 Task: Check the traffic on the Hutchinson River Parkway.
Action: Mouse moved to (186, 58)
Screenshot: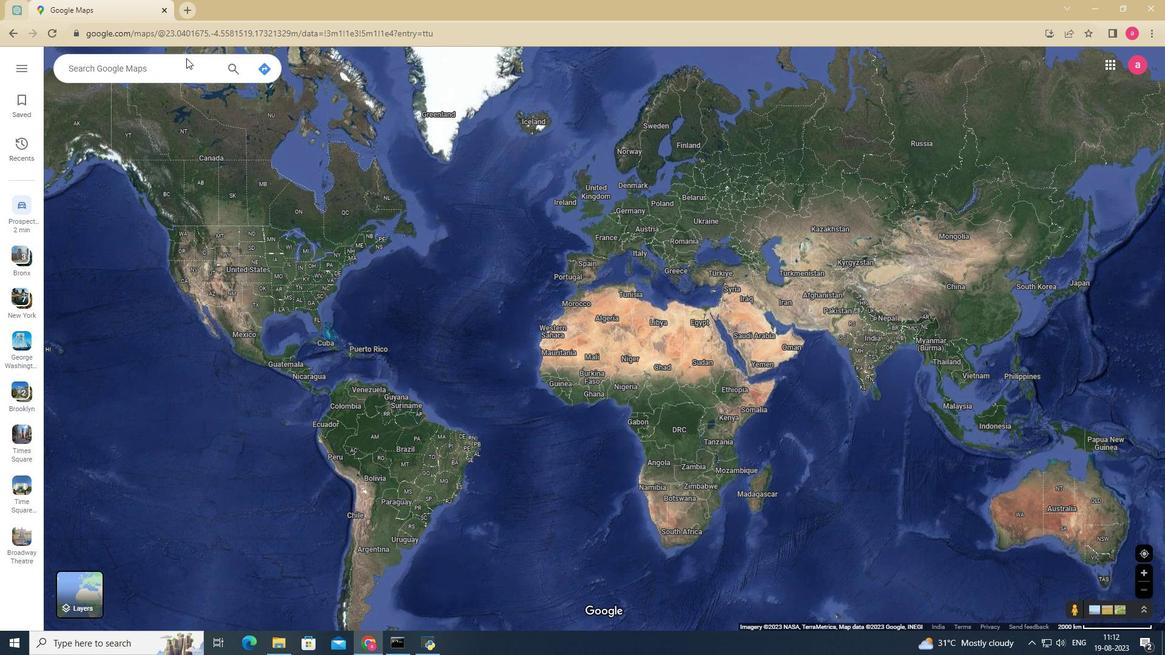 
Action: Mouse pressed left at (186, 58)
Screenshot: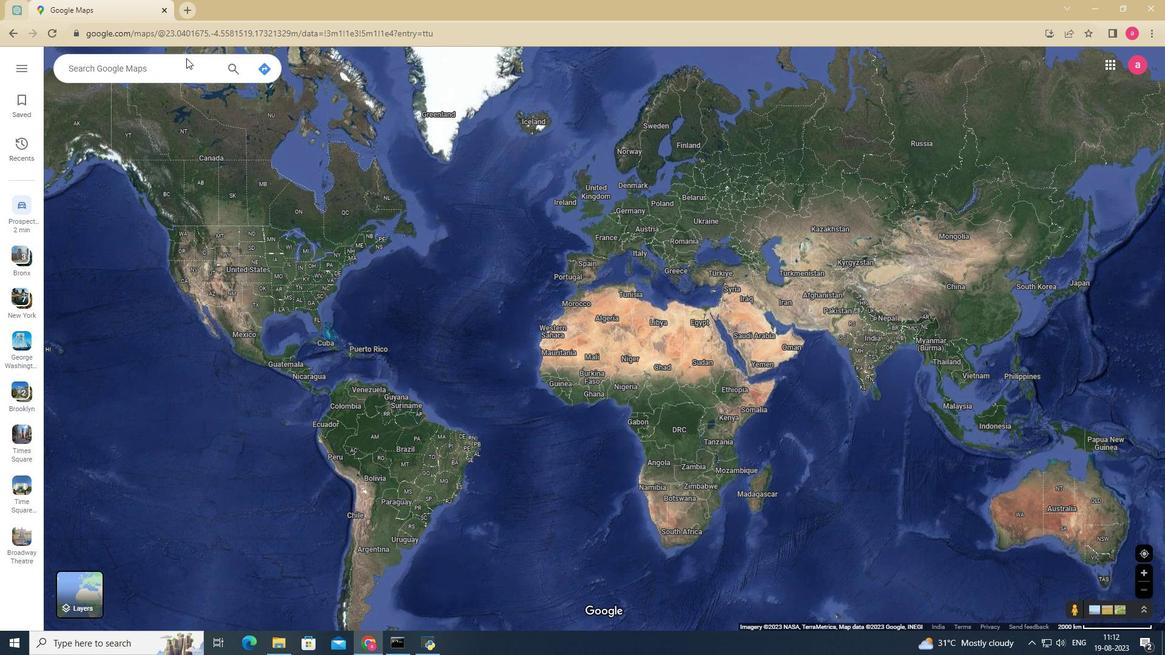 
Action: Mouse moved to (177, 64)
Screenshot: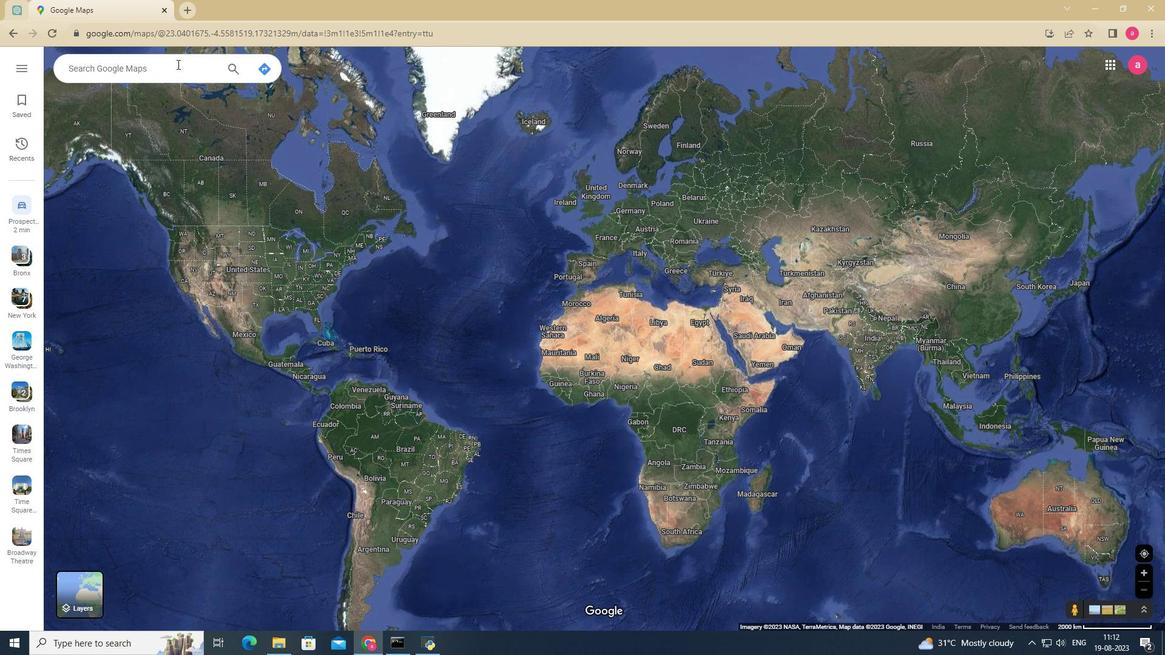 
Action: Mouse pressed left at (177, 64)
Screenshot: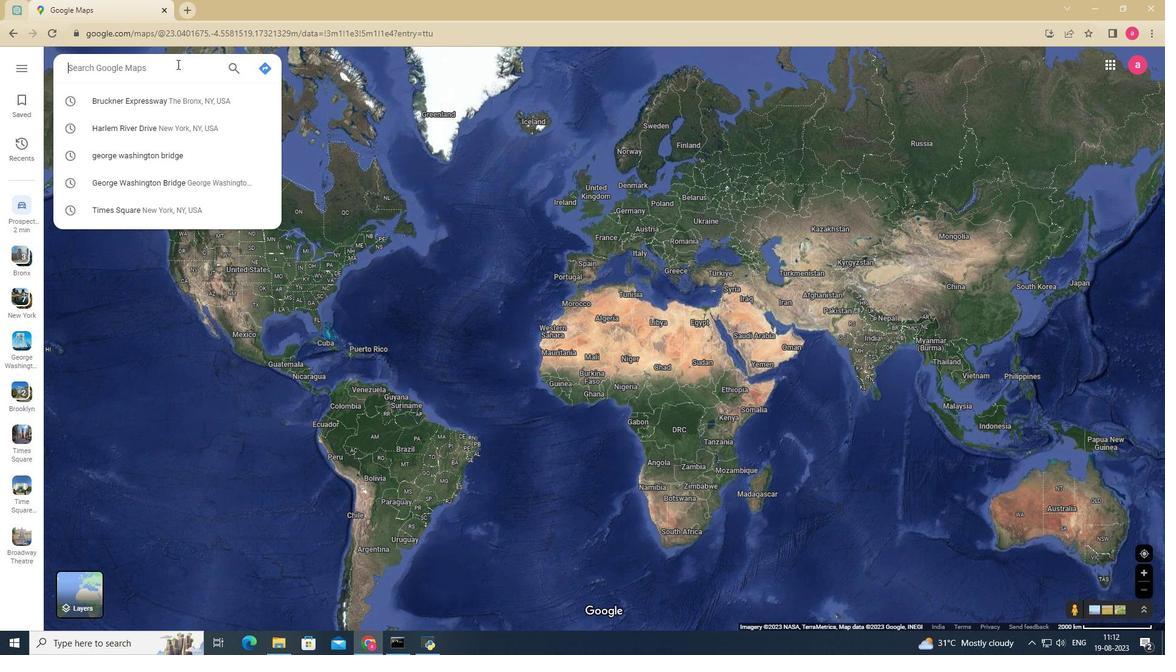 
Action: Key pressed hutchinson<Key.space>river<Key.space>parkway<Key.enter>
Screenshot: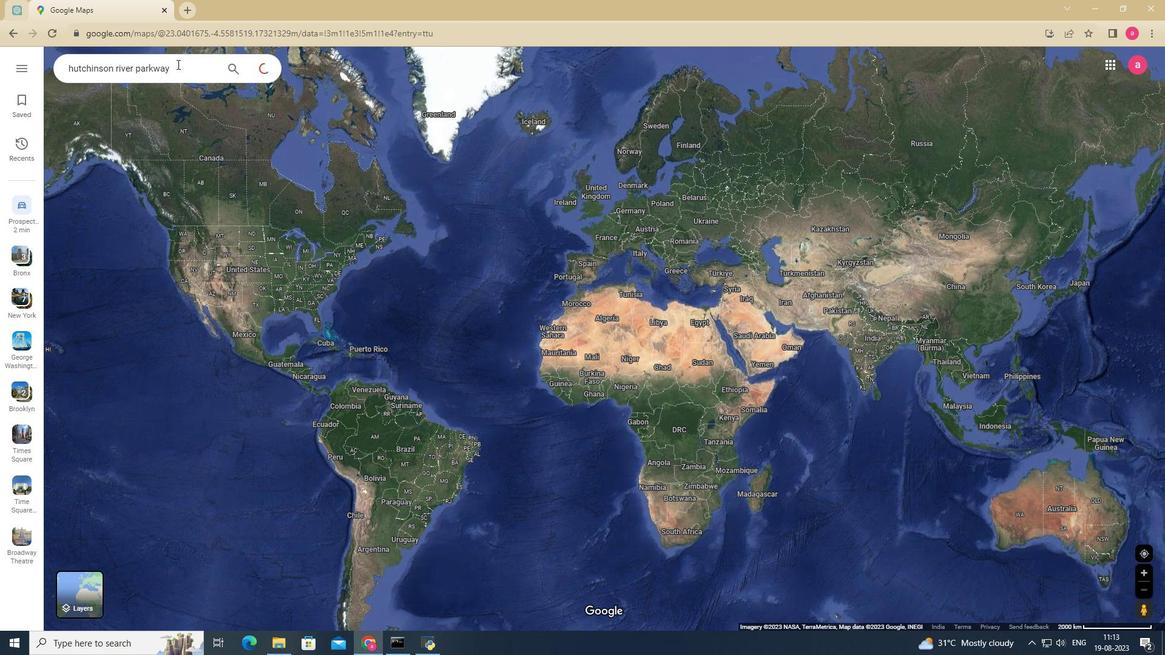 
Action: Mouse moved to (689, 352)
Screenshot: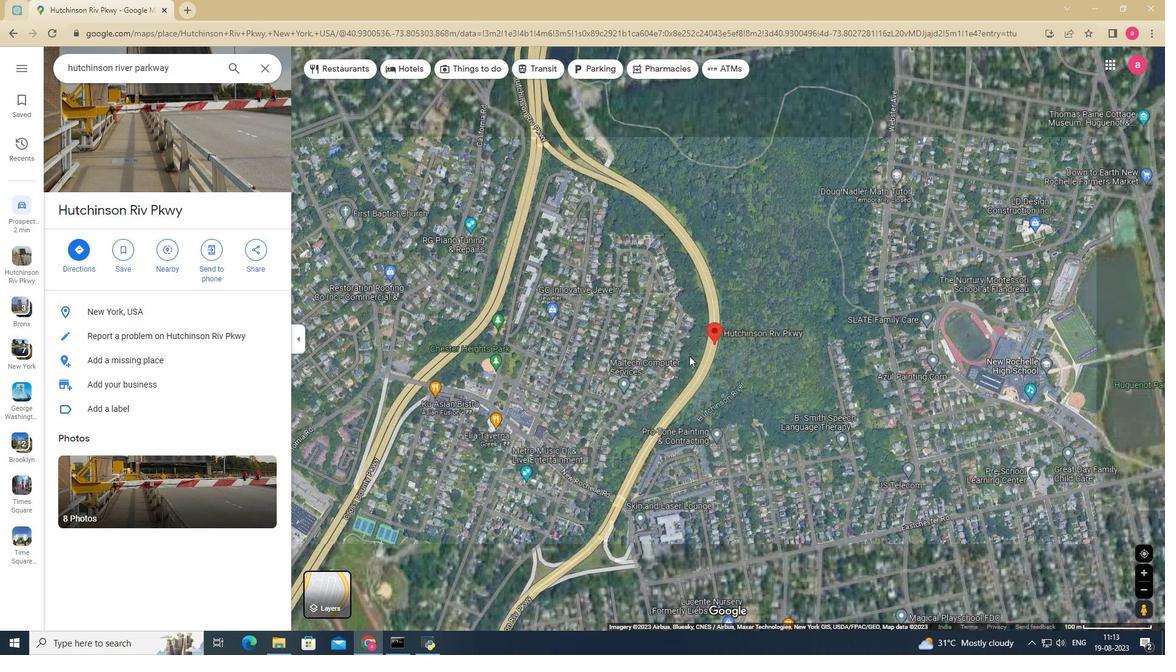 
Action: Mouse scrolled (689, 352) with delta (0, 0)
Screenshot: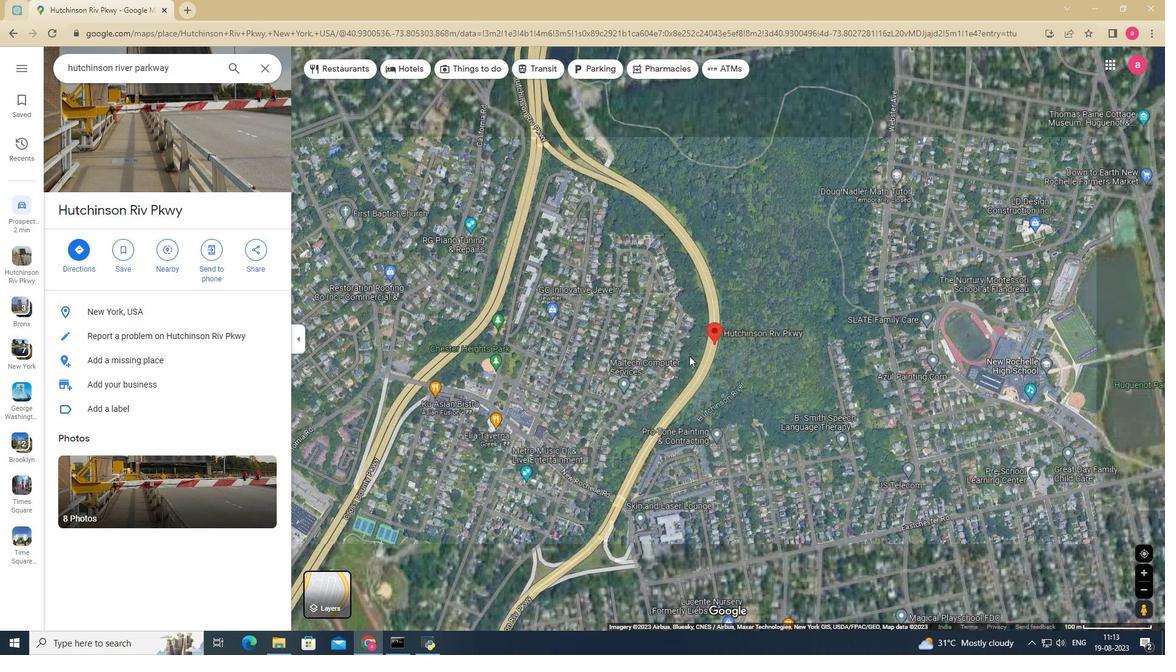 
Action: Mouse moved to (689, 352)
Screenshot: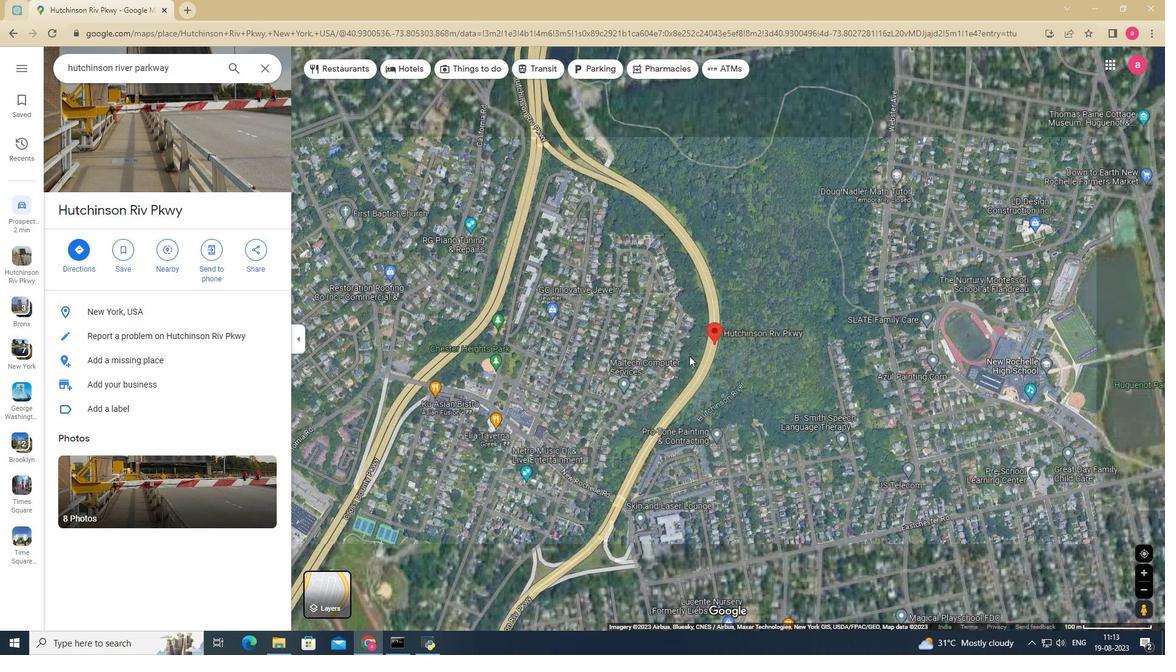 
Action: Mouse scrolled (689, 352) with delta (0, 0)
Screenshot: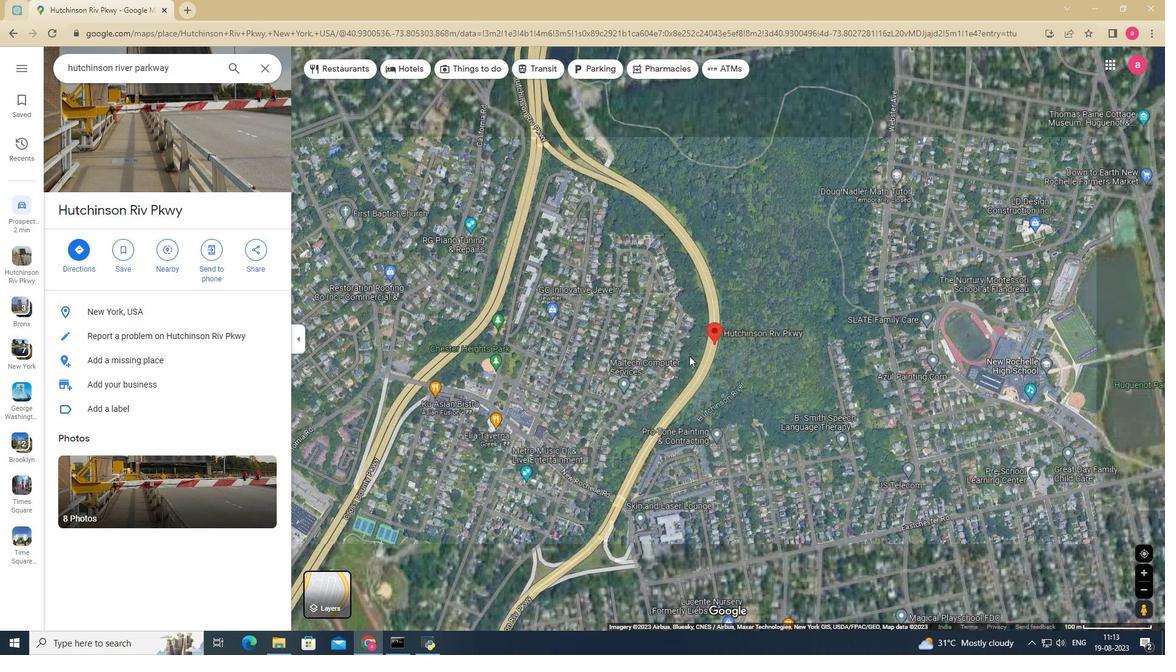 
Action: Mouse scrolled (689, 352) with delta (0, 0)
Screenshot: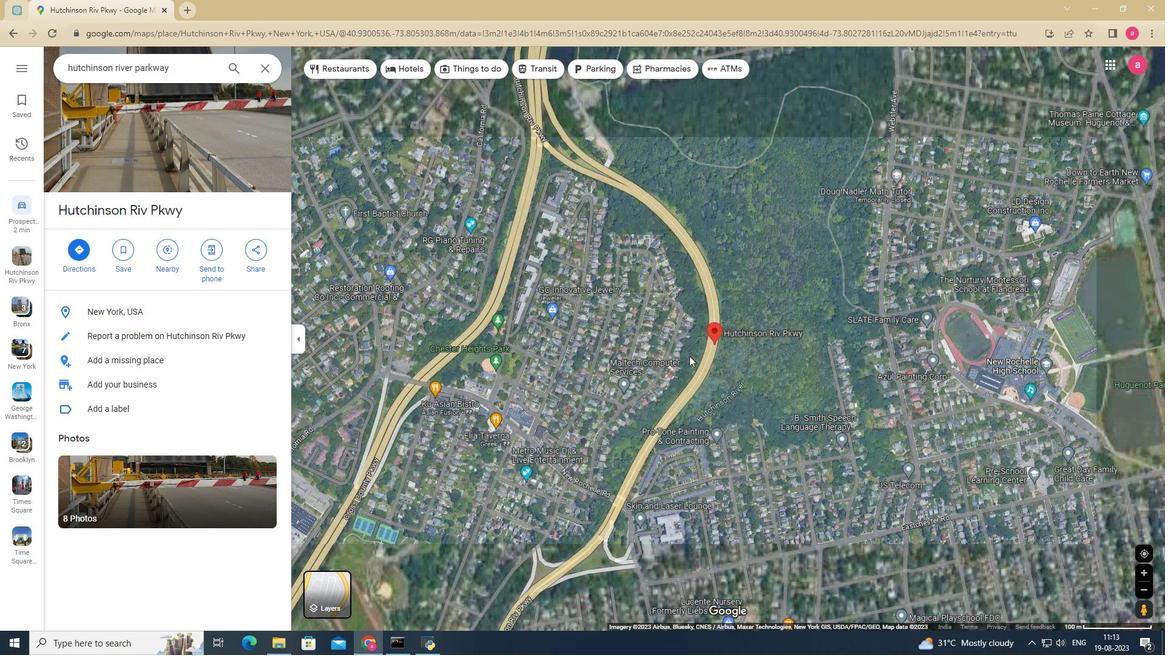 
Action: Mouse moved to (689, 353)
Screenshot: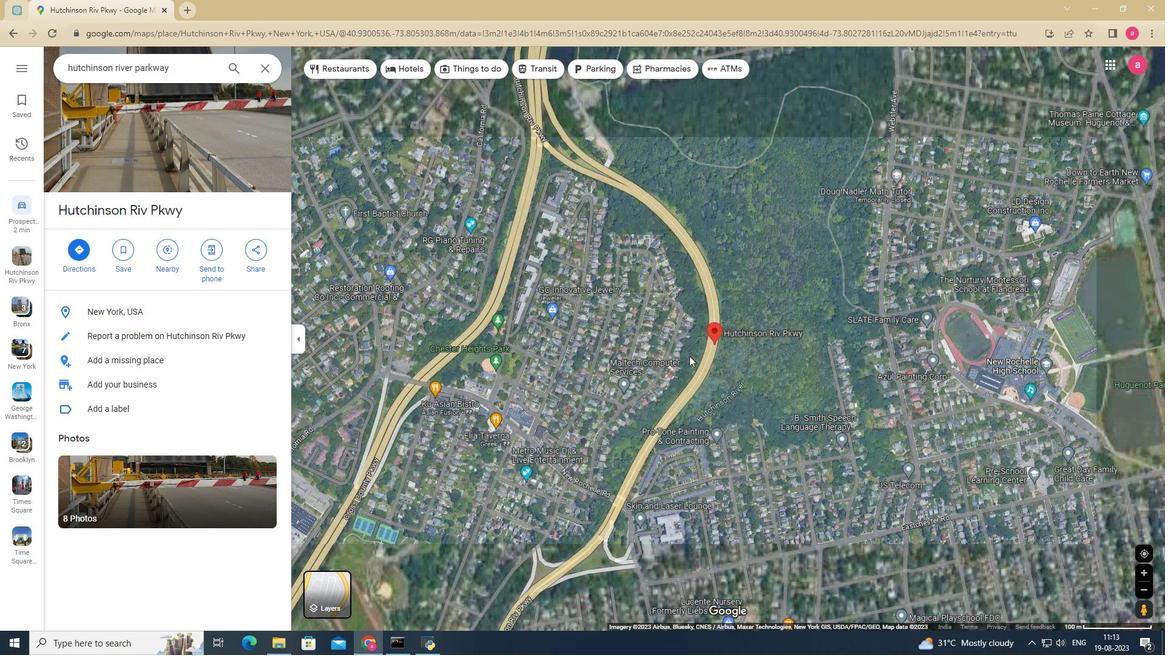
Action: Mouse scrolled (689, 352) with delta (0, 0)
Screenshot: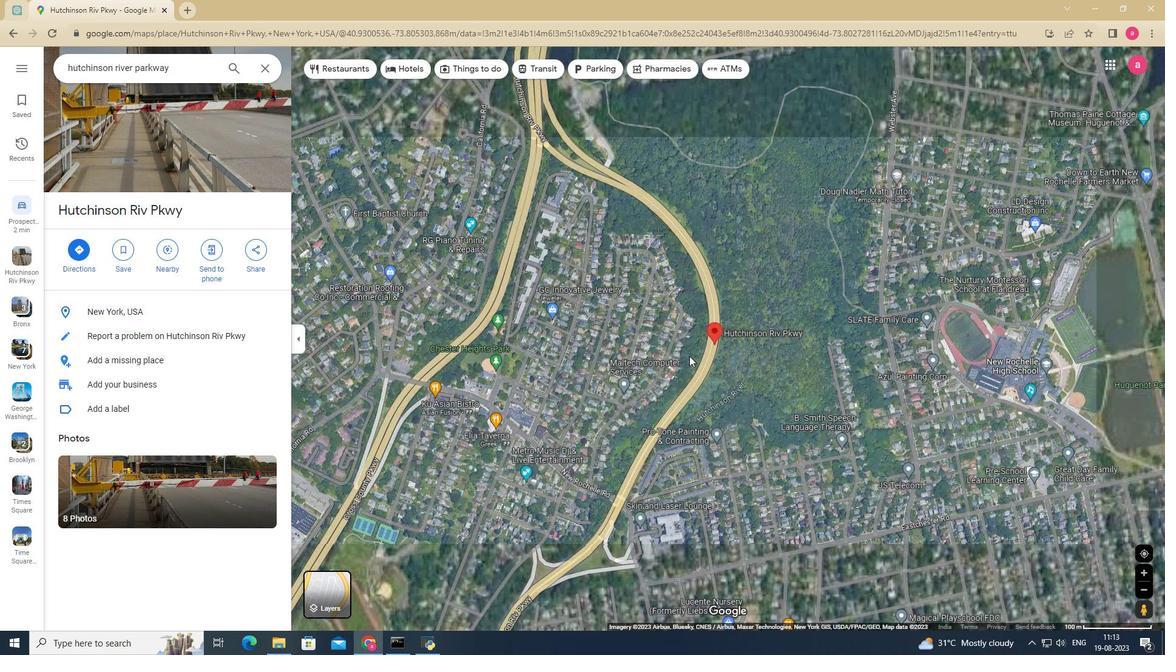 
Action: Mouse moved to (697, 370)
Screenshot: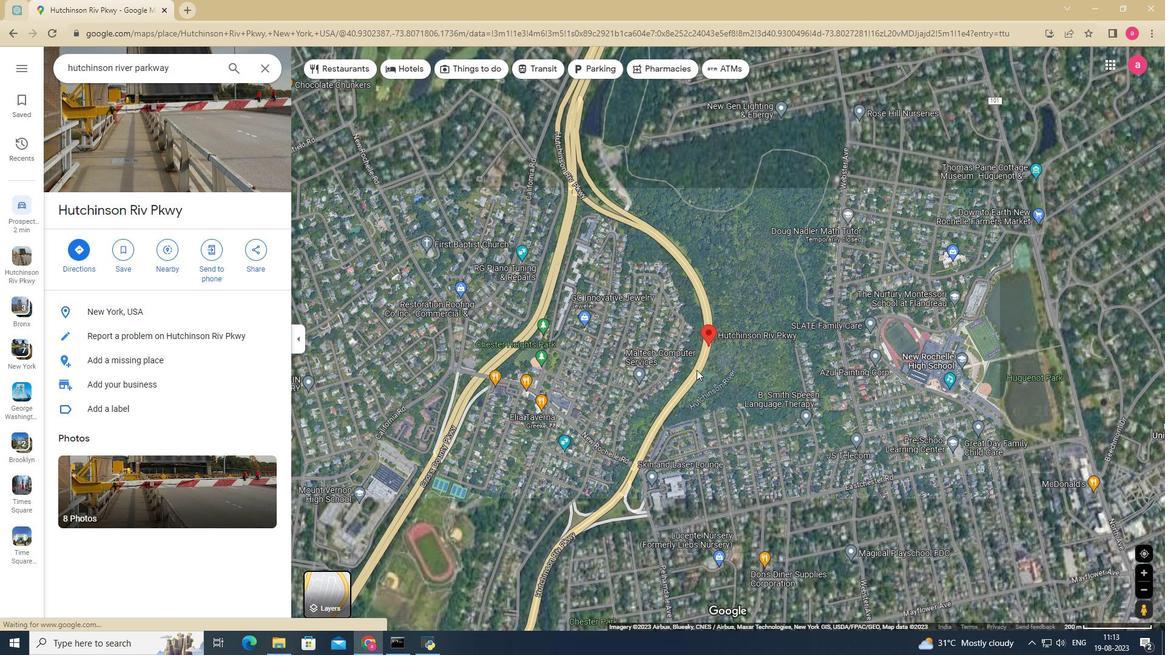 
Action: Mouse scrolled (697, 369) with delta (0, 0)
Screenshot: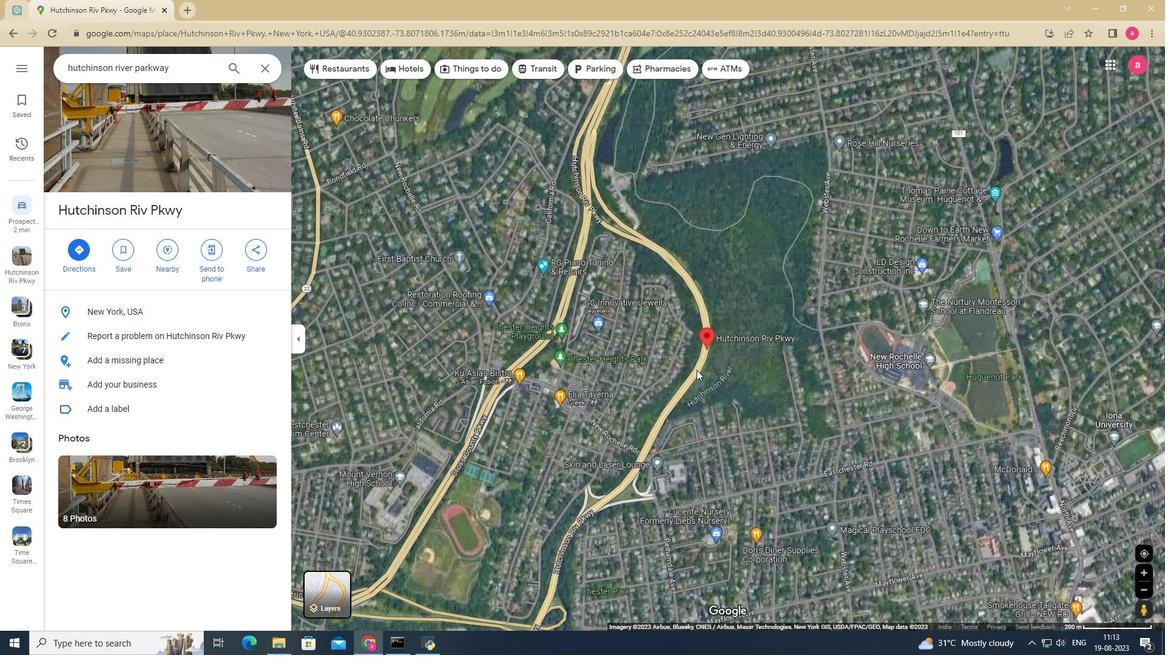 
Action: Mouse scrolled (697, 369) with delta (0, 0)
Screenshot: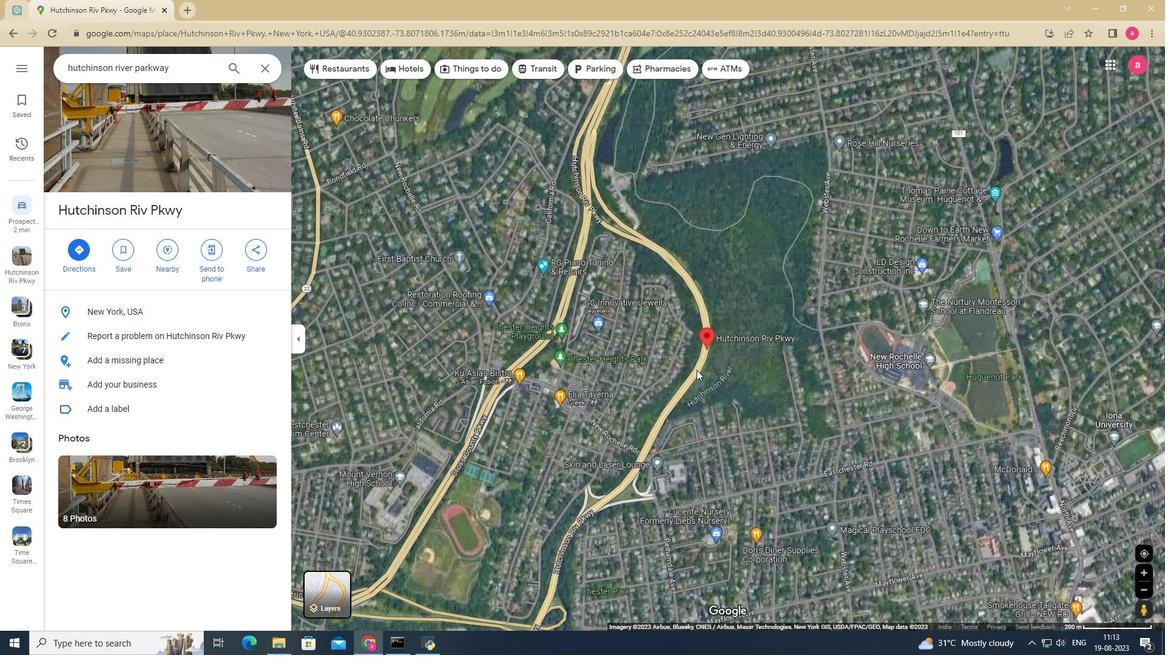 
Action: Mouse scrolled (697, 369) with delta (0, 0)
Screenshot: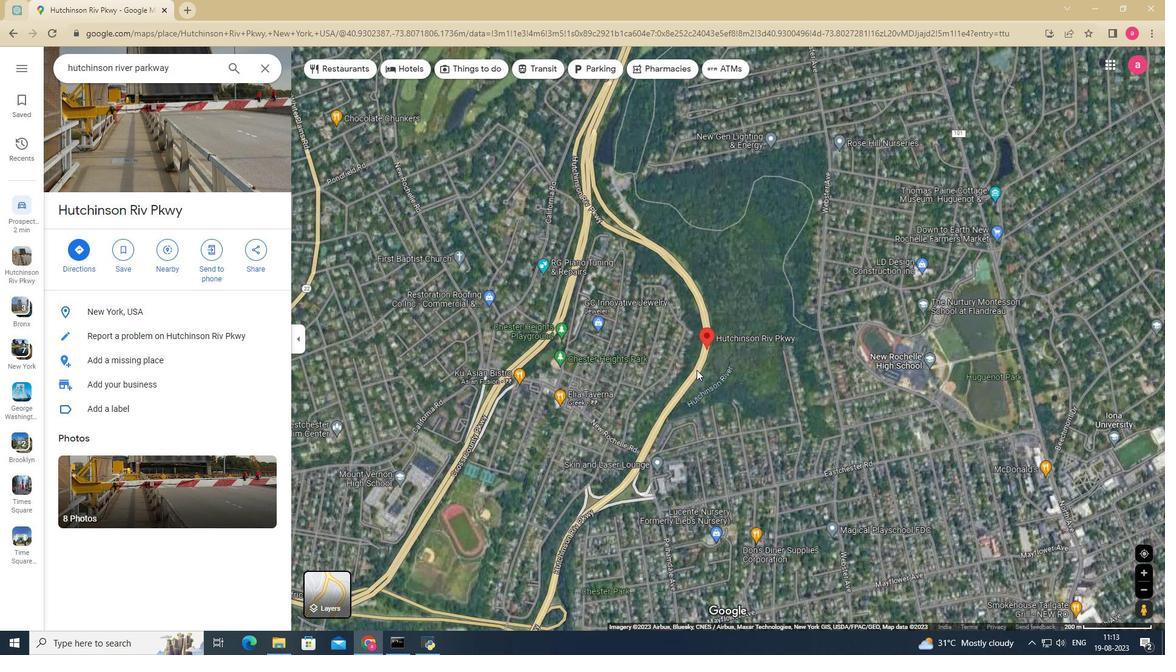 
Action: Mouse scrolled (697, 369) with delta (0, 0)
Screenshot: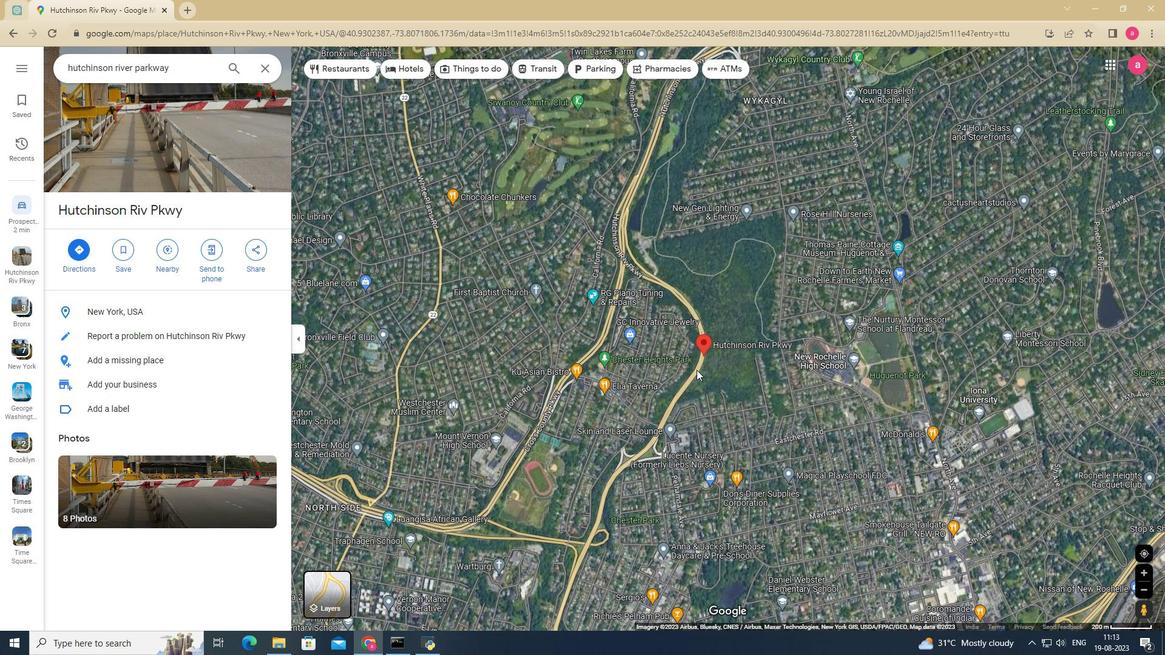 
Action: Mouse scrolled (697, 369) with delta (0, 0)
Screenshot: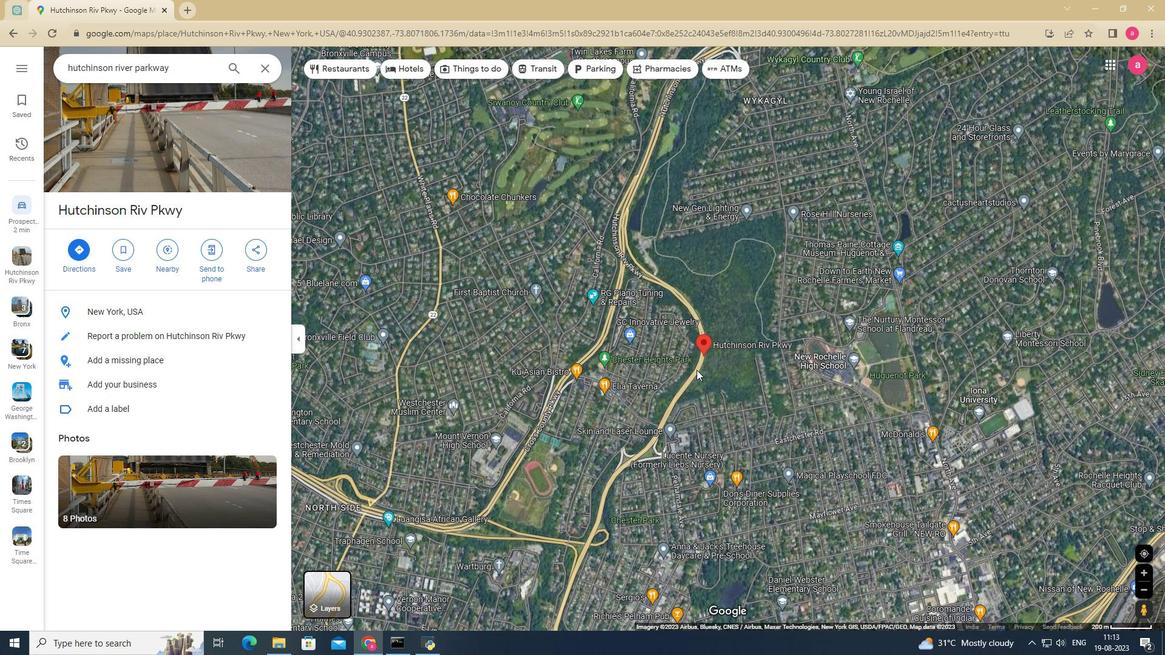 
Action: Mouse moved to (701, 420)
Screenshot: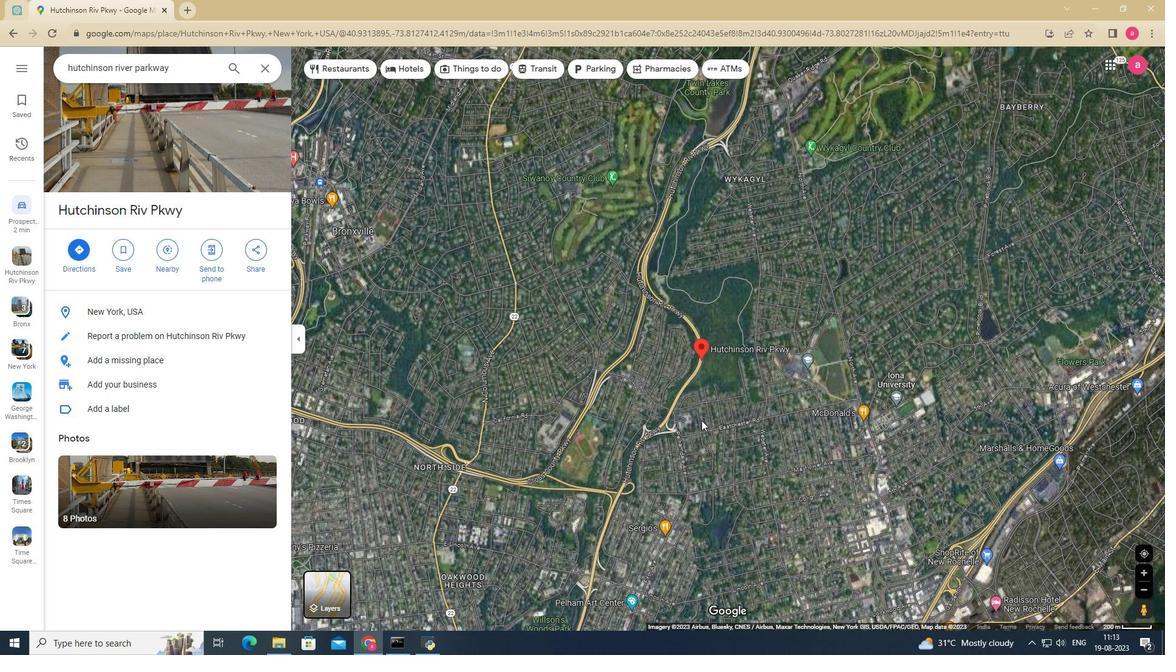 
Action: Mouse scrolled (701, 421) with delta (0, 0)
Screenshot: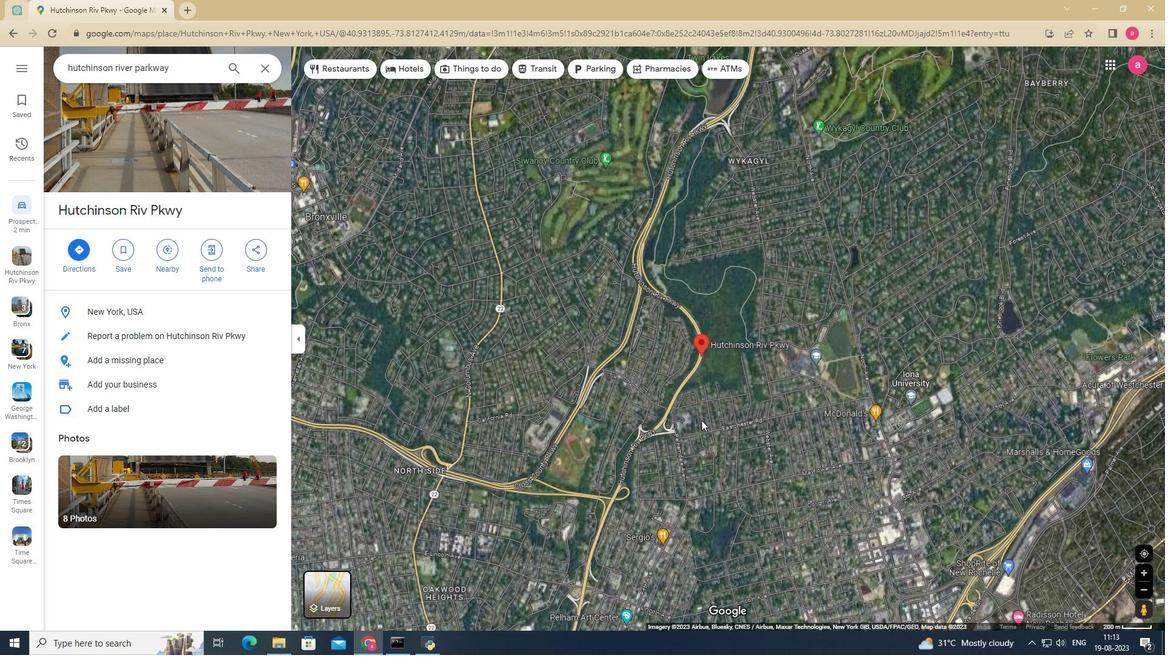 
Action: Mouse scrolled (701, 421) with delta (0, 0)
Screenshot: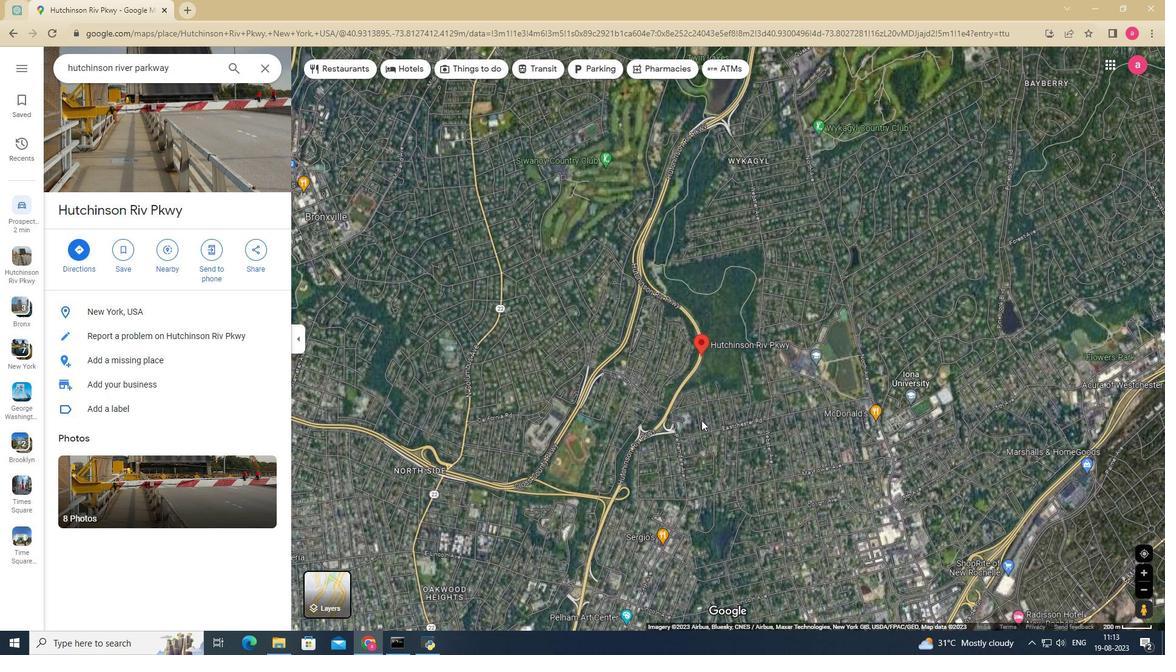
Action: Mouse scrolled (701, 421) with delta (0, 0)
Screenshot: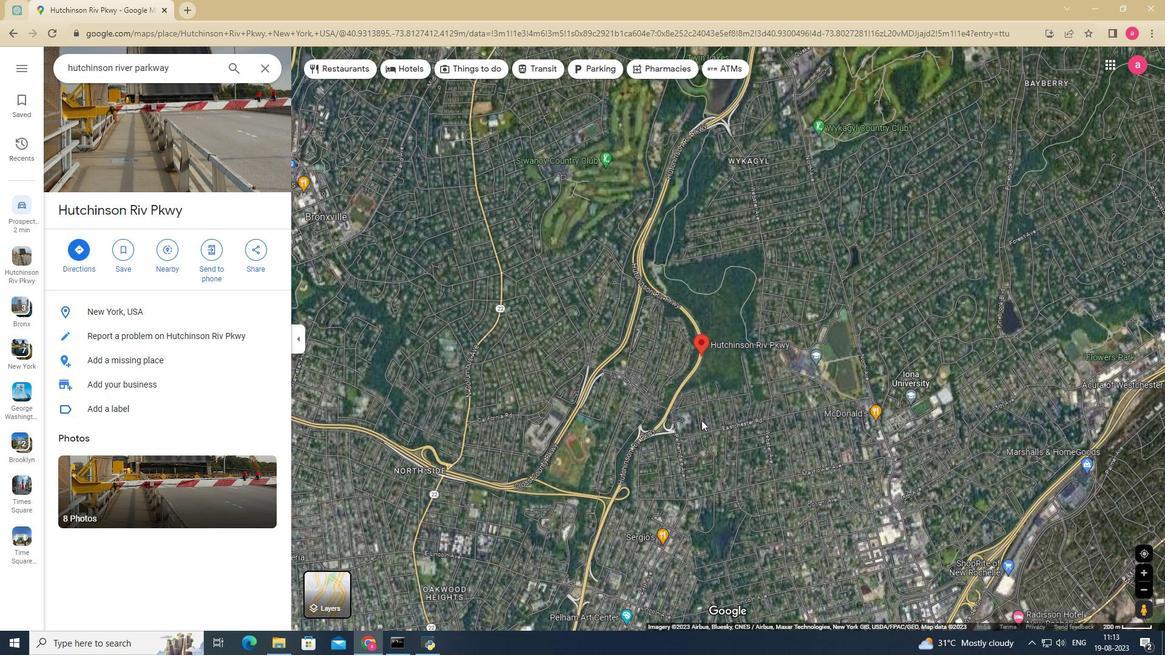 
Action: Mouse moved to (701, 420)
Screenshot: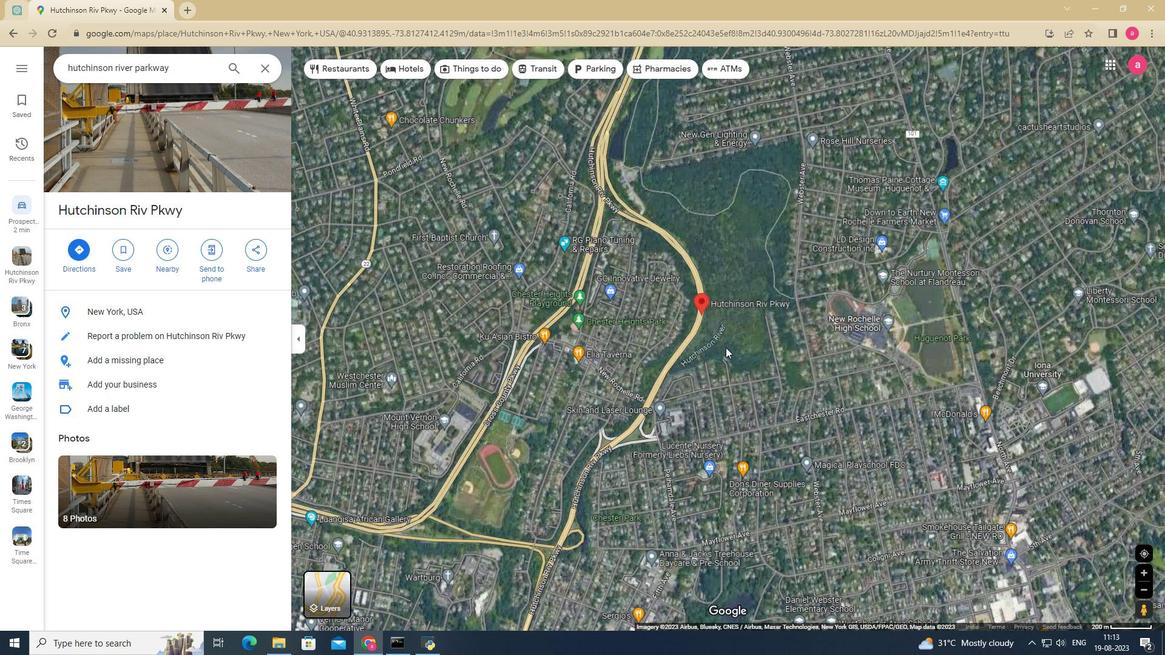 
Action: Mouse scrolled (701, 421) with delta (0, 0)
Screenshot: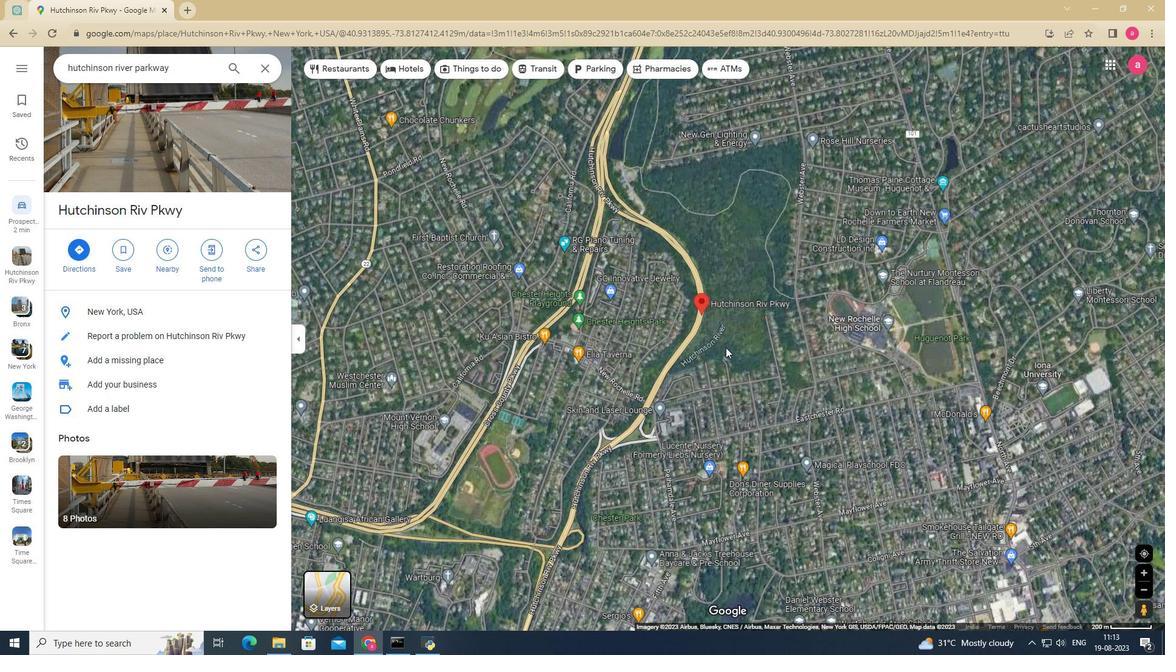 
Action: Mouse moved to (701, 420)
Screenshot: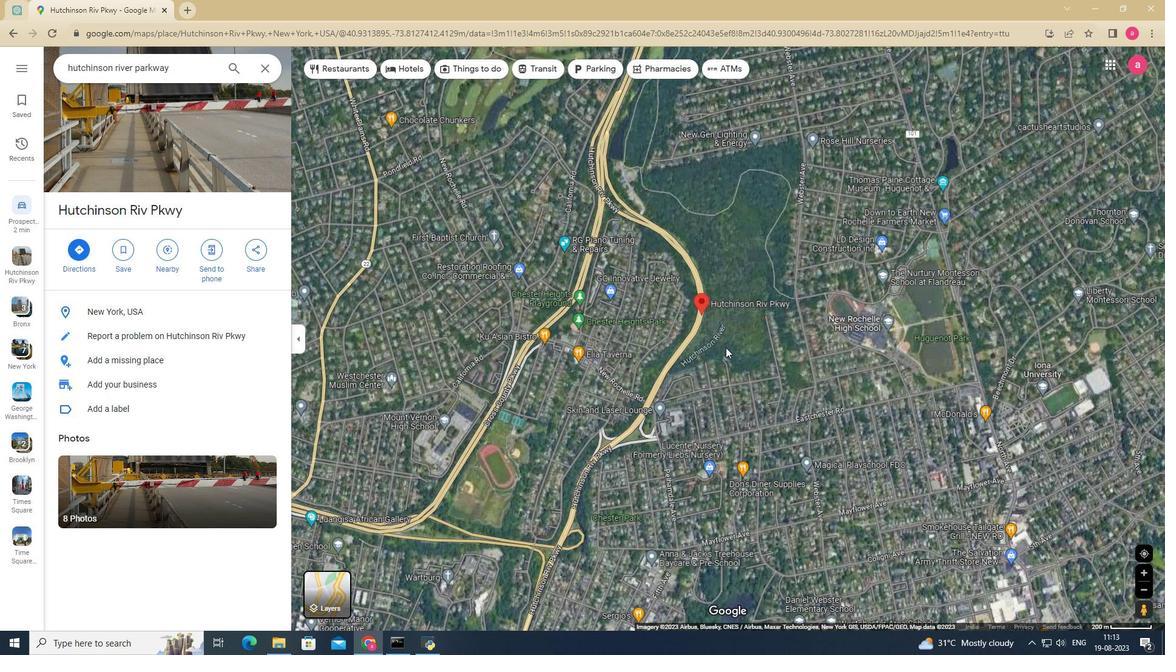 
Action: Mouse scrolled (701, 421) with delta (0, 0)
Screenshot: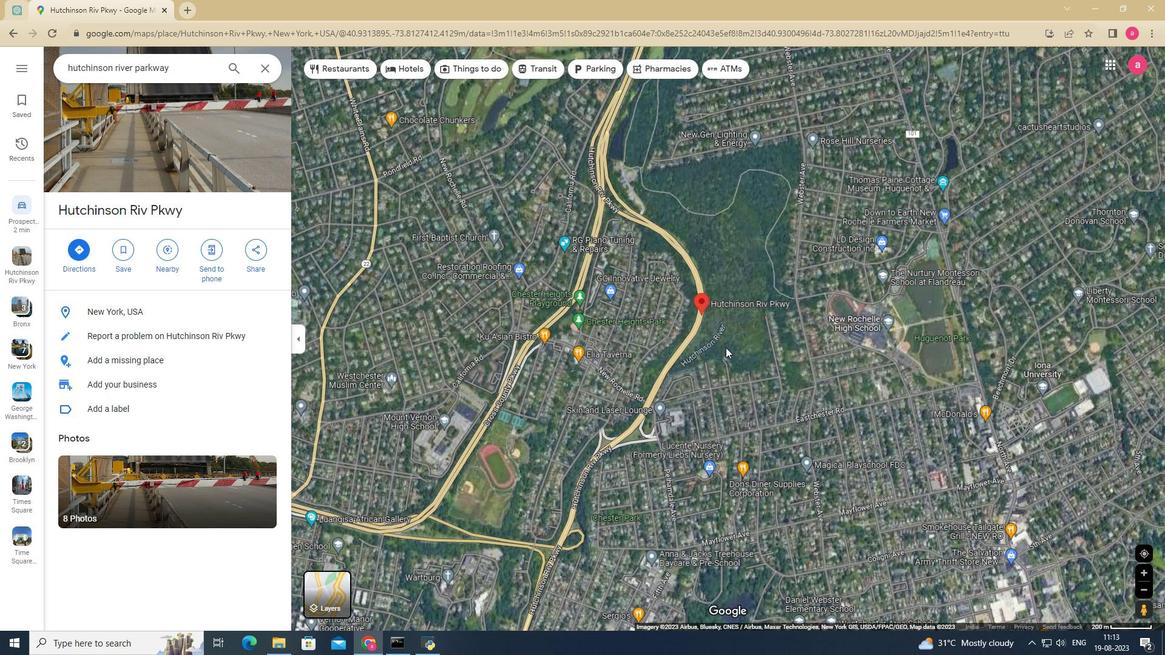 
Action: Mouse moved to (701, 417)
Screenshot: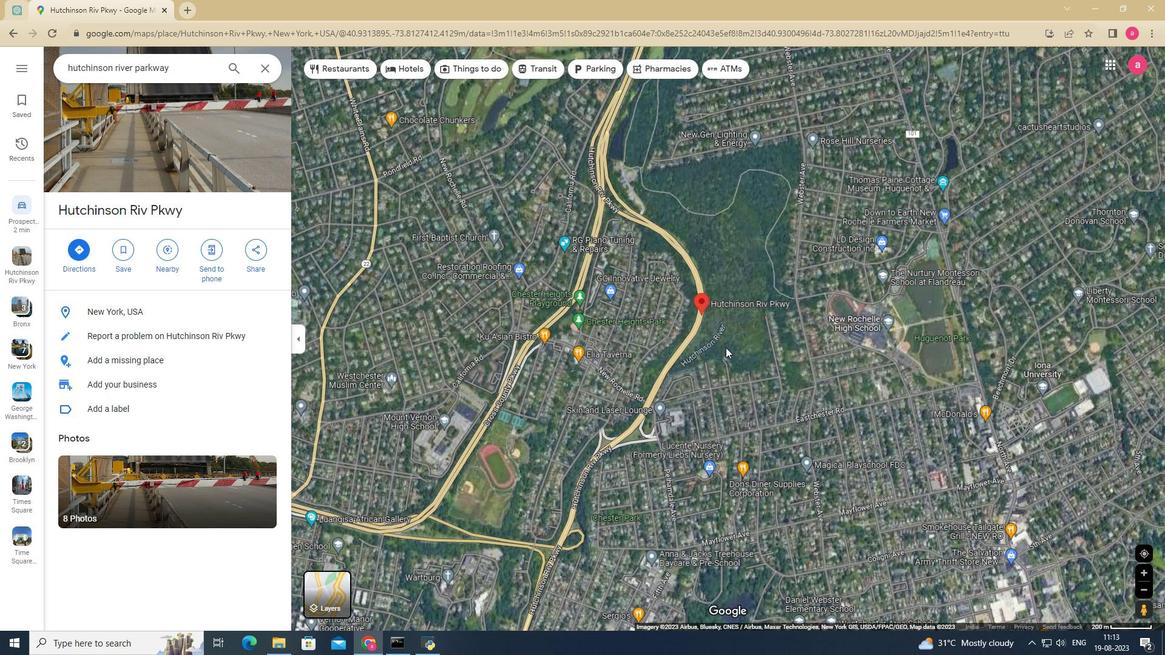 
Action: Mouse scrolled (701, 421) with delta (0, 0)
Screenshot: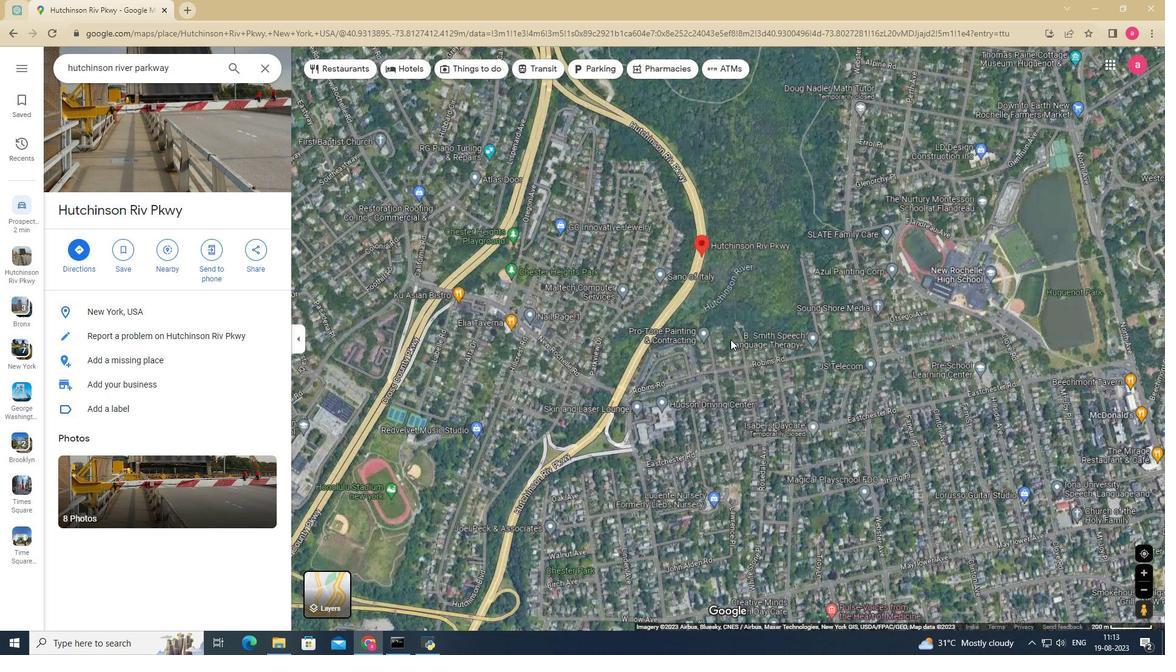 
Action: Mouse moved to (731, 340)
Screenshot: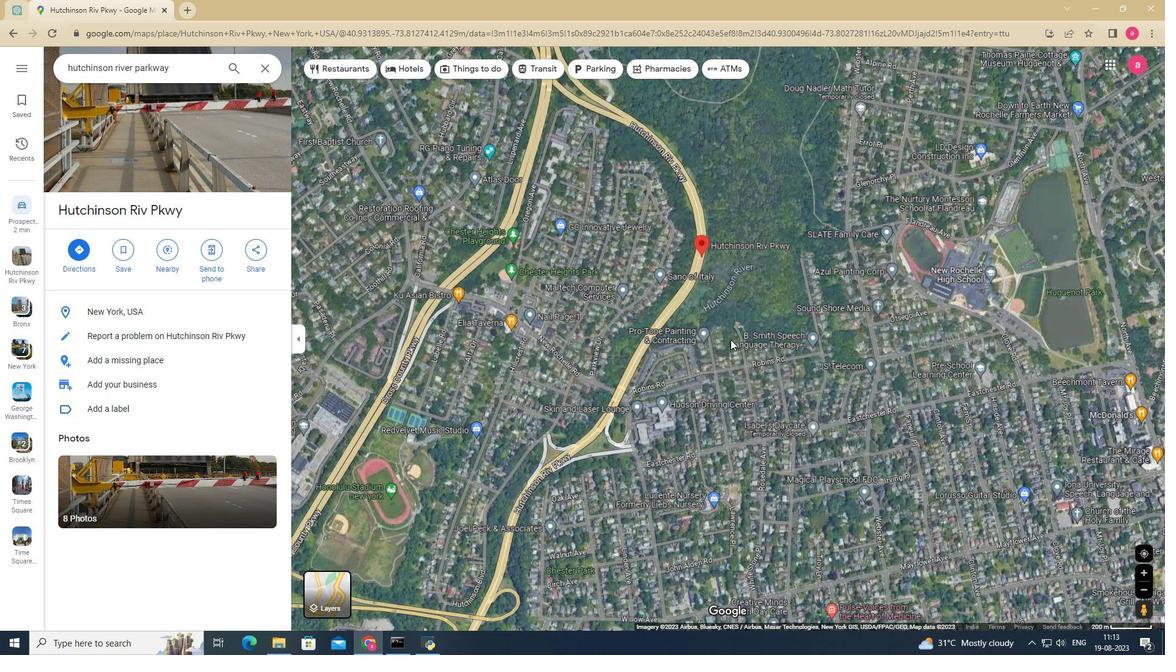 
Action: Mouse scrolled (731, 340) with delta (0, 0)
Screenshot: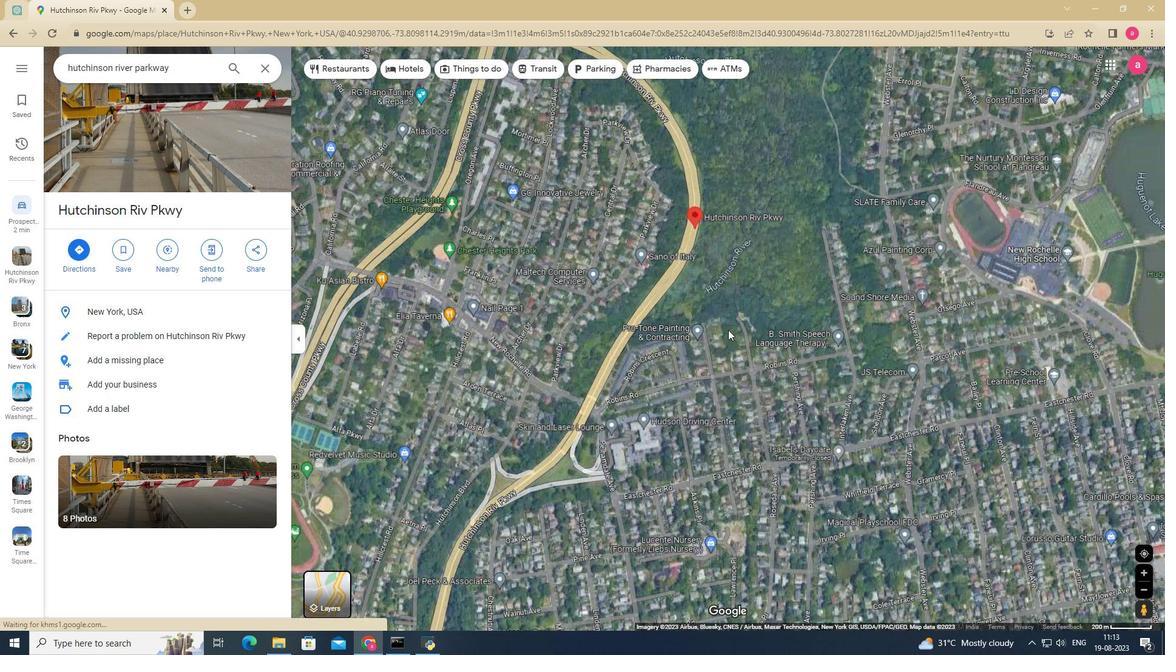 
Action: Mouse scrolled (731, 340) with delta (0, 0)
Screenshot: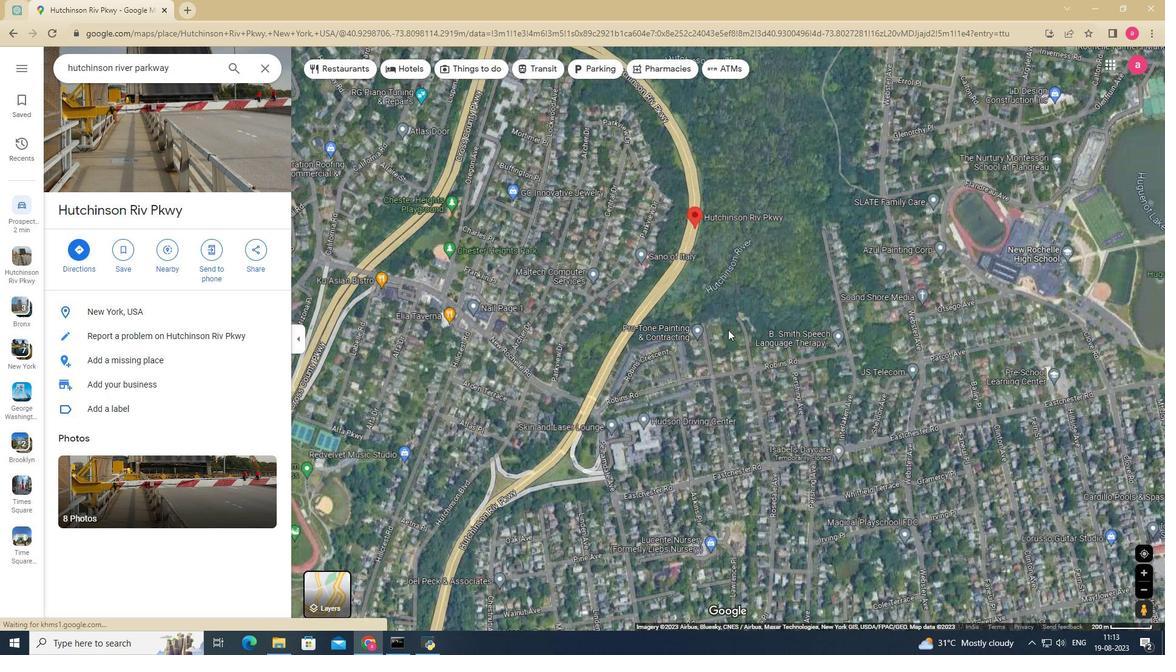 
Action: Mouse scrolled (731, 340) with delta (0, 0)
Screenshot: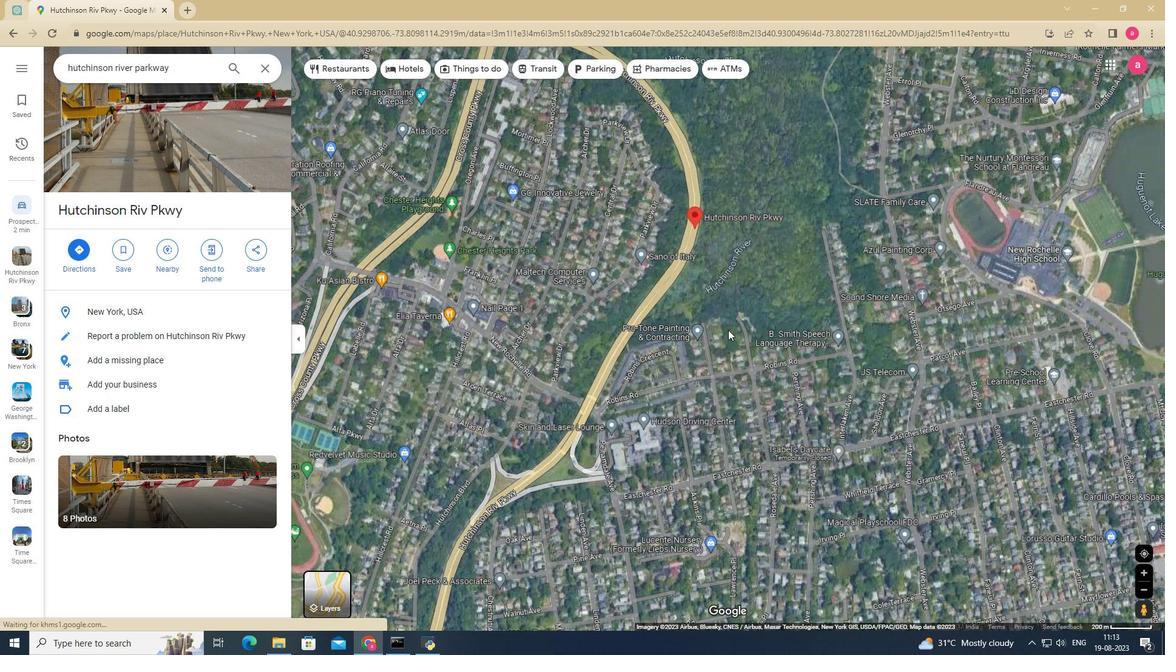 
Action: Mouse moved to (415, 591)
Screenshot: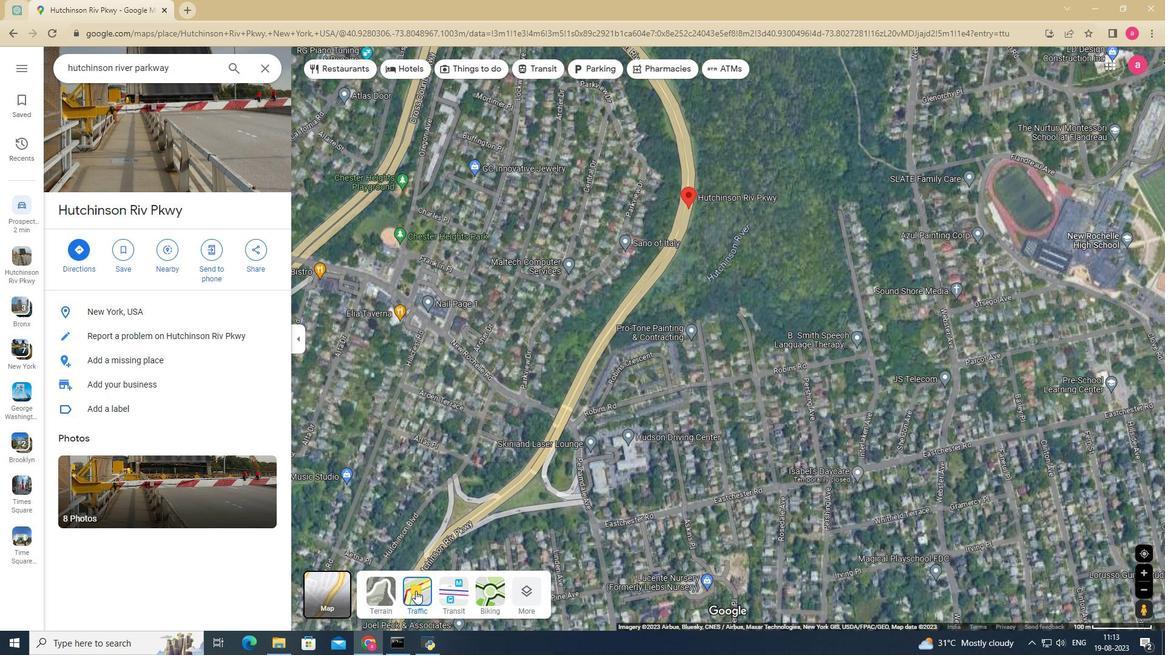 
Action: Mouse pressed left at (415, 591)
Screenshot: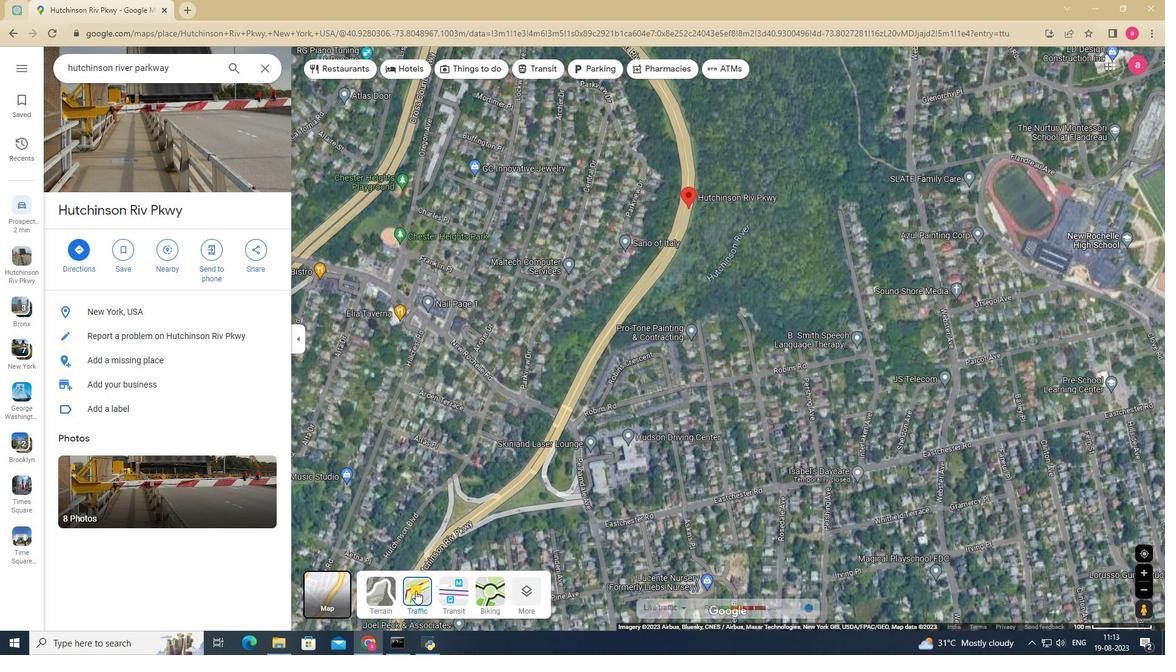
Action: Mouse moved to (744, 305)
Screenshot: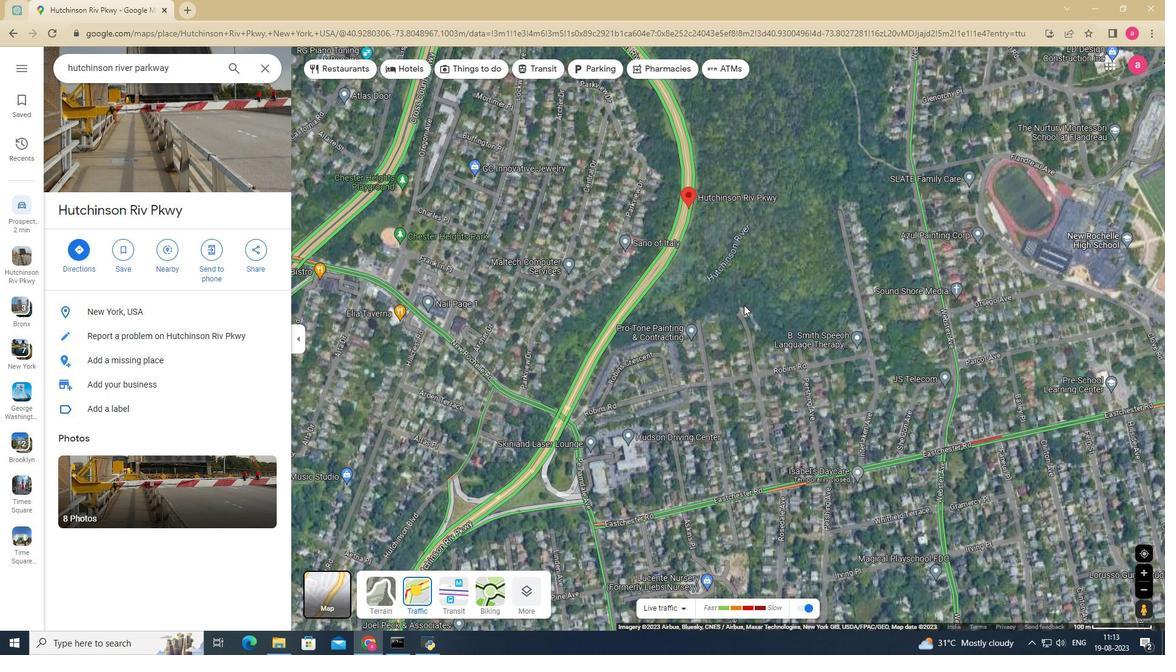 
Action: Mouse scrolled (744, 306) with delta (0, 0)
Screenshot: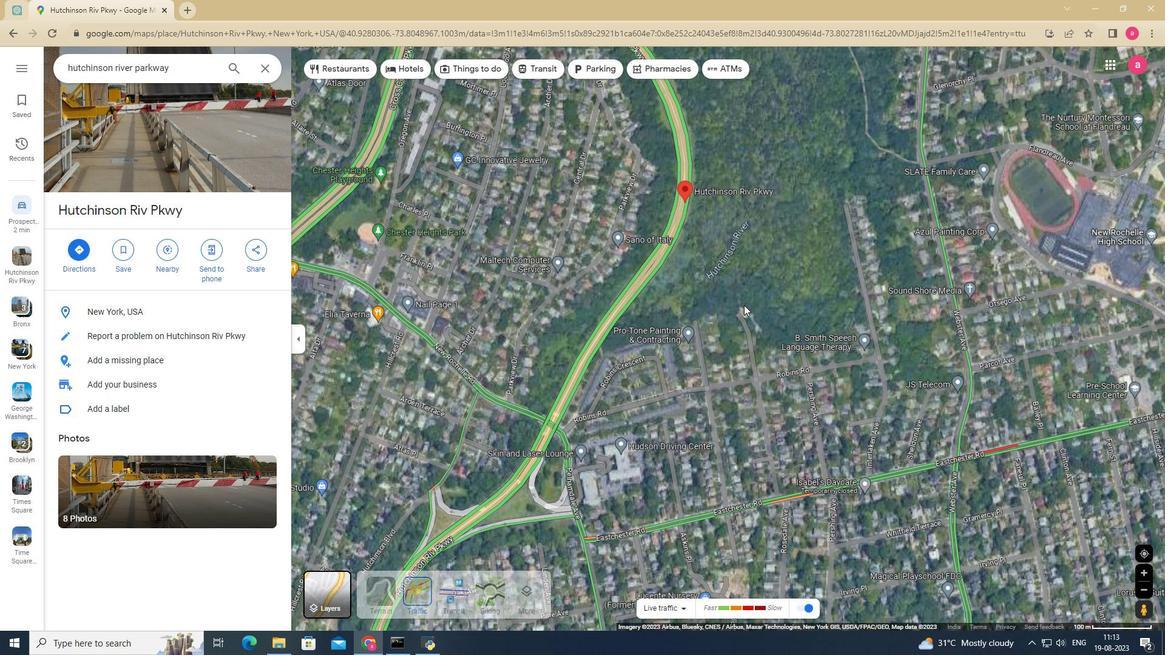 
Action: Mouse scrolled (744, 306) with delta (0, 0)
Screenshot: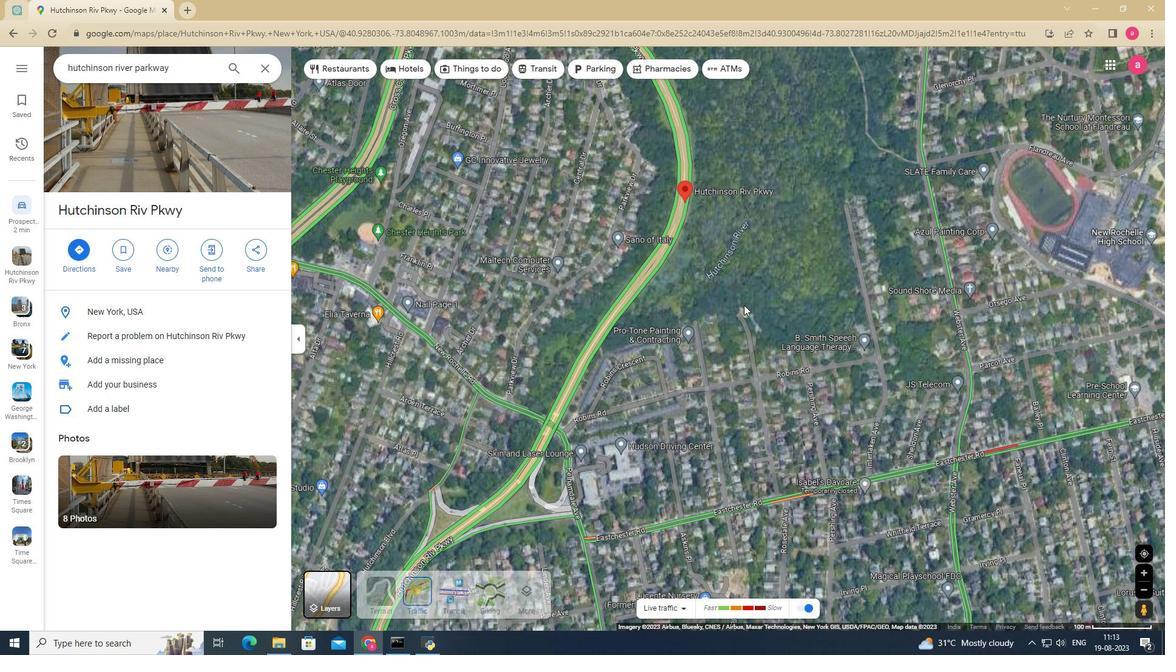 
Action: Mouse scrolled (744, 306) with delta (0, 0)
Screenshot: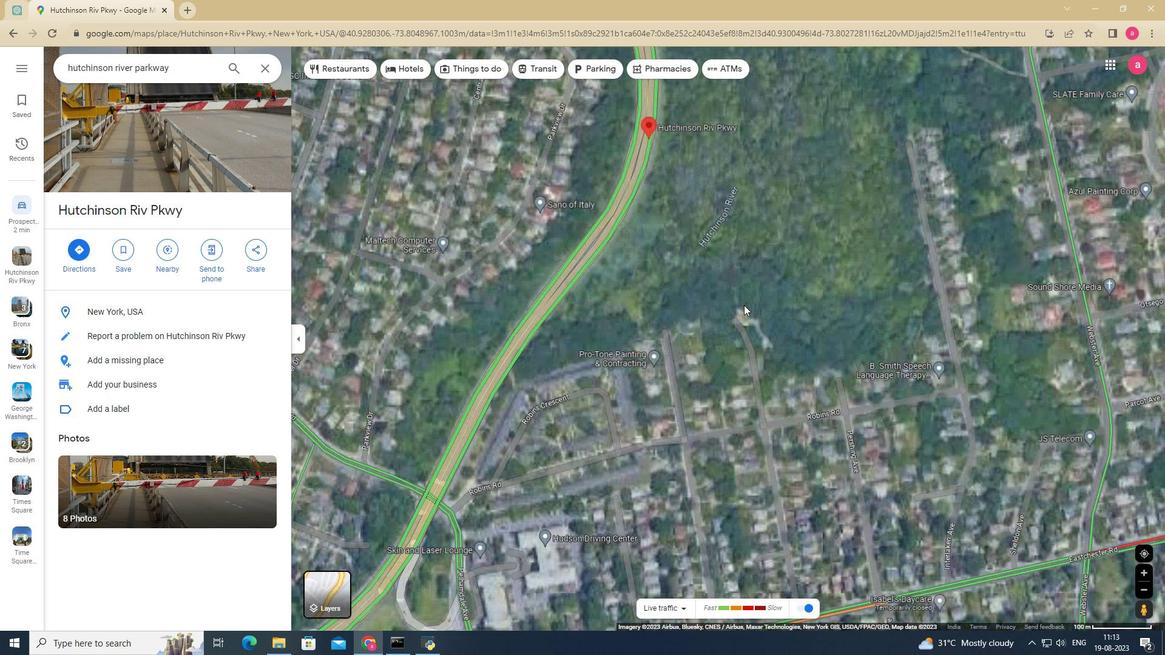 
Action: Mouse scrolled (744, 306) with delta (0, 0)
Screenshot: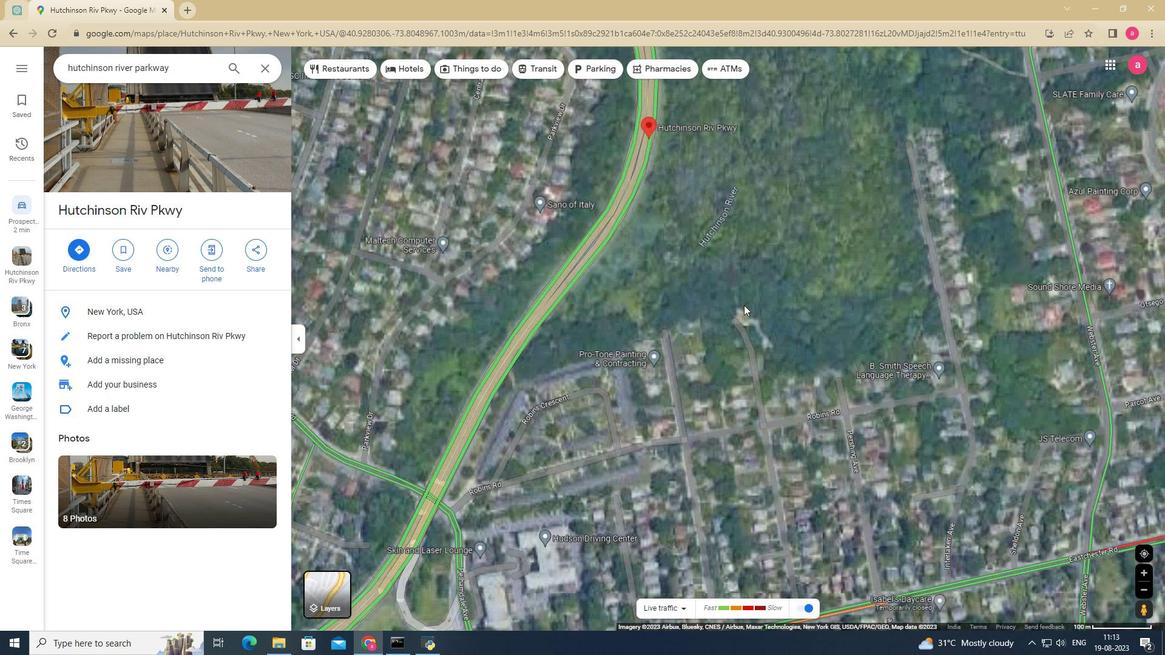 
Action: Mouse scrolled (744, 306) with delta (0, 0)
Screenshot: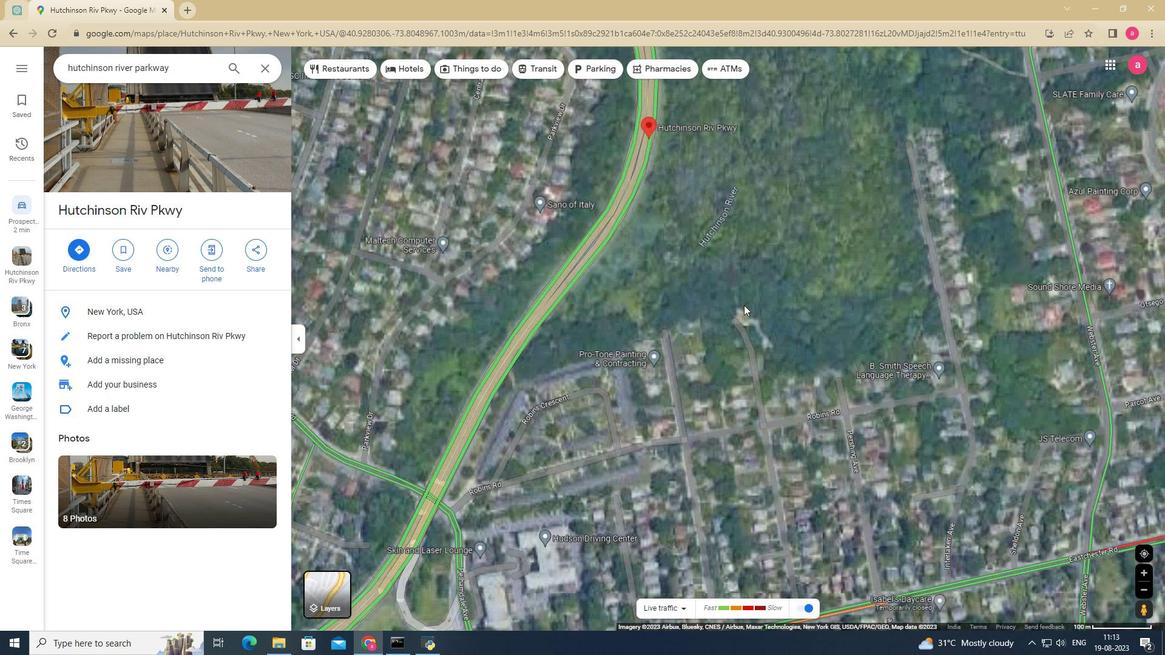 
Action: Mouse scrolled (744, 306) with delta (0, 0)
Screenshot: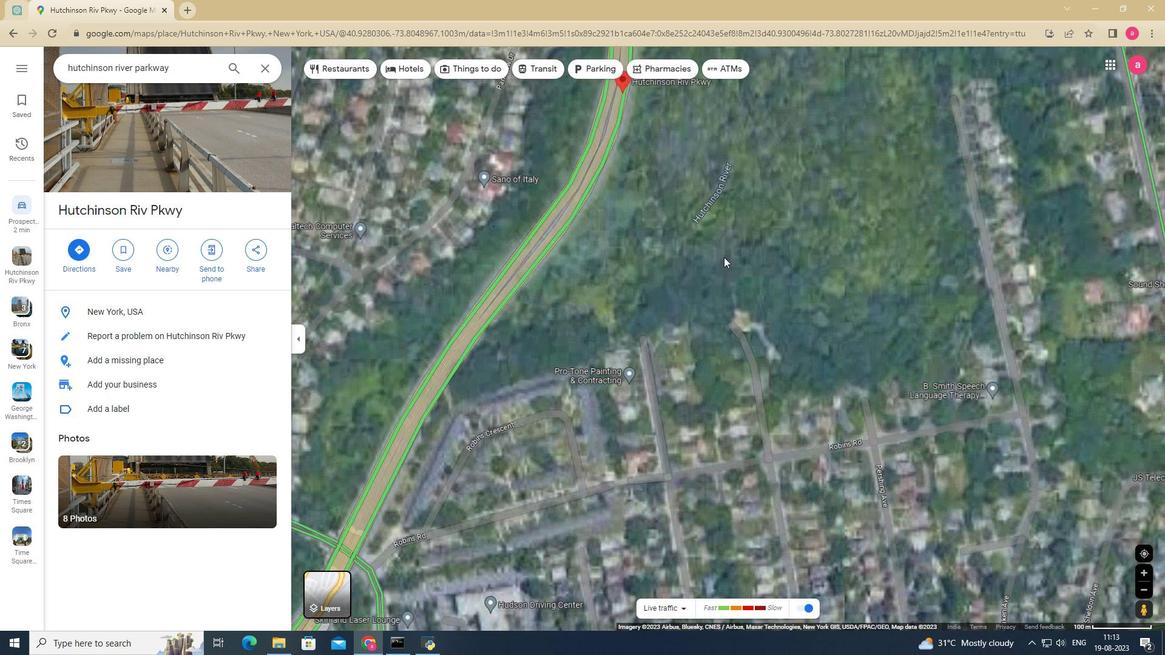 
Action: Mouse moved to (714, 238)
Screenshot: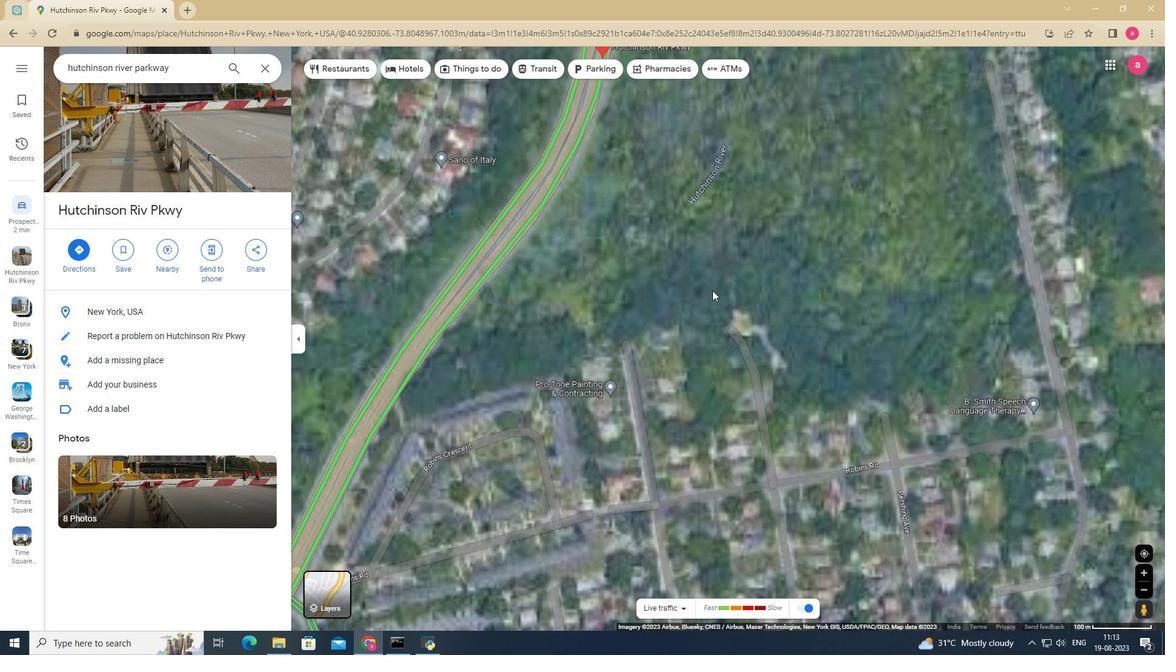 
Action: Mouse pressed left at (714, 238)
Screenshot: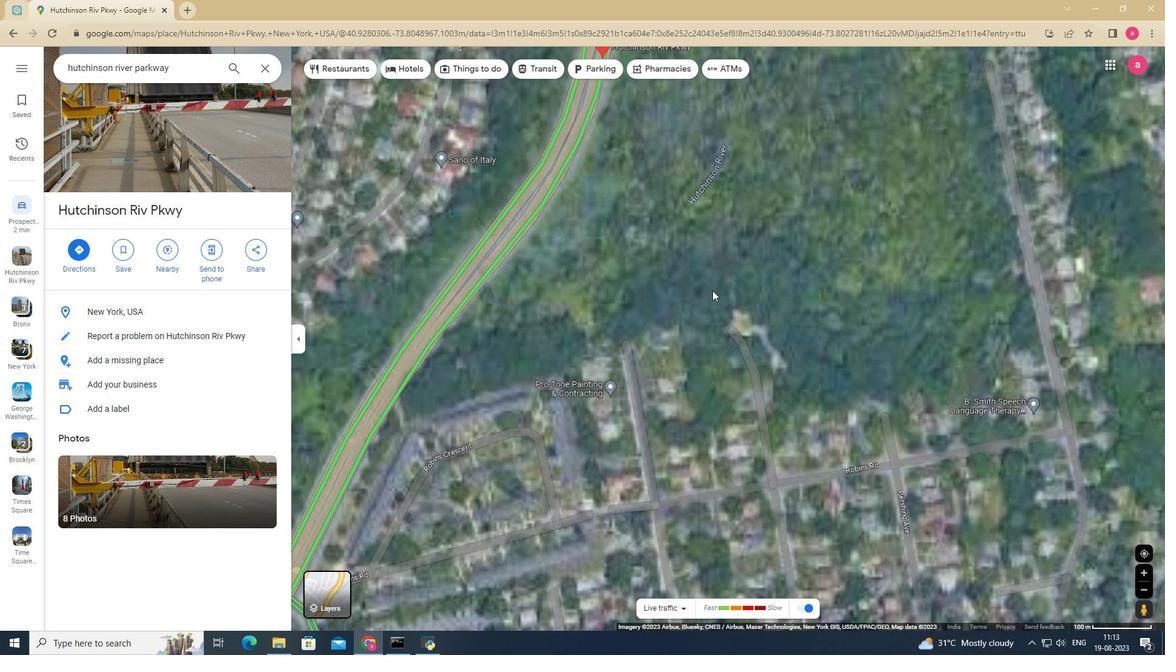 
Action: Mouse moved to (681, 318)
Screenshot: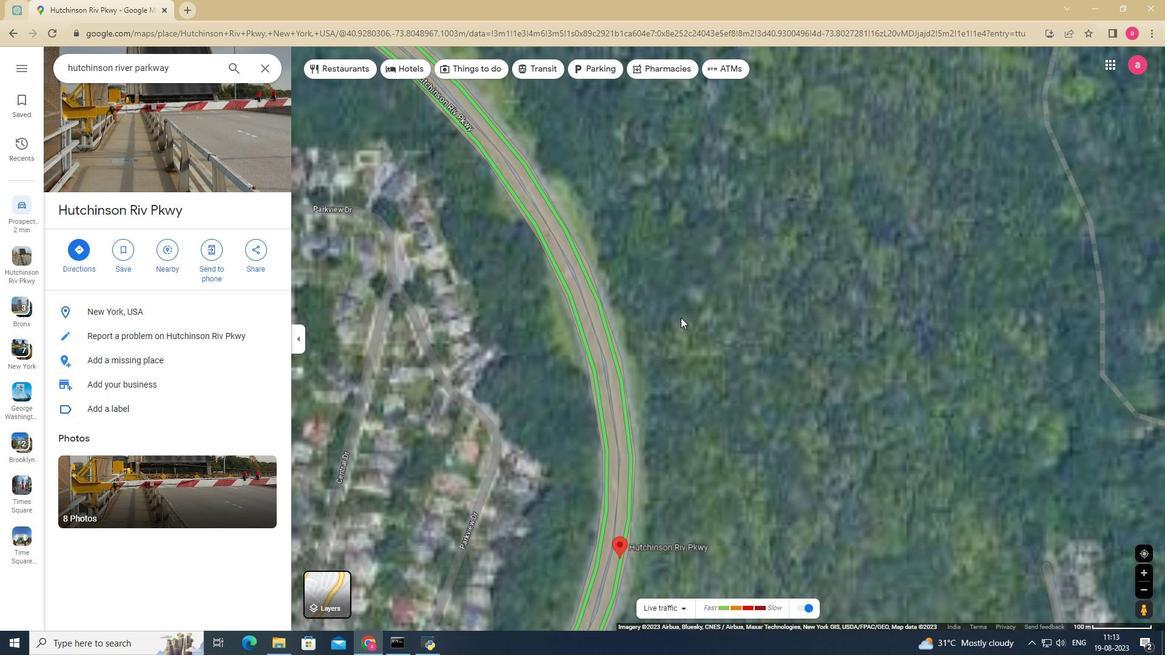 
Action: Mouse pressed left at (681, 318)
Screenshot: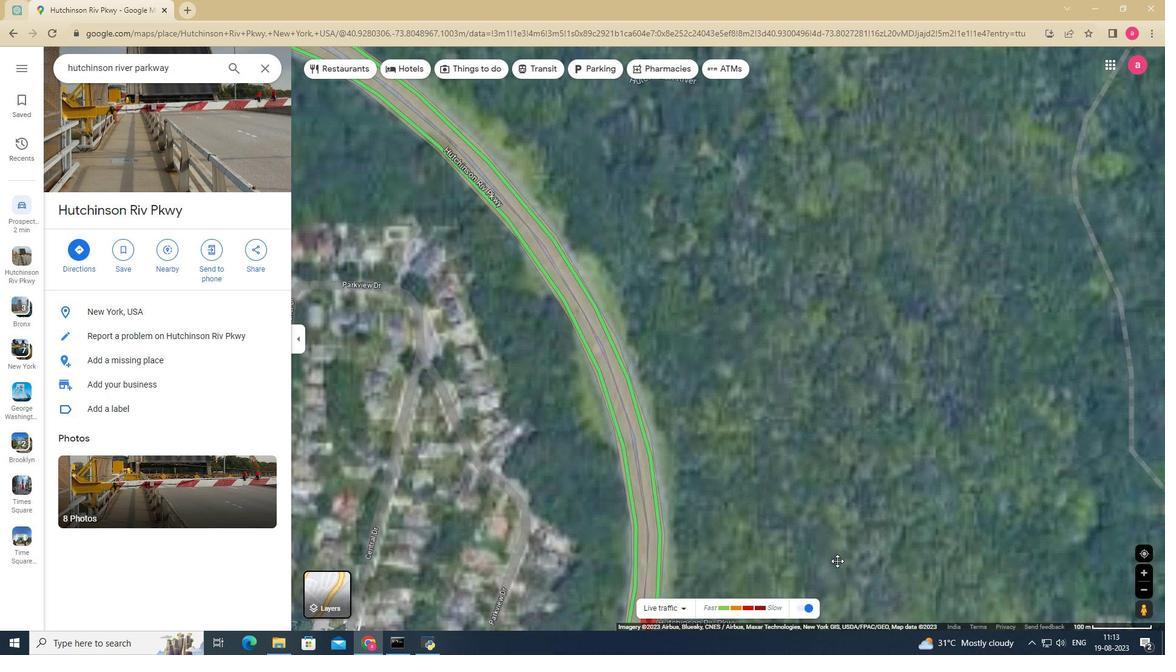 
Action: Mouse moved to (724, 254)
Screenshot: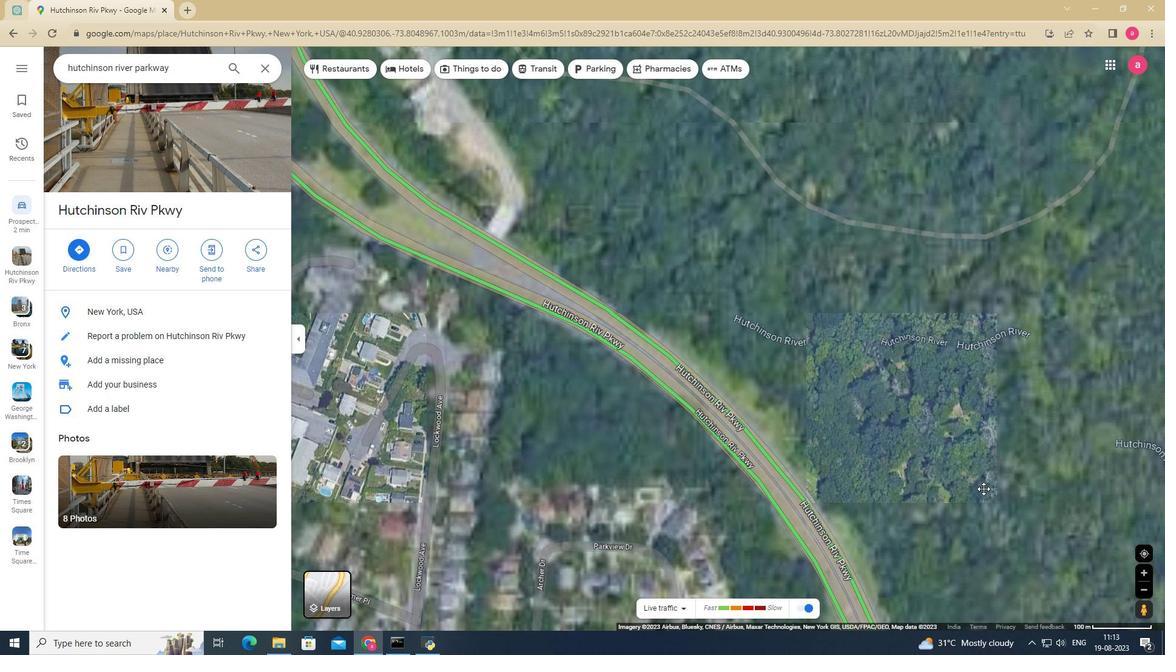 
Action: Mouse pressed left at (724, 254)
Screenshot: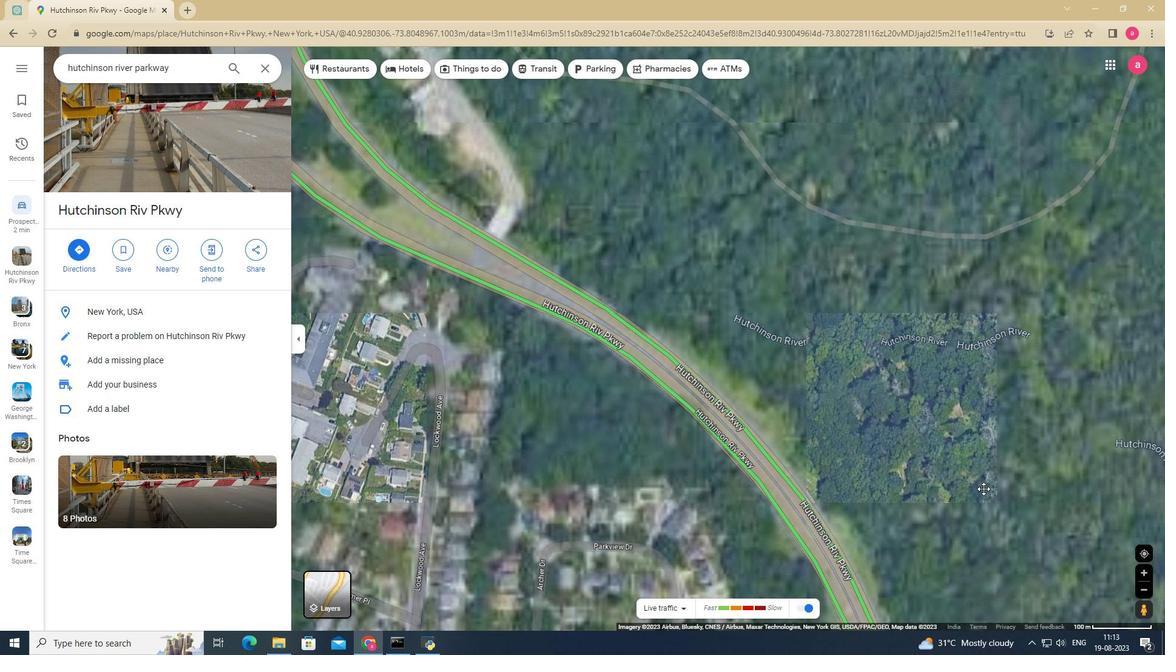 
Action: Mouse moved to (649, 378)
Screenshot: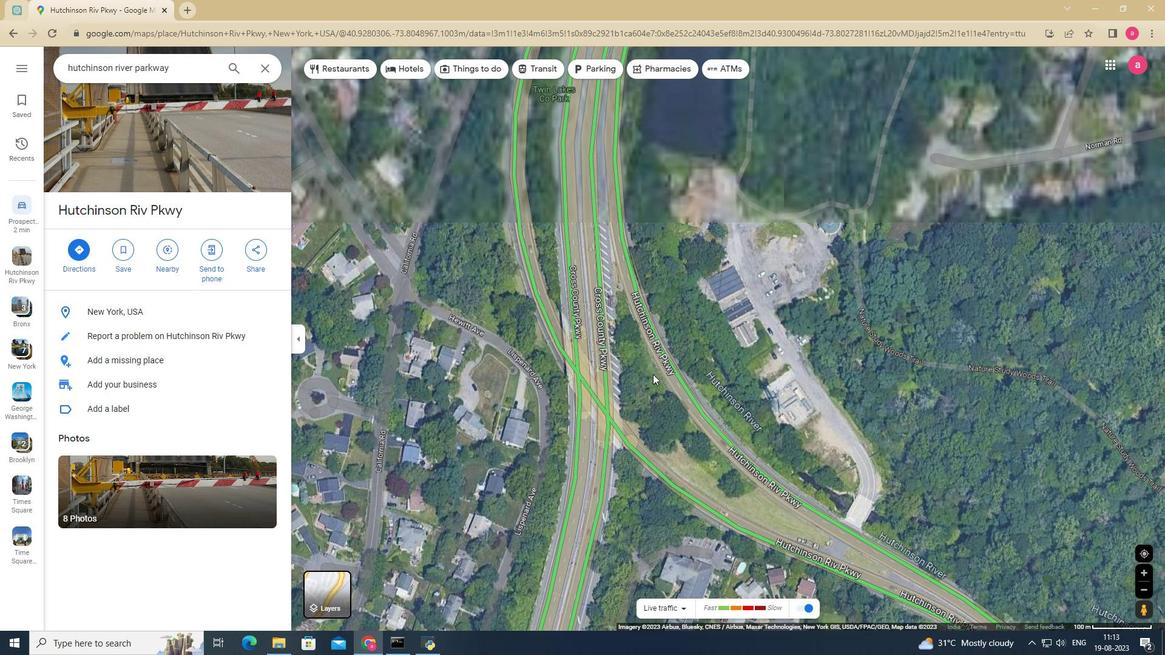 
Action: Mouse scrolled (649, 379) with delta (0, 0)
Screenshot: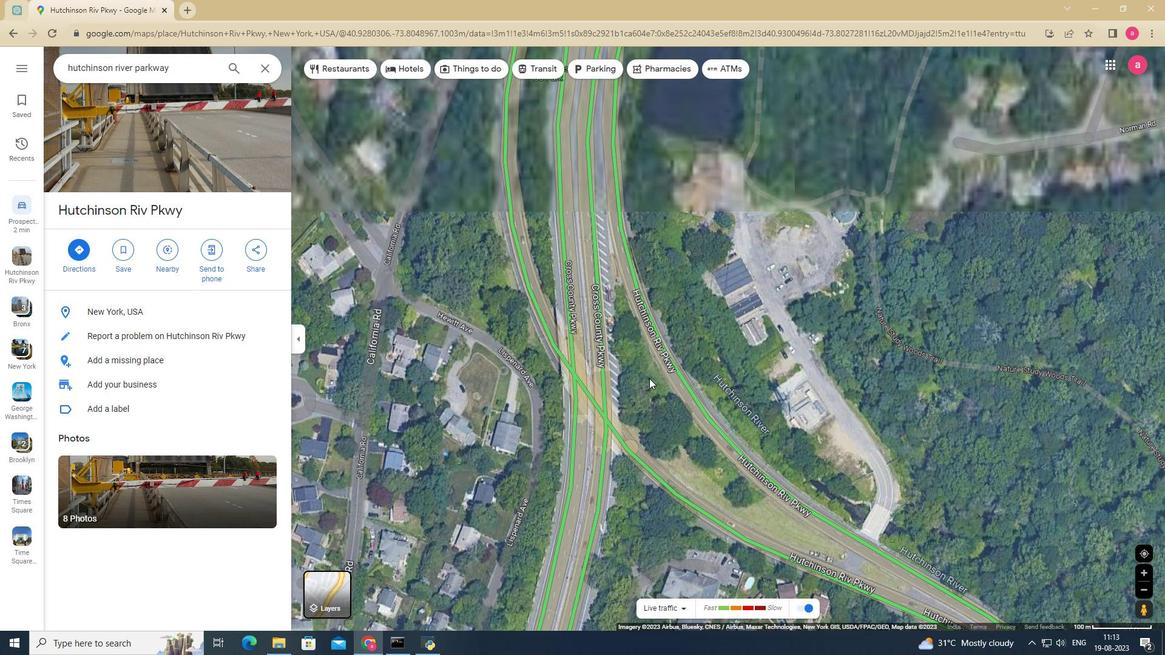 
Action: Mouse scrolled (649, 379) with delta (0, 0)
Screenshot: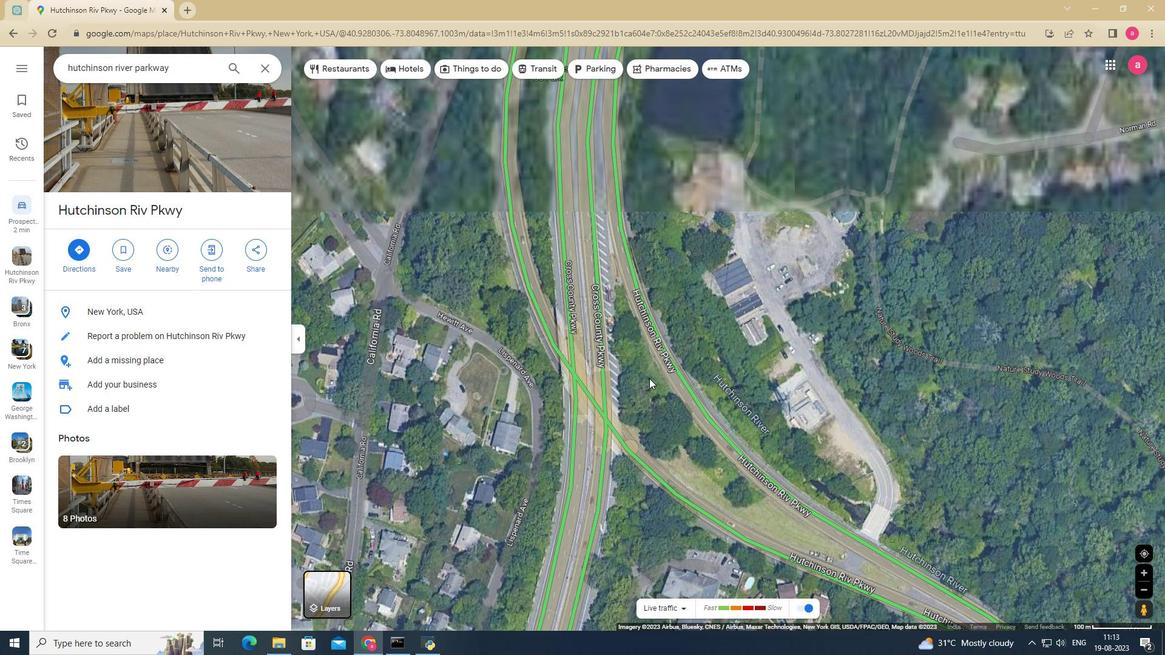 
Action: Mouse scrolled (649, 379) with delta (0, 0)
Screenshot: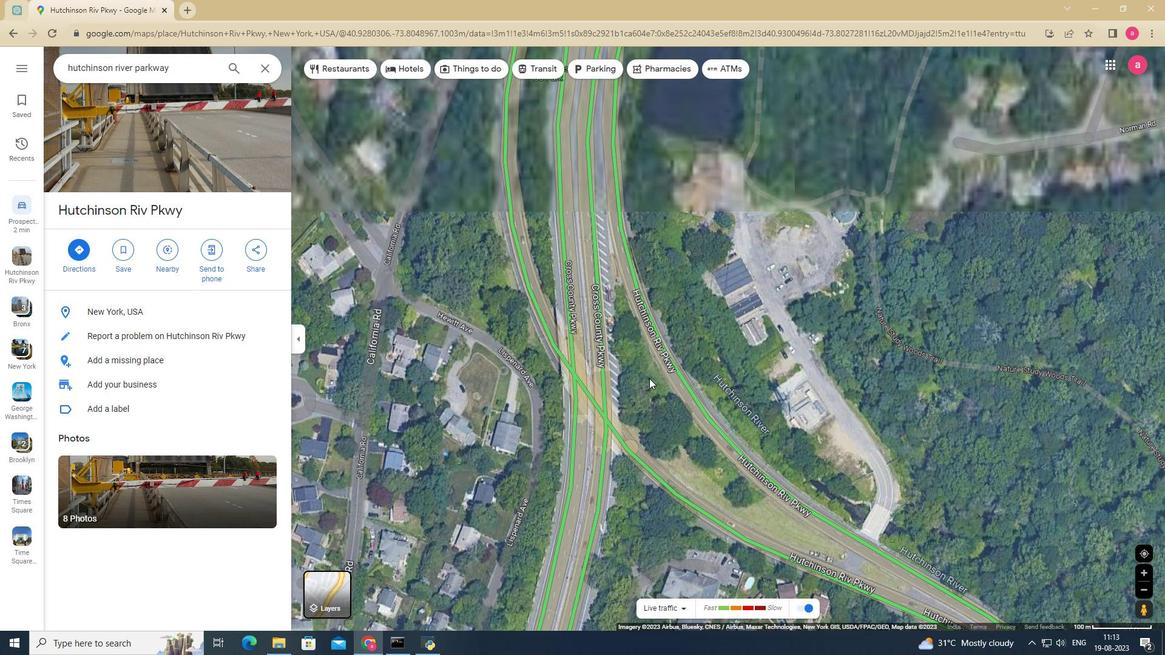 
Action: Mouse scrolled (649, 379) with delta (0, 0)
Screenshot: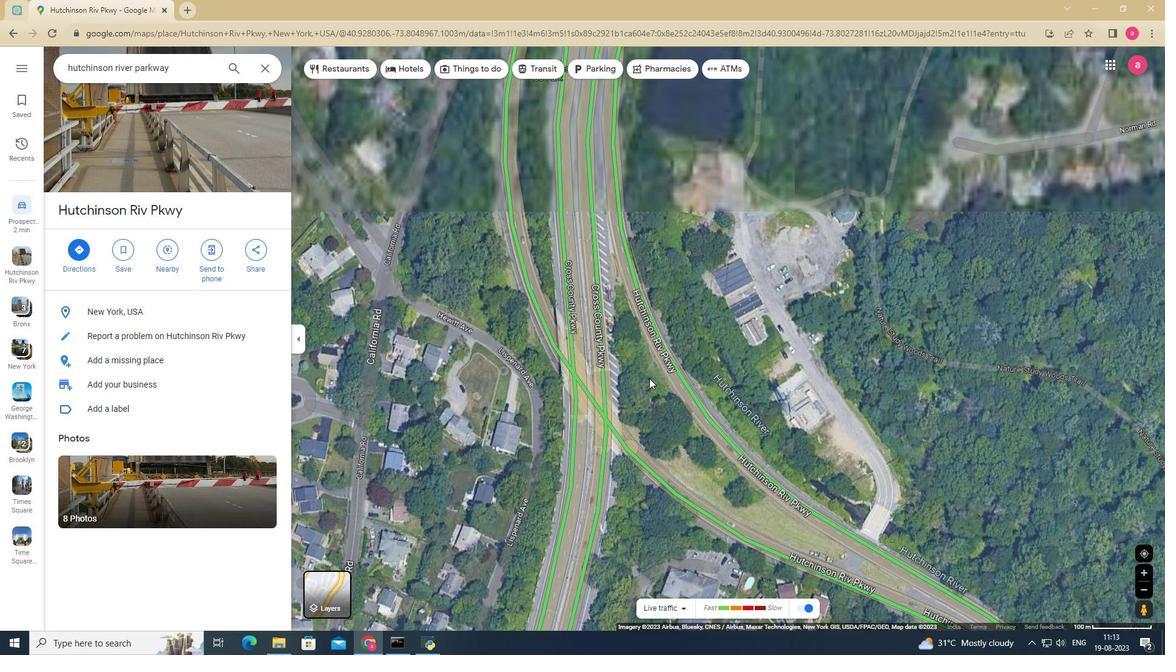 
Action: Mouse scrolled (649, 379) with delta (0, 0)
Screenshot: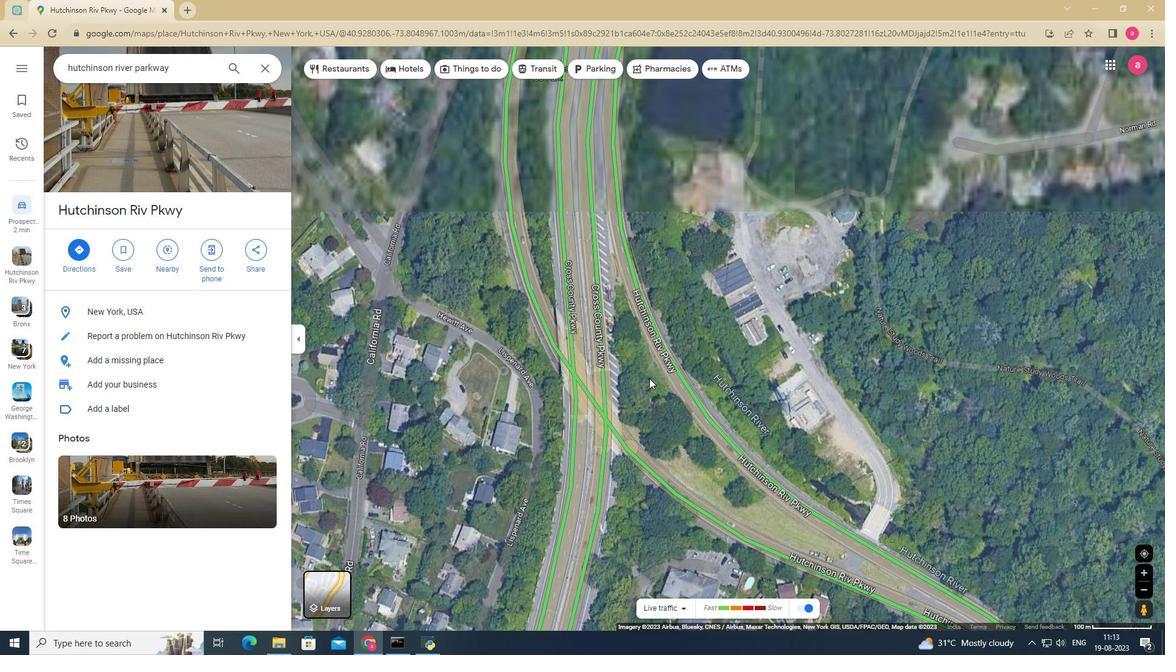 
Action: Mouse scrolled (649, 379) with delta (0, 0)
Screenshot: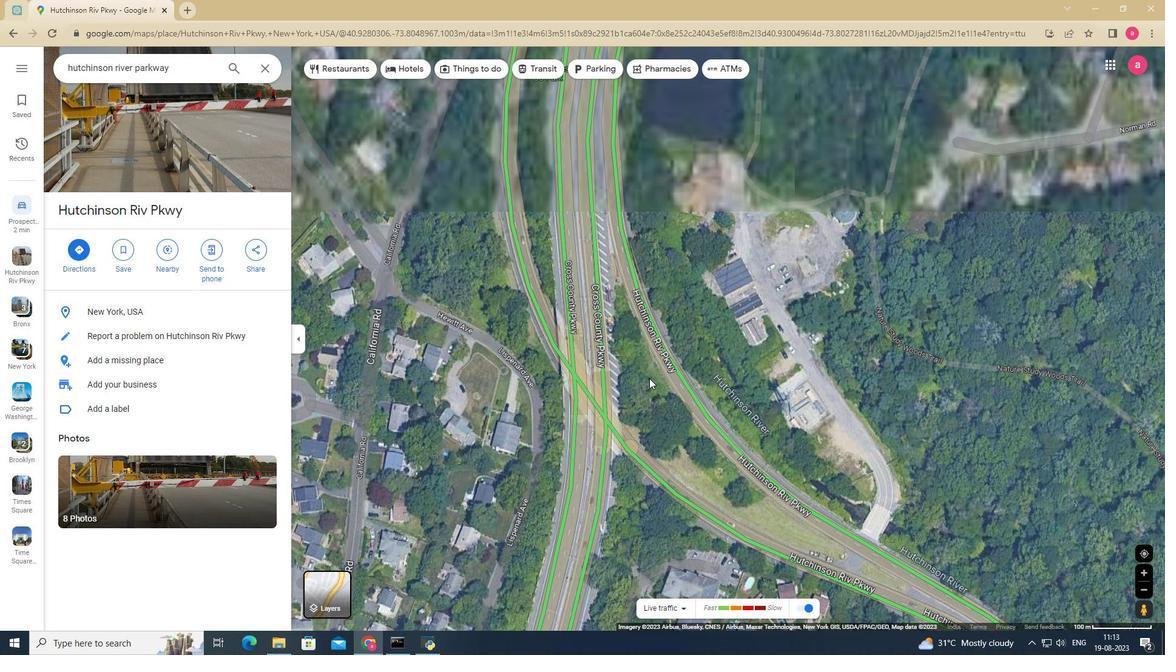
Action: Mouse moved to (675, 401)
Screenshot: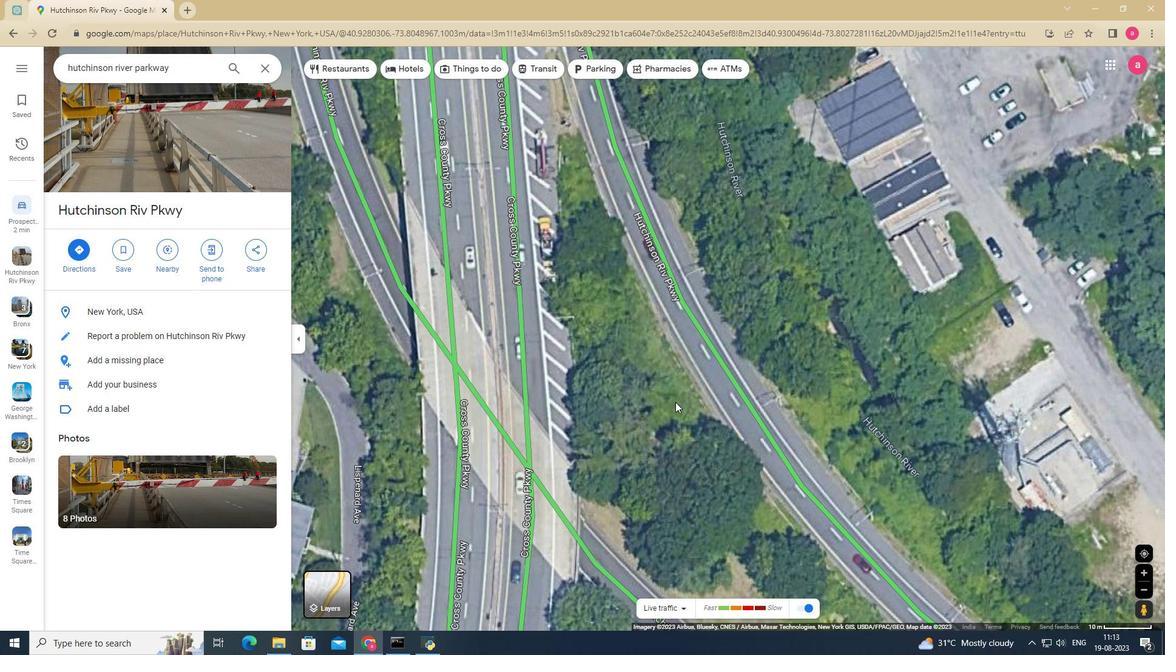 
Action: Mouse scrolled (675, 402) with delta (0, 0)
Screenshot: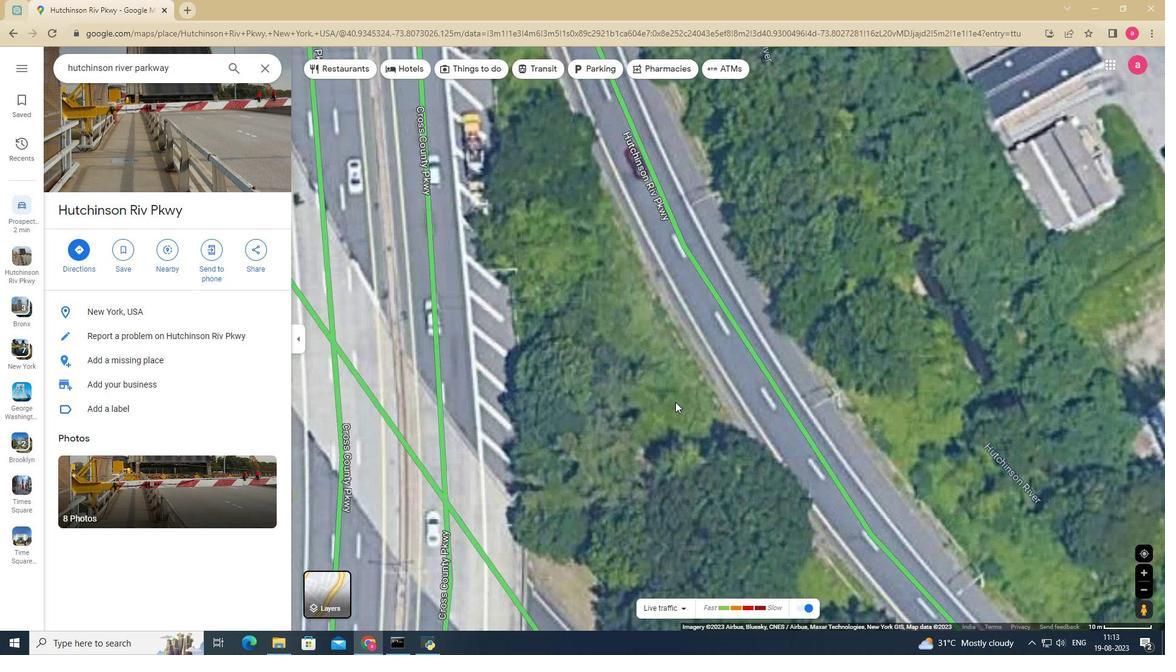 
Action: Mouse moved to (675, 402)
Screenshot: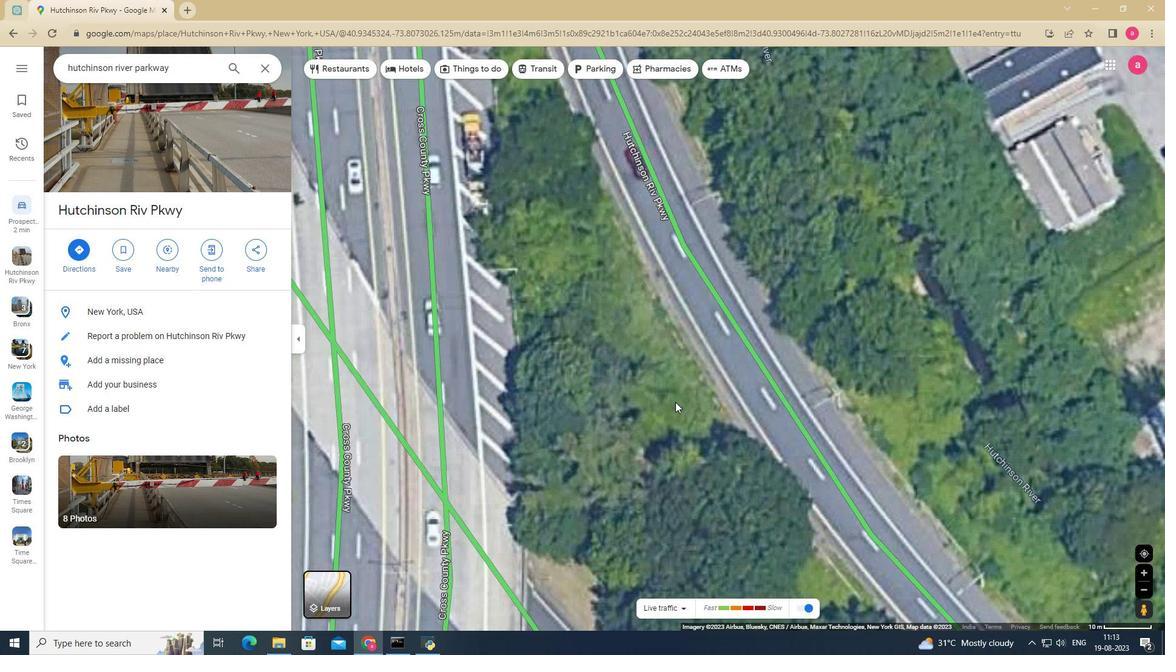 
Action: Mouse scrolled (675, 403) with delta (0, 0)
Screenshot: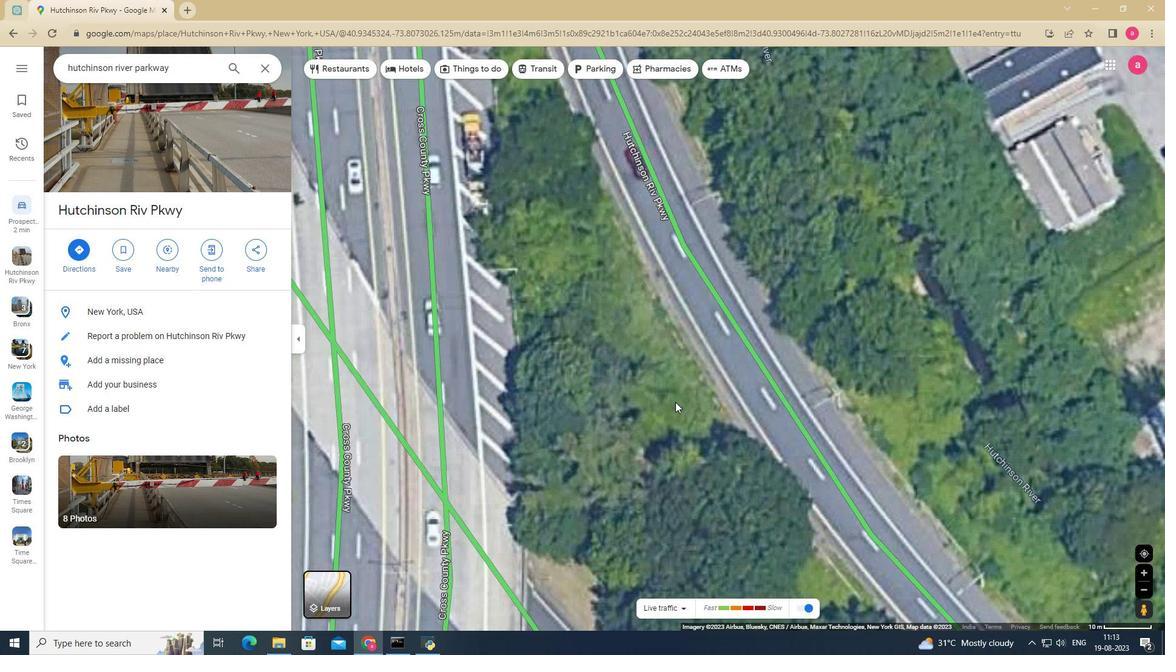 
Action: Mouse scrolled (675, 403) with delta (0, 0)
Screenshot: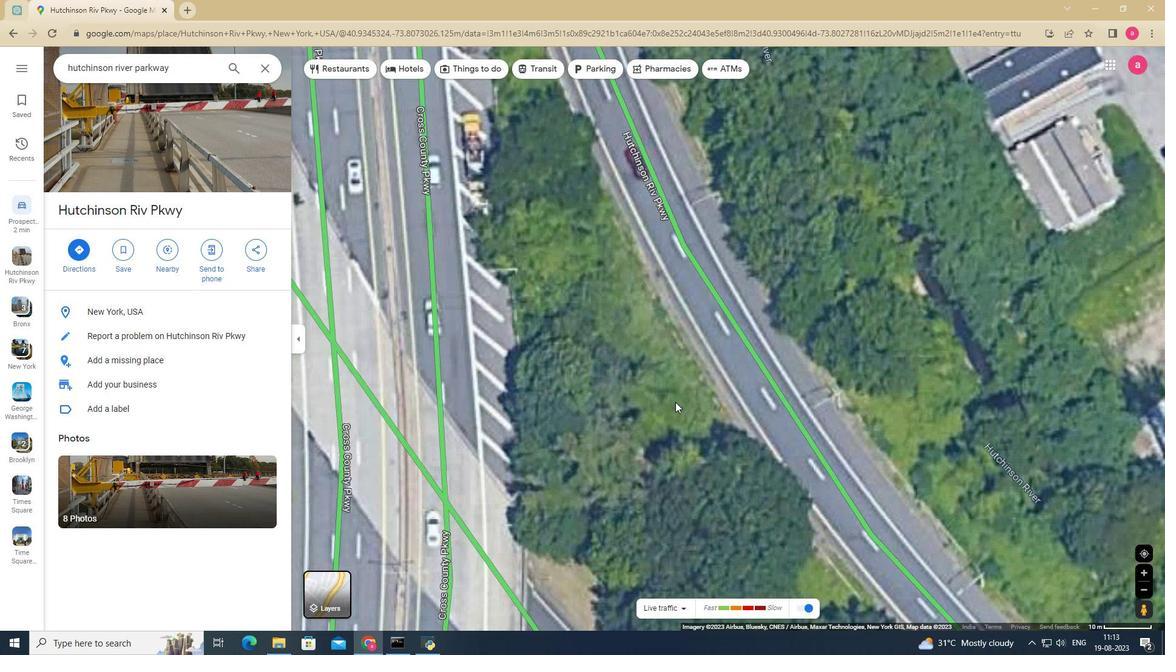 
Action: Mouse scrolled (675, 403) with delta (0, 0)
Screenshot: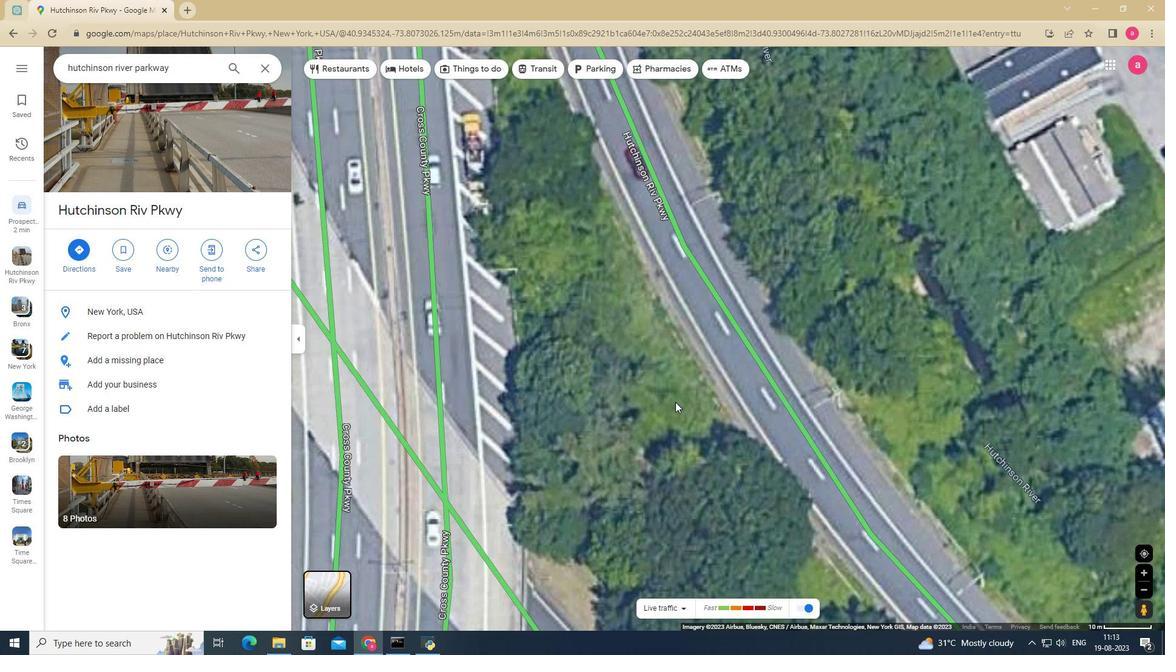 
Action: Mouse scrolled (675, 403) with delta (0, 0)
Screenshot: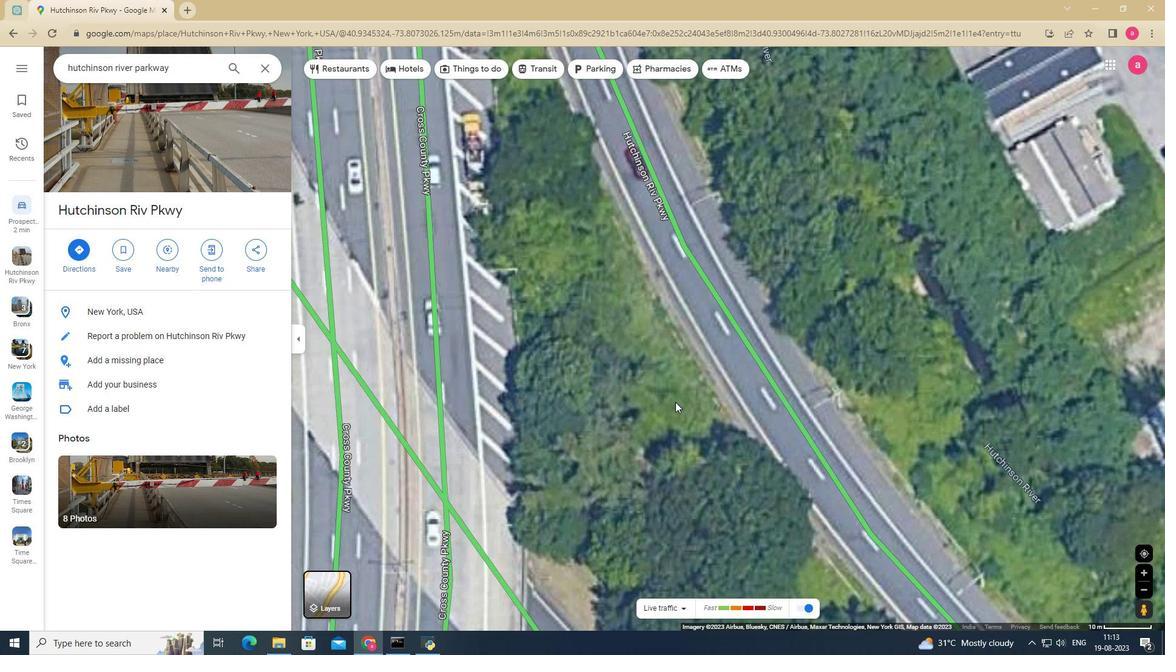 
Action: Mouse scrolled (675, 403) with delta (0, 0)
Screenshot: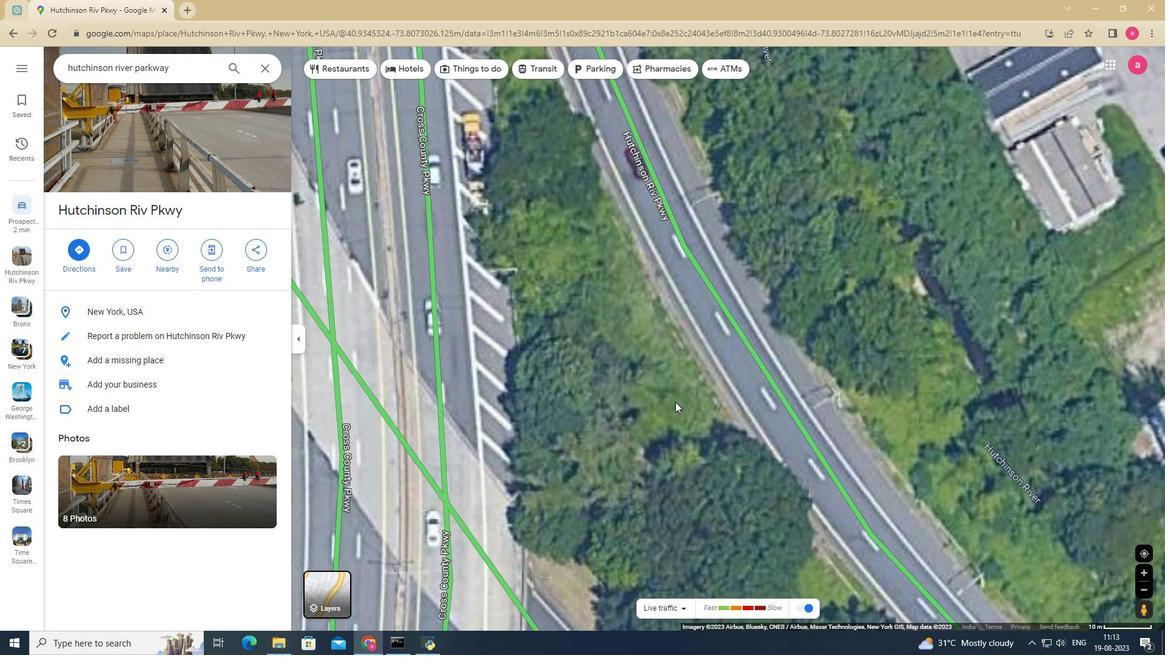 
Action: Mouse scrolled (675, 403) with delta (0, 0)
Screenshot: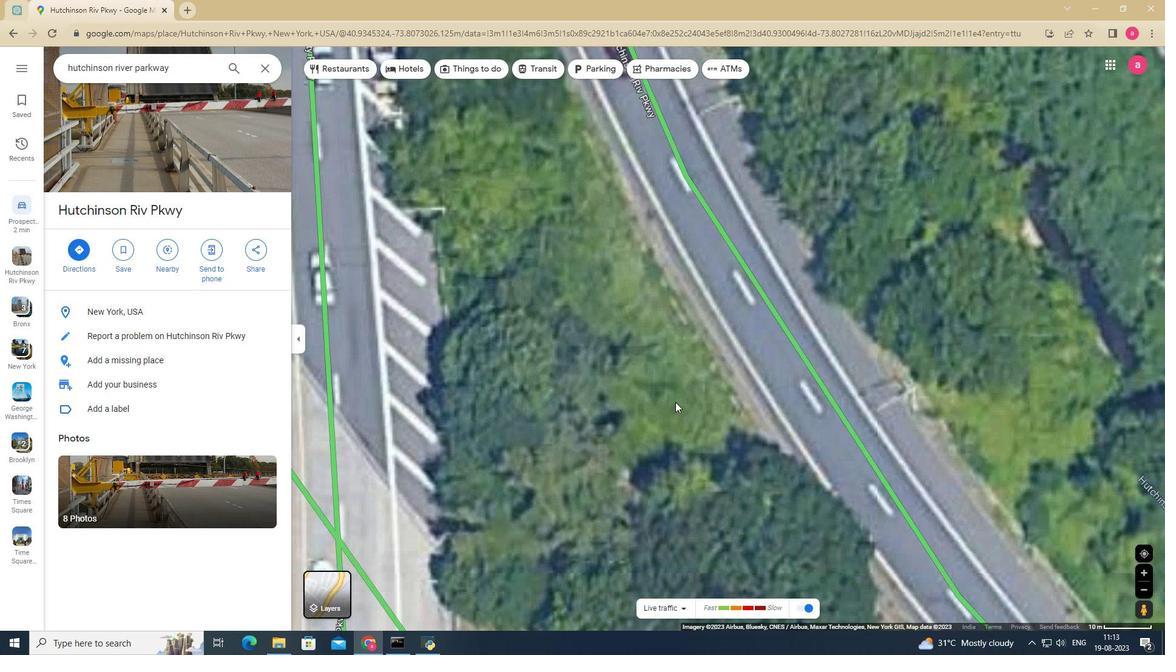 
Action: Mouse moved to (670, 236)
Screenshot: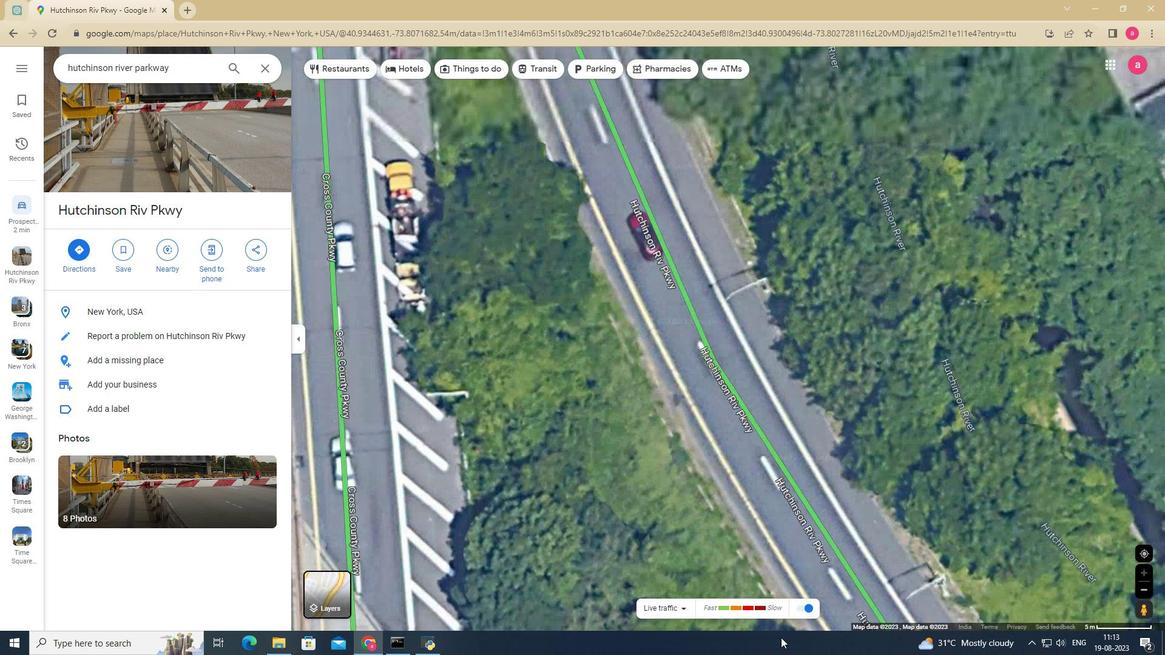 
Action: Mouse pressed left at (670, 236)
Screenshot: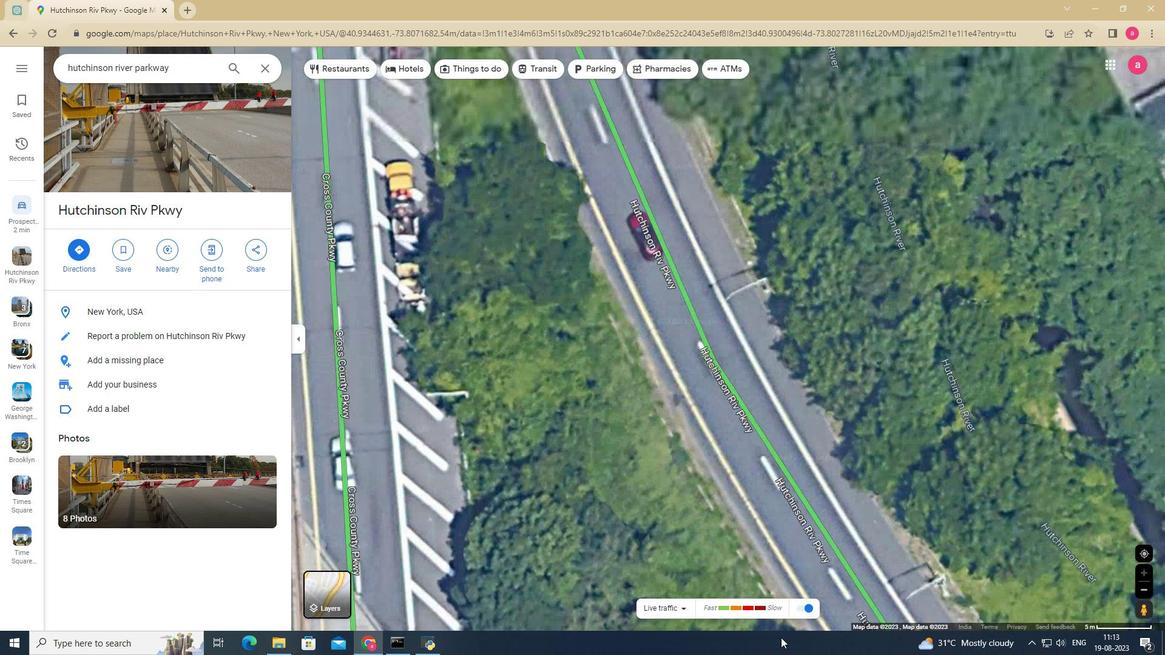 
Action: Mouse moved to (694, 372)
Screenshot: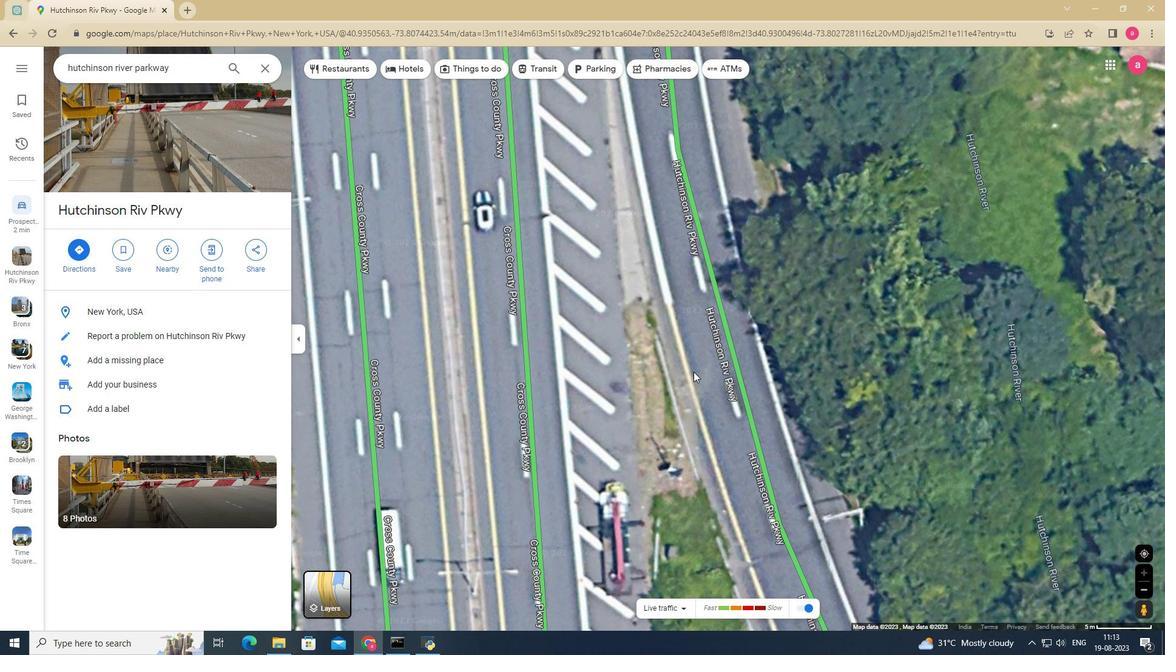 
Action: Mouse pressed left at (694, 372)
Screenshot: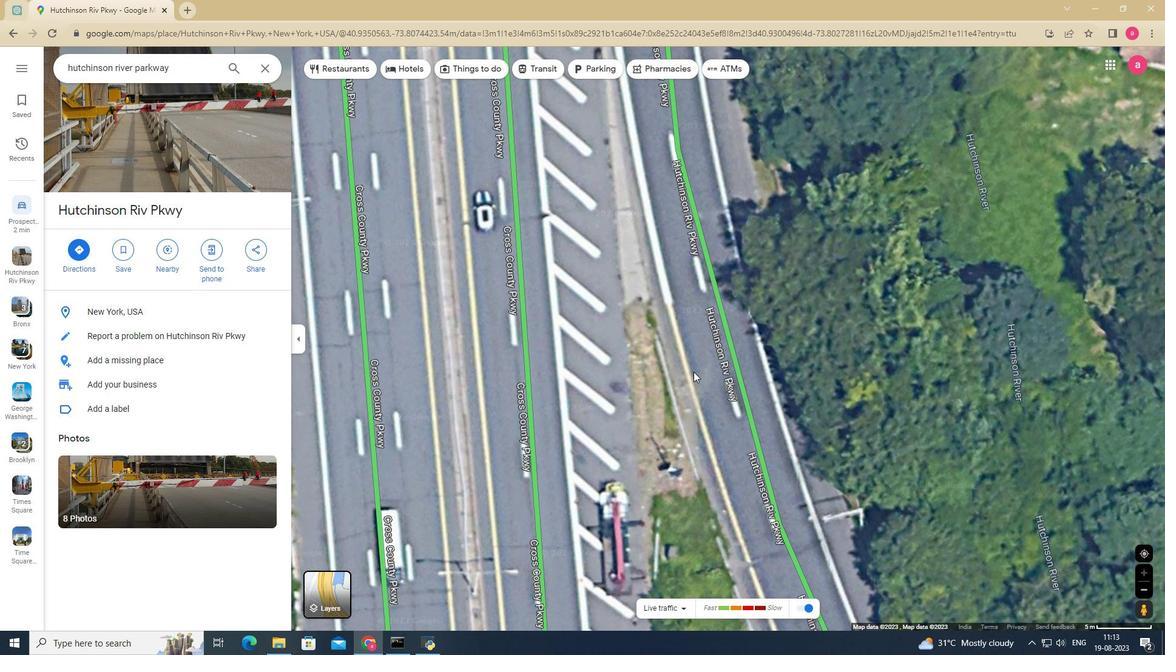 
Action: Mouse moved to (661, 378)
Screenshot: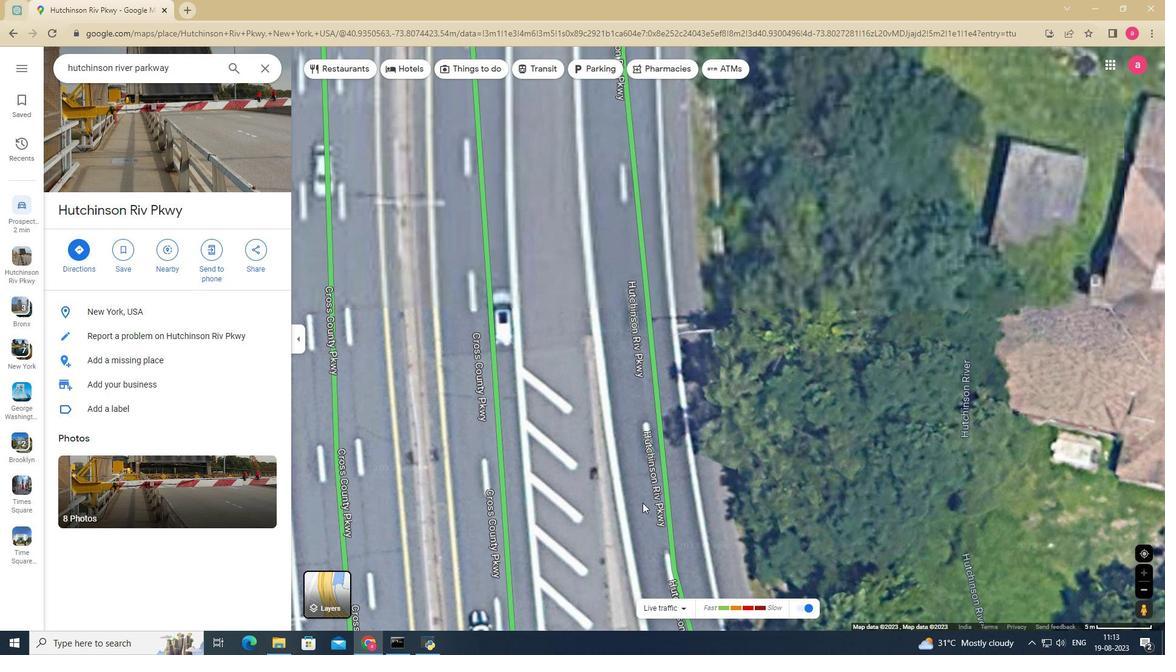 
Action: Mouse pressed left at (661, 378)
Screenshot: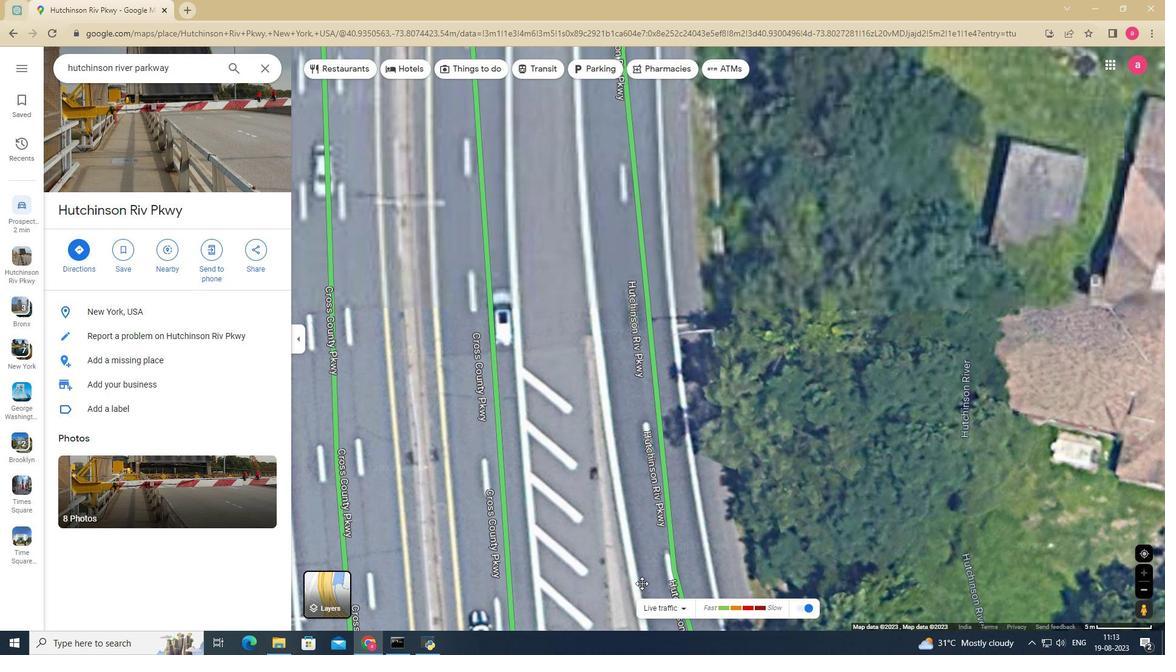 
Action: Mouse moved to (600, 491)
Screenshot: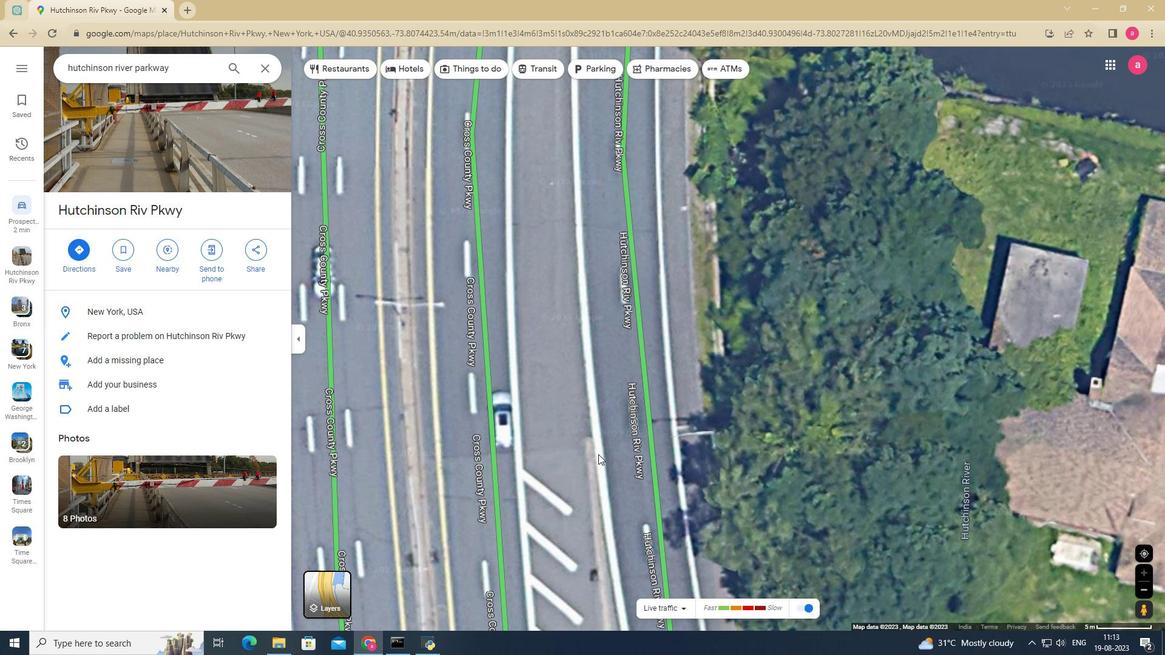 
Action: Mouse pressed left at (604, 306)
Screenshot: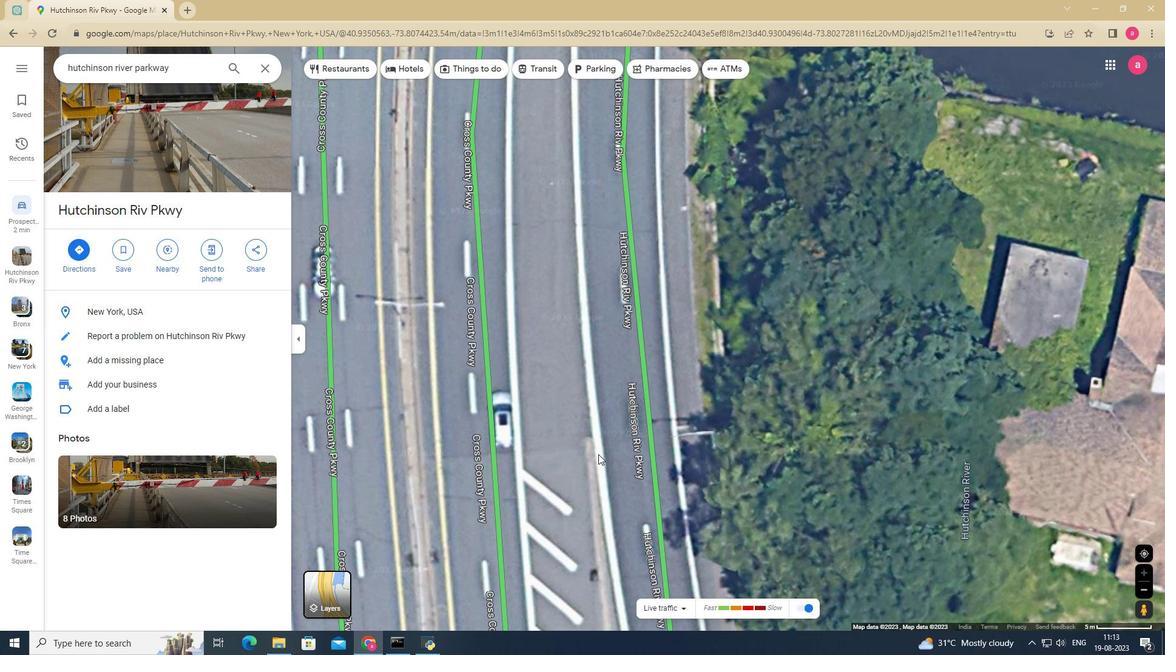 
Action: Mouse moved to (715, 253)
Screenshot: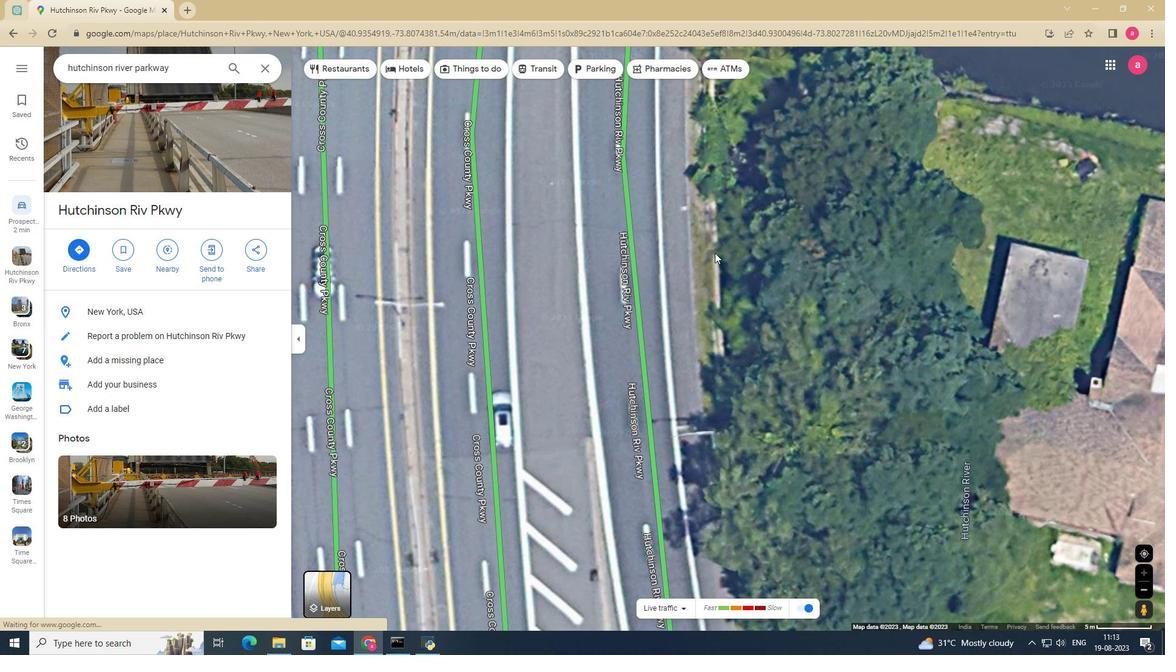 
Action: Mouse pressed left at (715, 253)
Screenshot: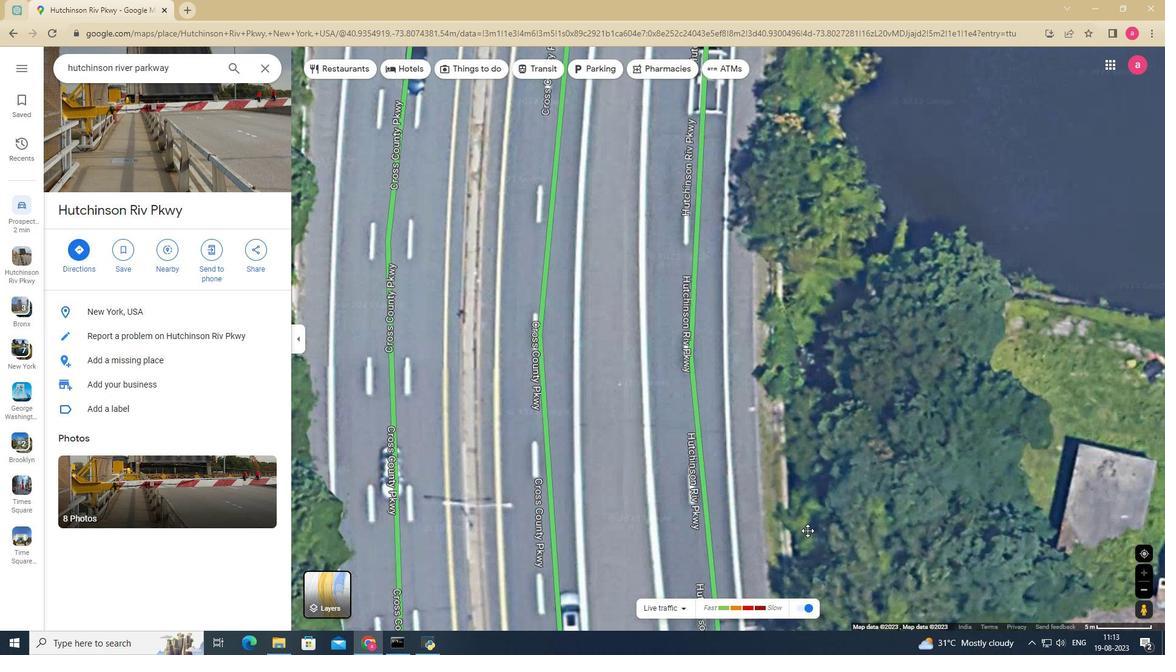 
Action: Mouse moved to (834, 298)
Screenshot: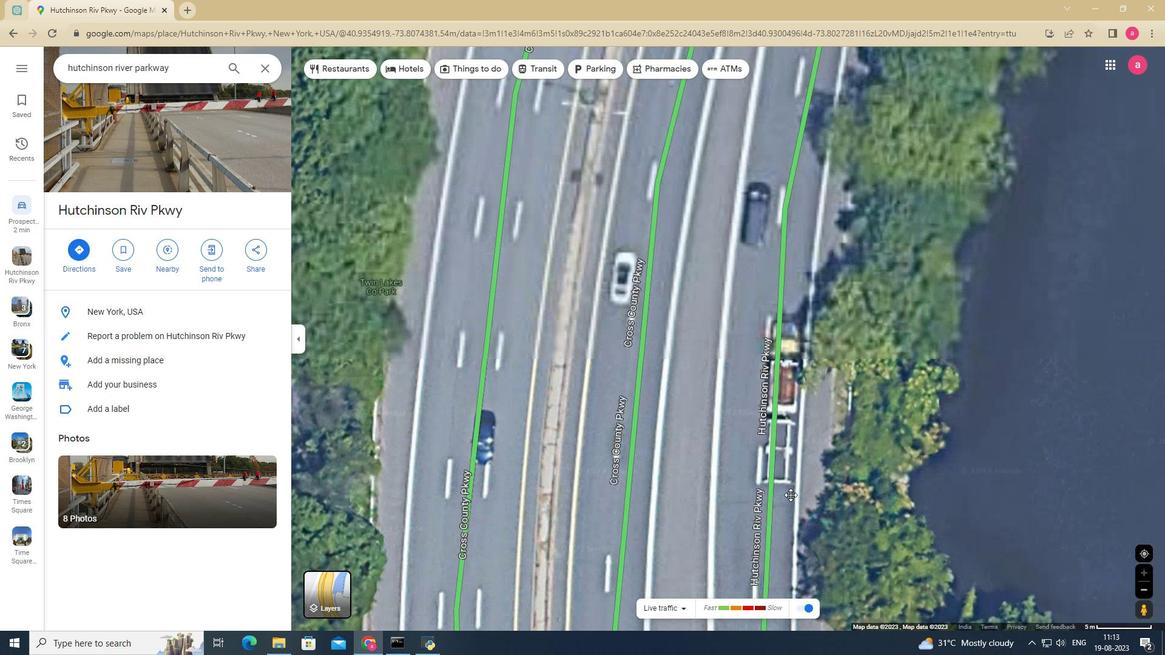 
Action: Mouse pressed left at (836, 289)
Screenshot: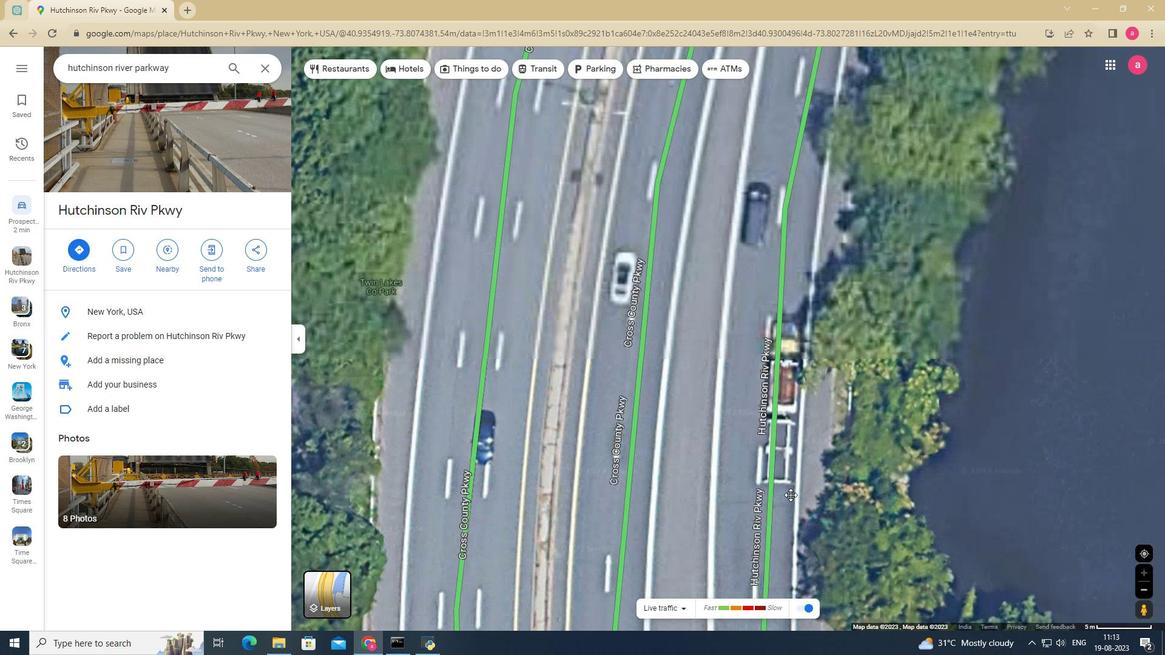 
Action: Mouse moved to (822, 263)
Screenshot: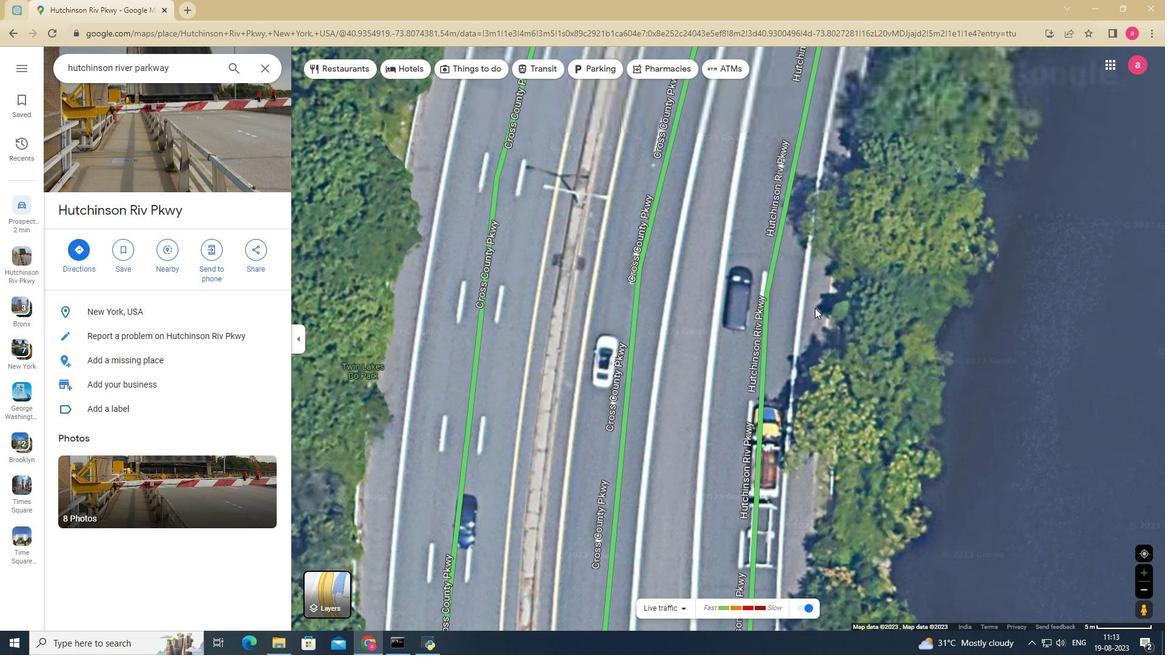 
Action: Mouse pressed left at (822, 263)
Screenshot: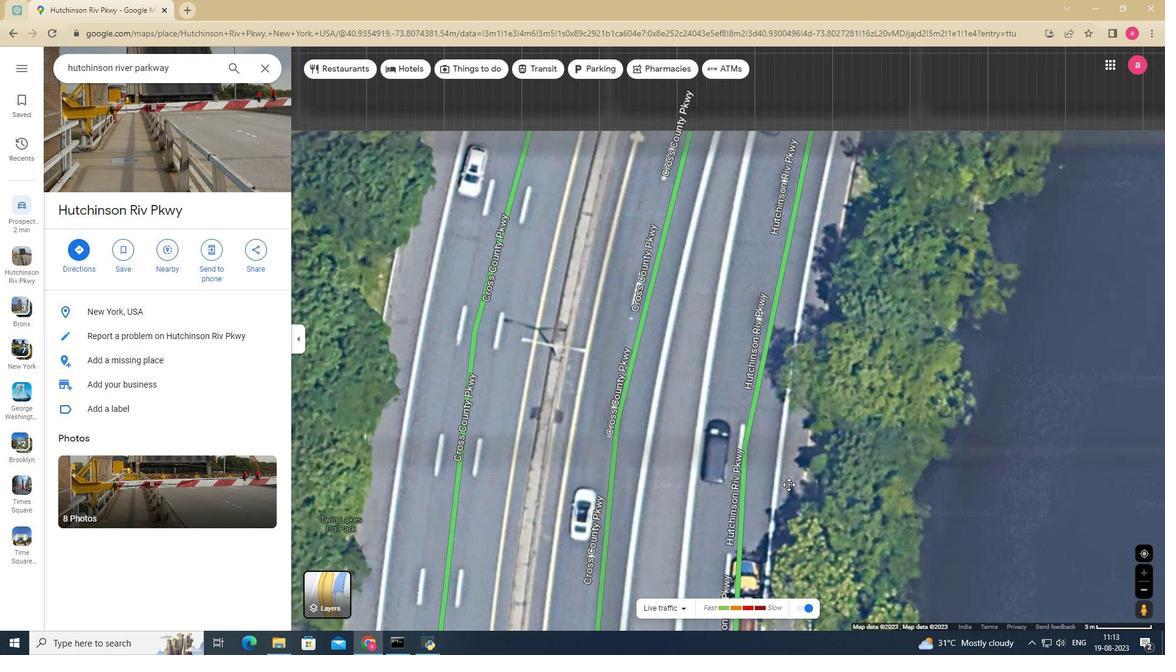 
Action: Mouse moved to (795, 385)
Screenshot: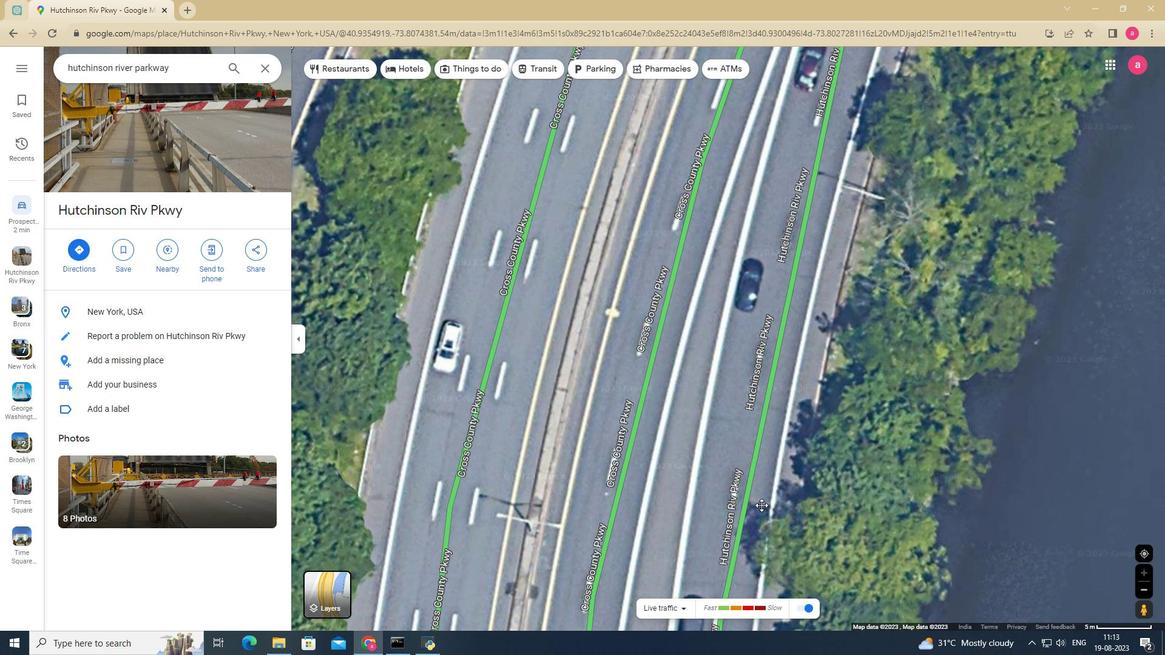 
Action: Mouse pressed left at (810, 352)
Screenshot: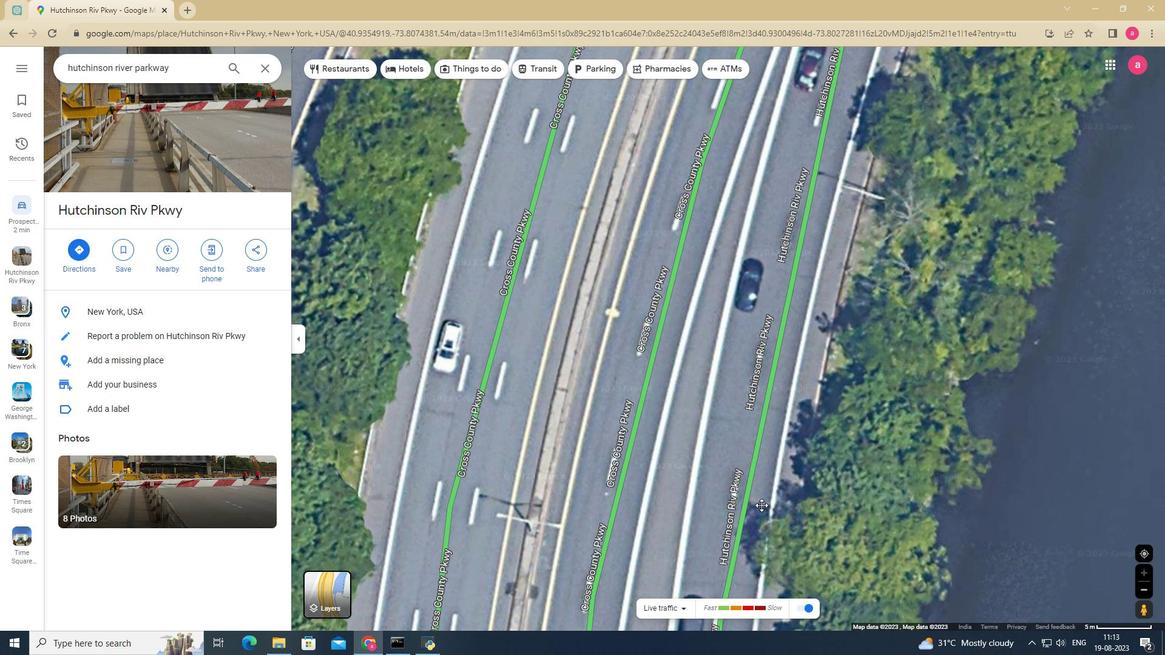 
Action: Mouse moved to (802, 396)
Screenshot: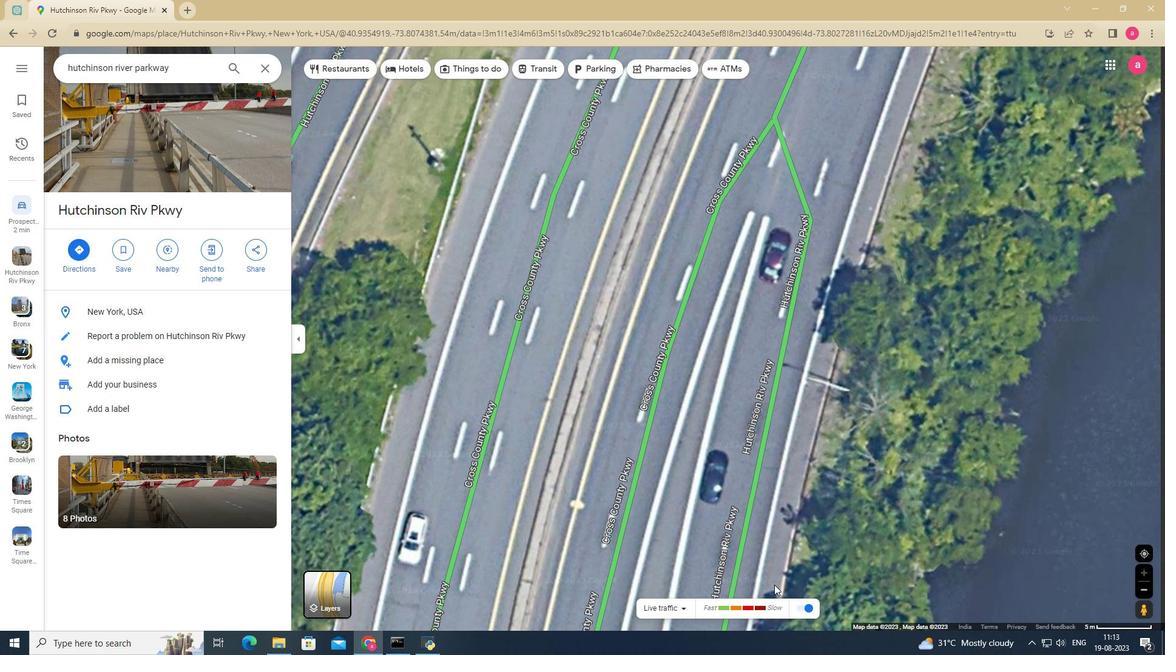 
Action: Mouse pressed left at (808, 375)
Screenshot: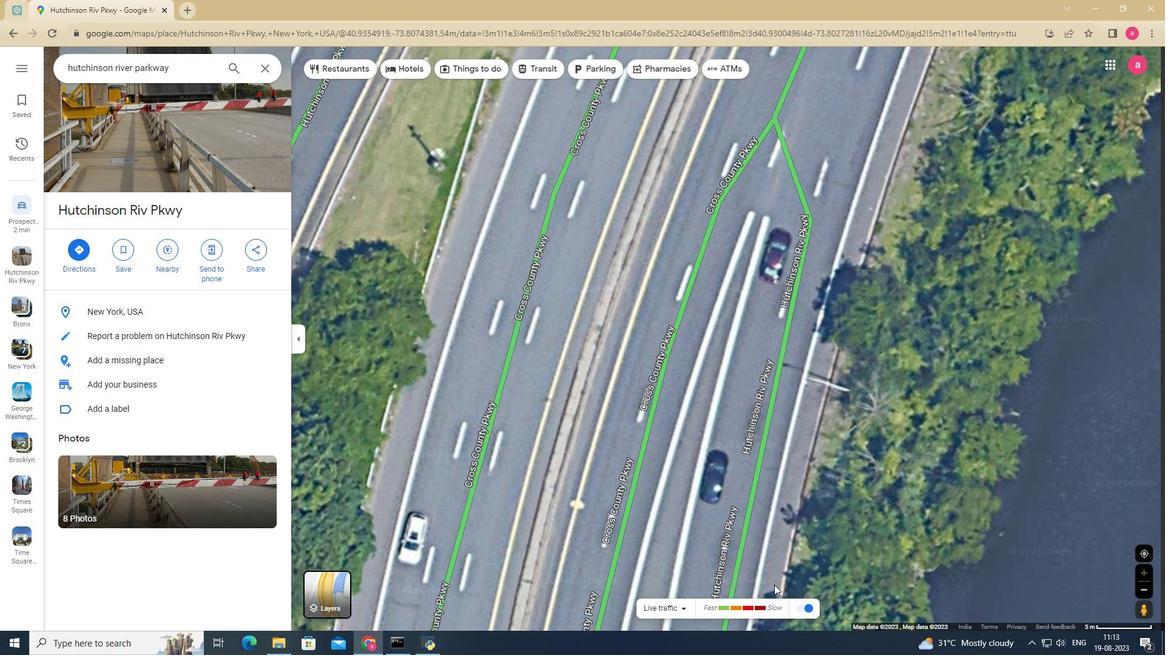 
Action: Mouse moved to (775, 475)
Screenshot: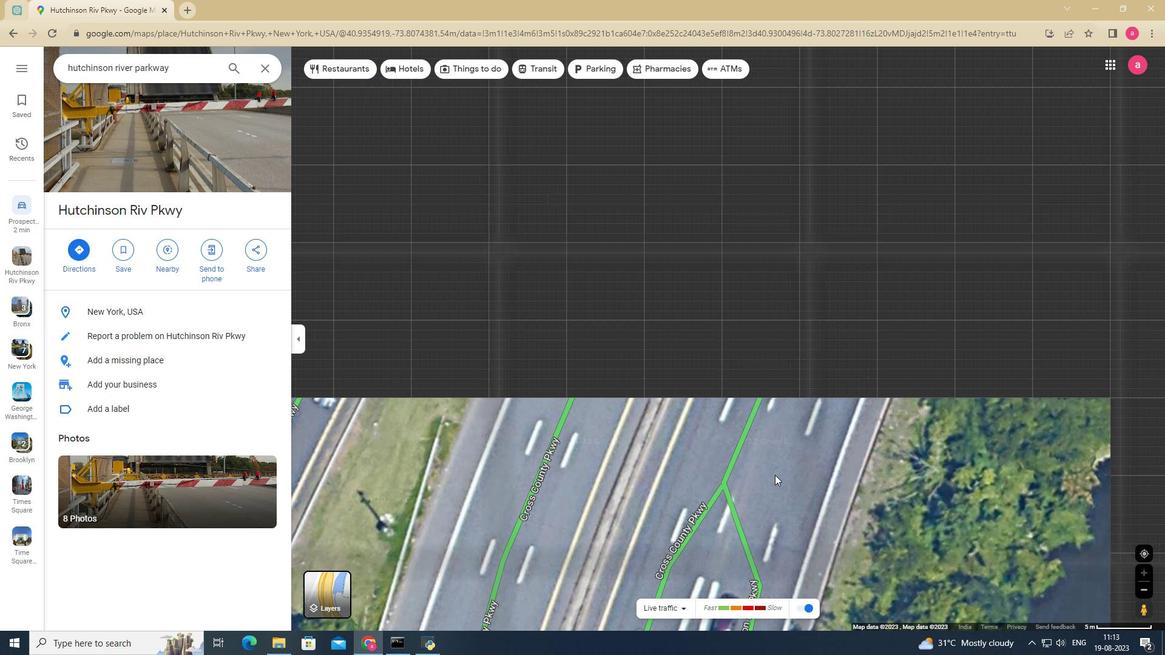 
Action: Mouse pressed left at (775, 475)
Screenshot: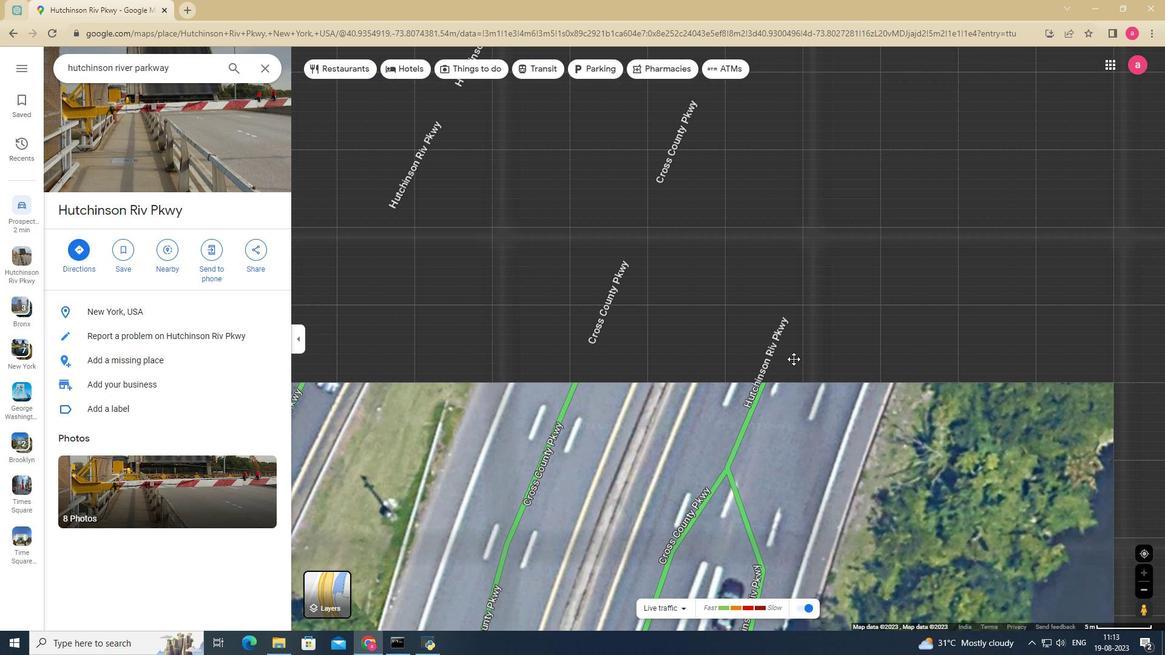 
Action: Mouse moved to (803, 332)
Screenshot: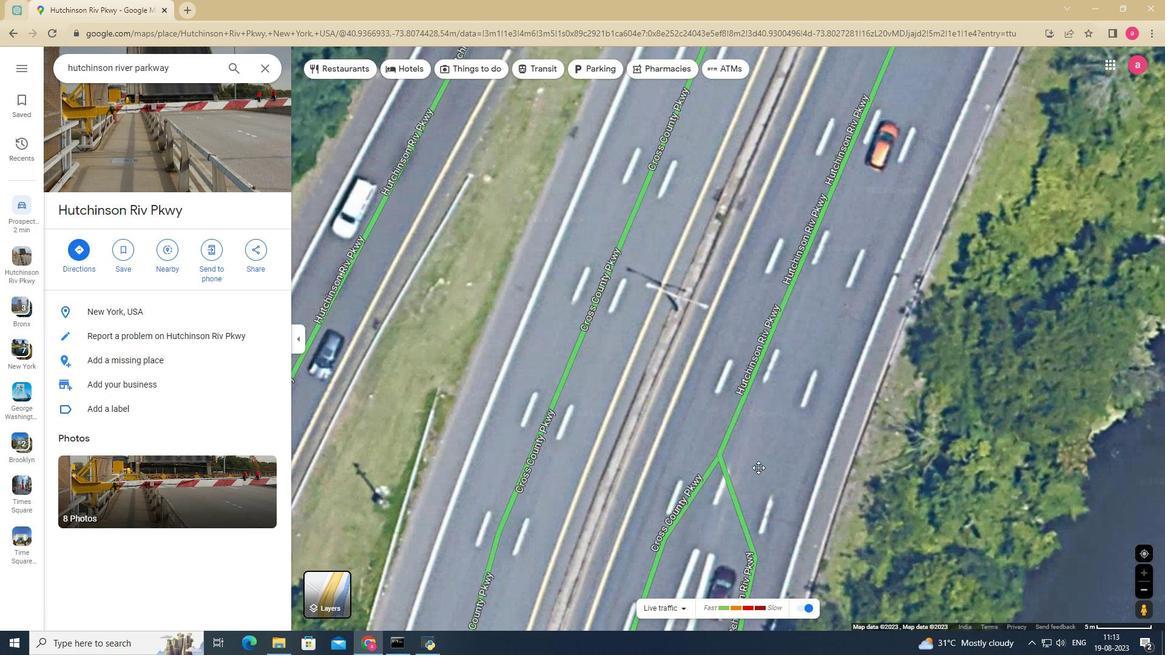 
Action: Mouse pressed left at (803, 332)
Screenshot: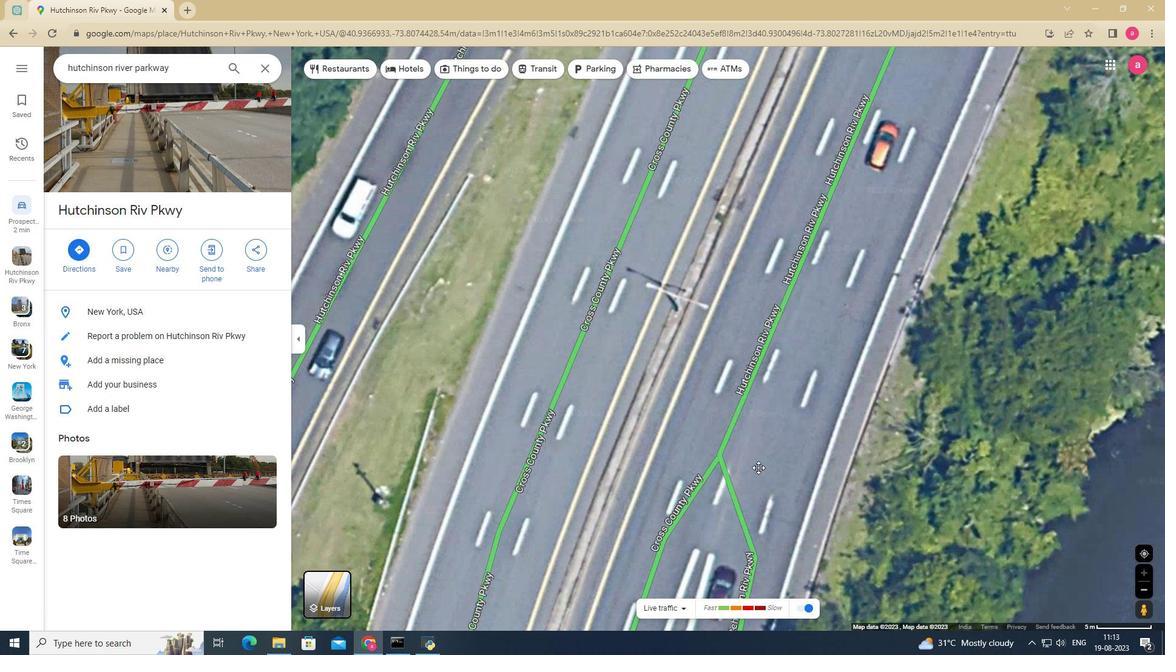 
Action: Mouse moved to (791, 339)
Screenshot: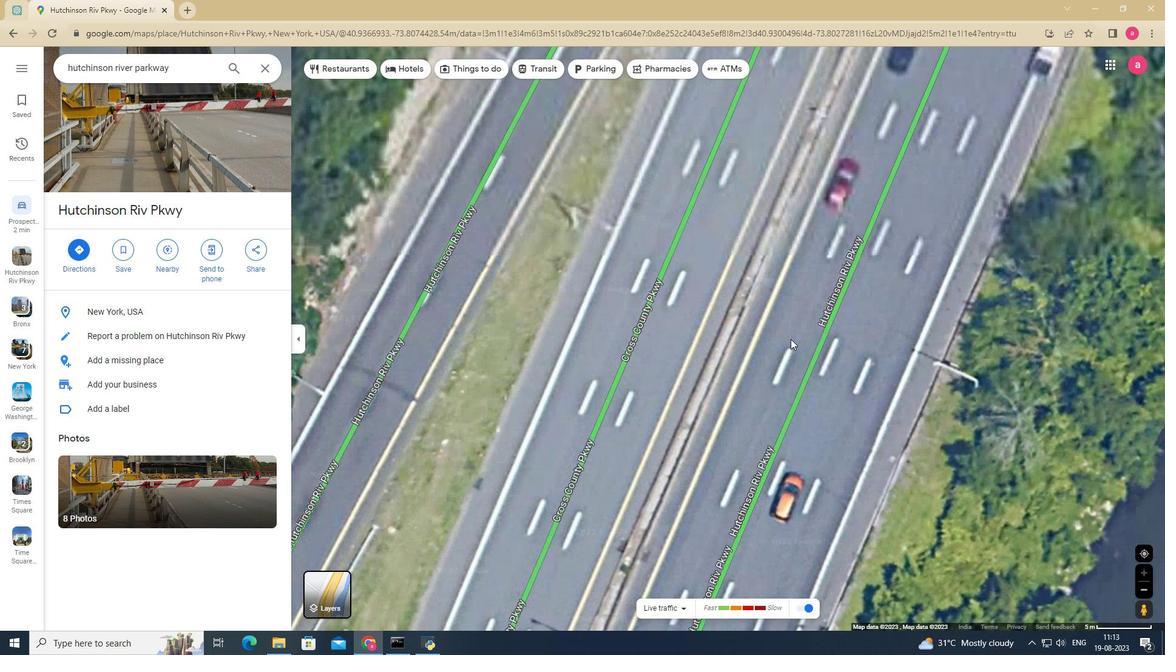
Action: Mouse scrolled (791, 338) with delta (0, 0)
Screenshot: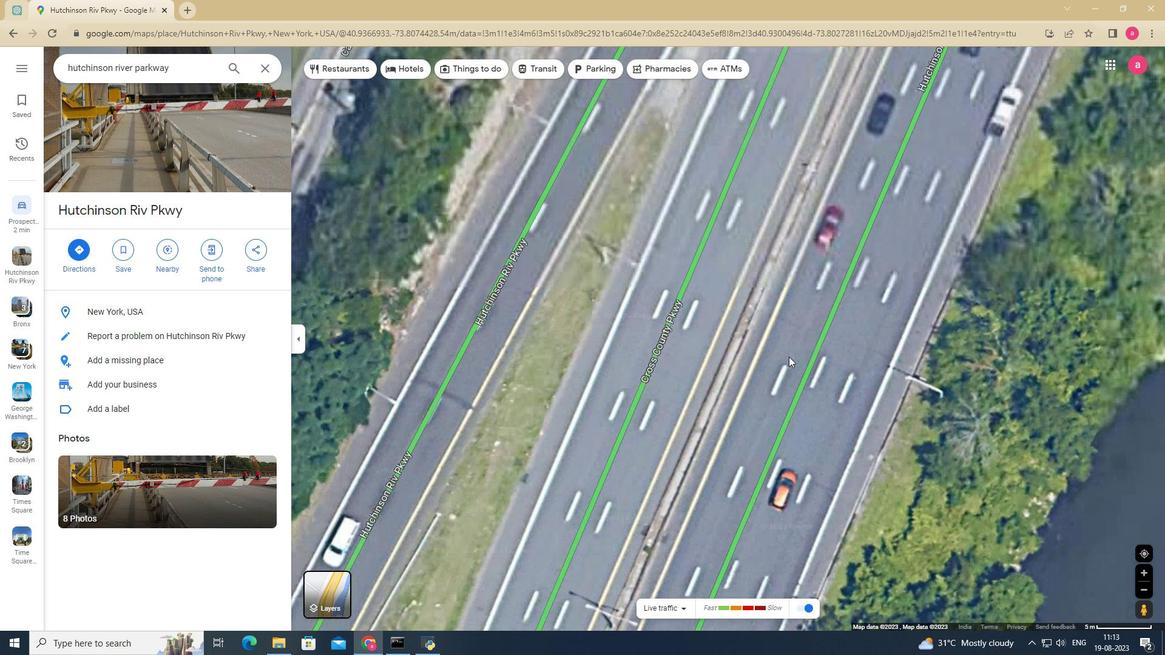 
Action: Mouse scrolled (791, 338) with delta (0, 0)
Screenshot: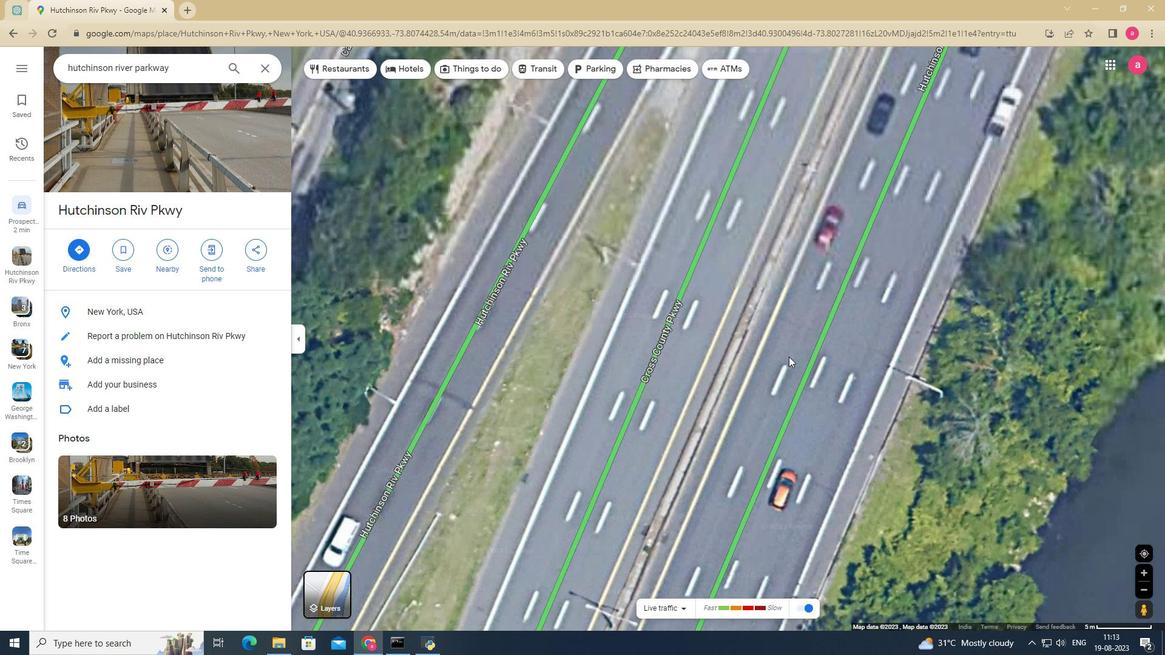
Action: Mouse moved to (791, 348)
Screenshot: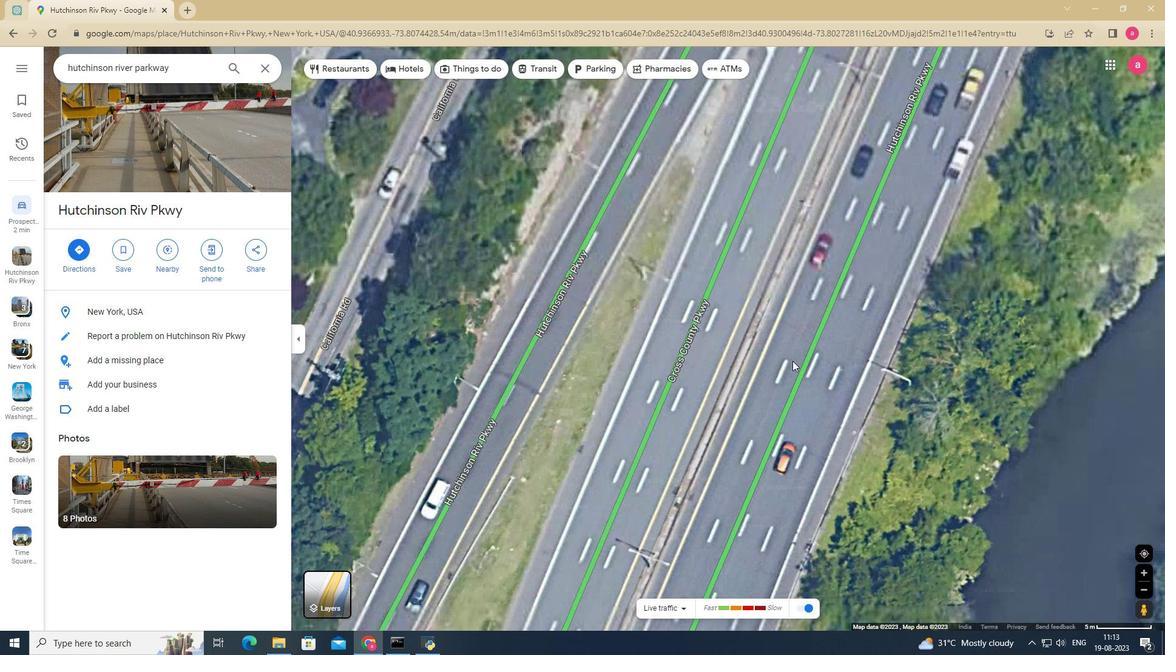 
Action: Mouse scrolled (791, 339) with delta (0, 0)
Screenshot: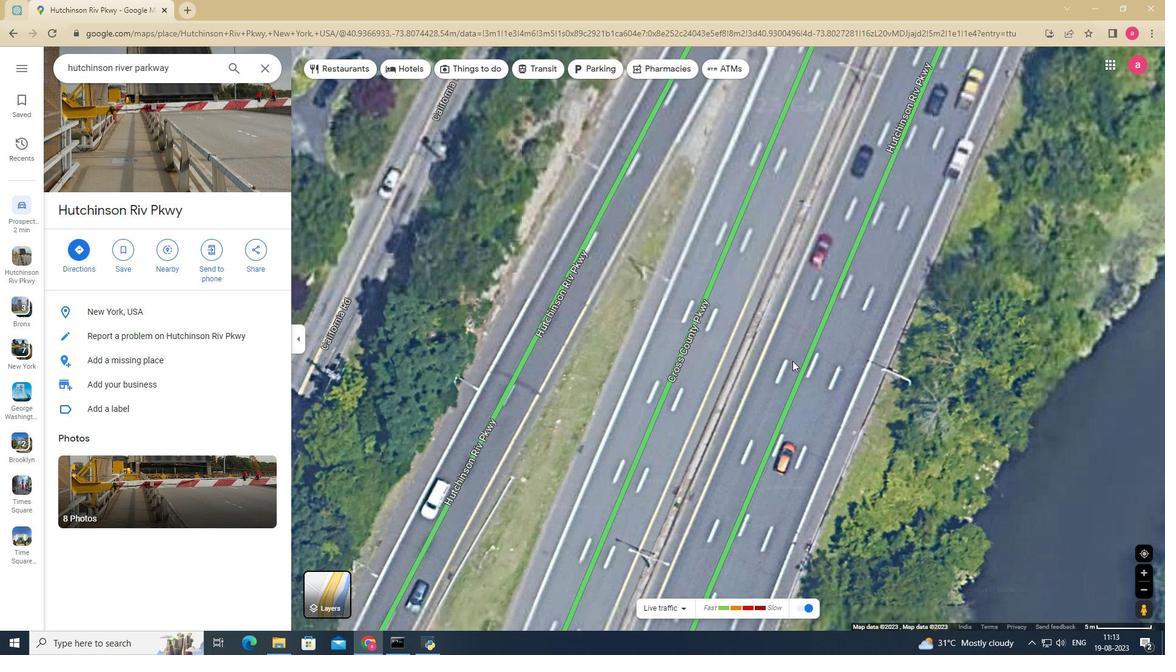 
Action: Mouse moved to (789, 357)
Screenshot: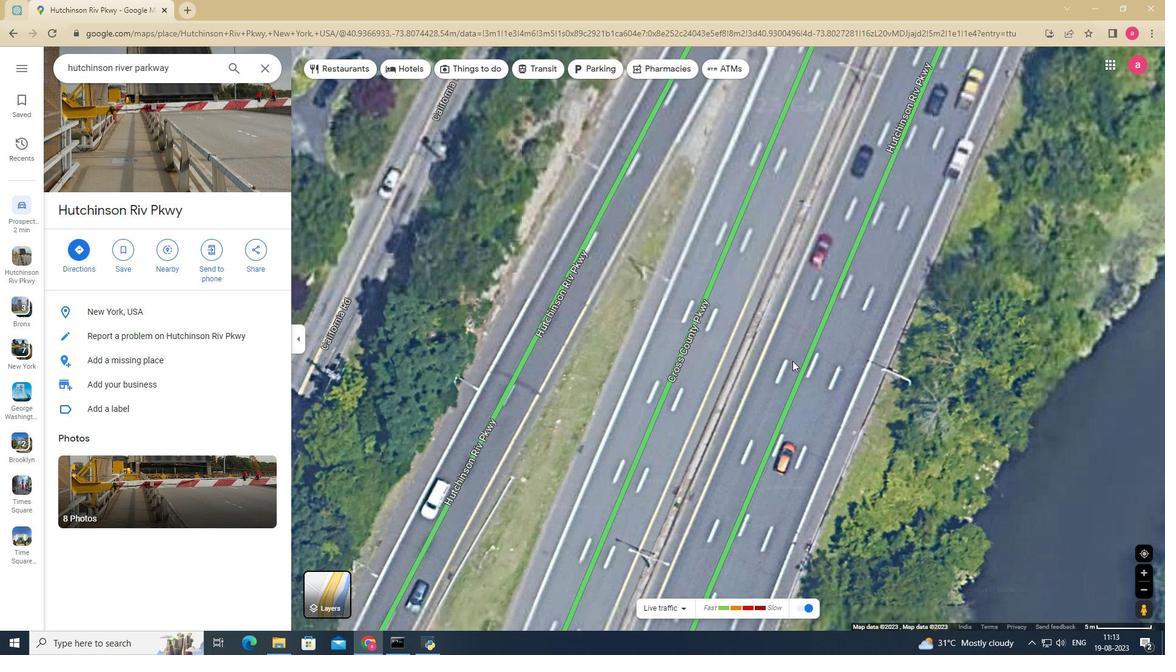 
Action: Mouse scrolled (790, 351) with delta (0, 0)
Screenshot: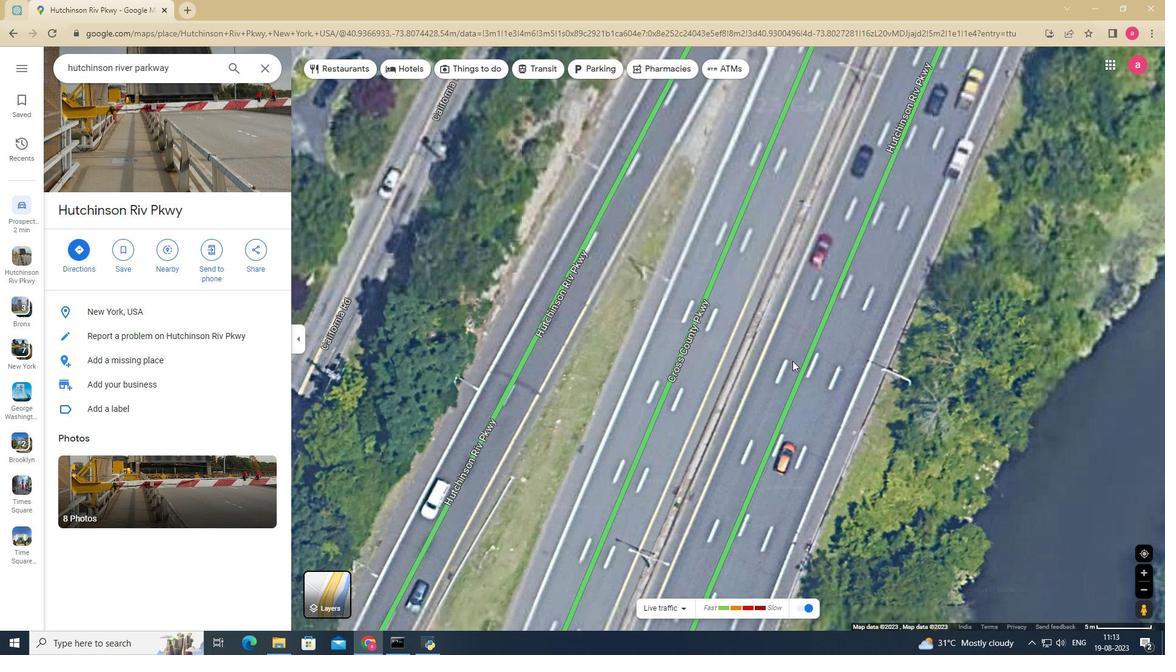 
Action: Mouse moved to (848, 298)
Screenshot: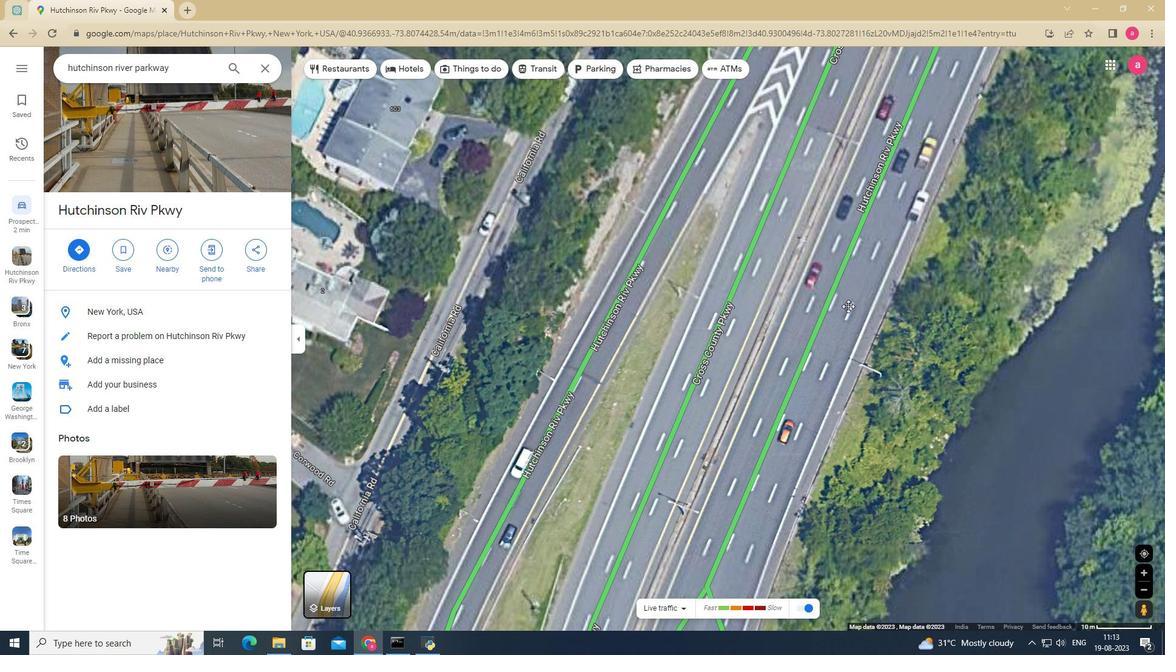 
Action: Mouse pressed left at (848, 298)
Screenshot: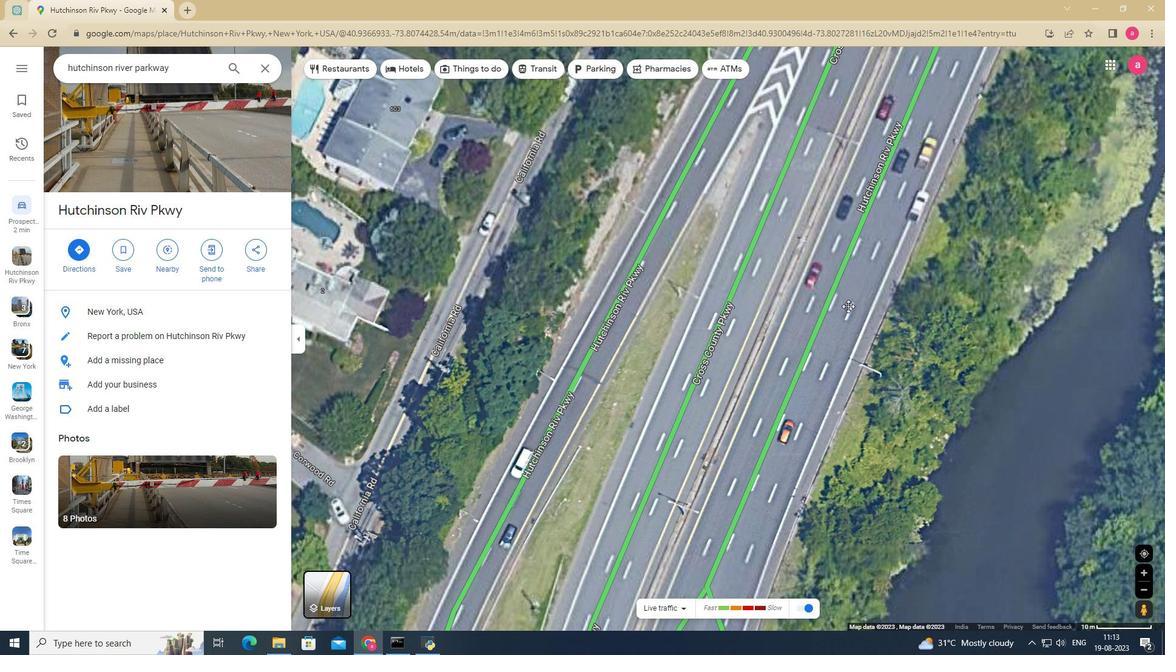 
Action: Mouse moved to (881, 275)
Screenshot: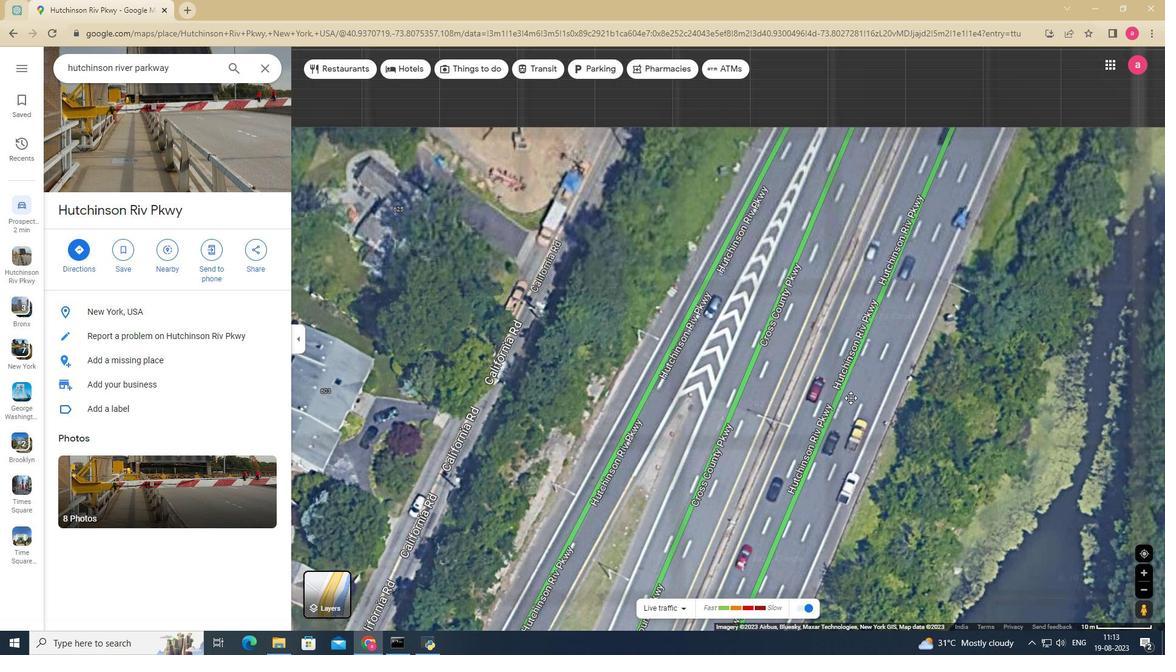 
Action: Mouse pressed left at (881, 275)
Screenshot: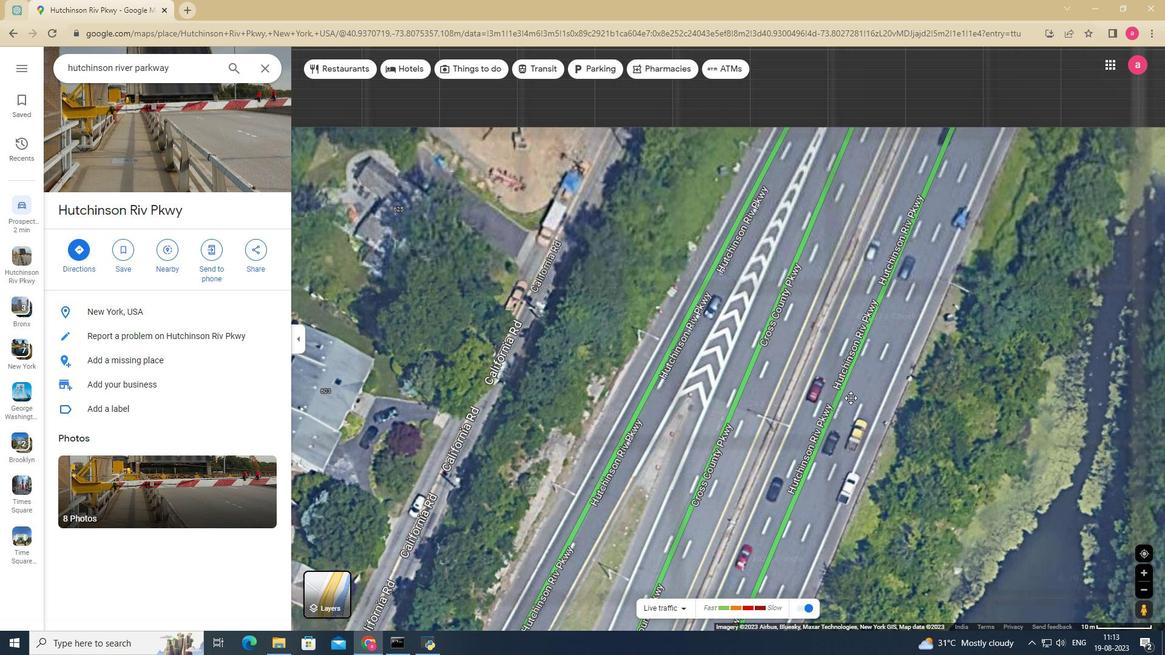 
Action: Mouse moved to (911, 351)
Screenshot: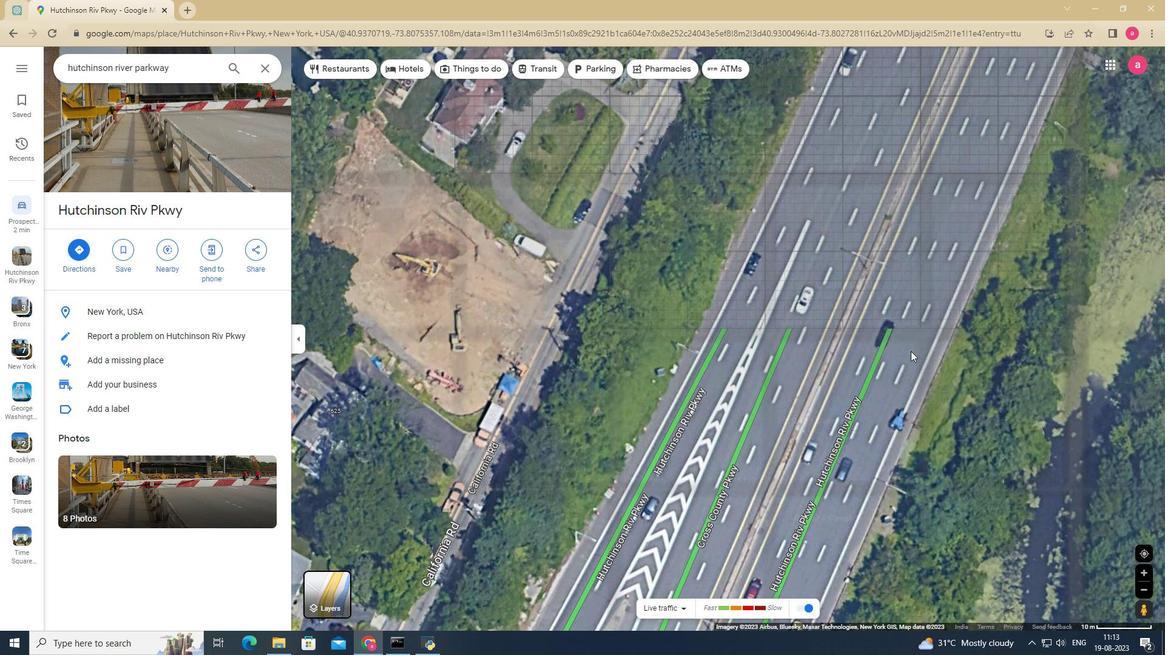 
Action: Mouse pressed left at (911, 351)
Screenshot: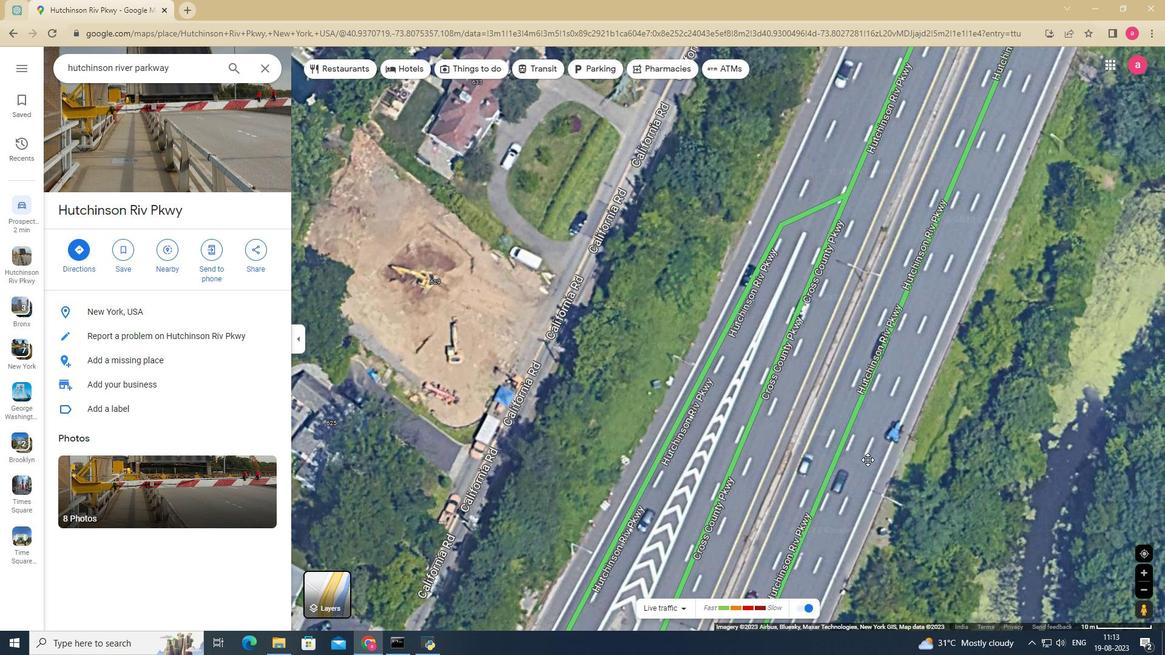 
Action: Mouse moved to (867, 437)
Screenshot: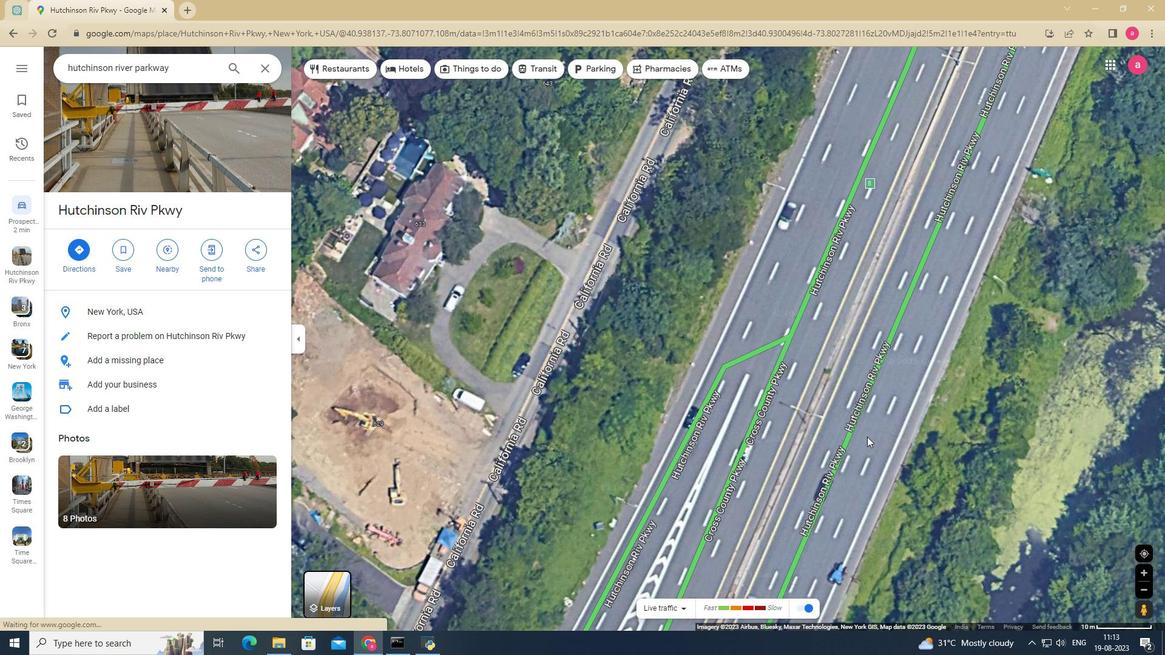 
Action: Mouse scrolled (867, 436) with delta (0, 0)
Screenshot: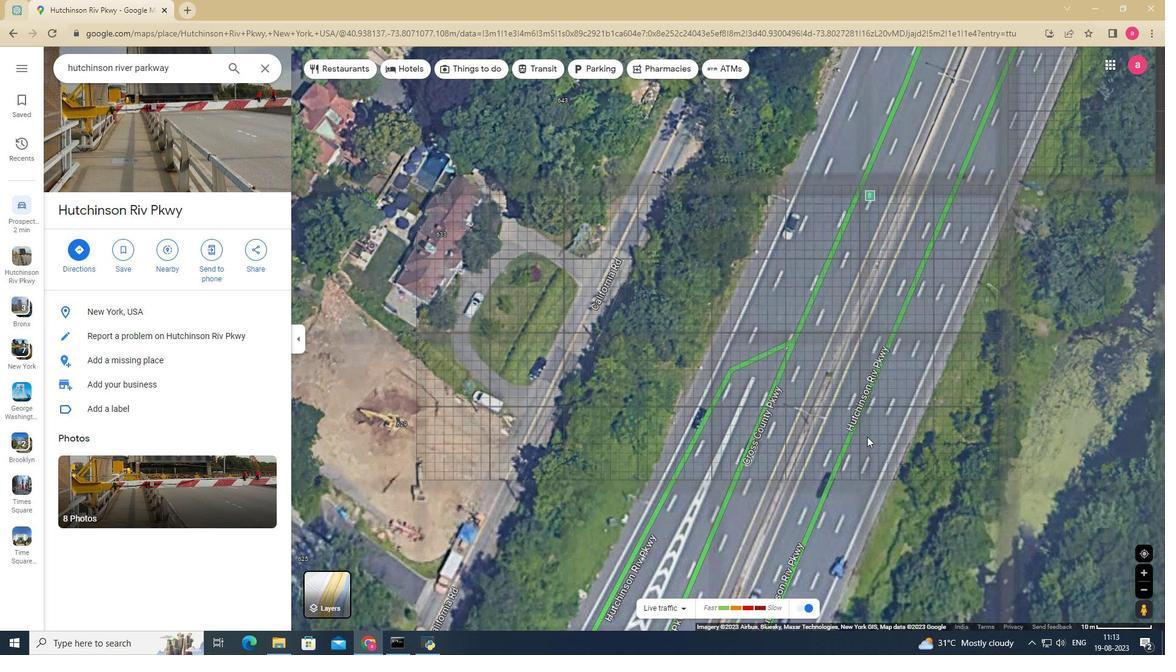 
Action: Mouse scrolled (867, 436) with delta (0, 0)
Screenshot: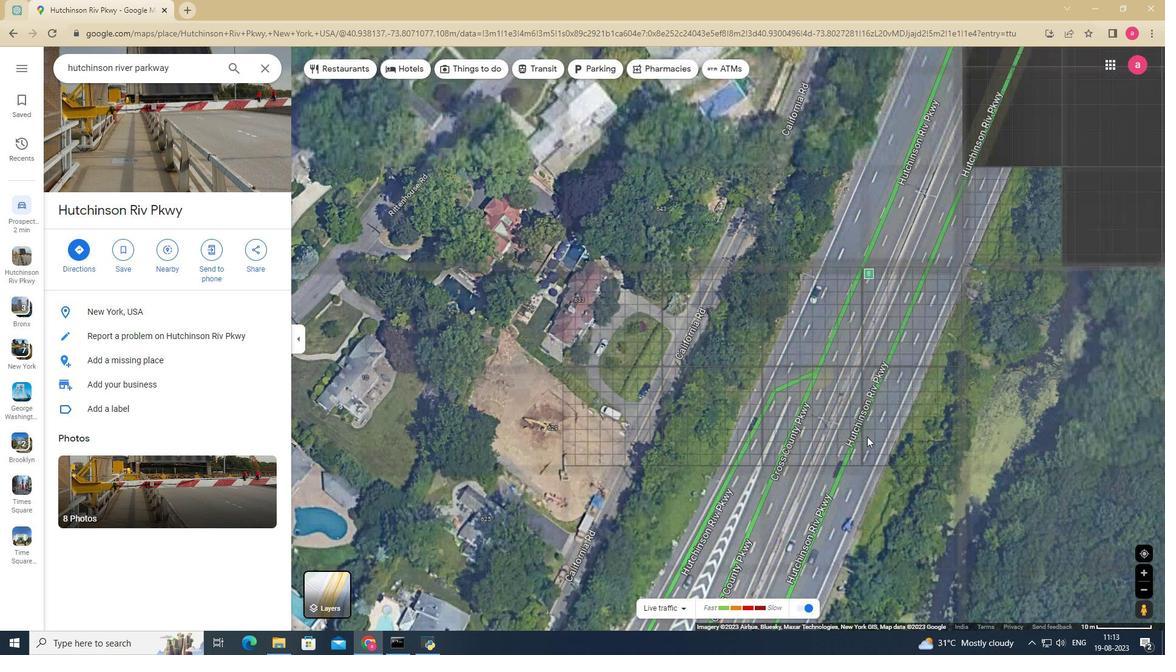 
Action: Mouse scrolled (867, 436) with delta (0, 0)
Screenshot: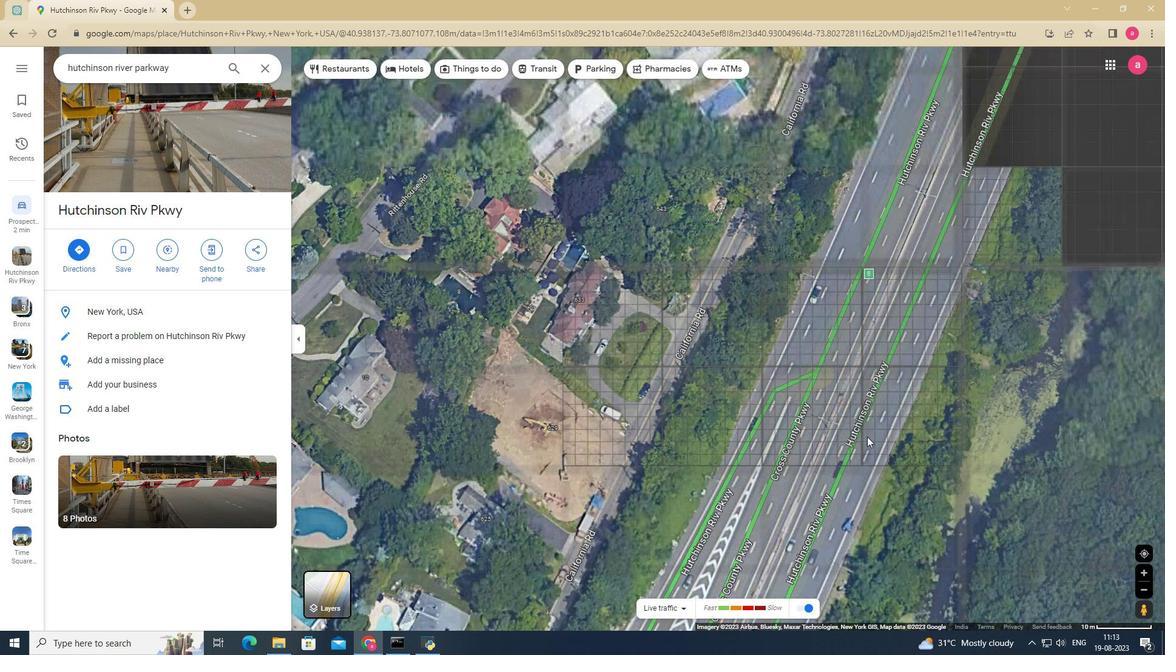 
Action: Mouse scrolled (867, 436) with delta (0, 0)
Screenshot: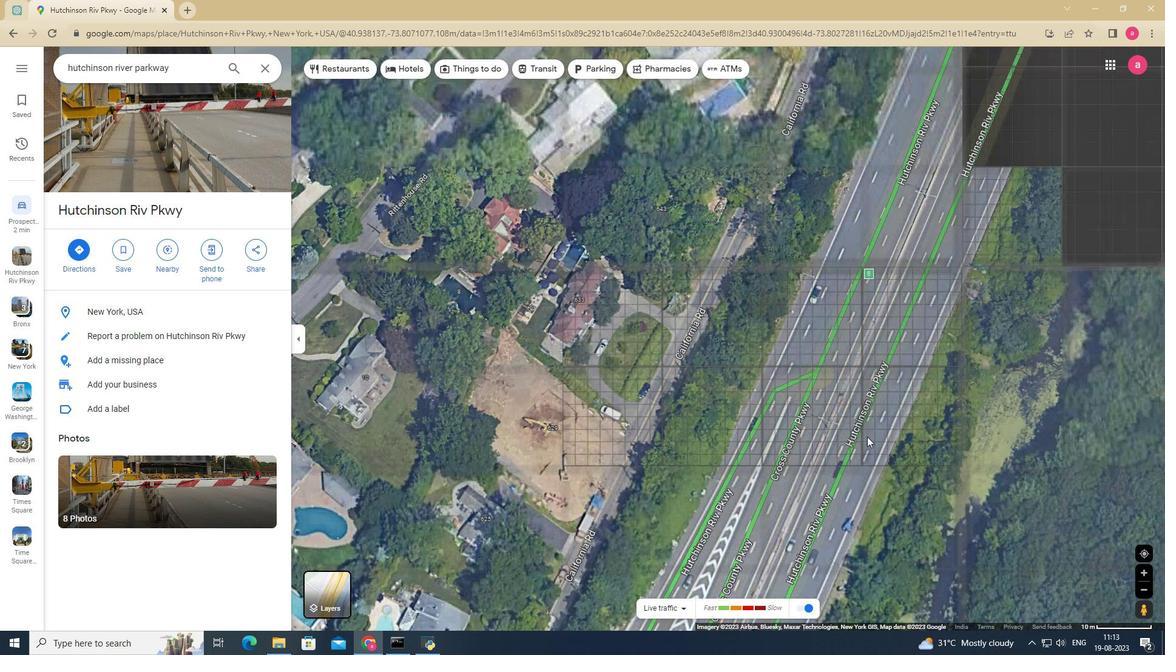 
Action: Mouse moved to (908, 331)
Screenshot: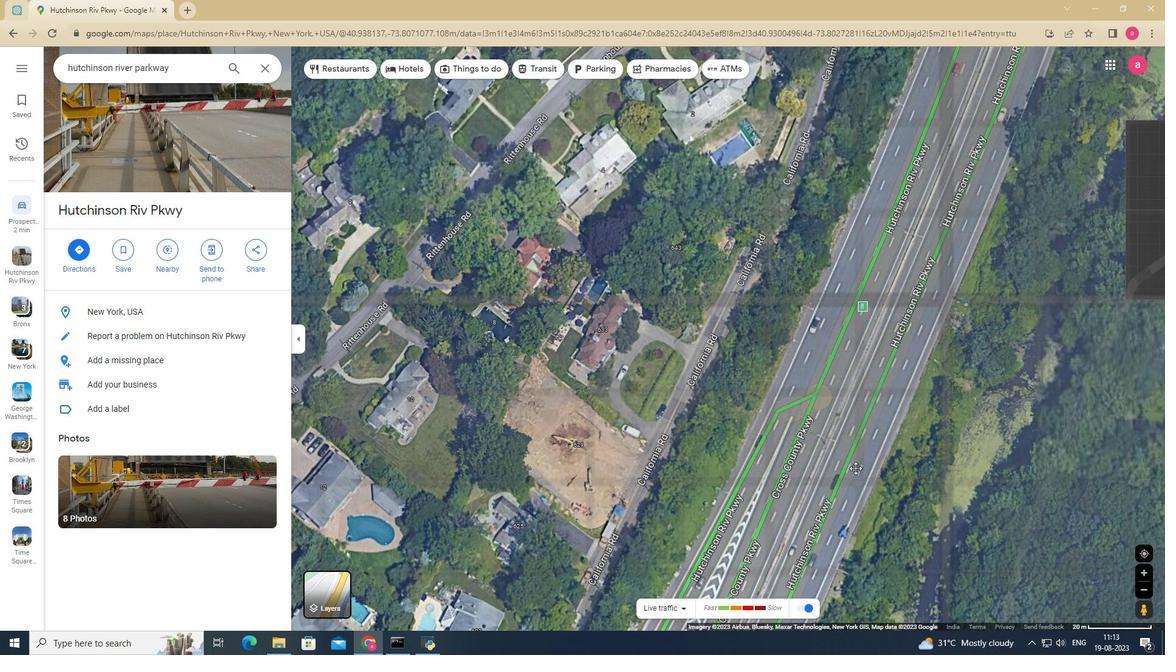 
Action: Mouse pressed left at (908, 331)
Screenshot: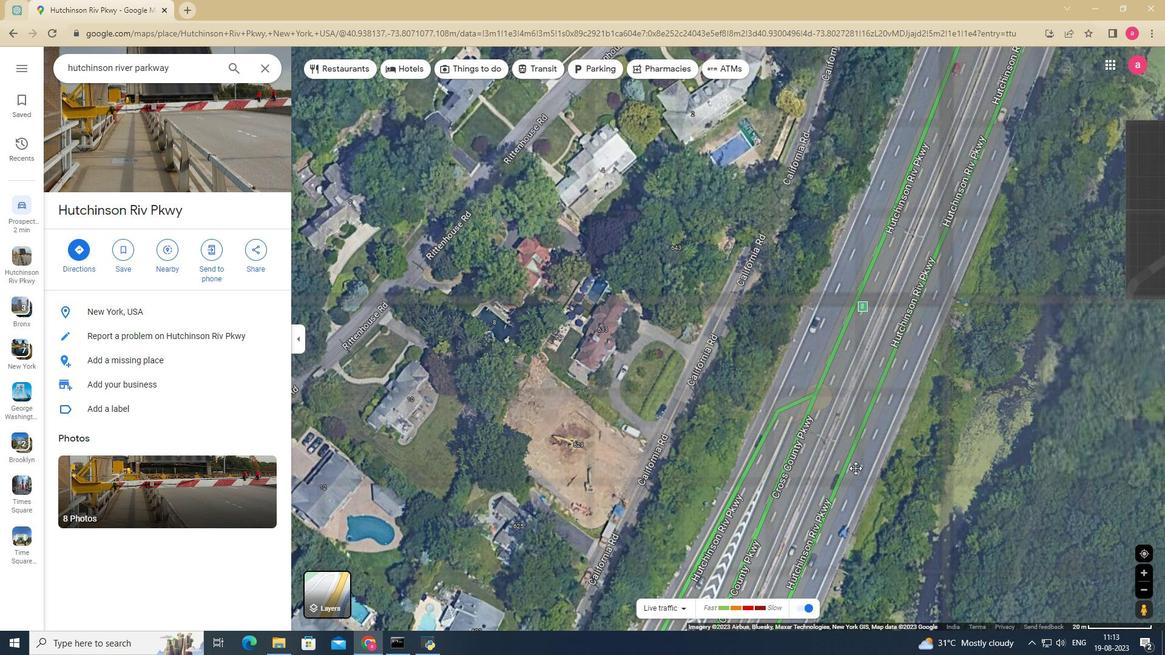 
Action: Mouse moved to (905, 344)
Screenshot: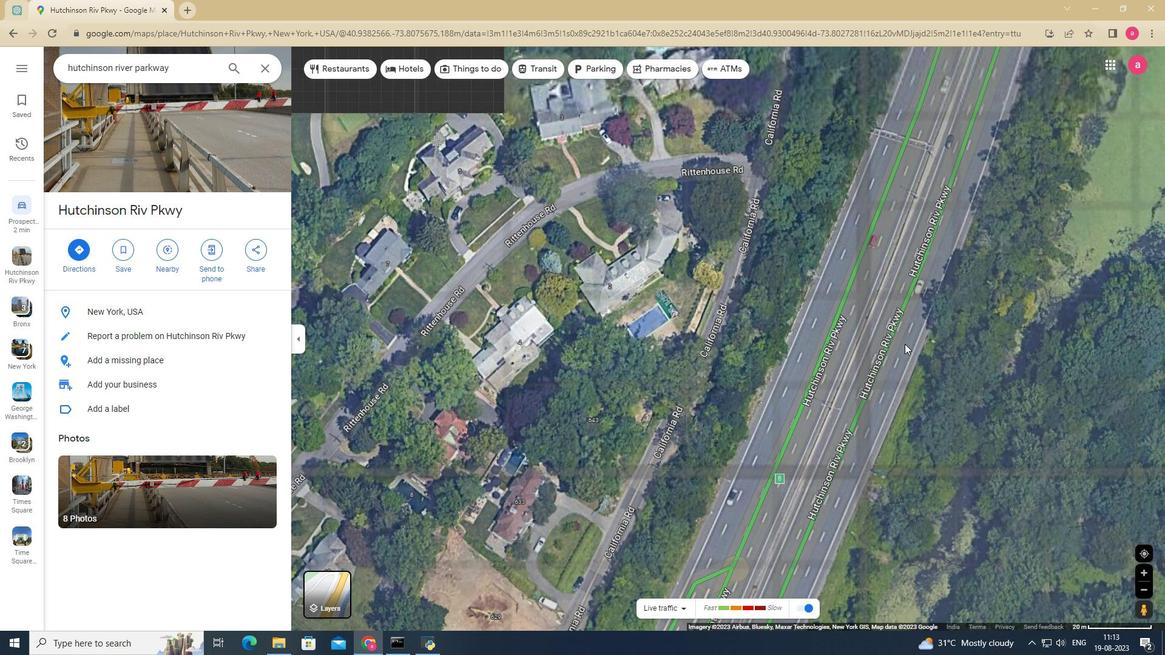 
Action: Mouse pressed left at (905, 344)
Screenshot: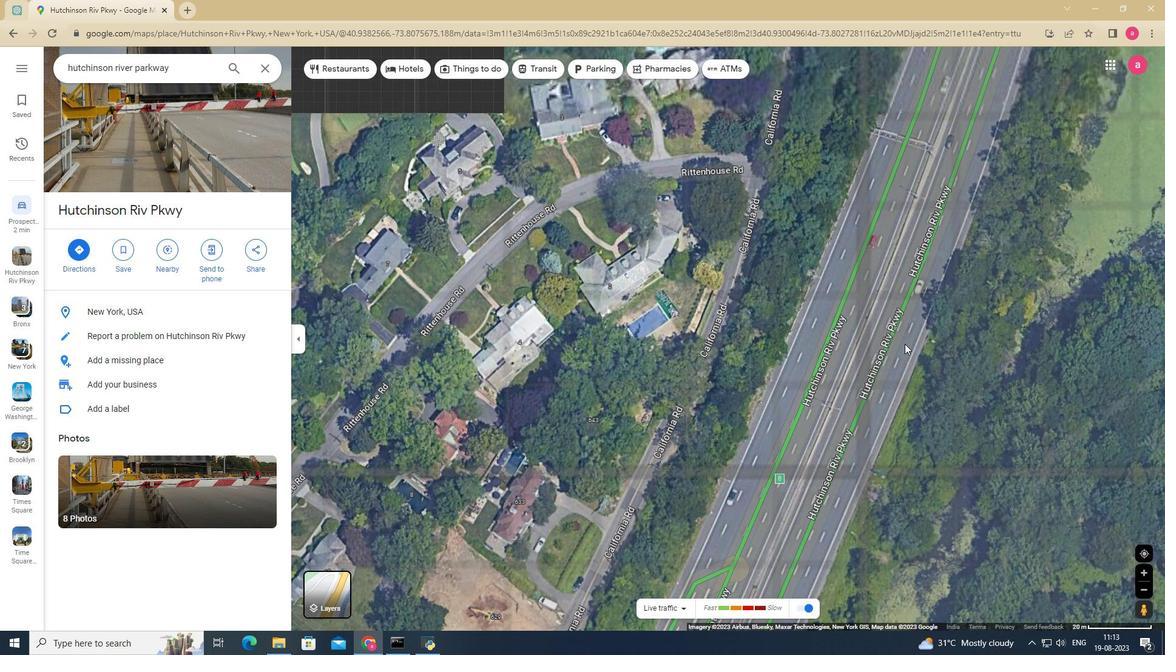 
Action: Mouse moved to (923, 358)
Screenshot: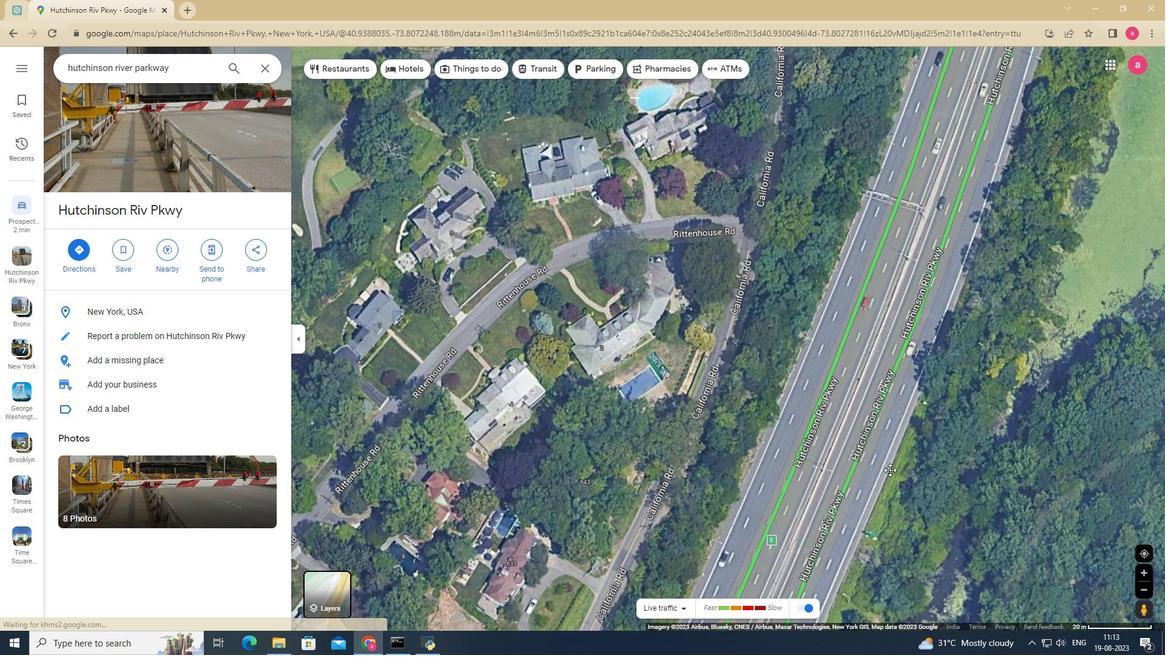 
Action: Mouse pressed left at (923, 358)
Screenshot: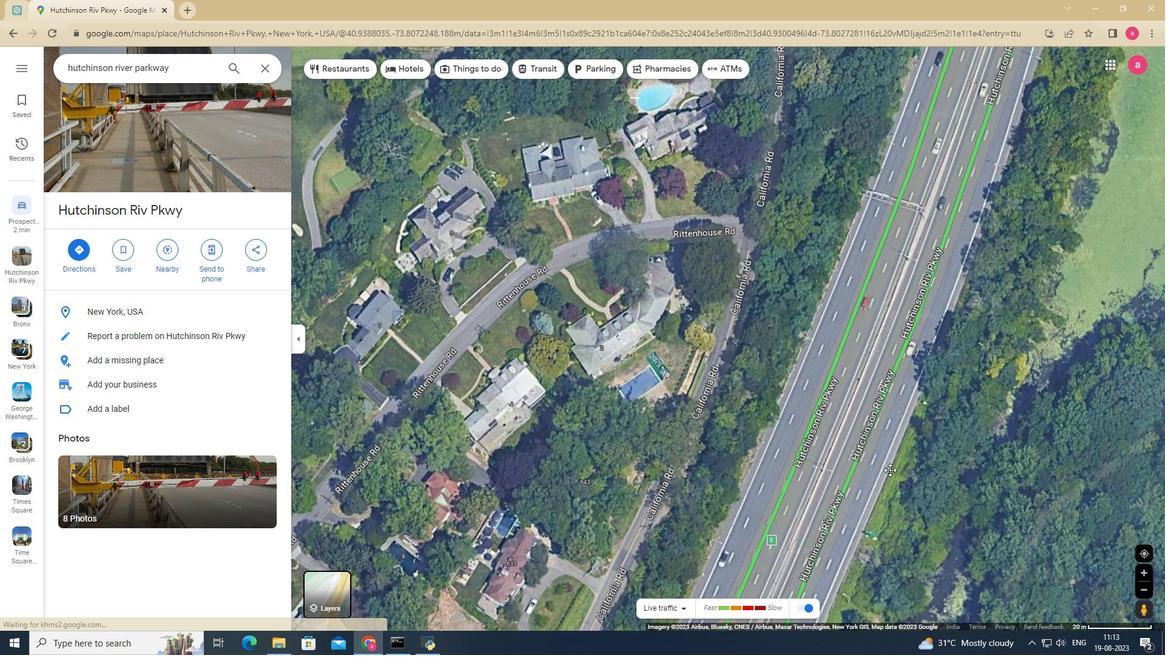 
Action: Mouse moved to (924, 322)
Screenshot: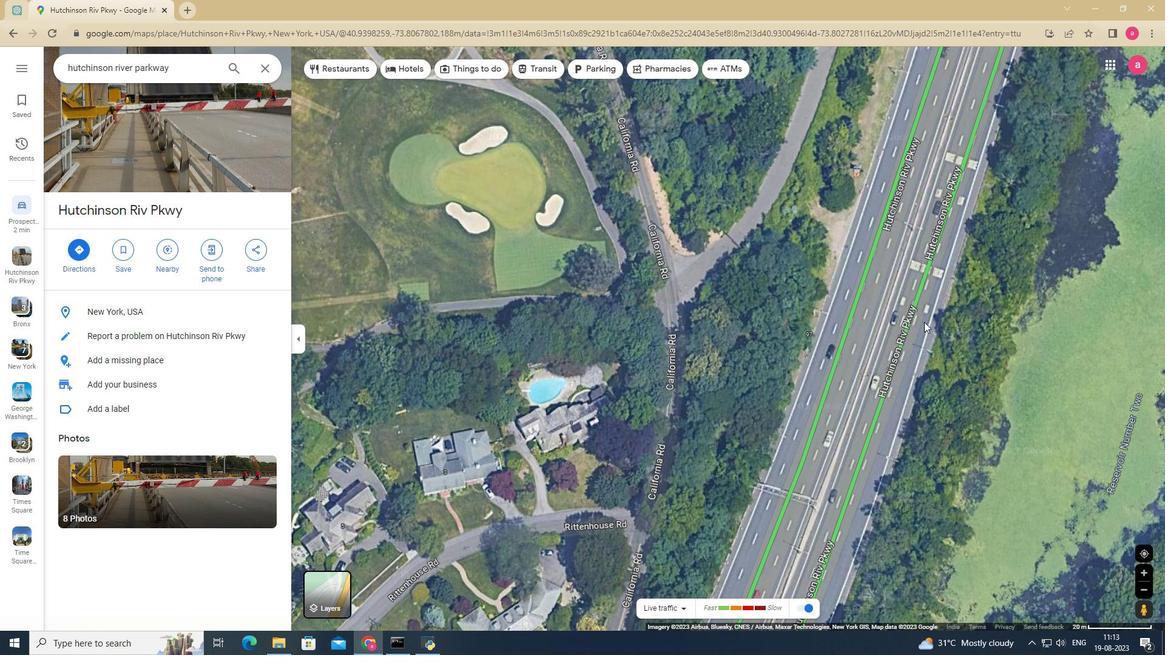 
Action: Mouse pressed left at (924, 322)
Screenshot: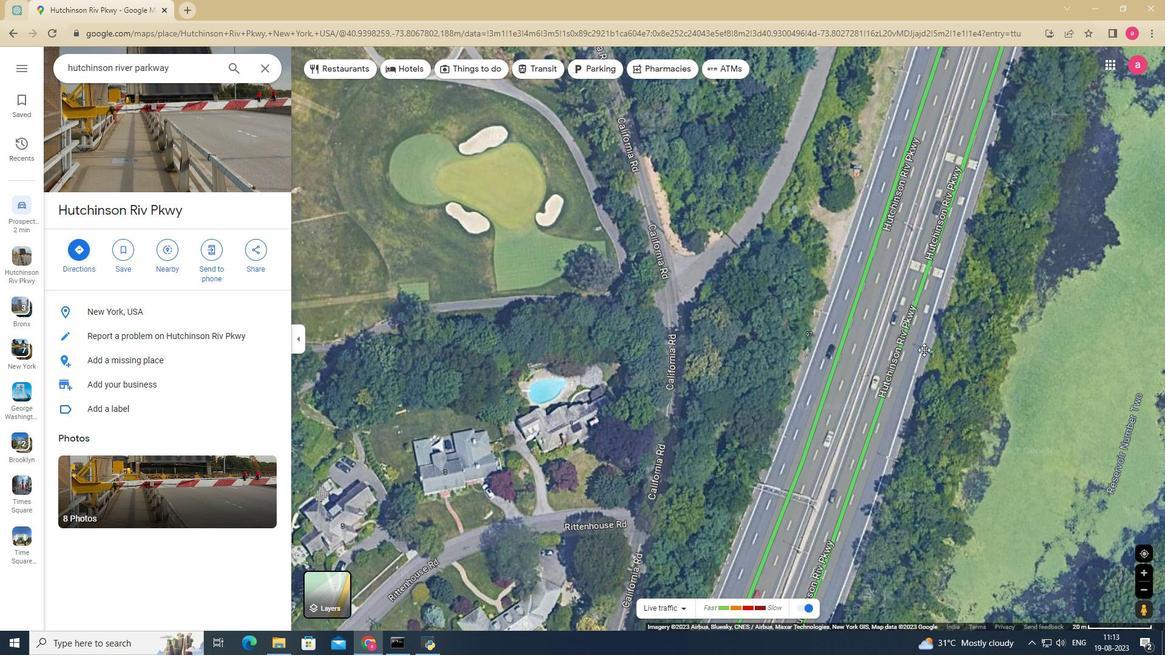 
Action: Mouse moved to (969, 152)
Screenshot: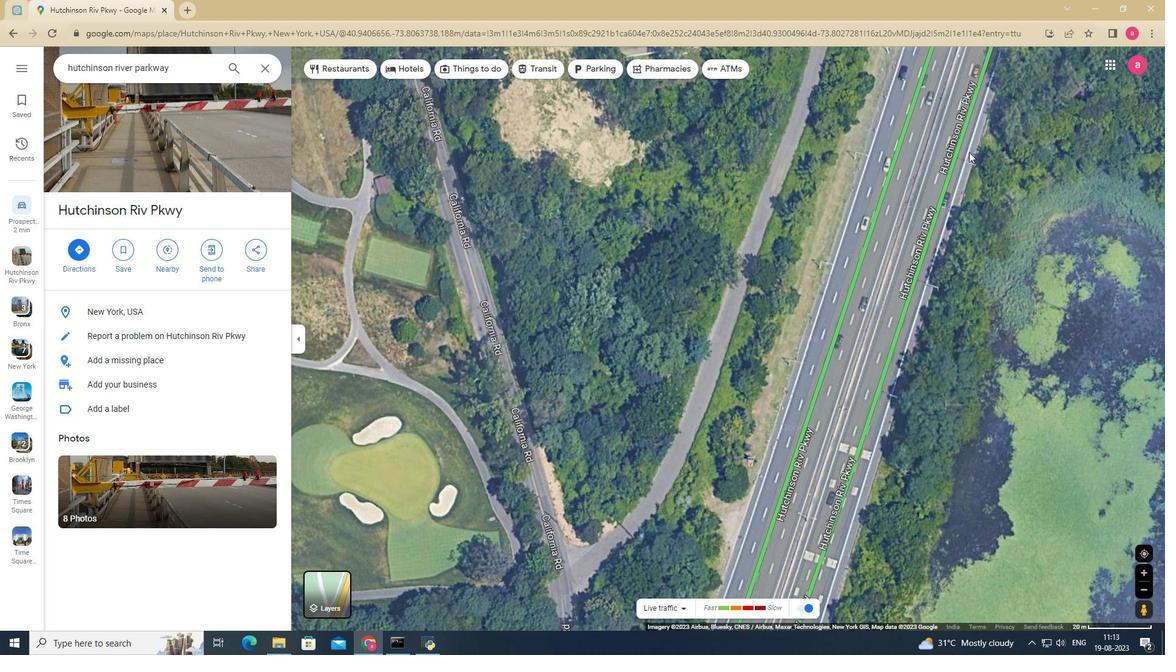 
Action: Mouse pressed left at (969, 152)
Screenshot: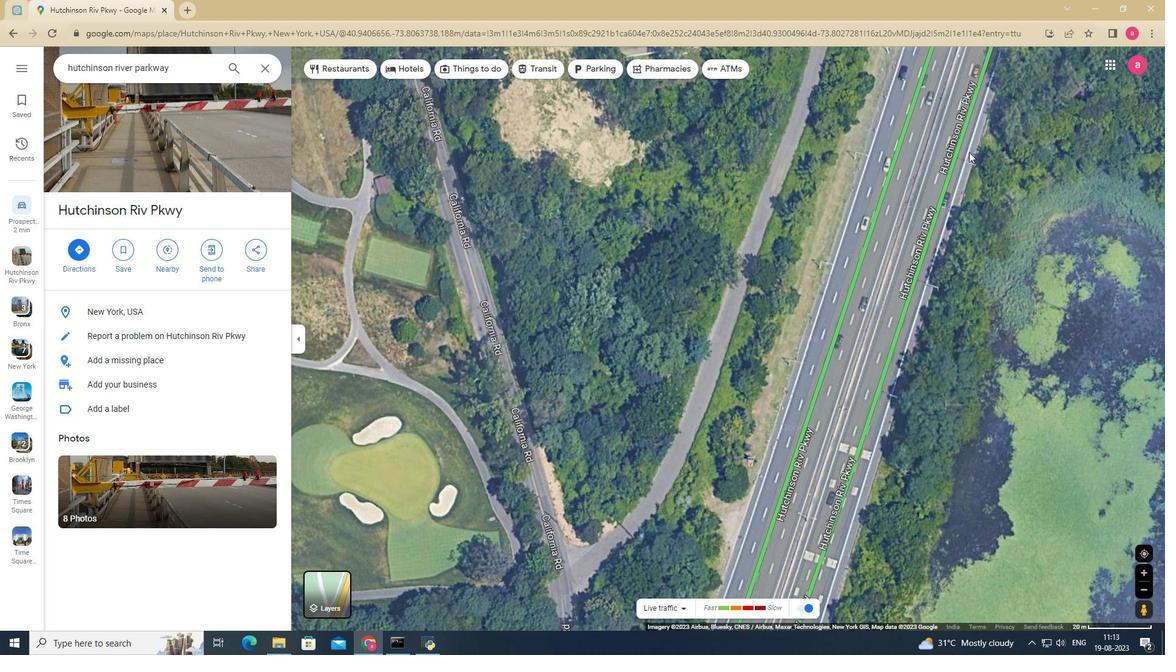 
Action: Mouse moved to (1011, 163)
Screenshot: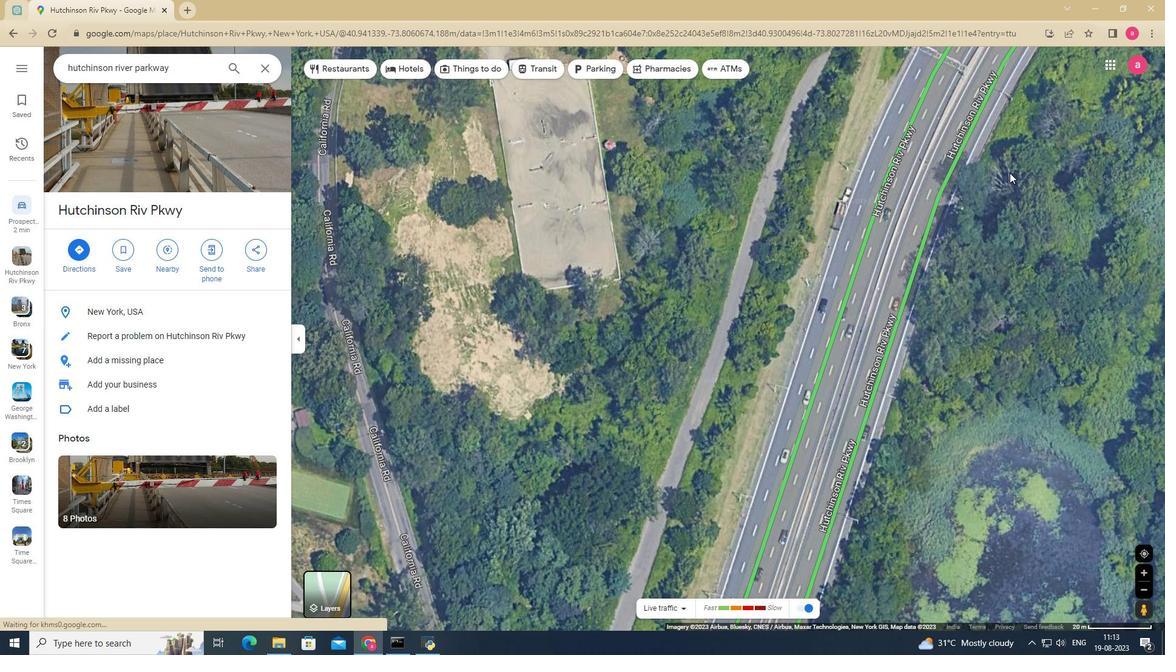 
Action: Mouse pressed left at (1011, 163)
Screenshot: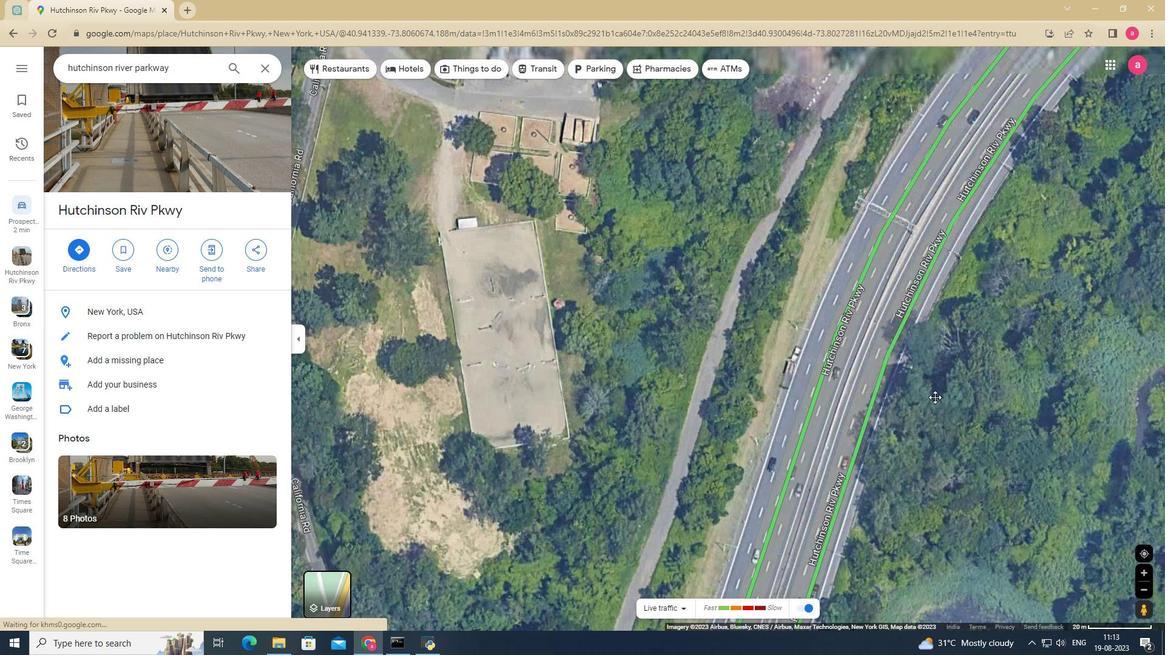 
Action: Mouse moved to (1009, 261)
Screenshot: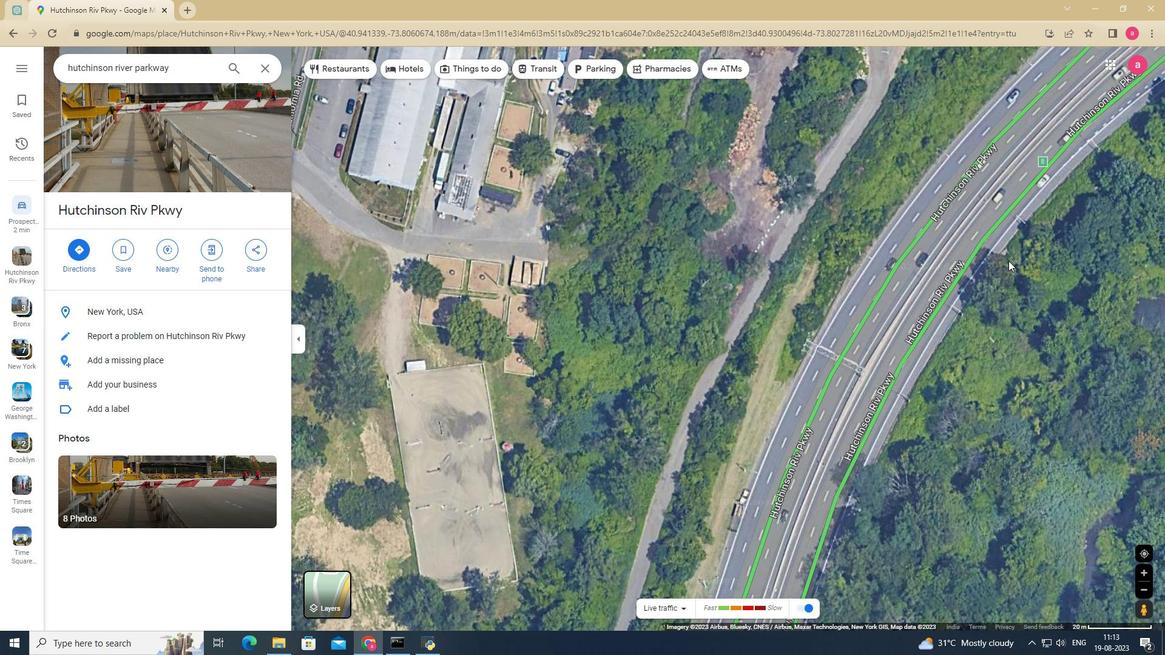 
Action: Mouse pressed left at (1009, 261)
Screenshot: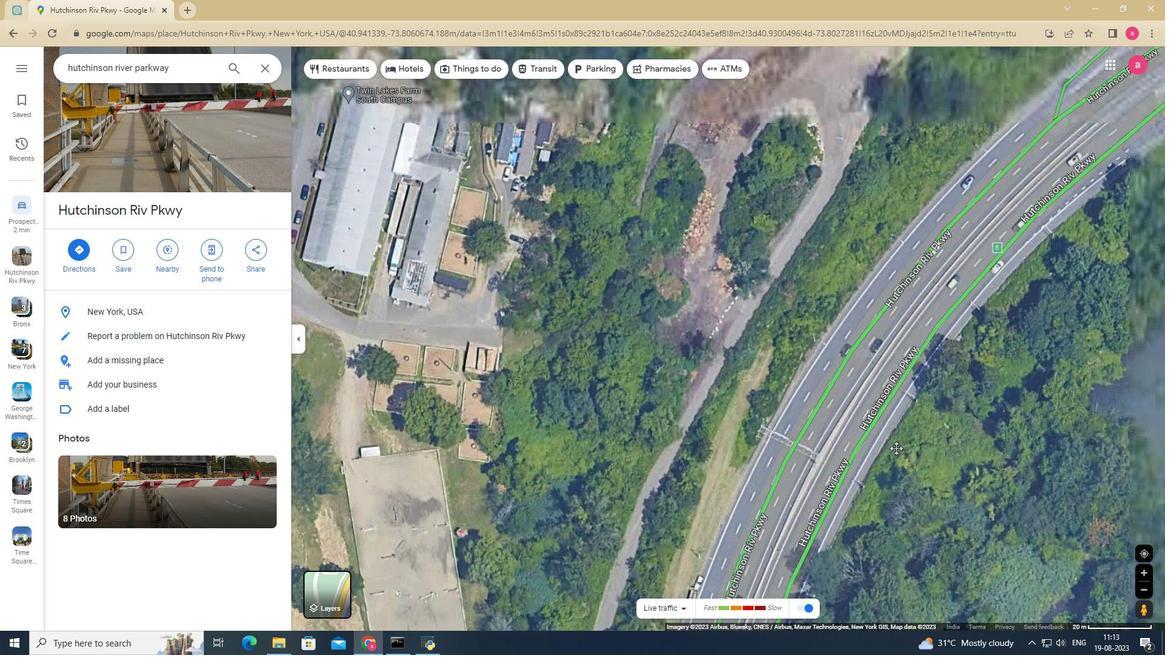 
Action: Mouse moved to (1055, 359)
Screenshot: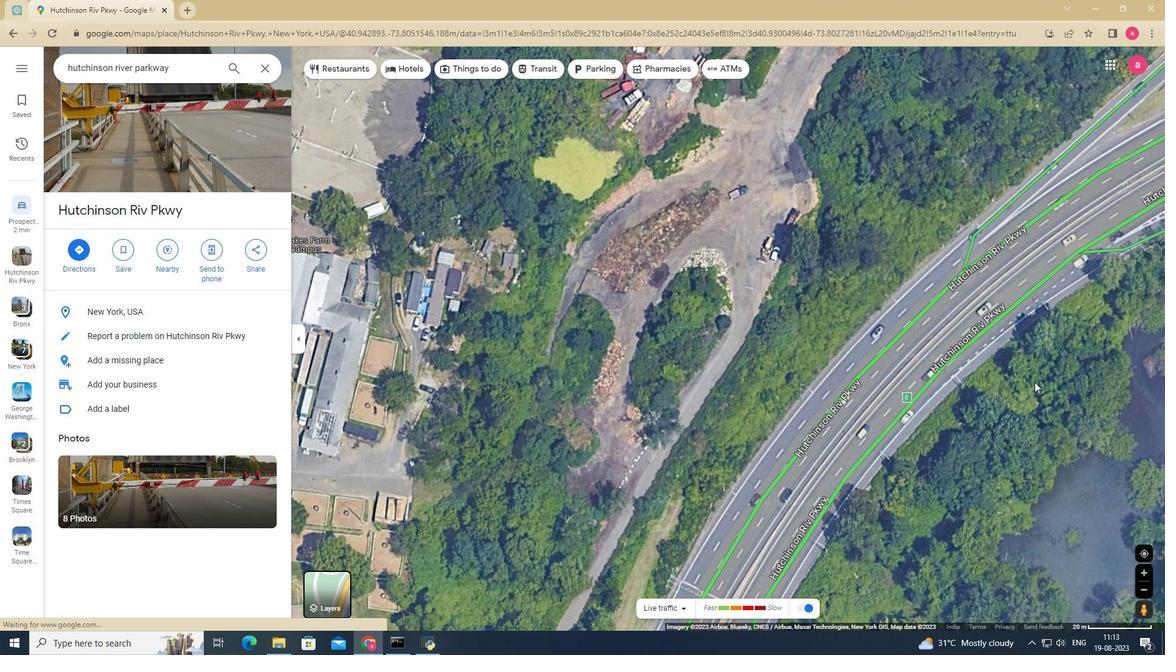 
Action: Mouse pressed left at (1055, 359)
Screenshot: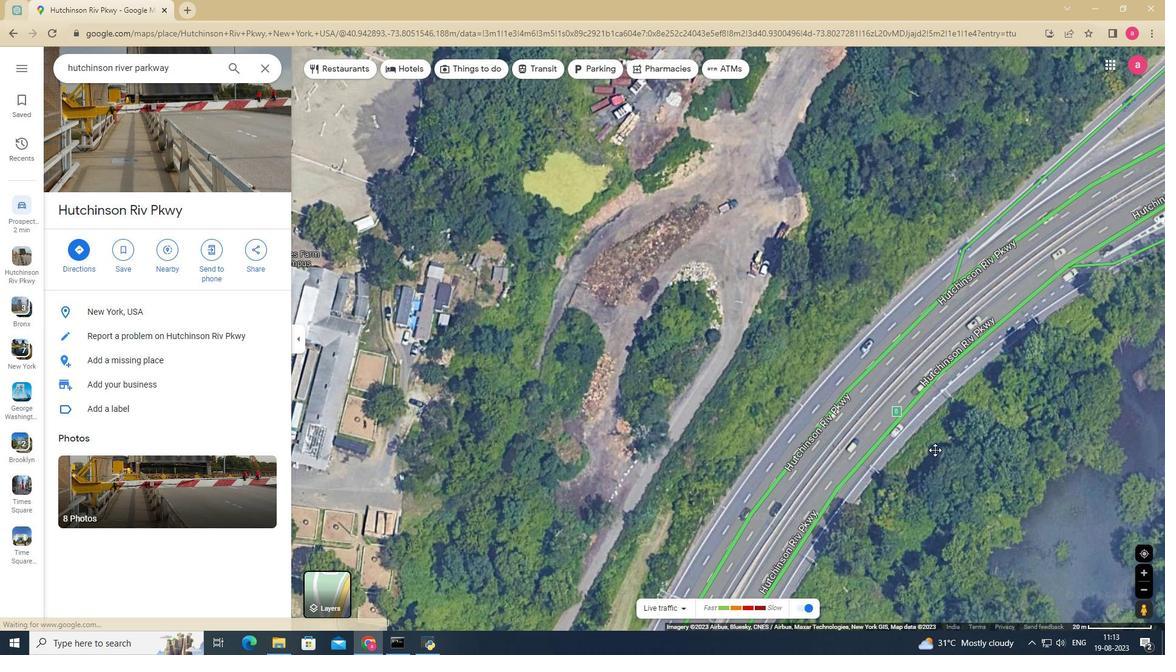 
Action: Mouse moved to (978, 409)
Screenshot: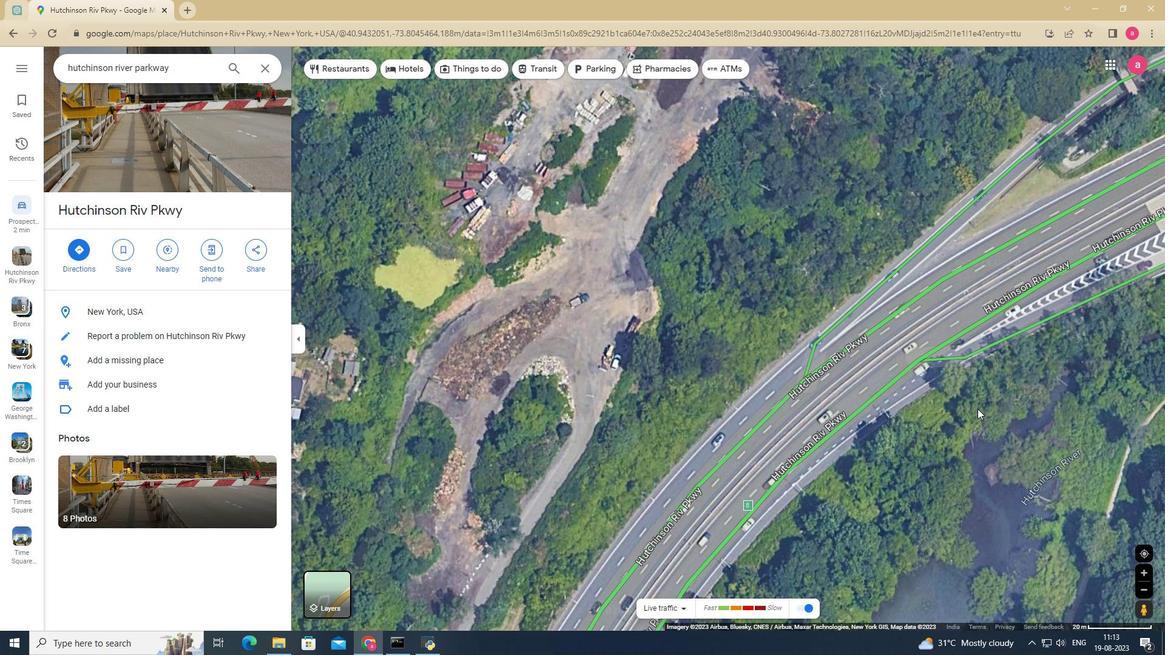 
Action: Mouse pressed left at (978, 409)
Screenshot: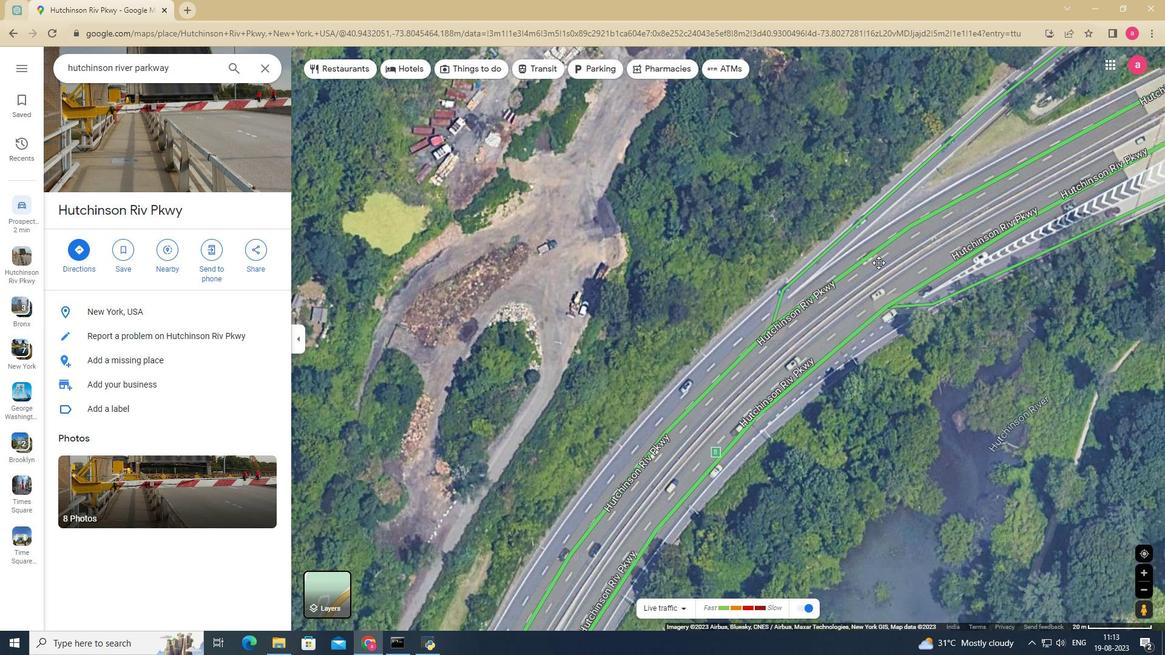 
Action: Mouse moved to (836, 333)
Screenshot: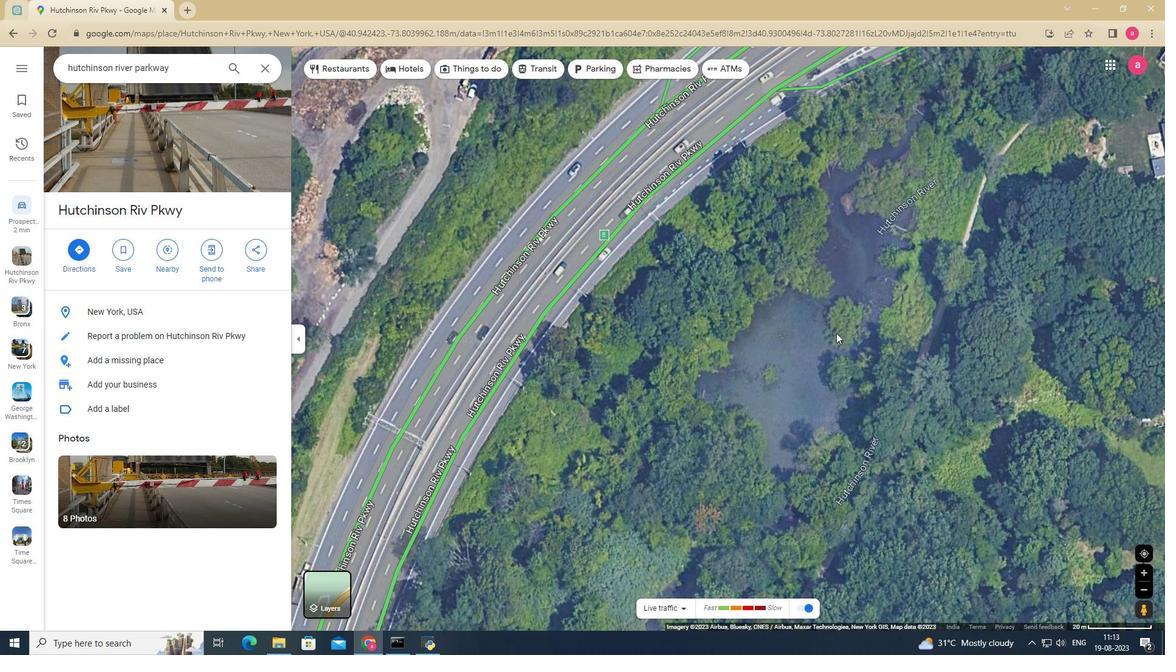
Action: Mouse scrolled (836, 332) with delta (0, 0)
Screenshot: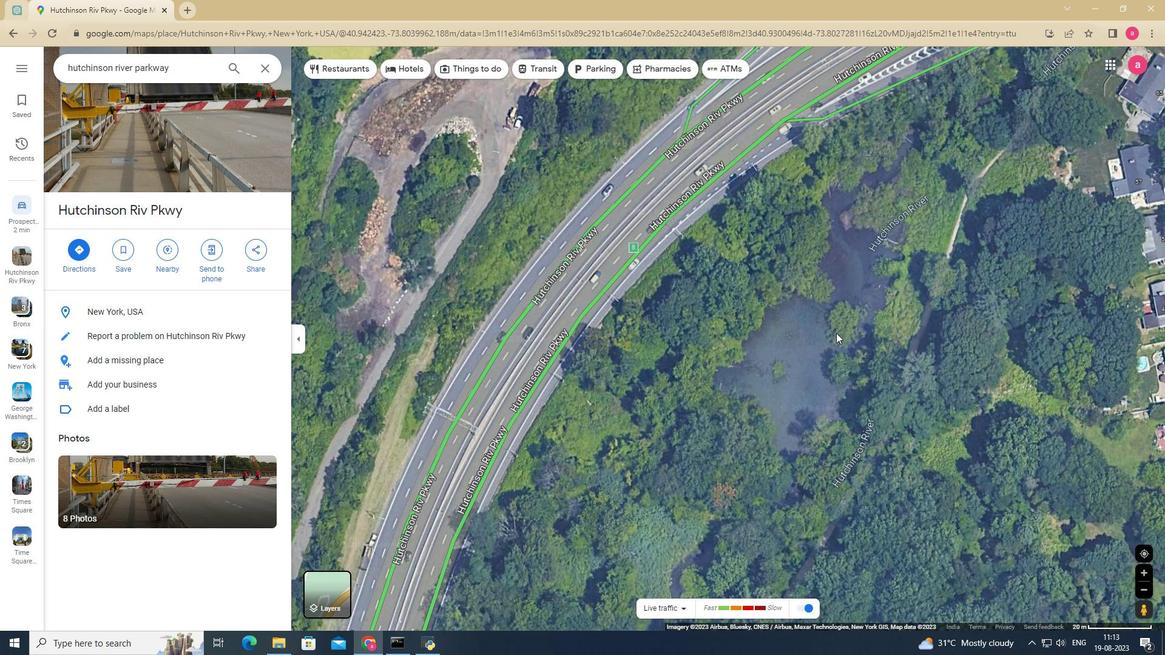 
Action: Mouse scrolled (836, 332) with delta (0, 0)
Screenshot: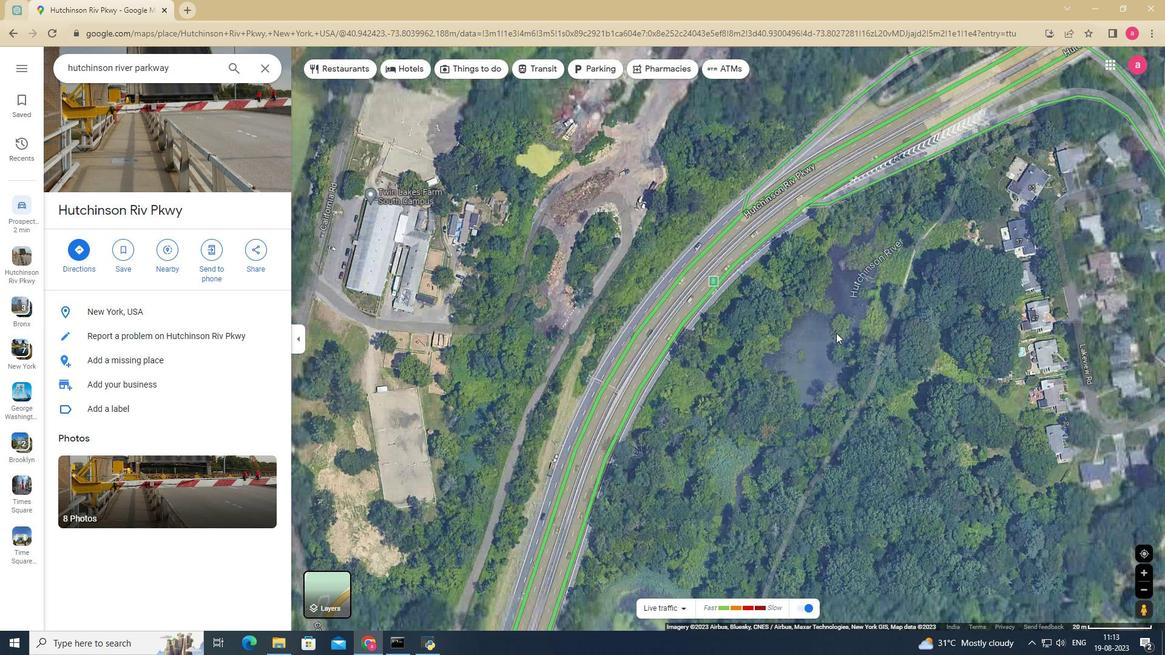 
Action: Mouse scrolled (836, 332) with delta (0, 0)
Screenshot: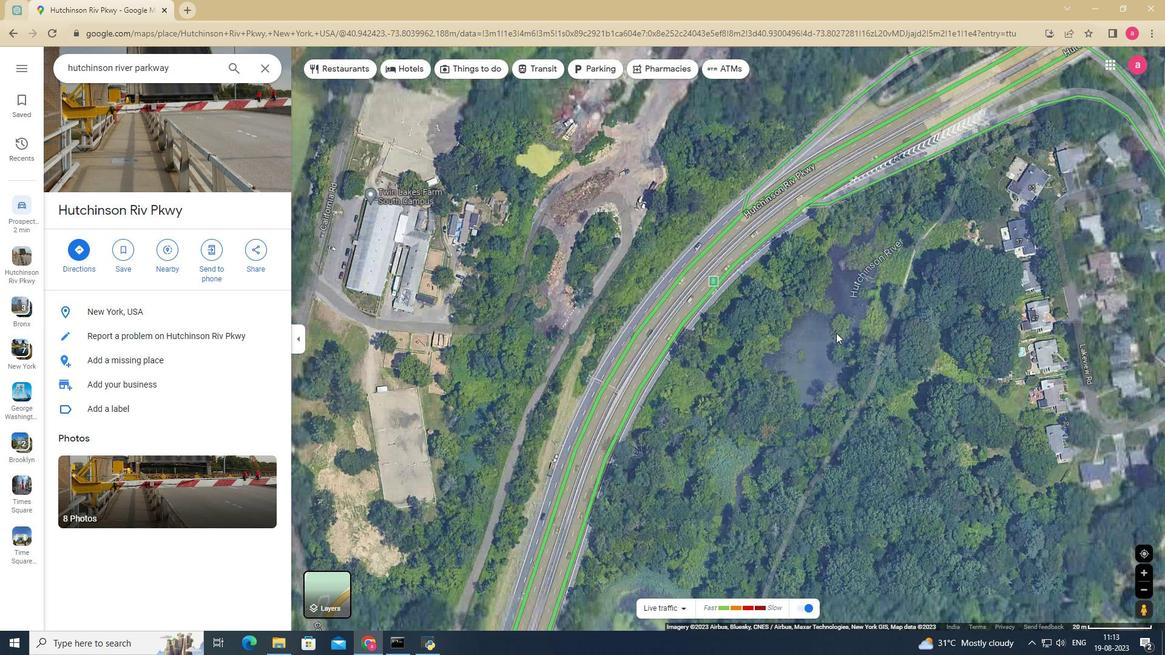 
Action: Mouse scrolled (836, 332) with delta (0, 0)
Screenshot: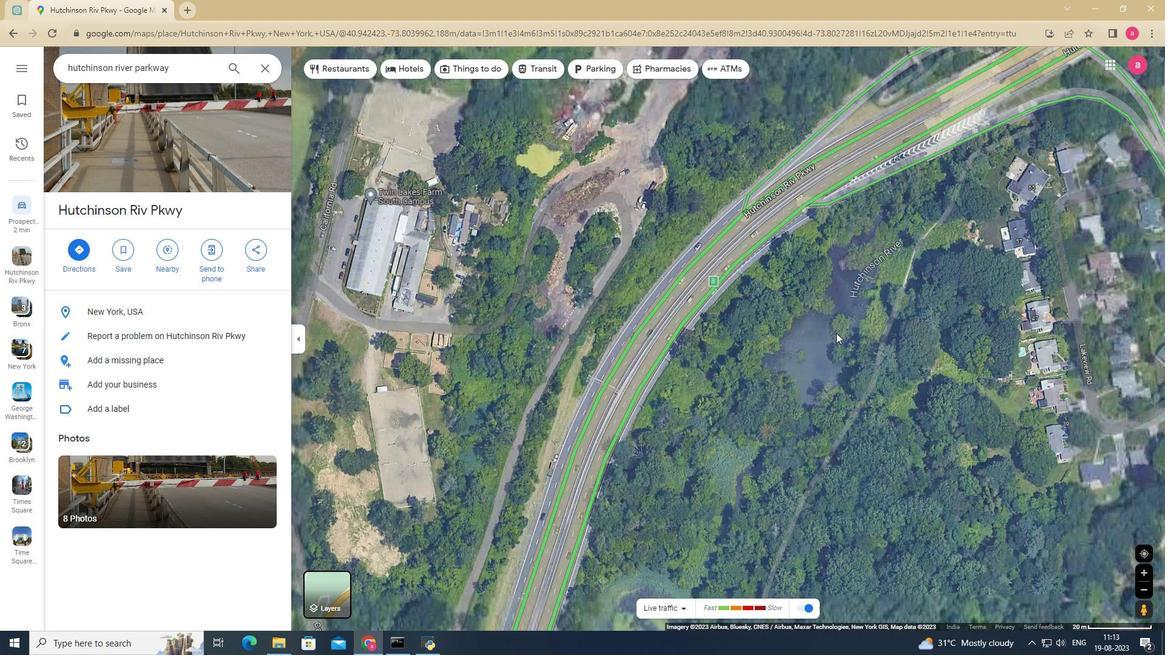 
Action: Mouse scrolled (836, 332) with delta (0, 0)
Screenshot: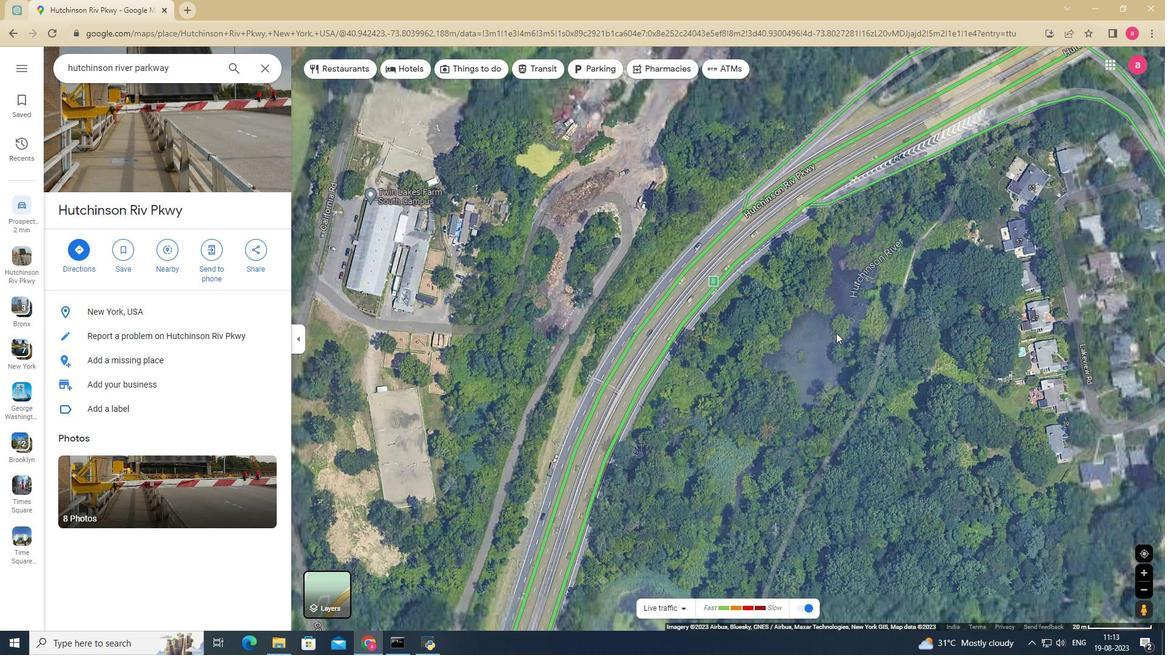 
Action: Mouse moved to (840, 344)
Screenshot: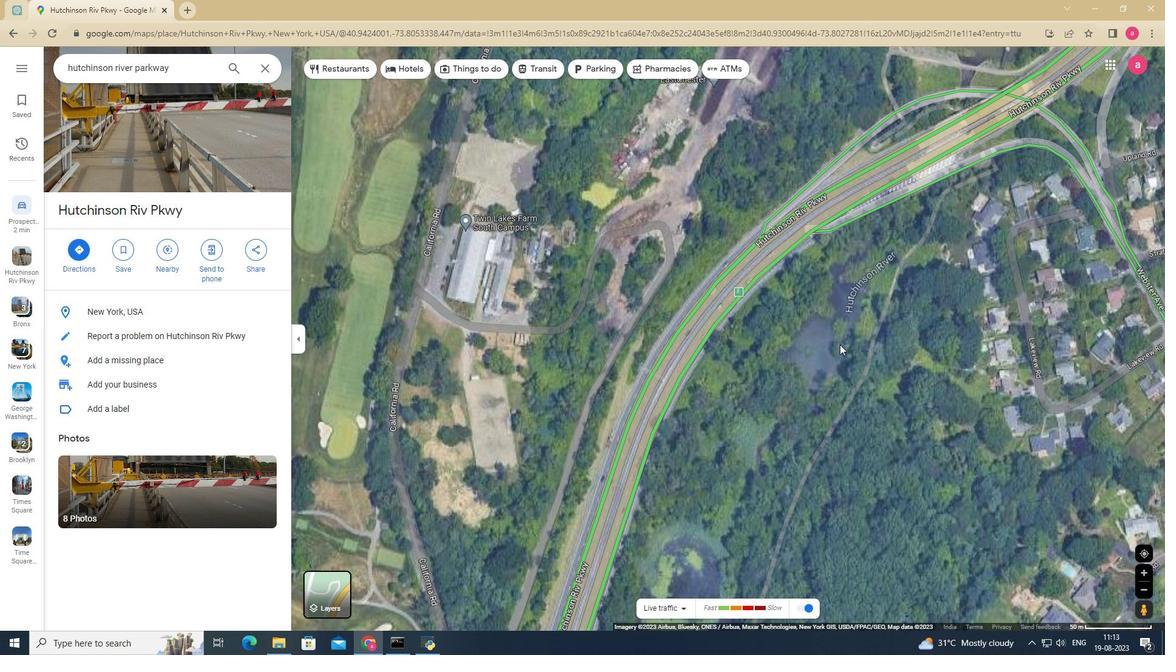 
Action: Mouse pressed left at (840, 344)
Screenshot: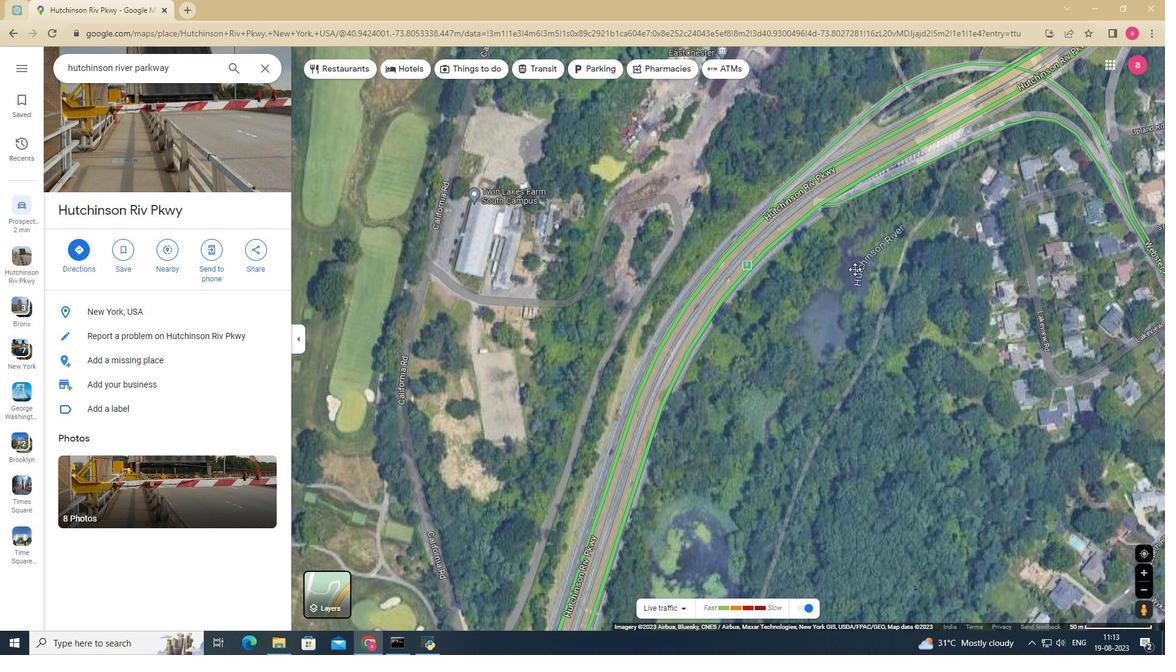 
Action: Mouse moved to (854, 265)
Screenshot: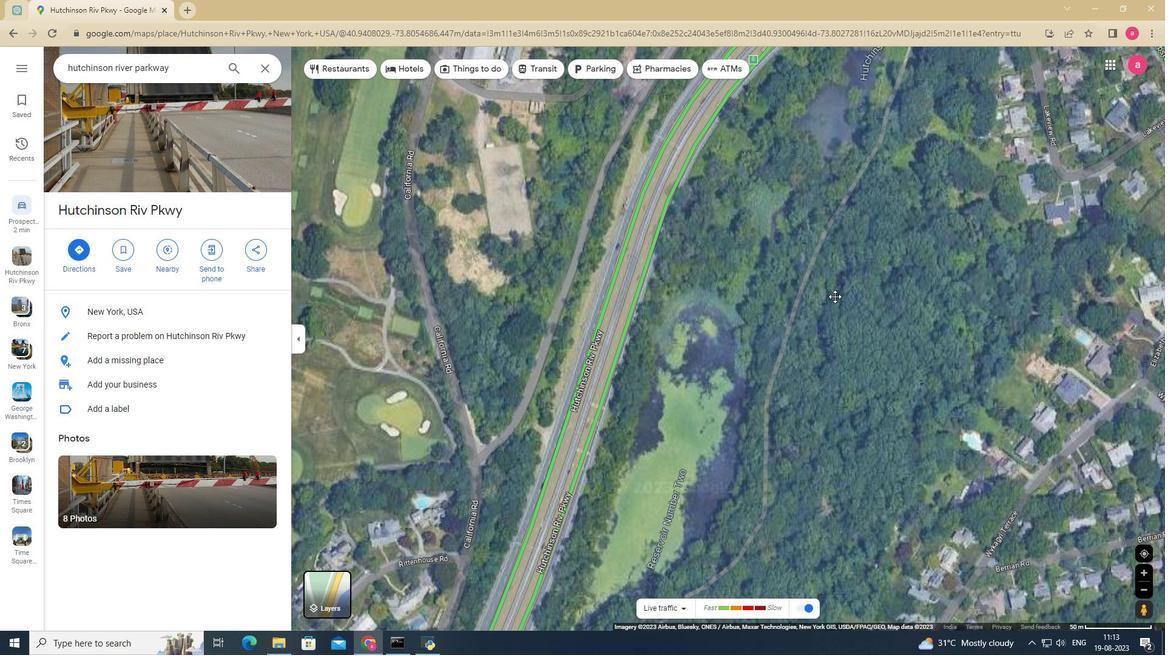 
Action: Mouse pressed left at (854, 265)
Screenshot: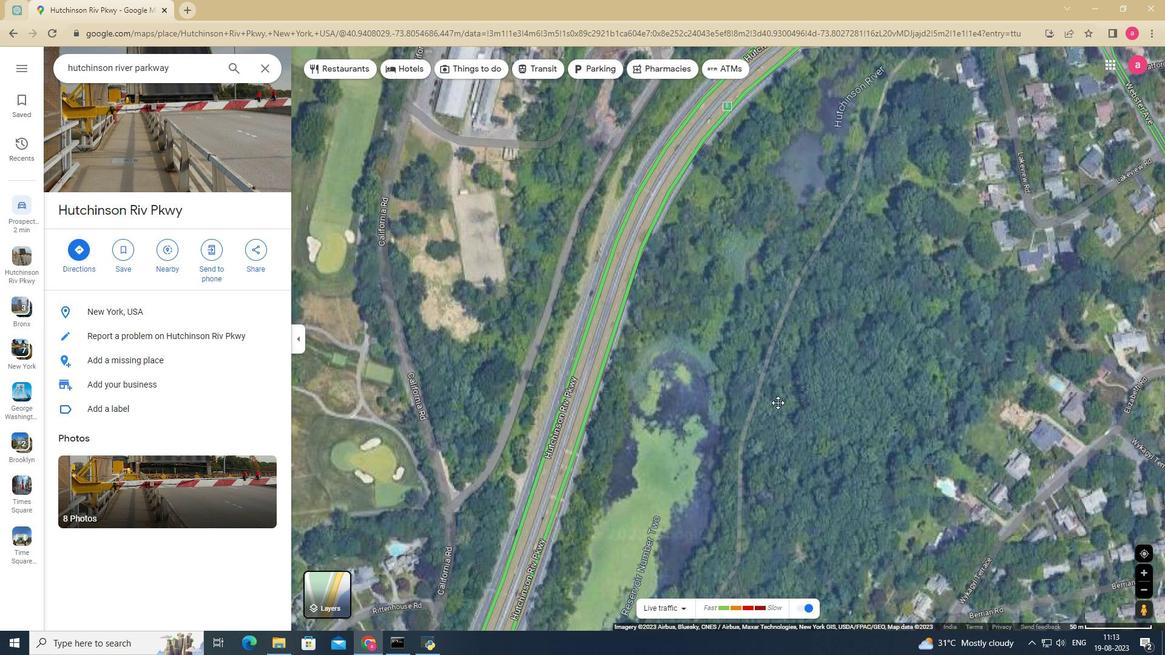 
Action: Mouse moved to (842, 313)
Screenshot: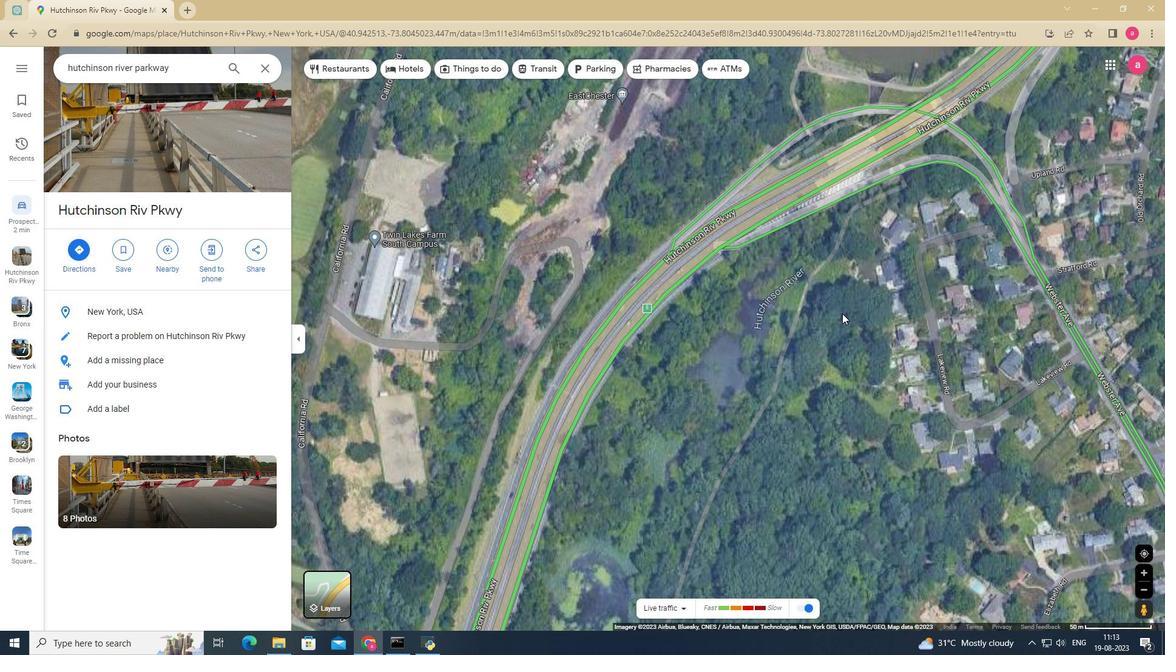 
Action: Mouse pressed left at (842, 313)
Screenshot: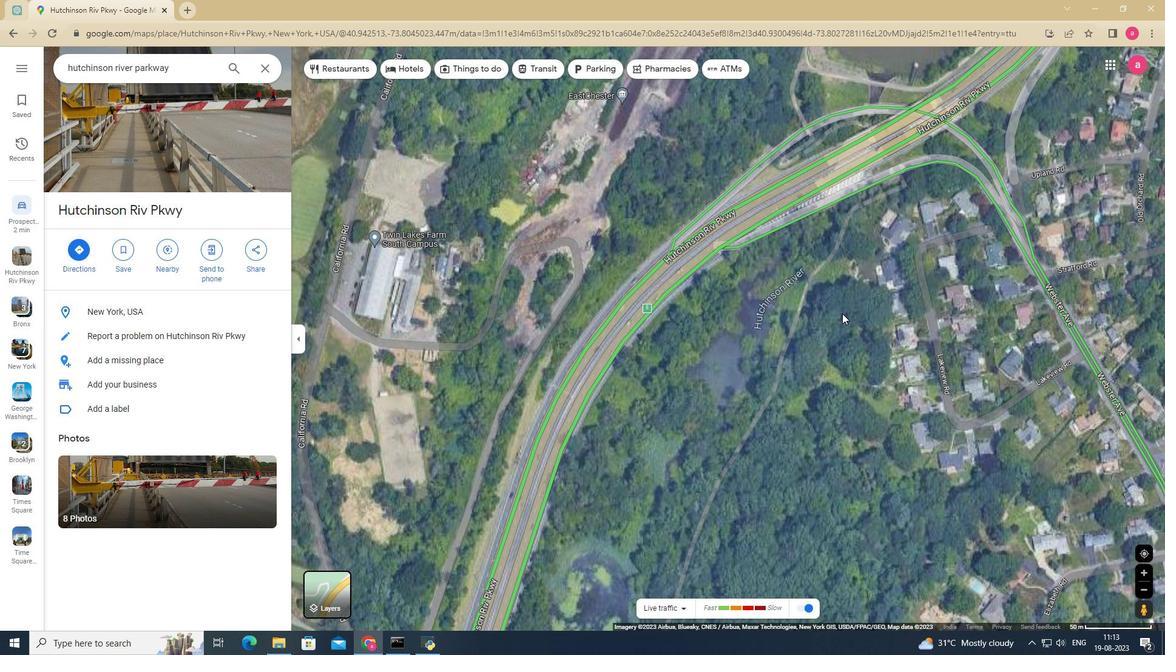 
Action: Mouse moved to (550, 371)
Screenshot: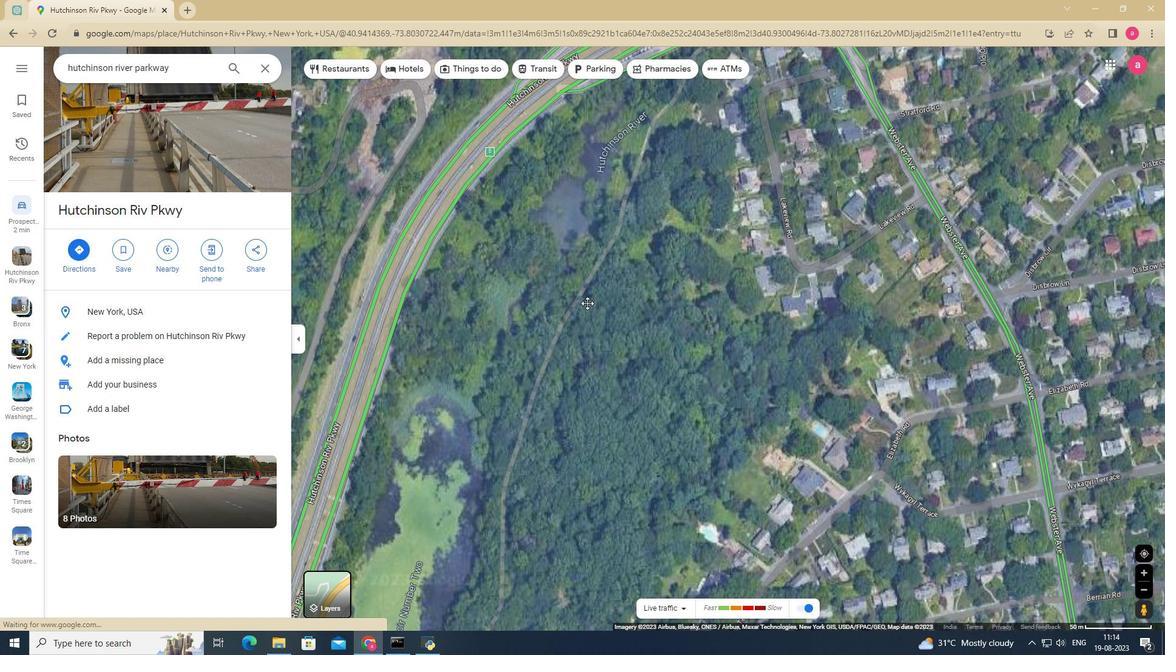 
Action: Mouse pressed left at (550, 371)
Screenshot: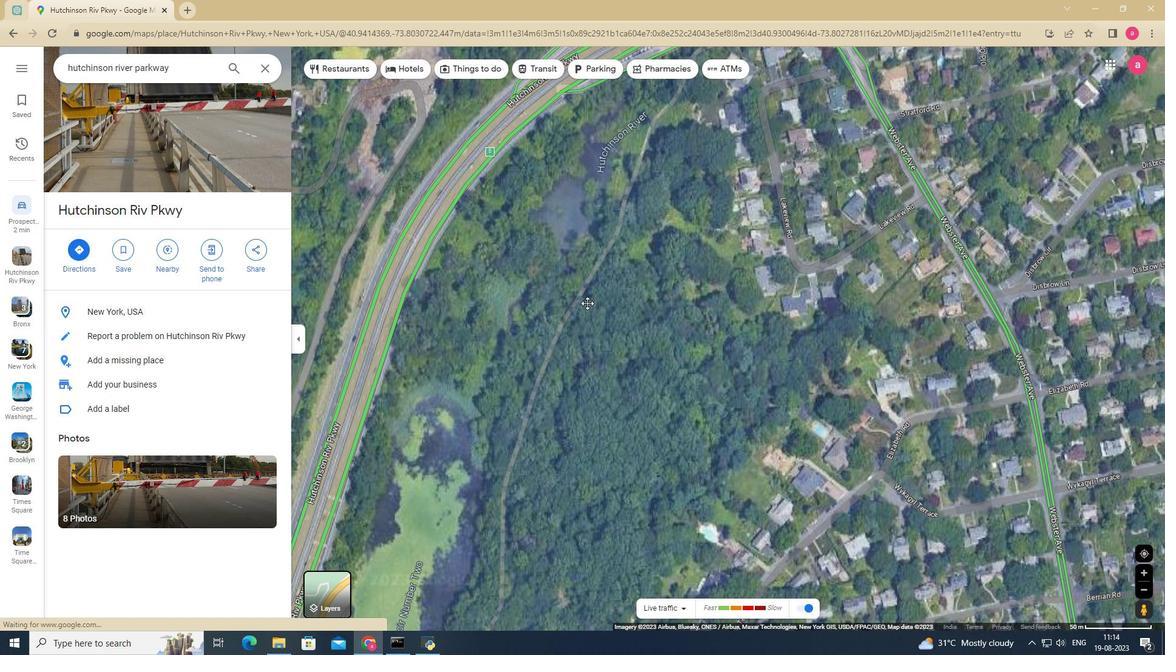 
Action: Mouse moved to (694, 329)
Screenshot: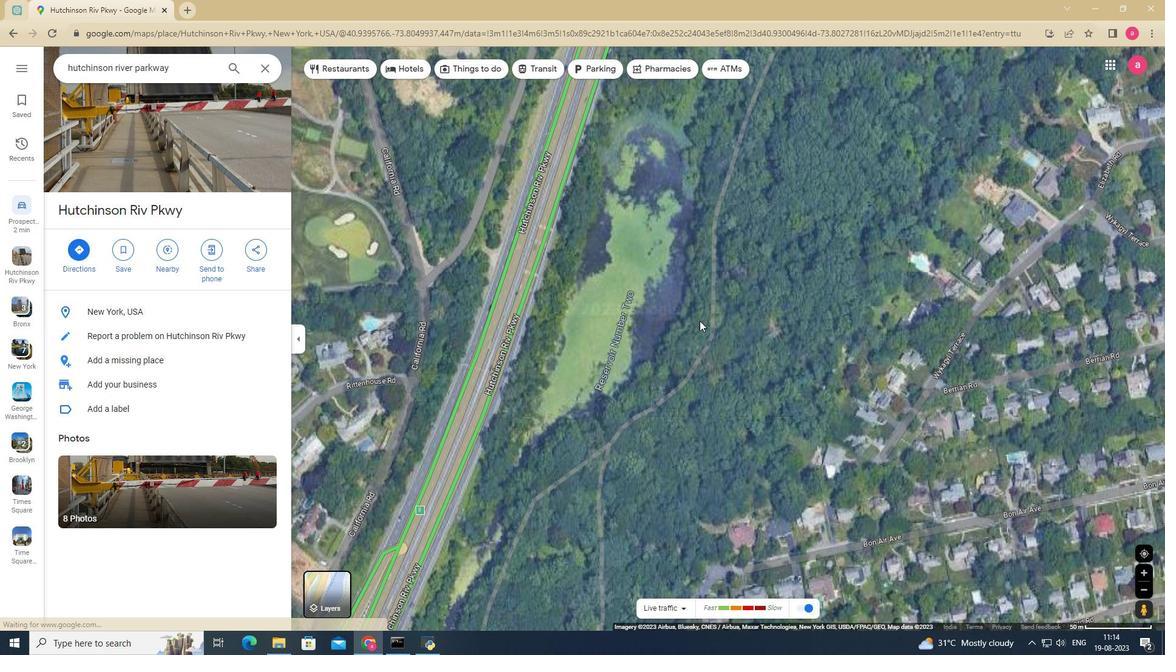 
Action: Mouse pressed left at (694, 329)
Screenshot: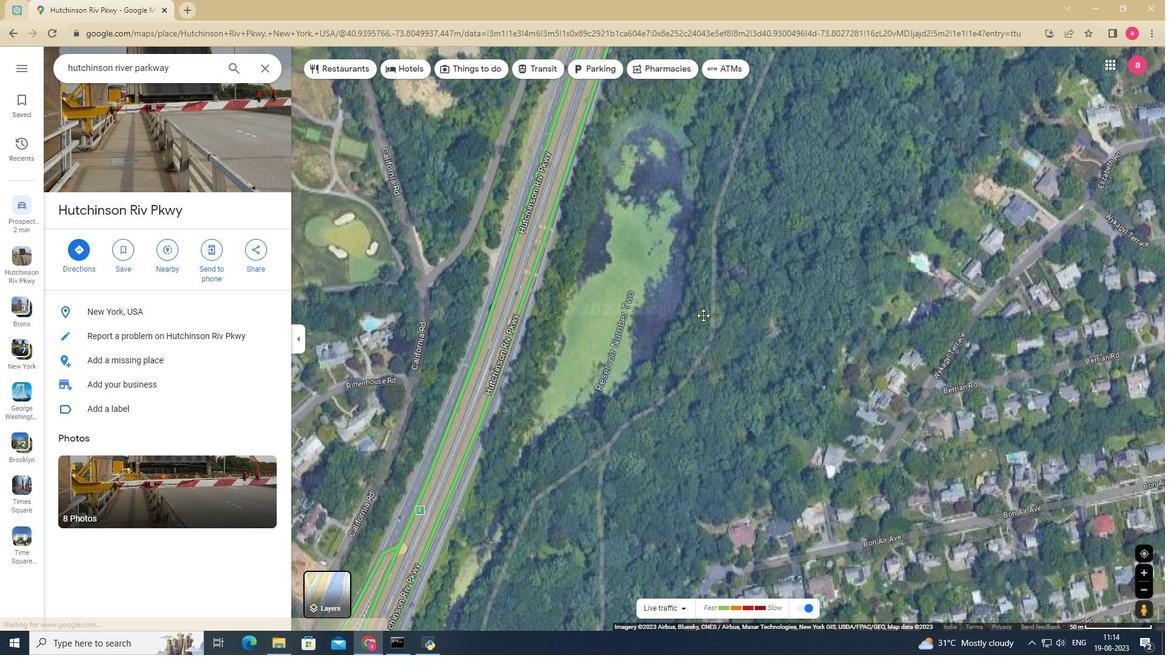 
Action: Mouse moved to (680, 358)
Screenshot: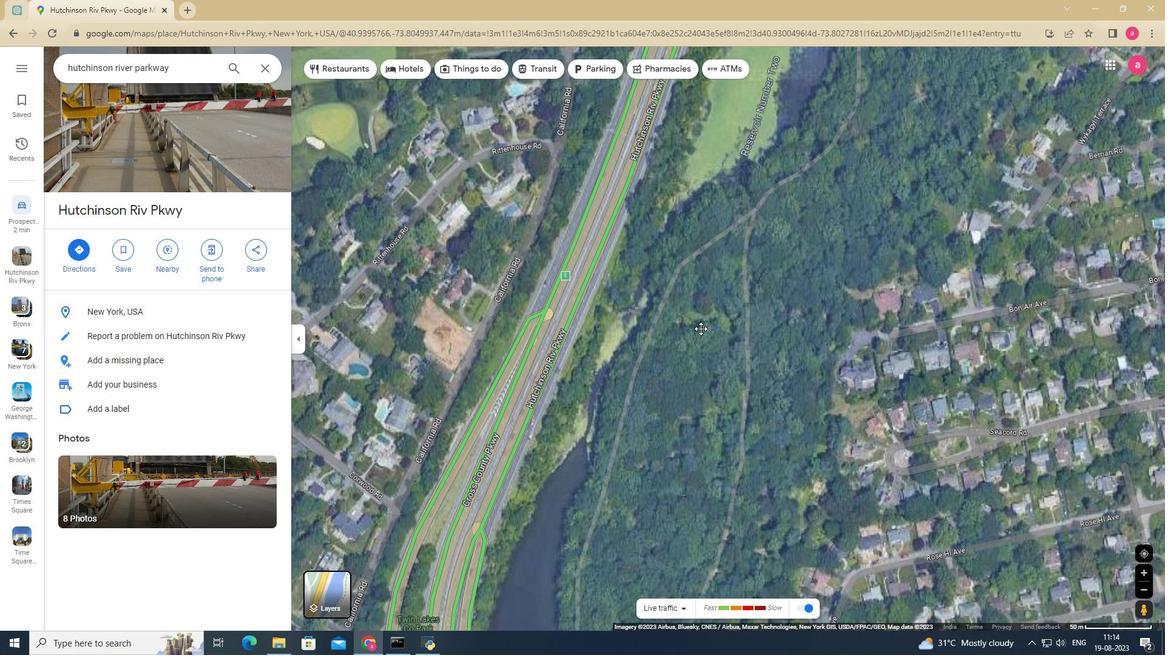 
Action: Mouse pressed left at (680, 358)
Screenshot: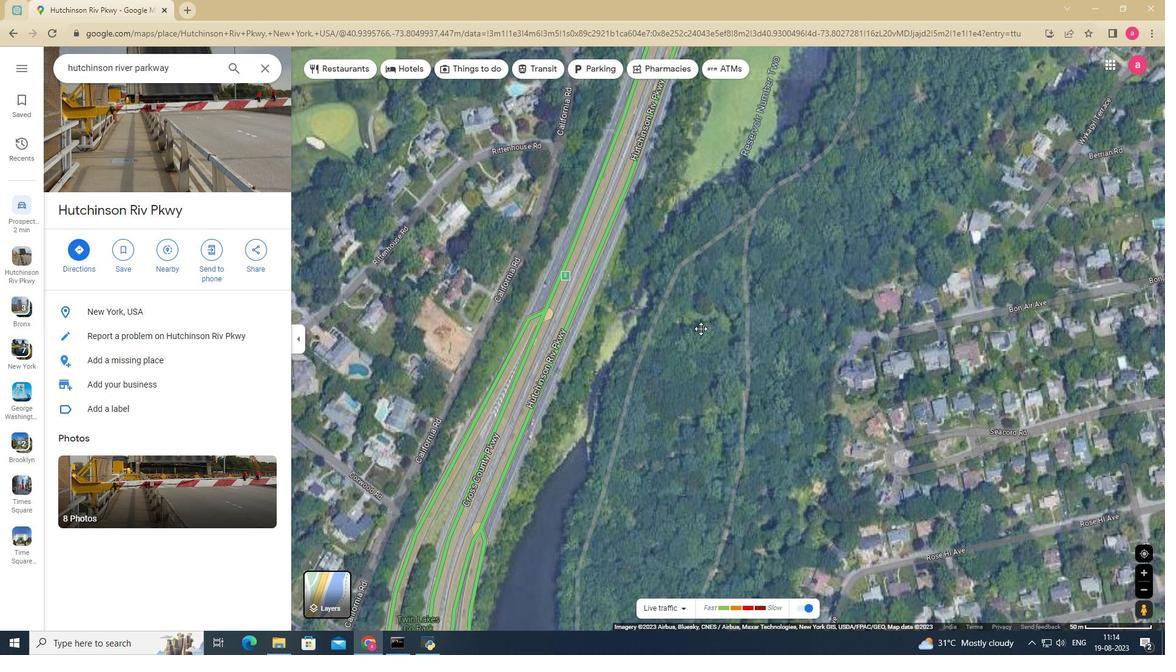 
Action: Mouse moved to (831, 357)
Screenshot: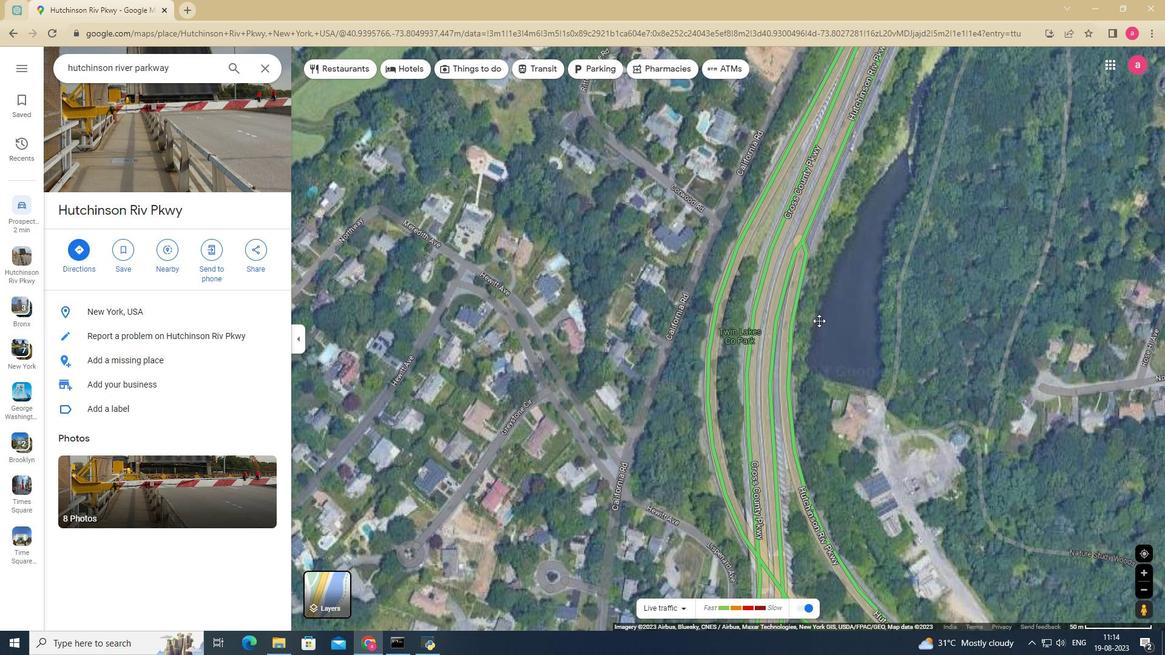 
Action: Mouse pressed left at (831, 357)
Screenshot: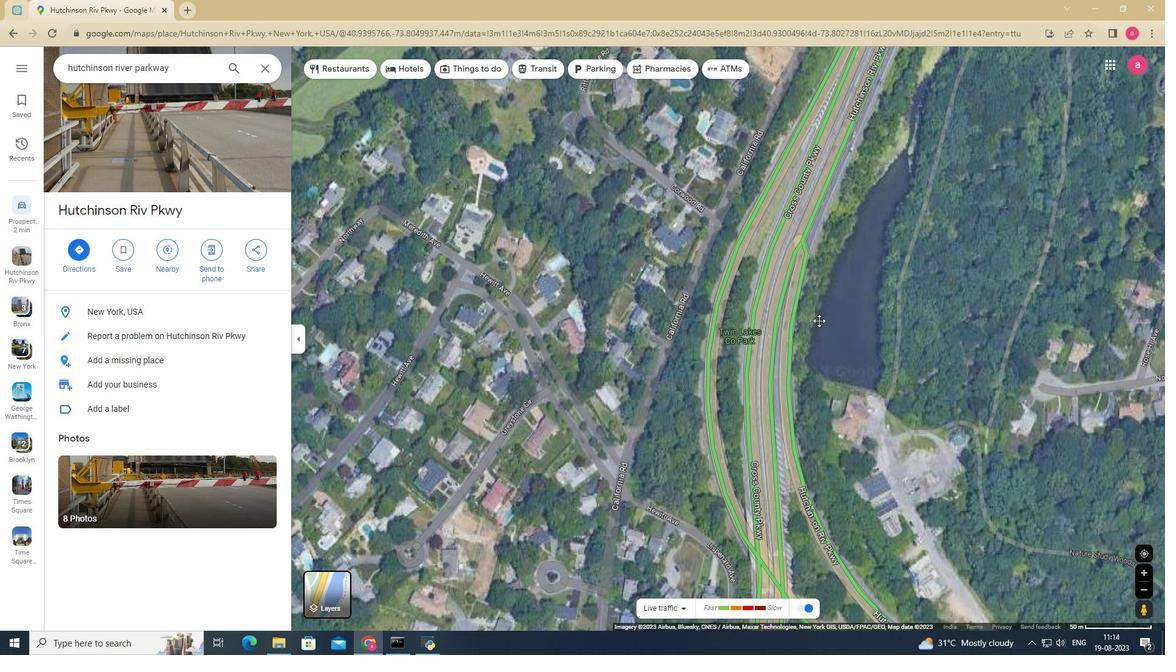 
Action: Mouse moved to (905, 367)
Screenshot: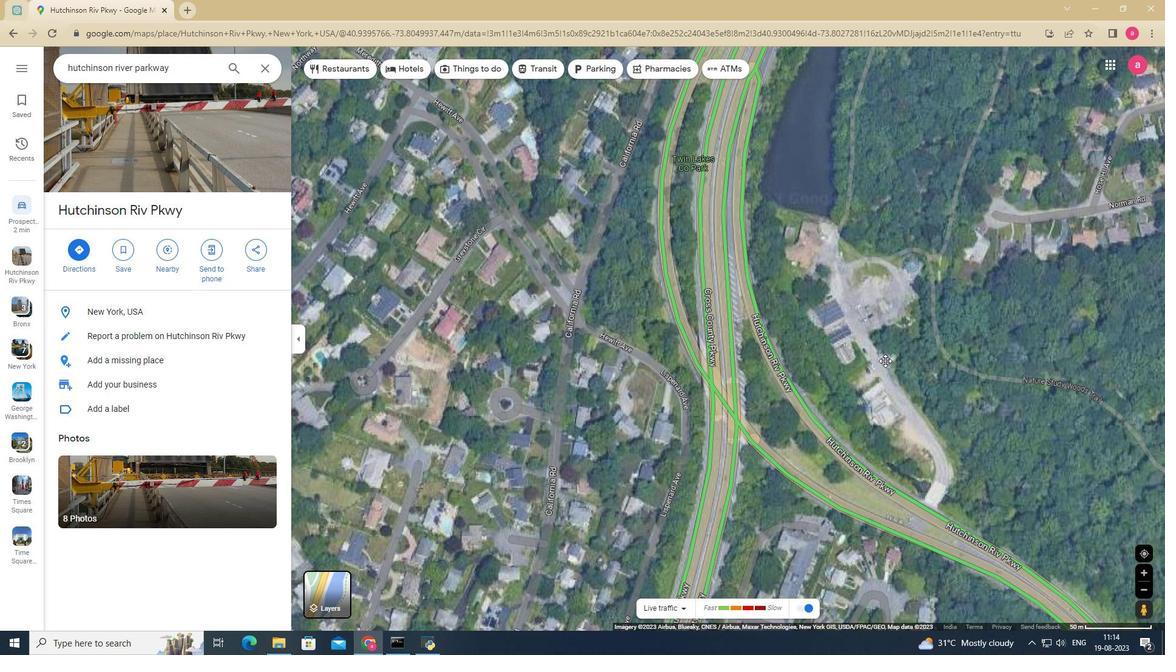 
Action: Mouse pressed left at (905, 367)
Screenshot: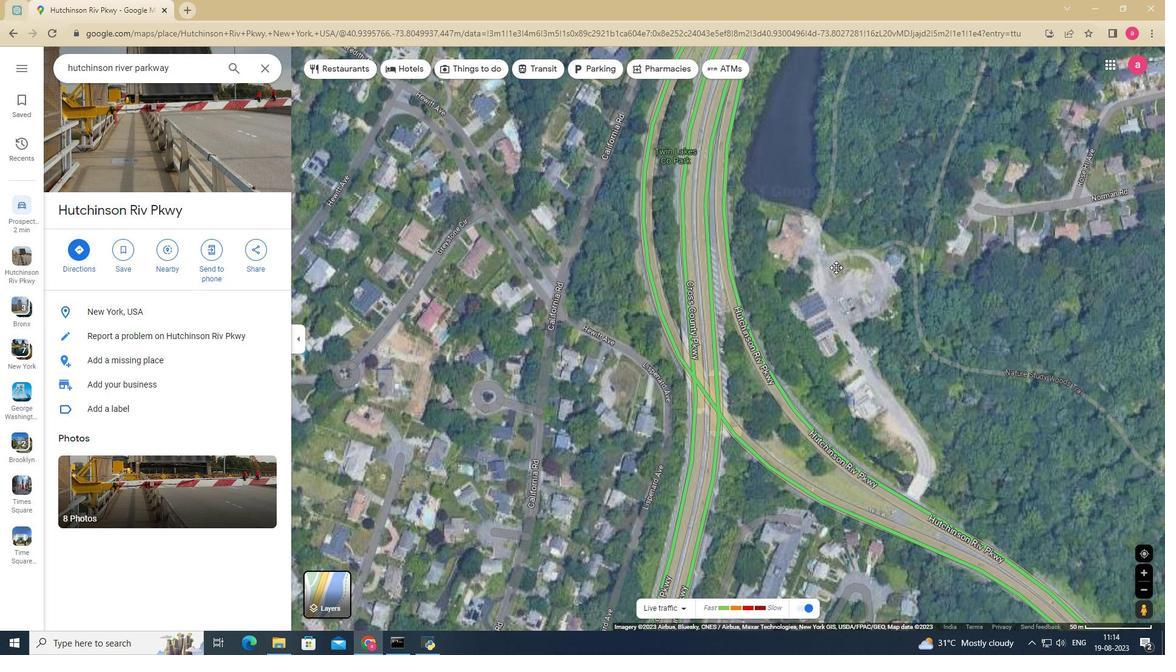 
Action: Mouse moved to (894, 279)
Screenshot: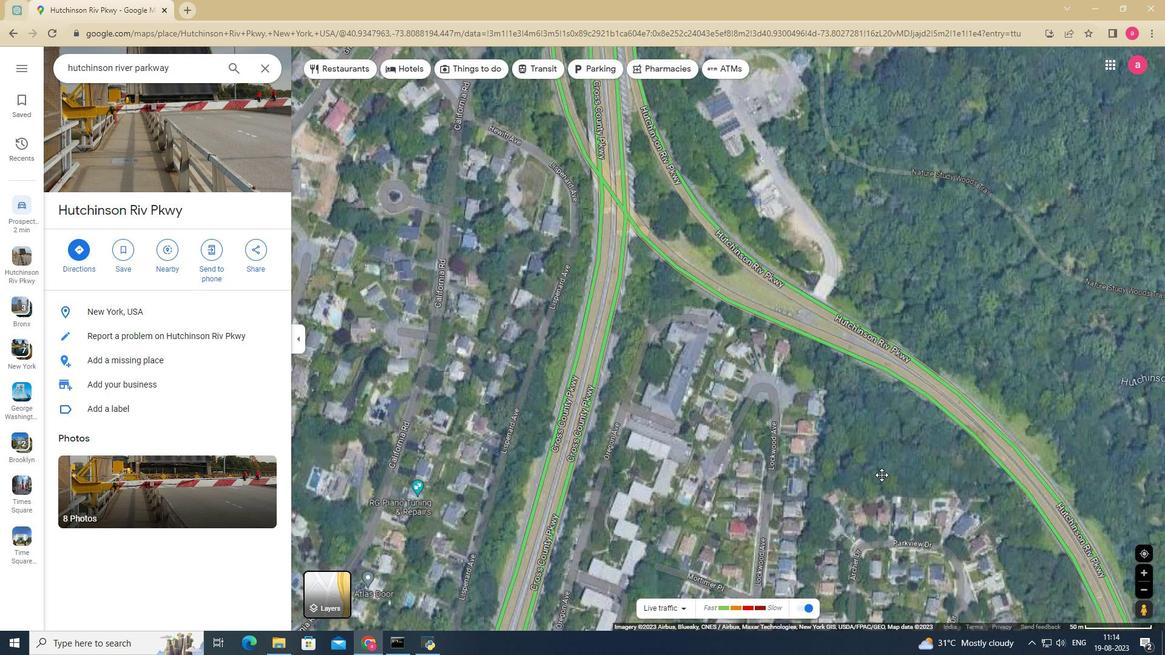 
Action: Mouse pressed left at (894, 279)
Screenshot: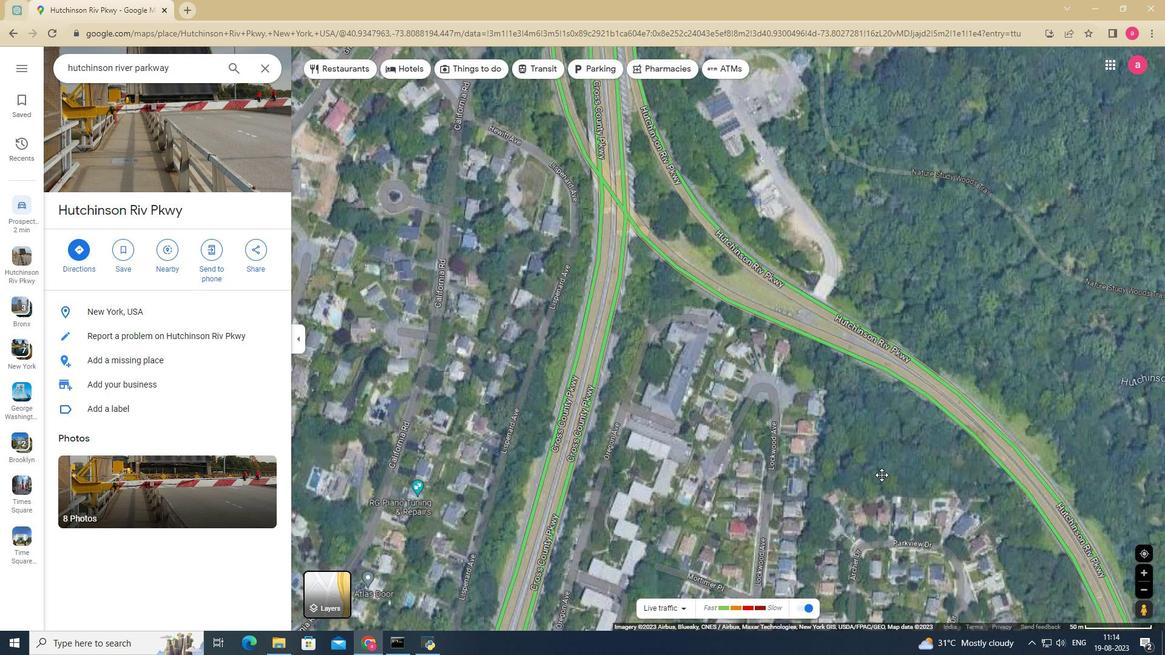
Action: Mouse moved to (809, 200)
Screenshot: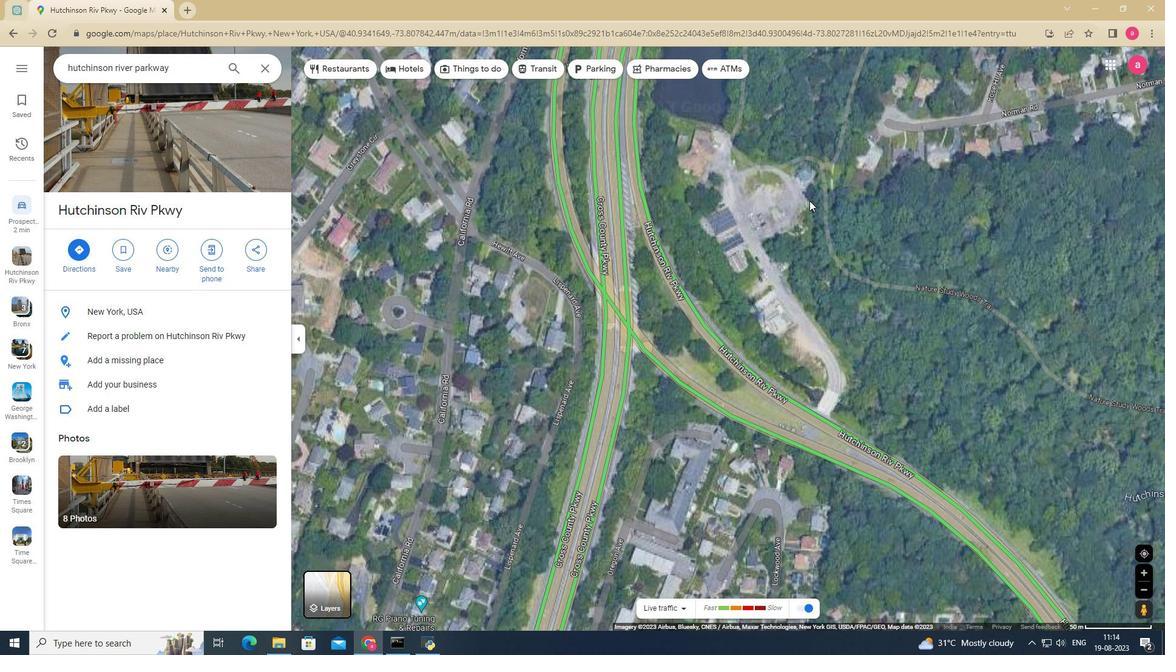 
Action: Mouse pressed left at (809, 200)
Screenshot: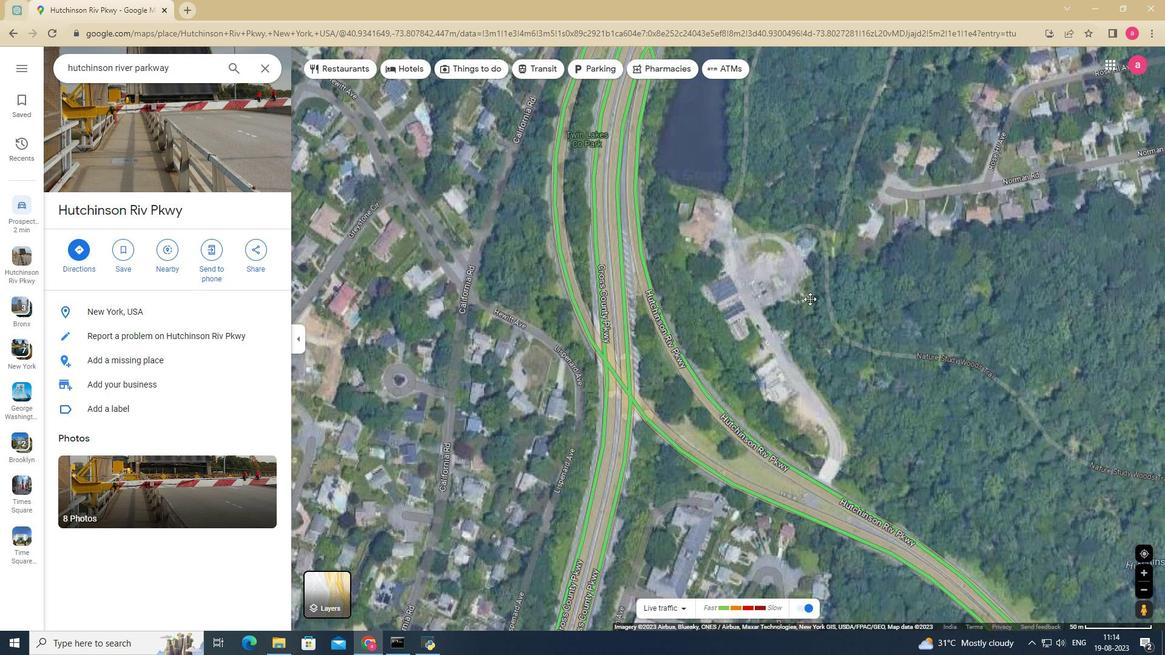 
Action: Mouse moved to (755, 342)
Screenshot: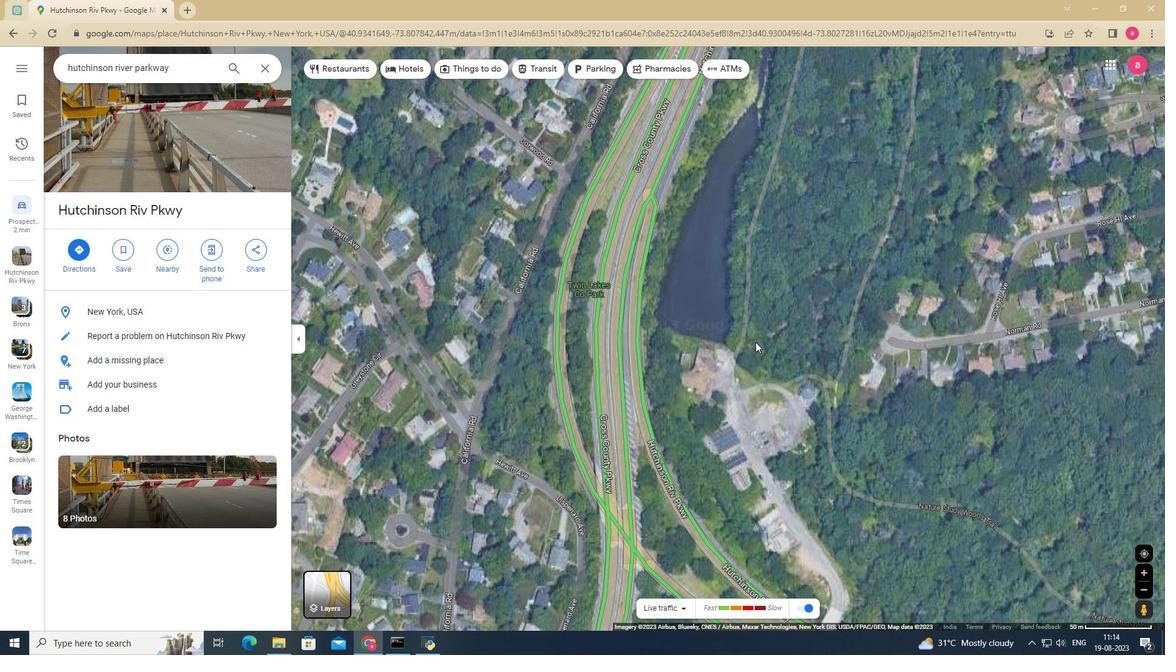 
Action: Mouse pressed left at (755, 342)
Screenshot: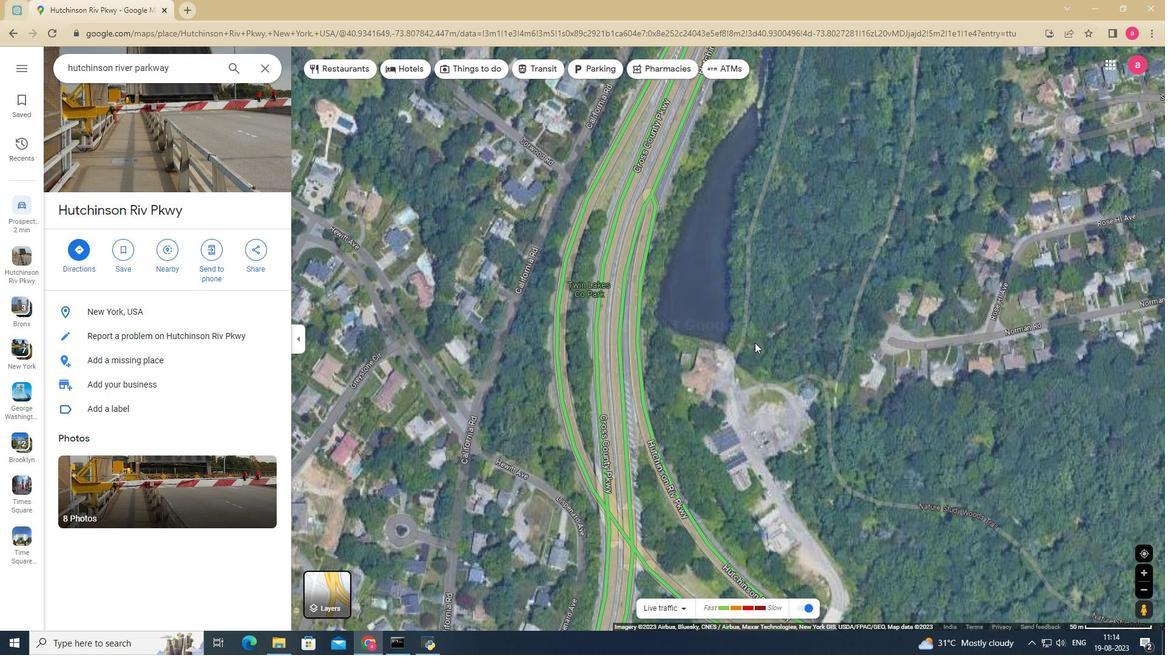 
Action: Mouse moved to (714, 394)
Screenshot: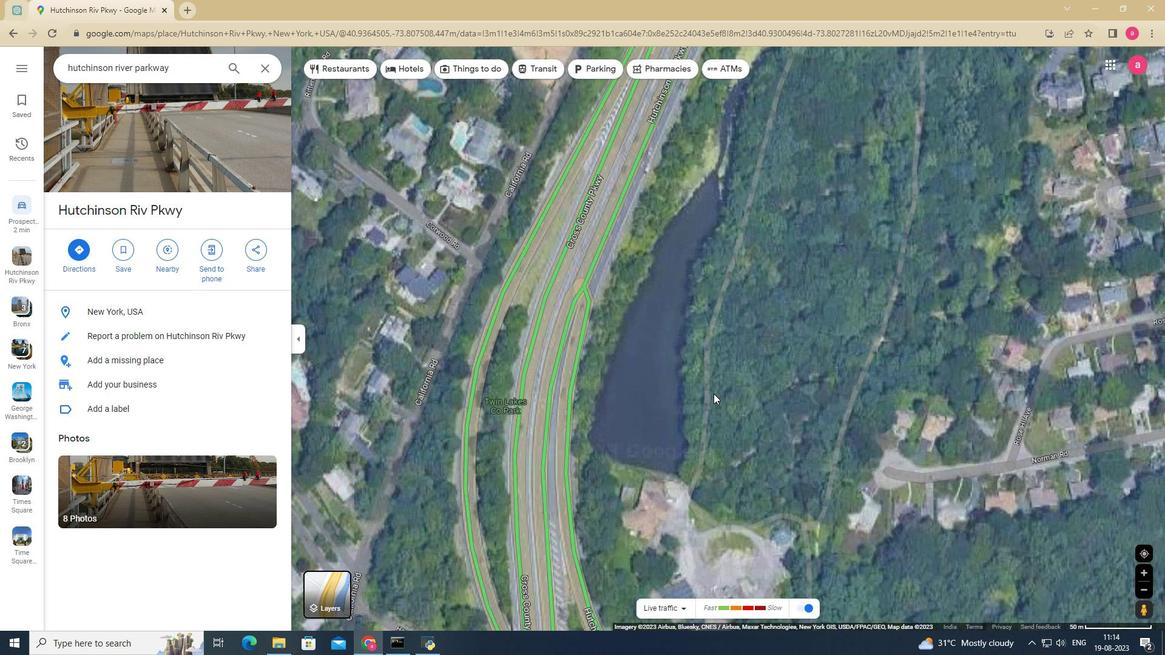 
Action: Mouse scrolled (714, 394) with delta (0, 0)
Screenshot: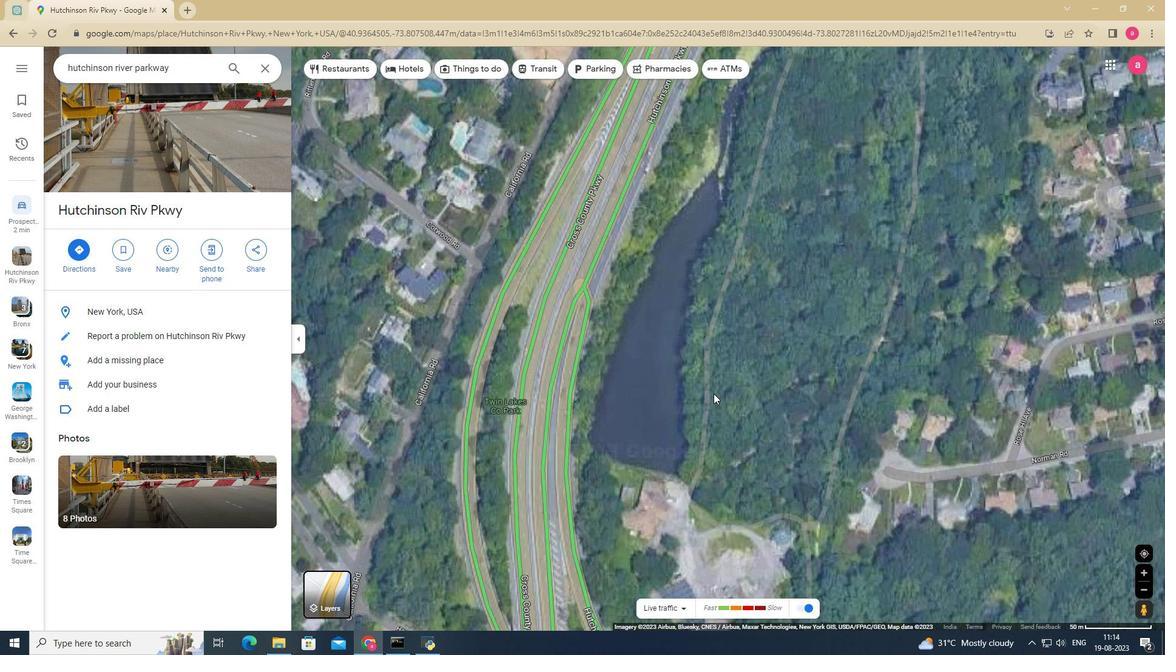 
Action: Mouse scrolled (714, 394) with delta (0, 0)
Screenshot: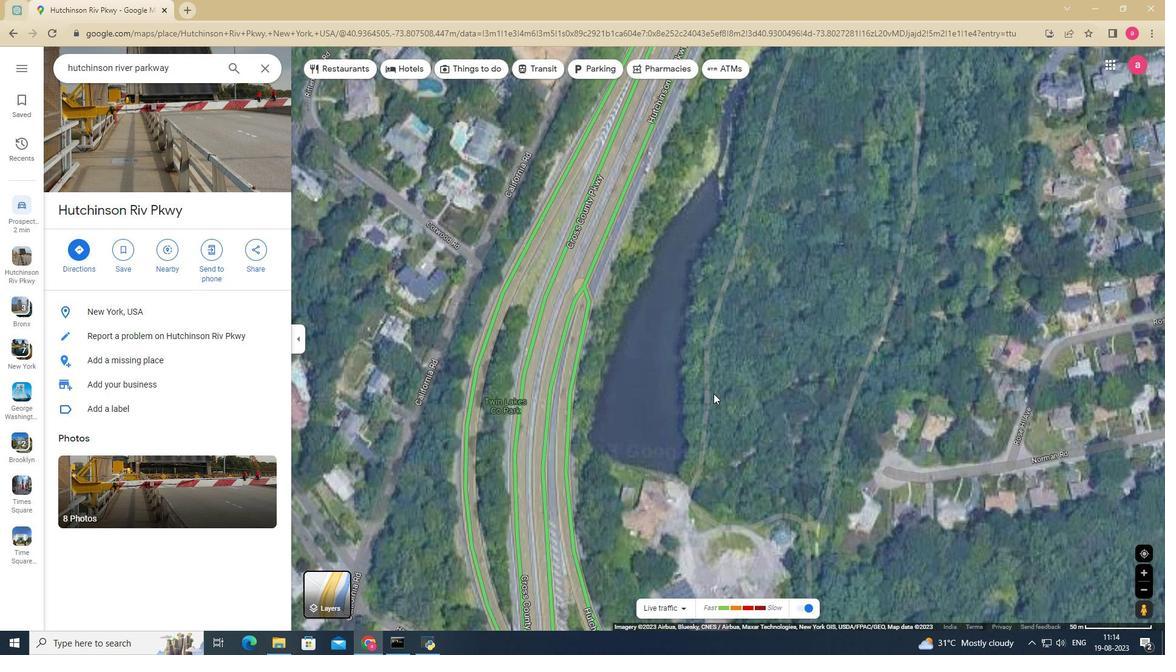 
Action: Mouse scrolled (714, 394) with delta (0, 0)
Screenshot: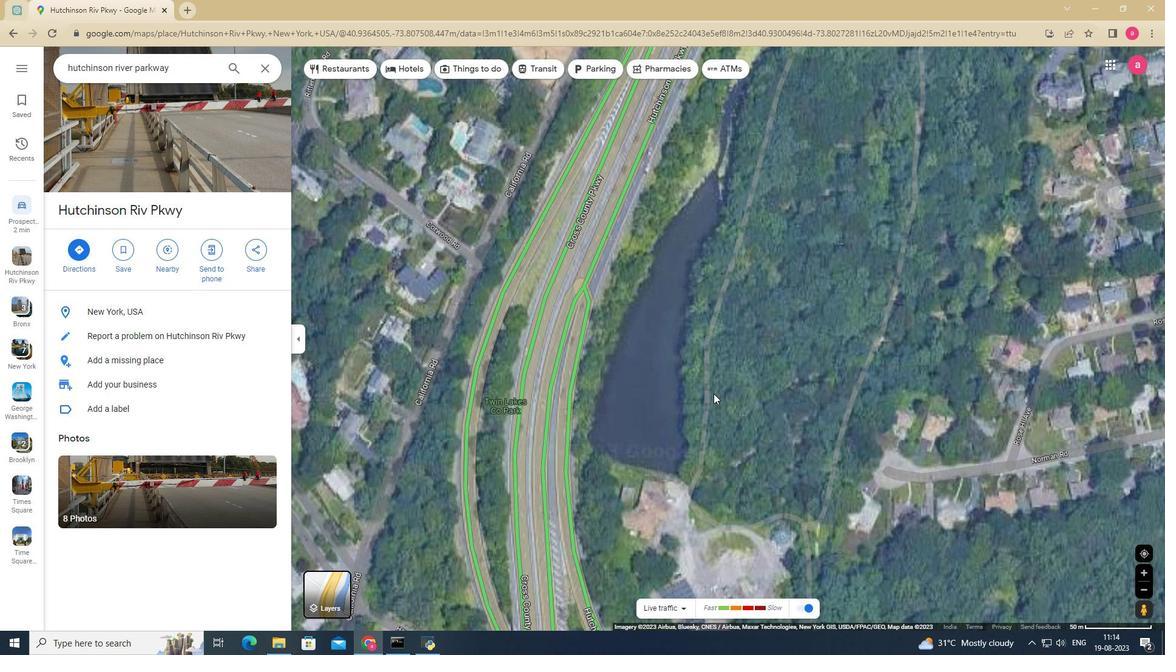 
Action: Mouse scrolled (714, 394) with delta (0, 0)
Screenshot: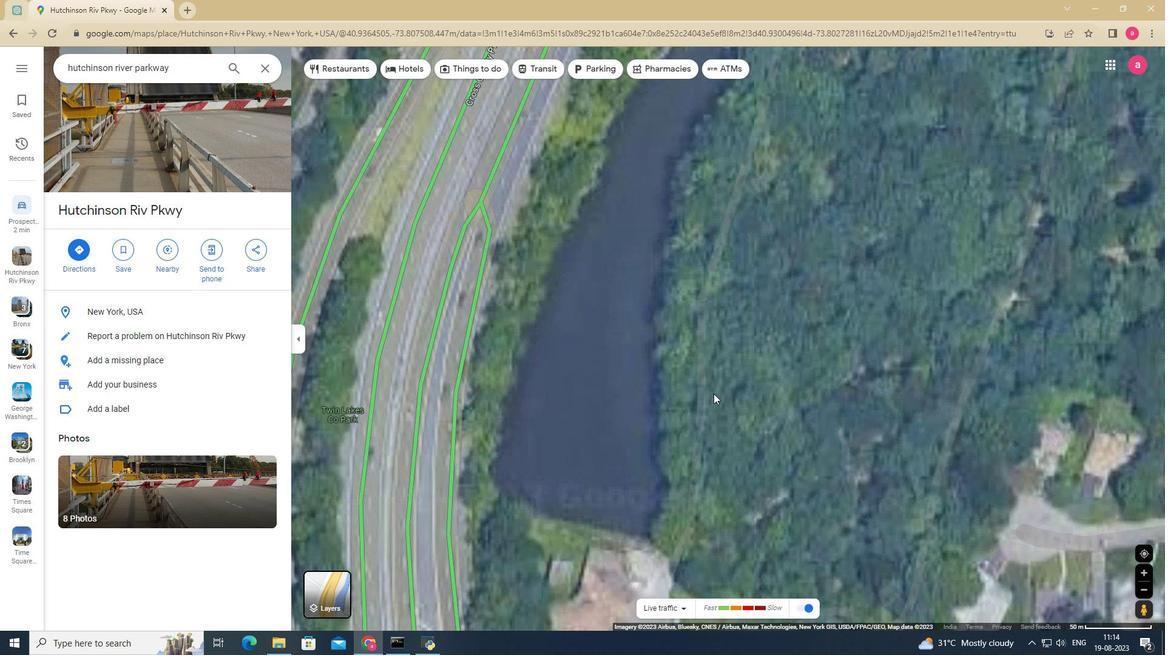
Action: Mouse scrolled (714, 394) with delta (0, 0)
Screenshot: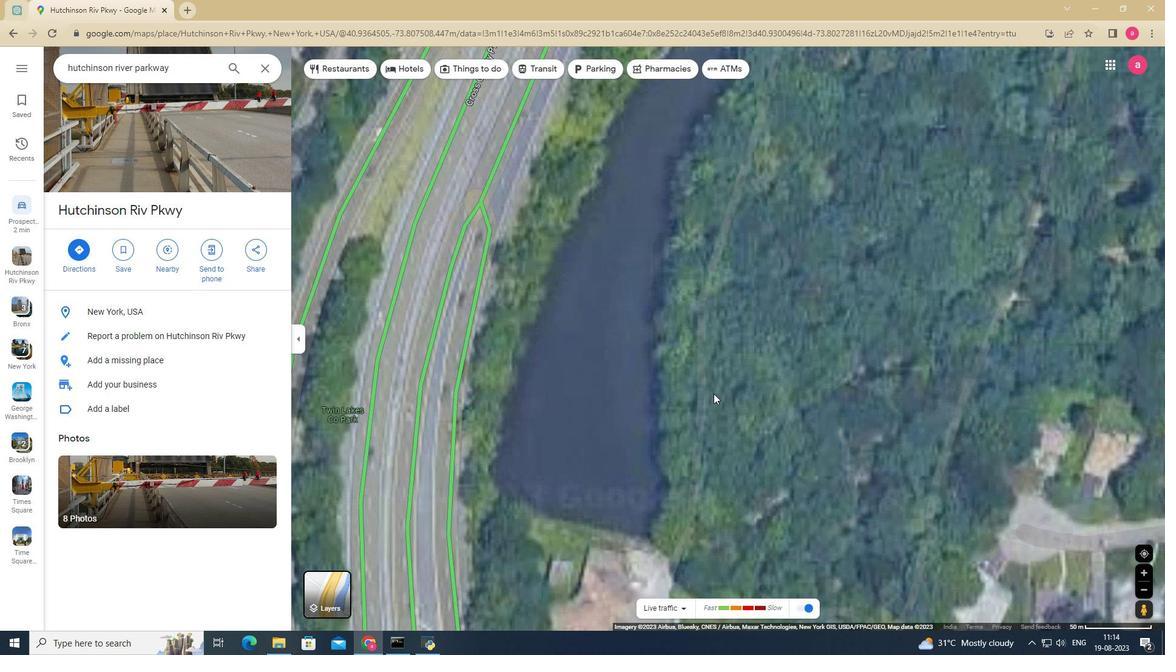 
Action: Mouse scrolled (714, 394) with delta (0, 0)
Screenshot: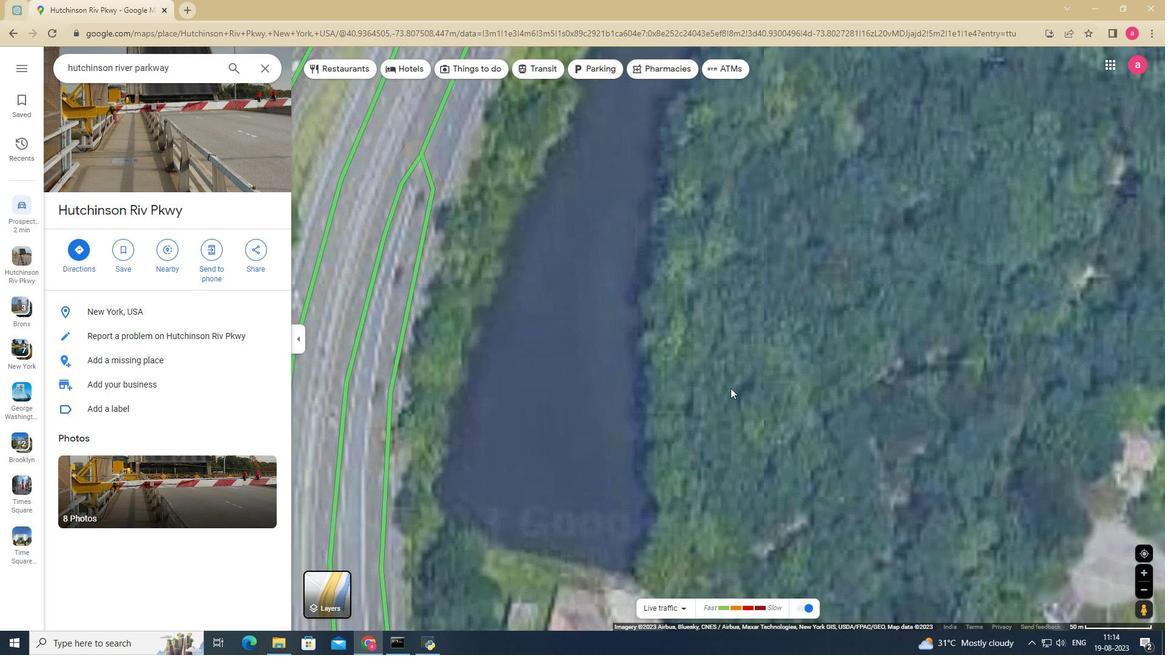 
Action: Mouse moved to (764, 373)
Screenshot: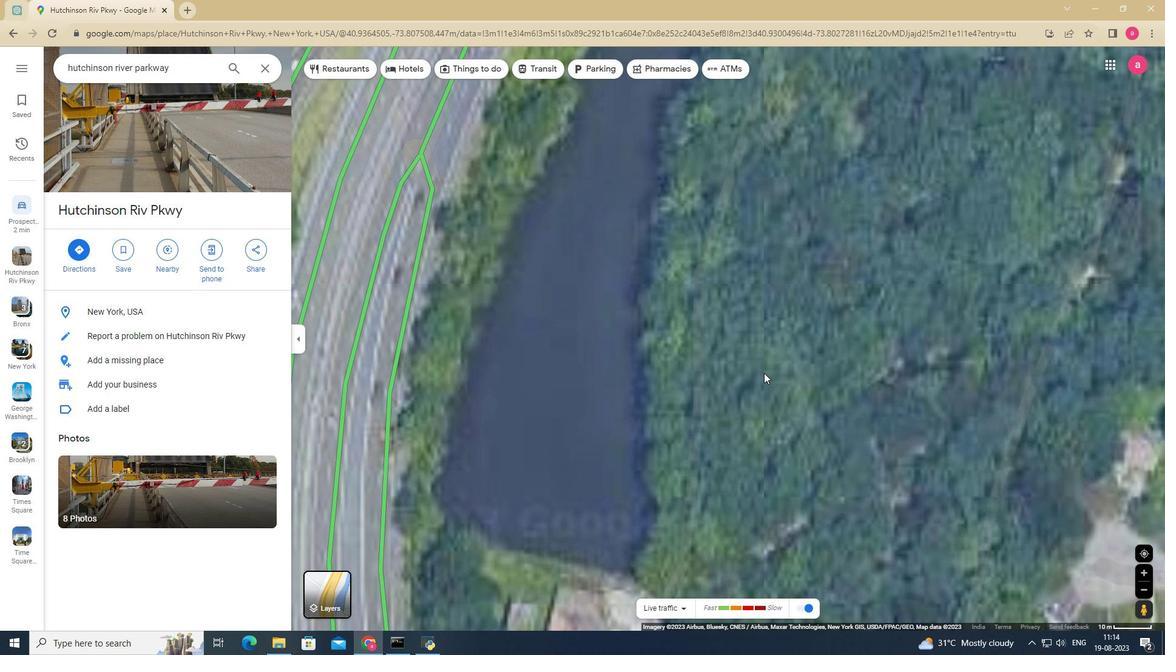 
Action: Mouse pressed left at (764, 373)
Screenshot: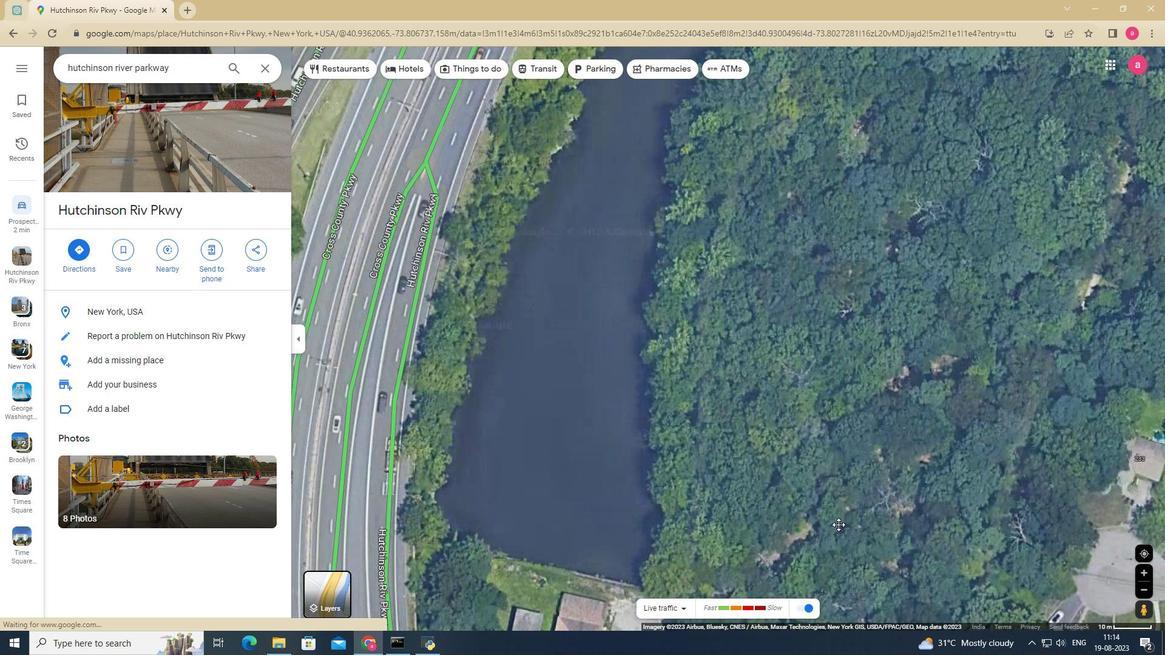 
Action: Mouse moved to (758, 368)
Screenshot: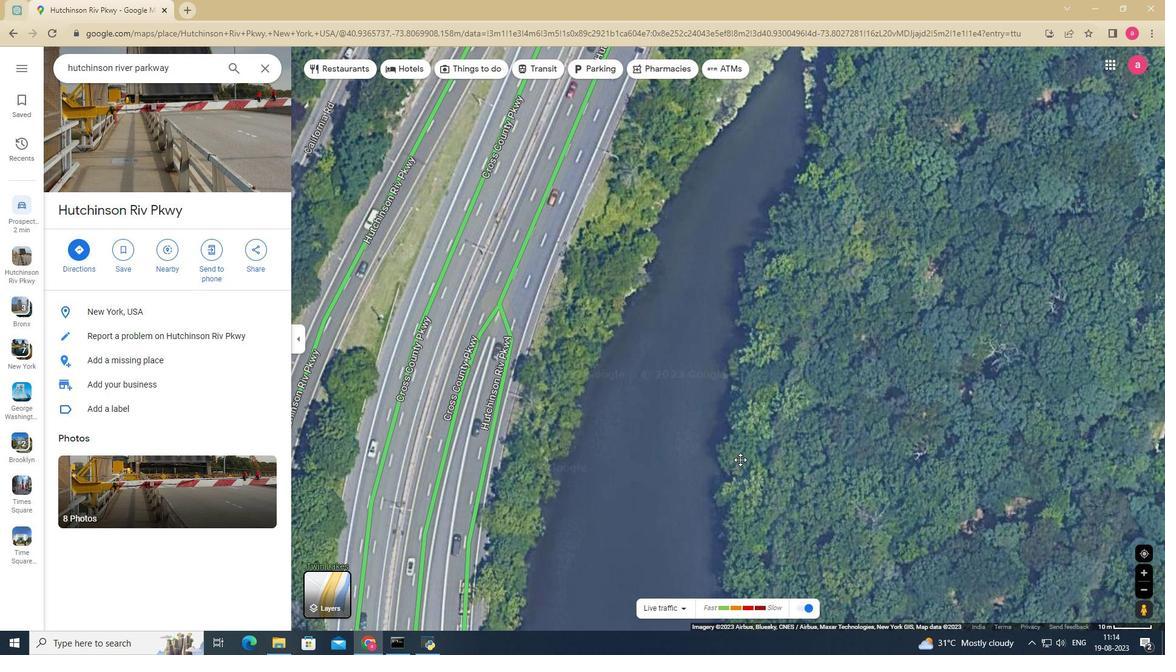 
Action: Mouse pressed left at (758, 368)
Screenshot: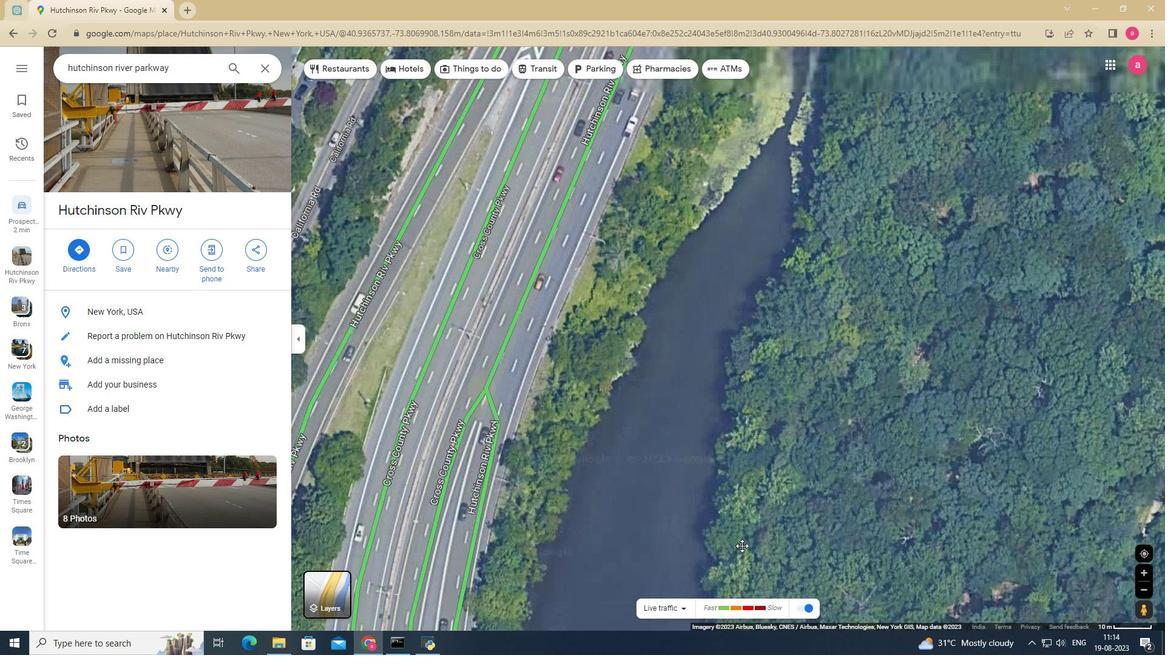 
Action: Mouse moved to (775, 264)
Screenshot: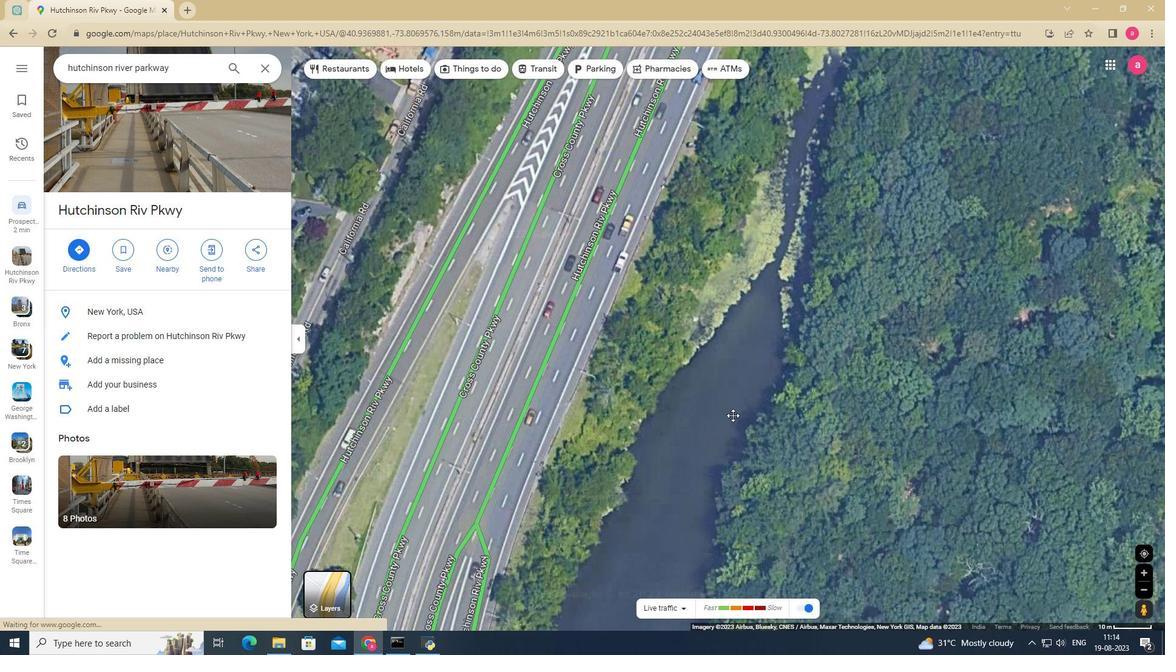 
Action: Mouse pressed left at (775, 264)
Screenshot: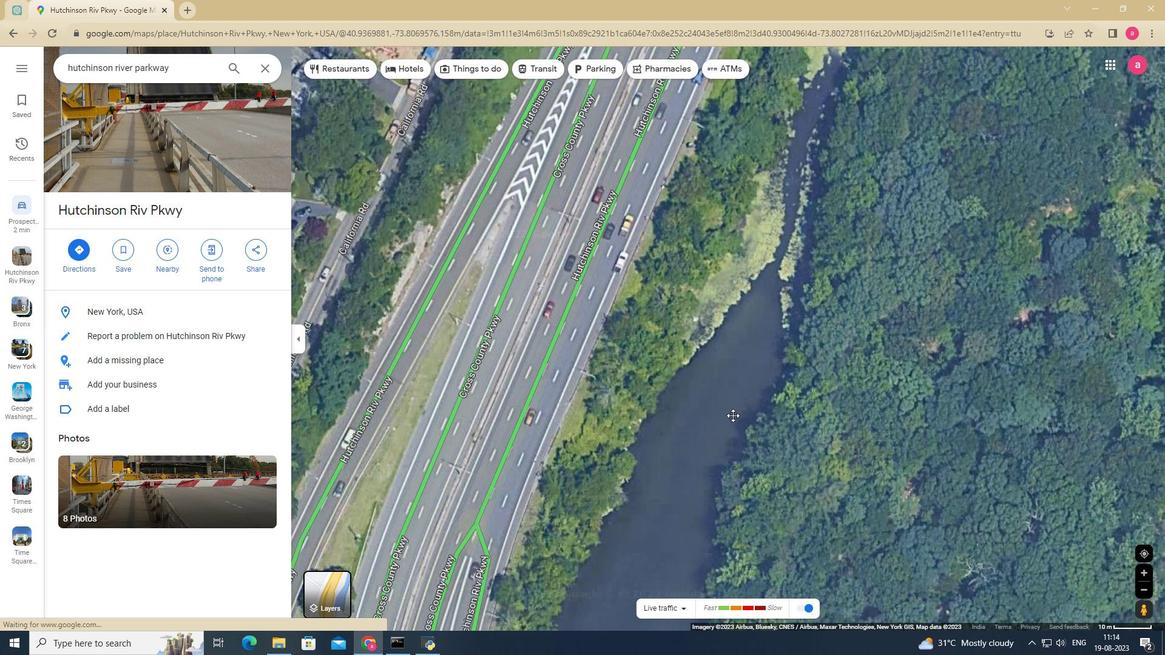 
Action: Mouse moved to (726, 434)
Screenshot: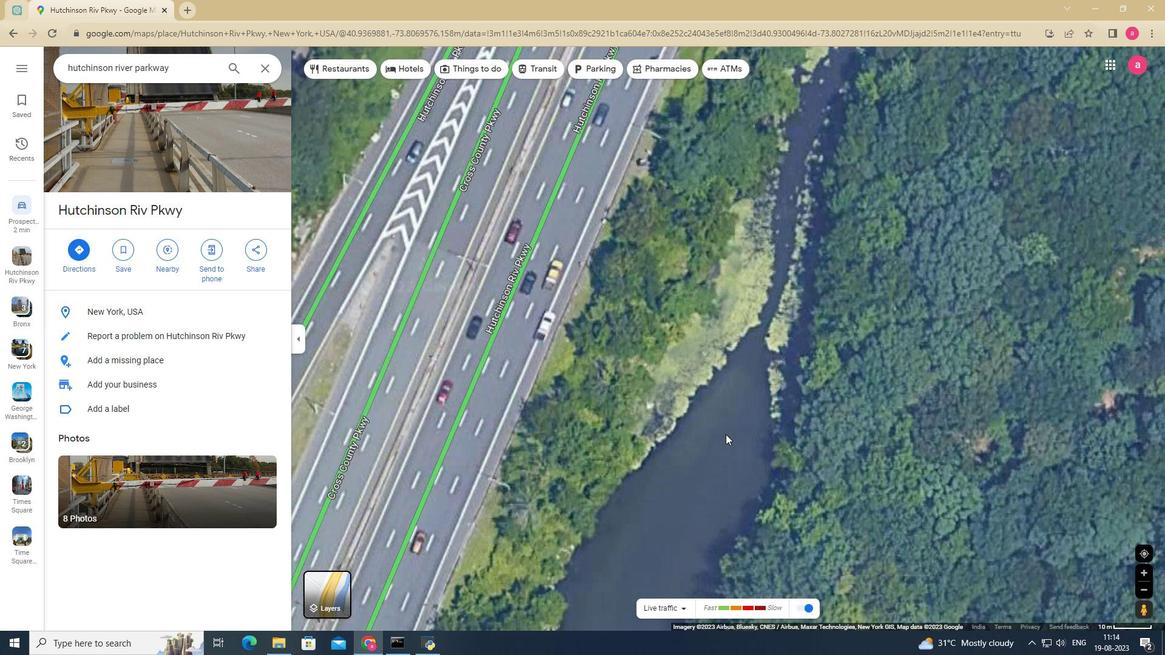 
Action: Mouse scrolled (726, 435) with delta (0, 0)
Screenshot: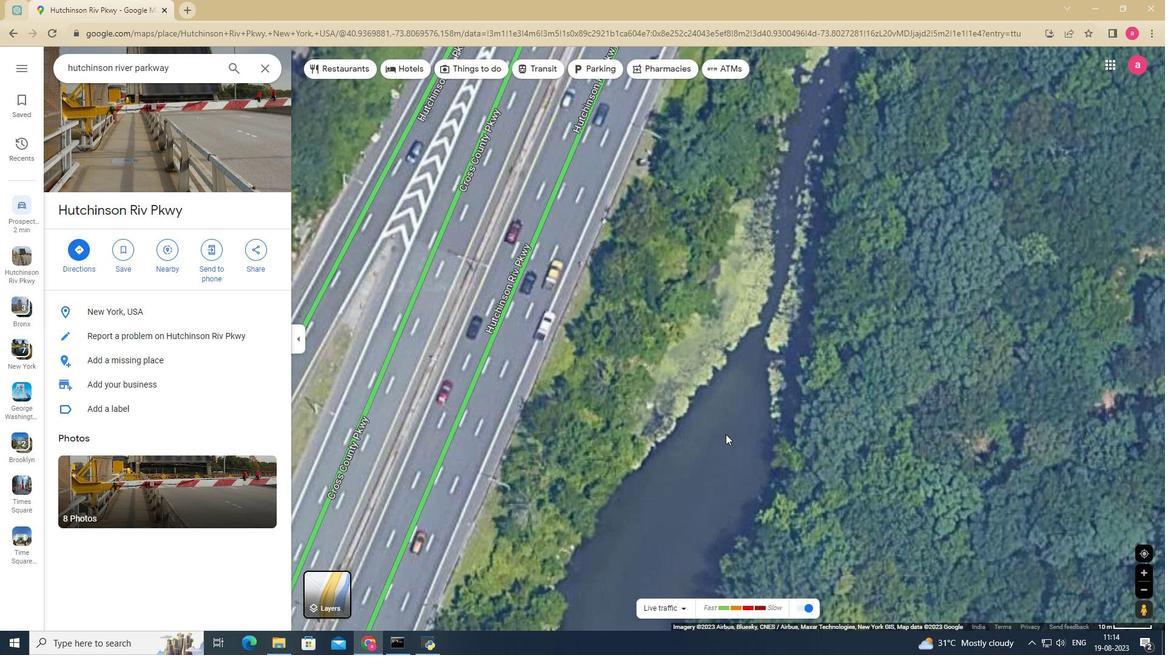 
Action: Mouse scrolled (726, 435) with delta (0, 0)
Screenshot: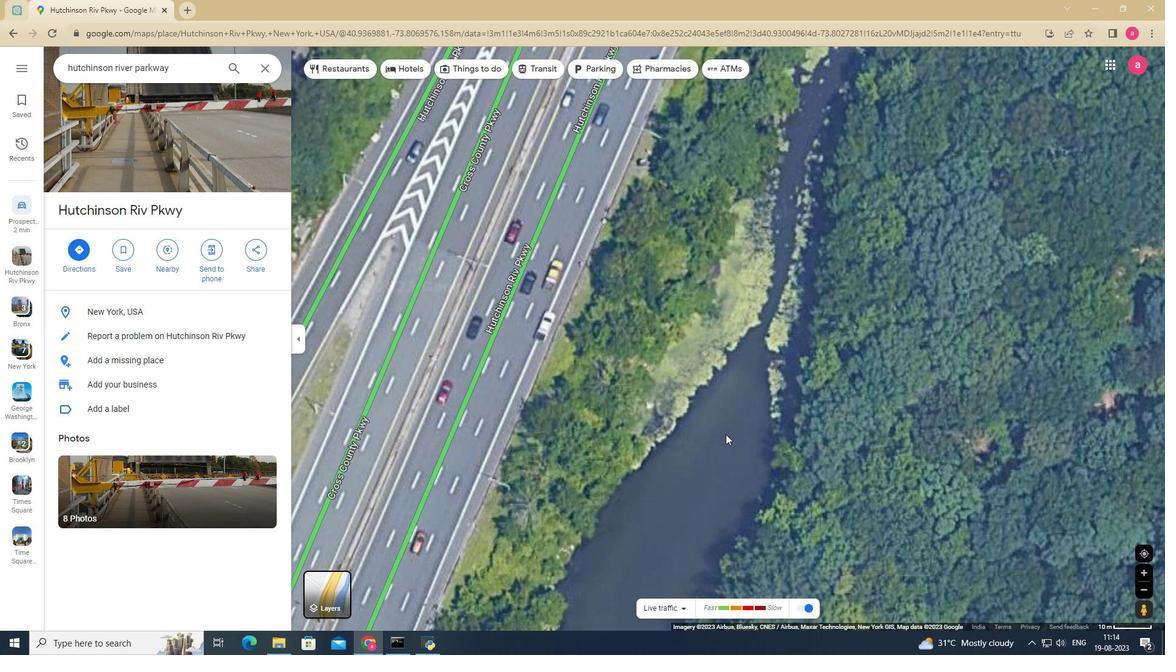 
Action: Mouse scrolled (726, 435) with delta (0, 0)
Screenshot: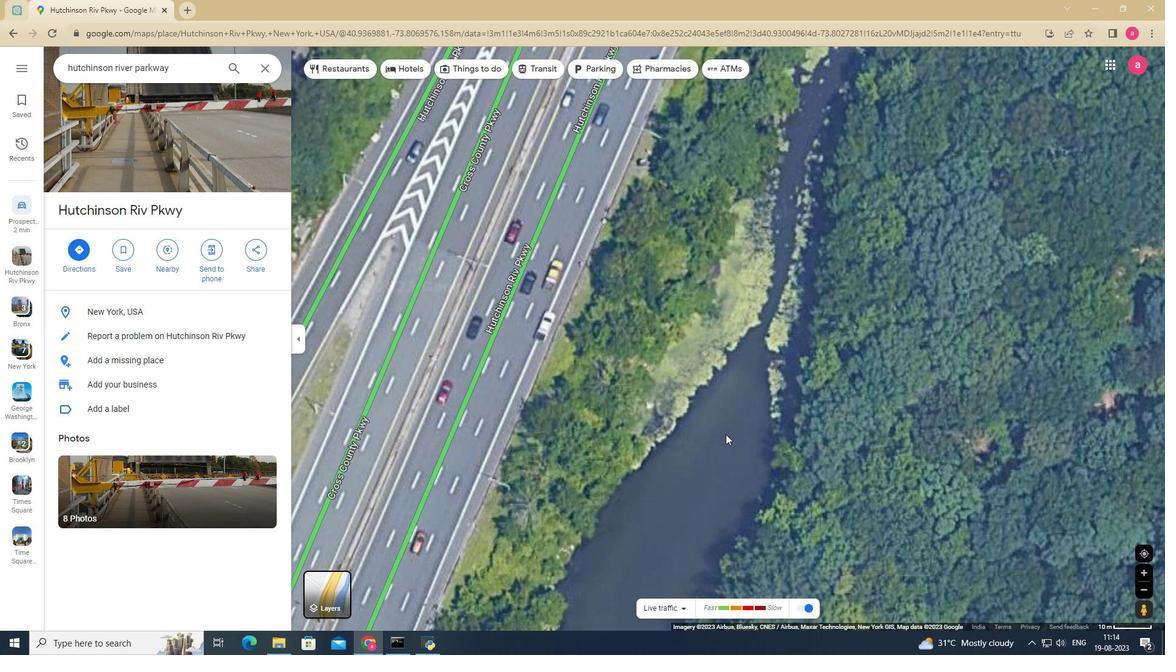 
Action: Mouse scrolled (726, 435) with delta (0, 0)
Screenshot: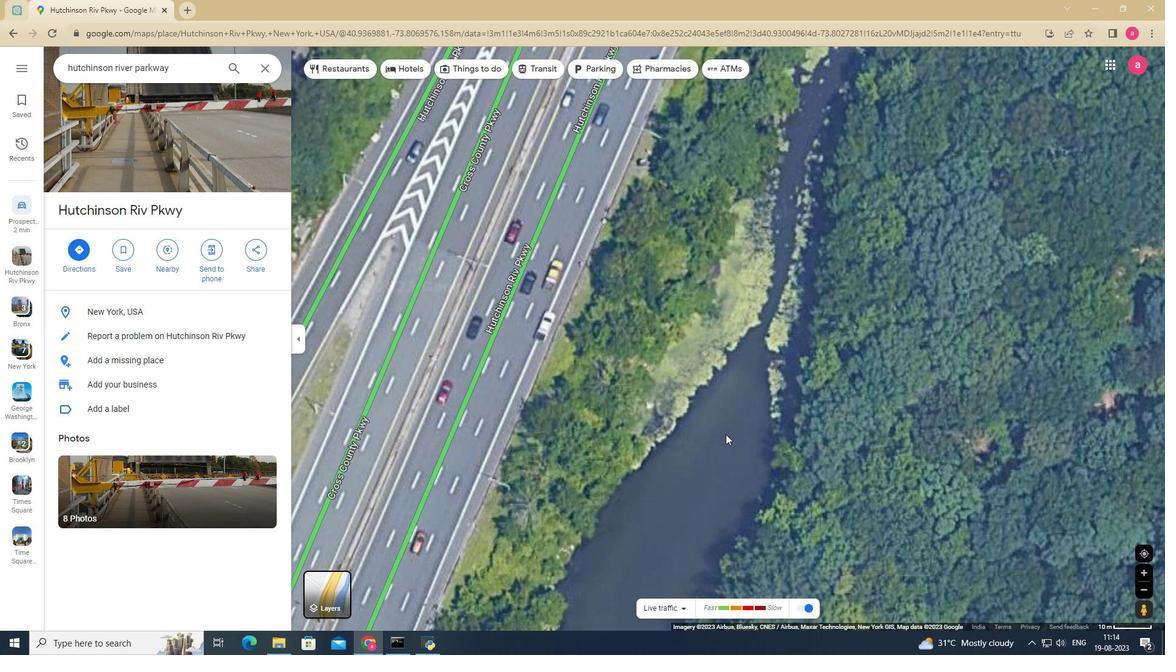 
Action: Mouse scrolled (726, 435) with delta (0, 0)
Screenshot: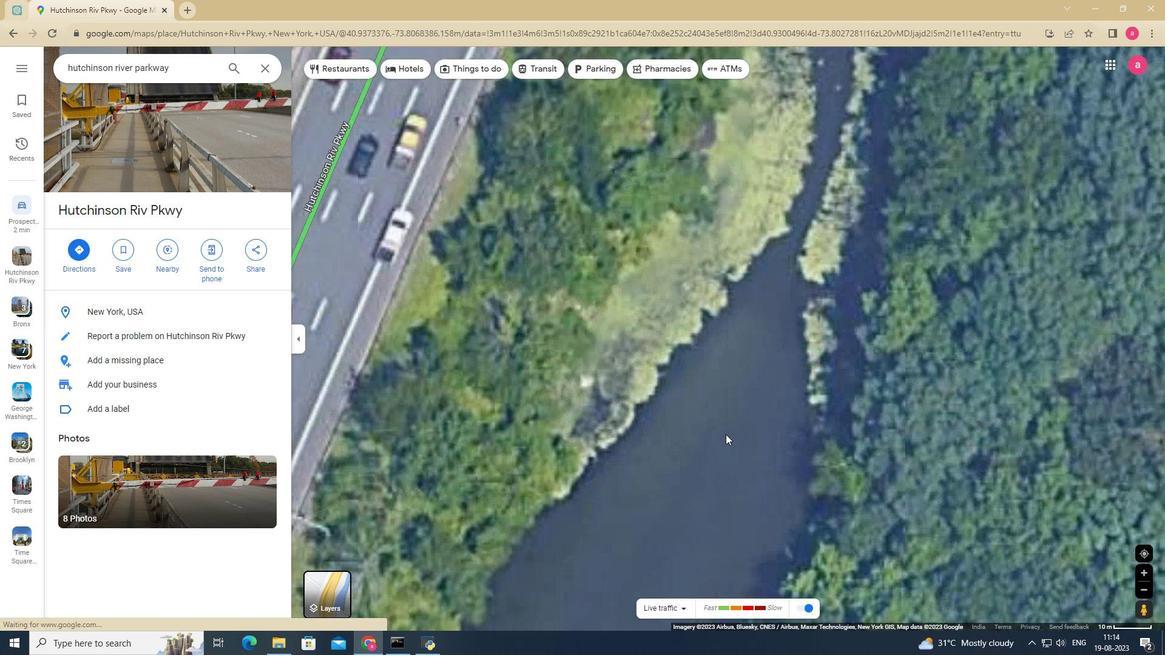 
Action: Mouse scrolled (726, 435) with delta (0, 0)
Screenshot: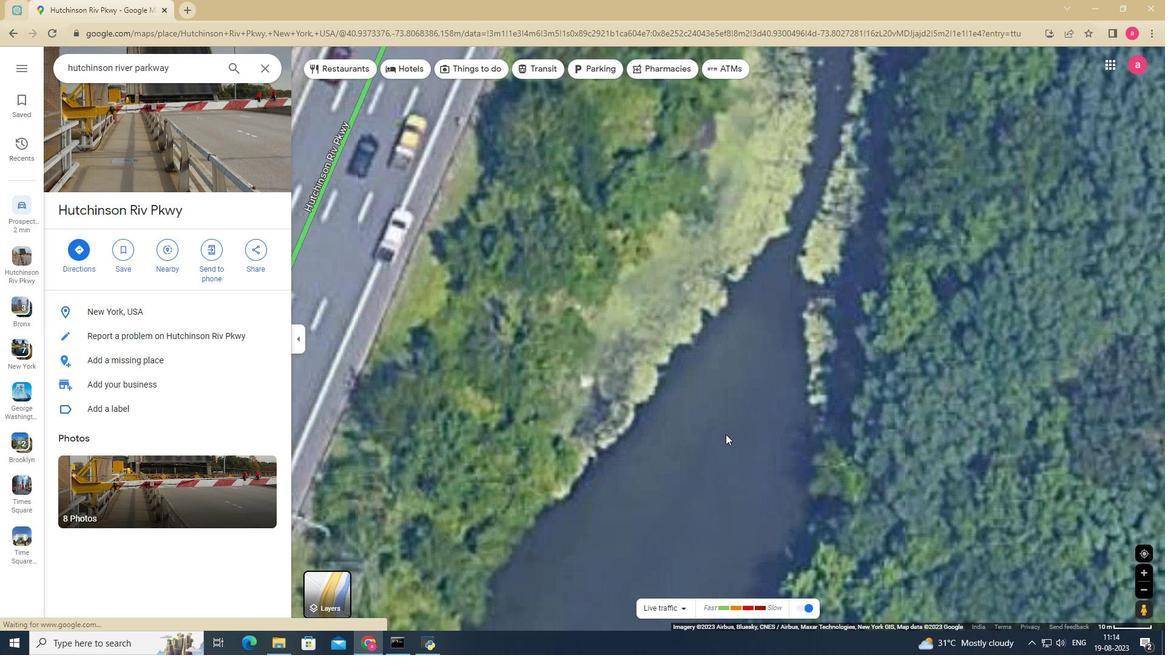 
Action: Mouse scrolled (726, 435) with delta (0, 0)
Screenshot: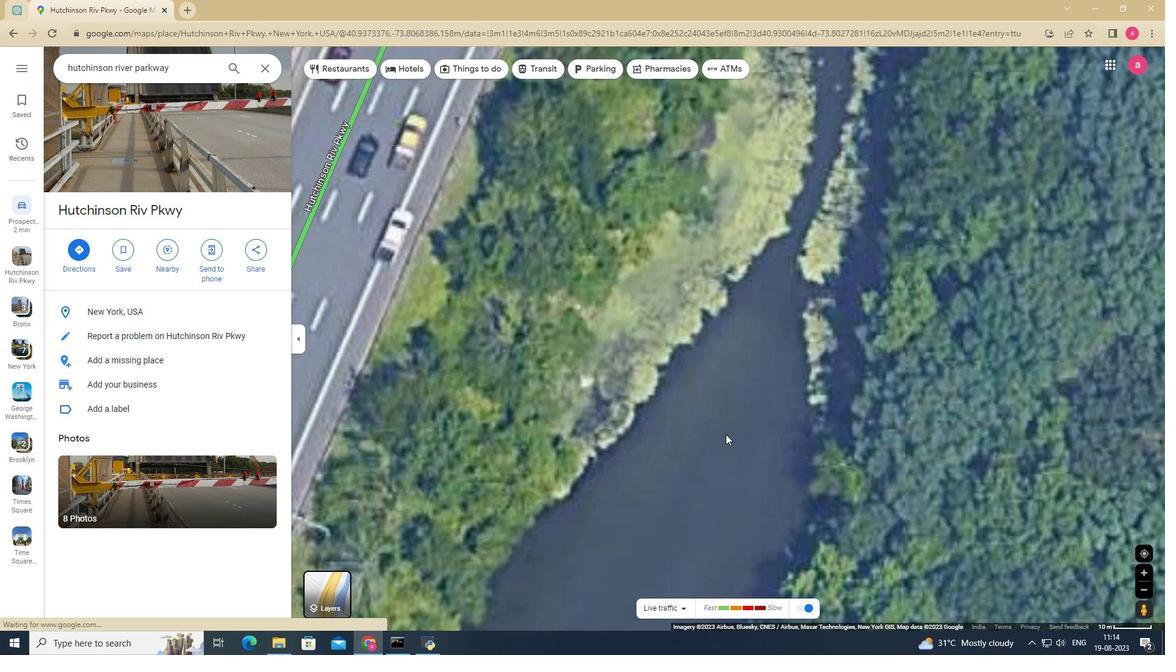 
Action: Mouse moved to (656, 408)
Screenshot: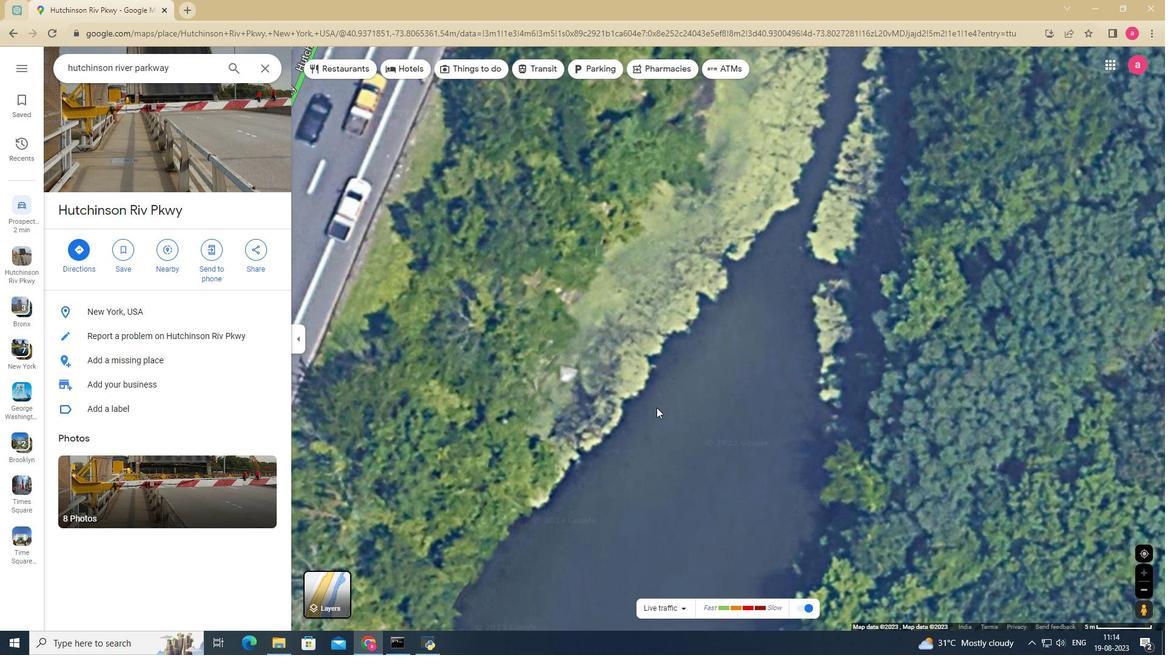 
Action: Mouse scrolled (656, 408) with delta (0, 0)
Screenshot: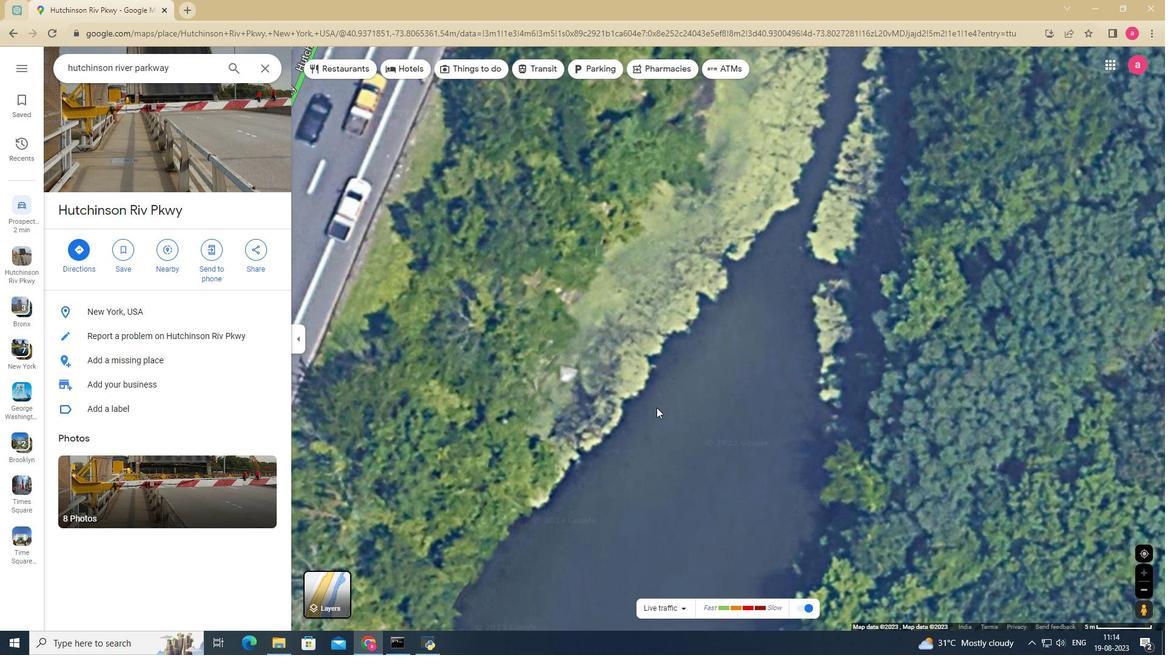 
Action: Mouse scrolled (656, 408) with delta (0, 0)
Screenshot: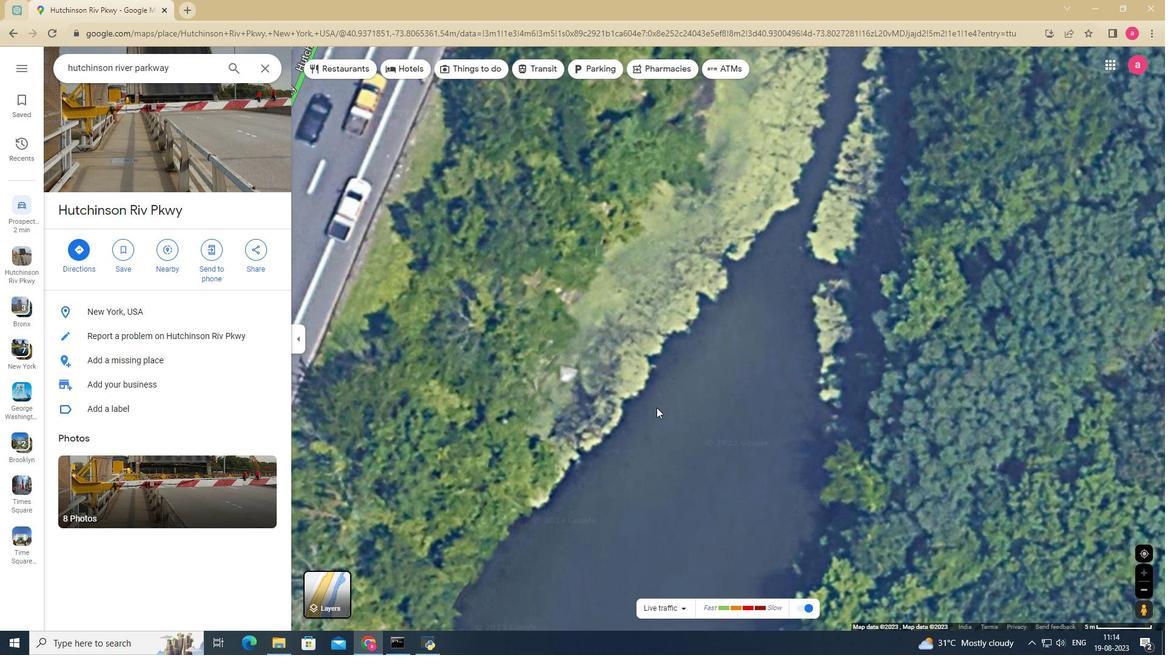 
Action: Mouse scrolled (656, 408) with delta (0, 0)
Screenshot: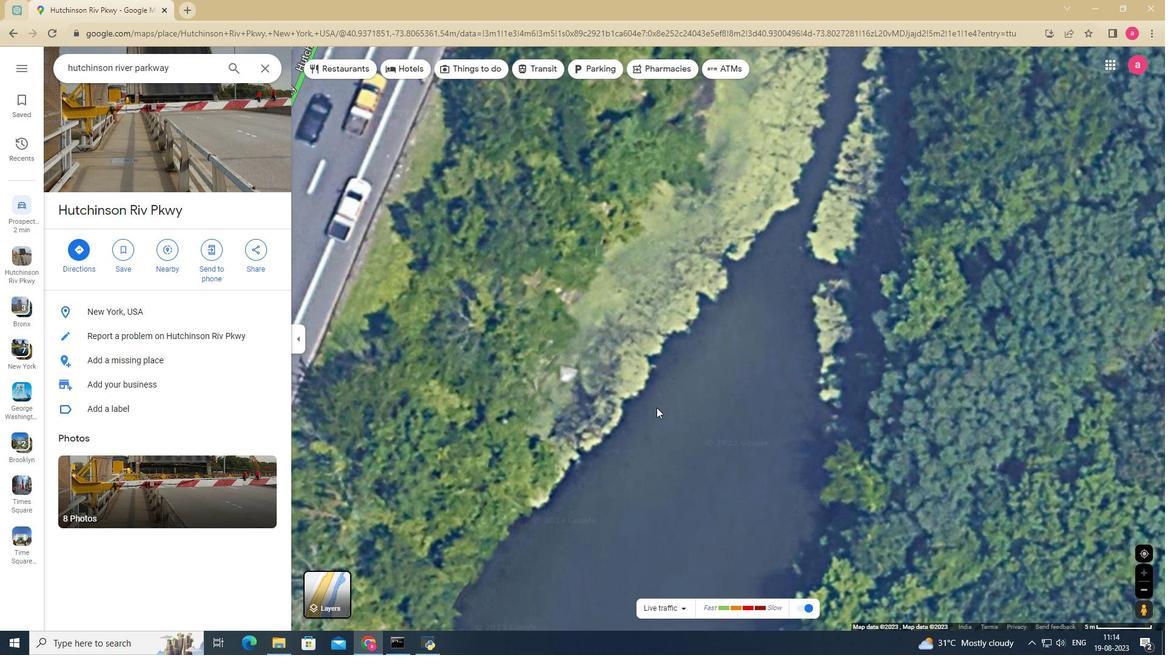 
Action: Mouse moved to (774, 292)
Screenshot: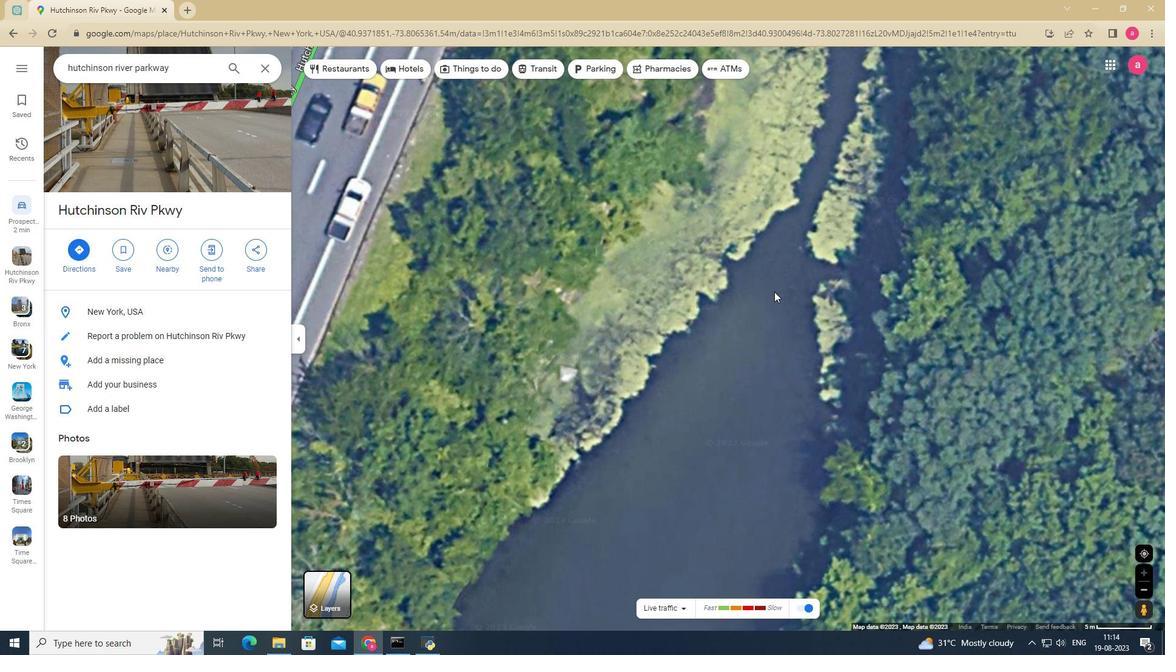 
Action: Mouse pressed left at (774, 292)
Screenshot: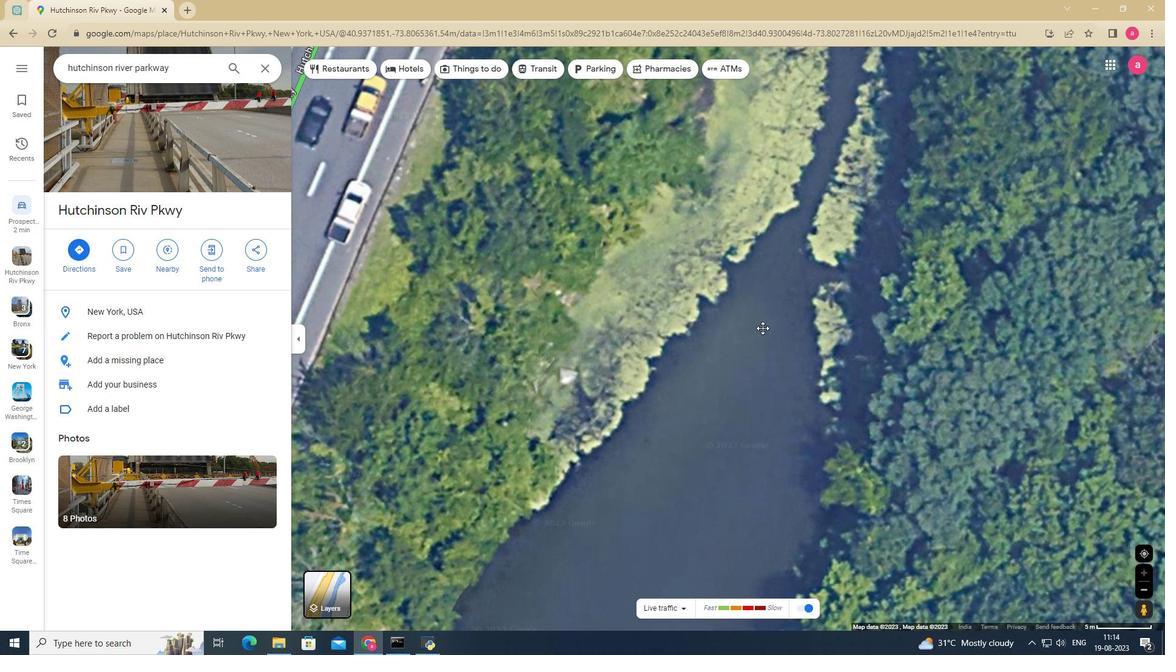 
Action: Mouse moved to (796, 209)
Screenshot: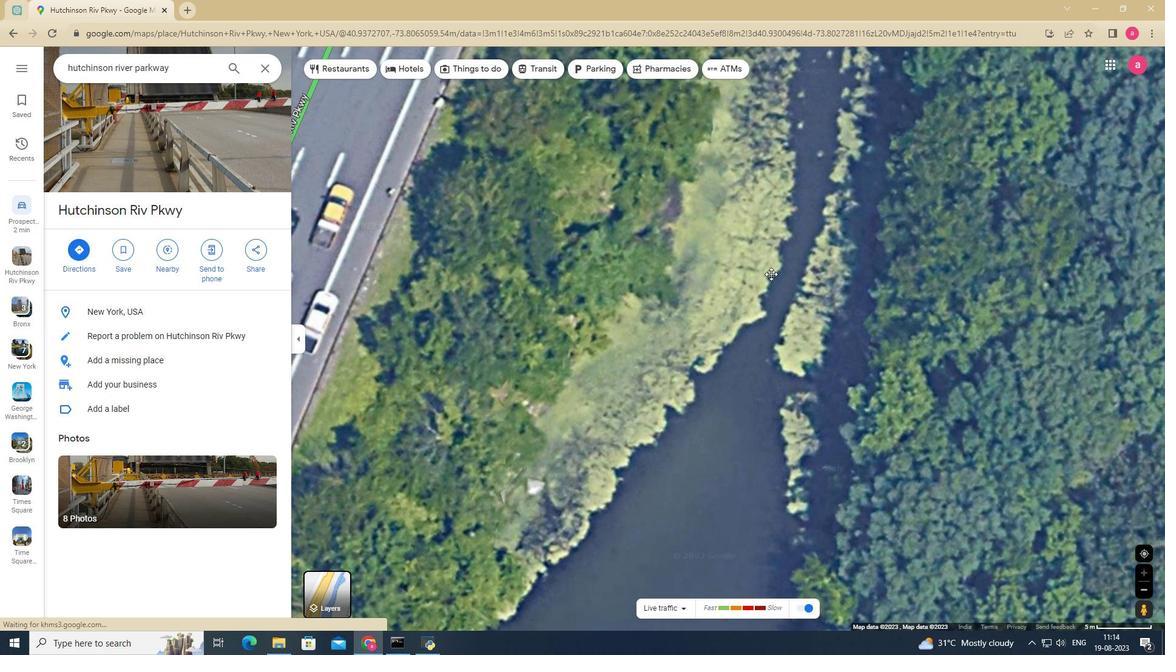 
Action: Mouse pressed left at (796, 209)
Screenshot: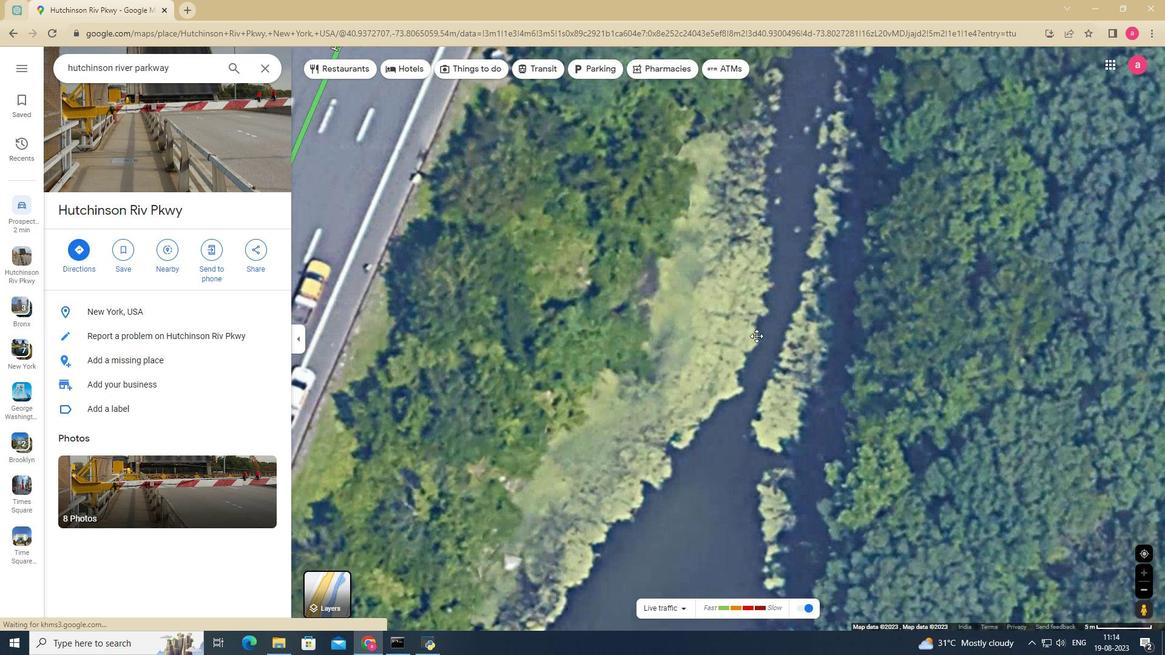 
Action: Mouse moved to (793, 151)
Screenshot: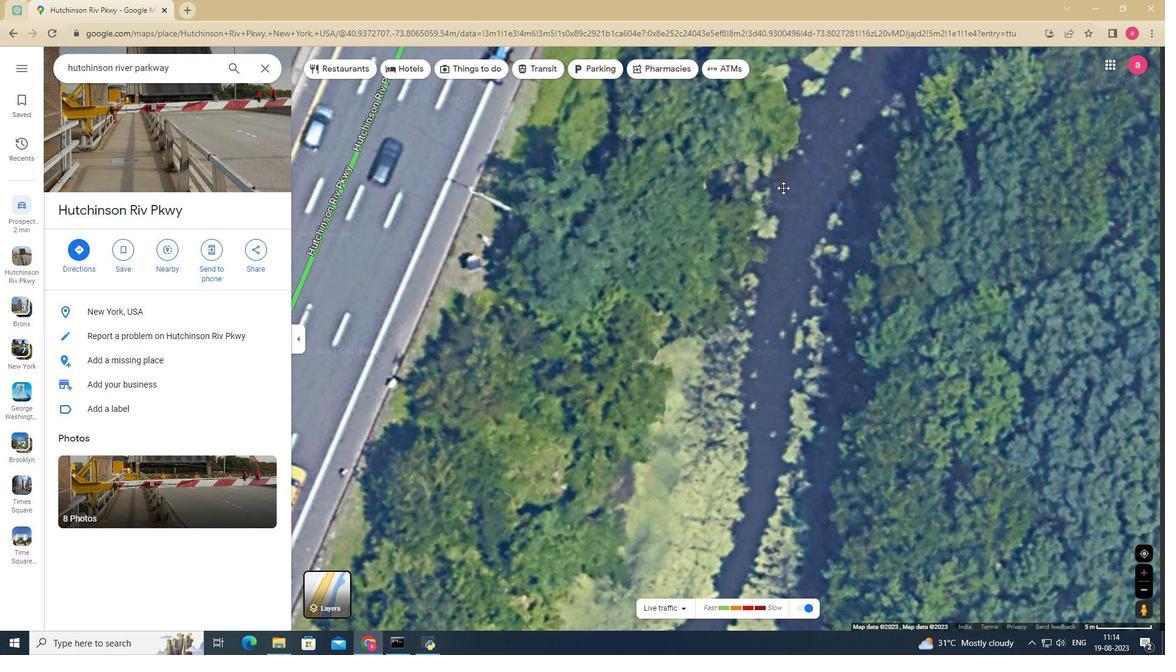 
Action: Mouse pressed left at (793, 151)
Screenshot: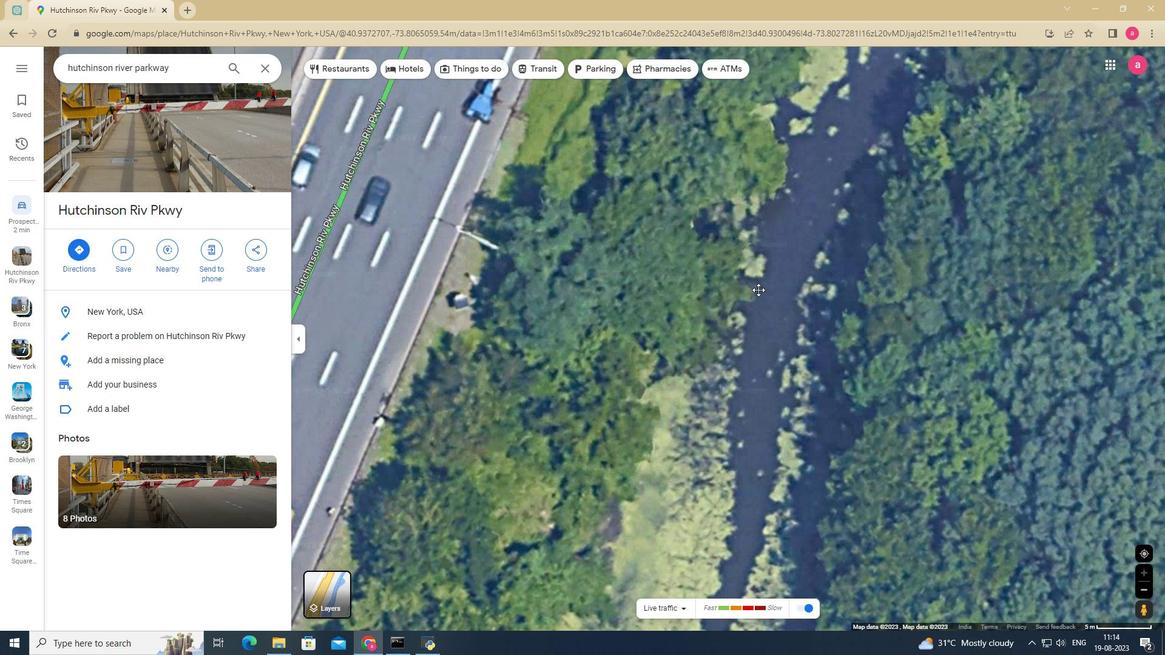 
Action: Mouse moved to (831, 232)
Screenshot: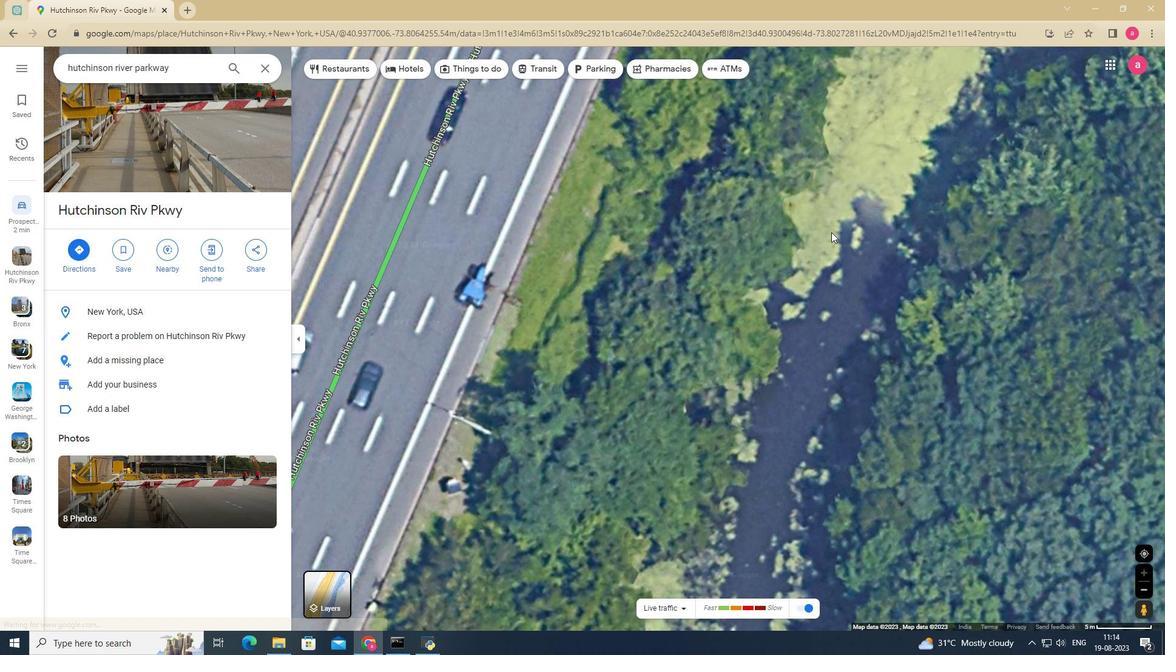 
Action: Mouse pressed left at (831, 232)
Screenshot: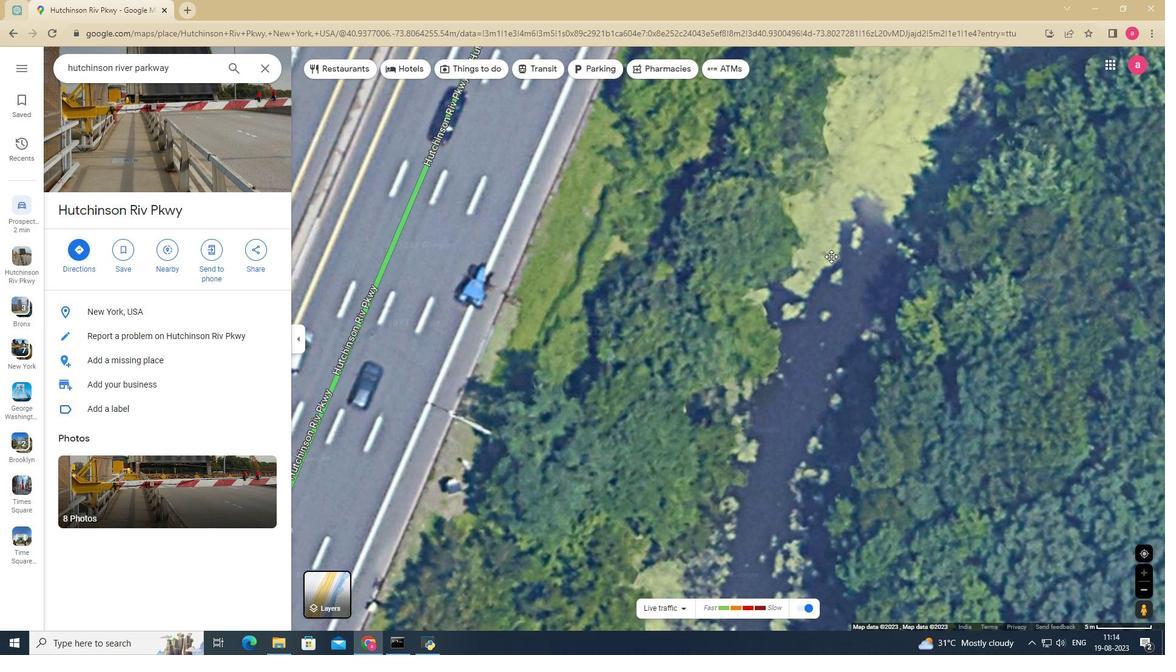 
Action: Mouse moved to (908, 156)
Screenshot: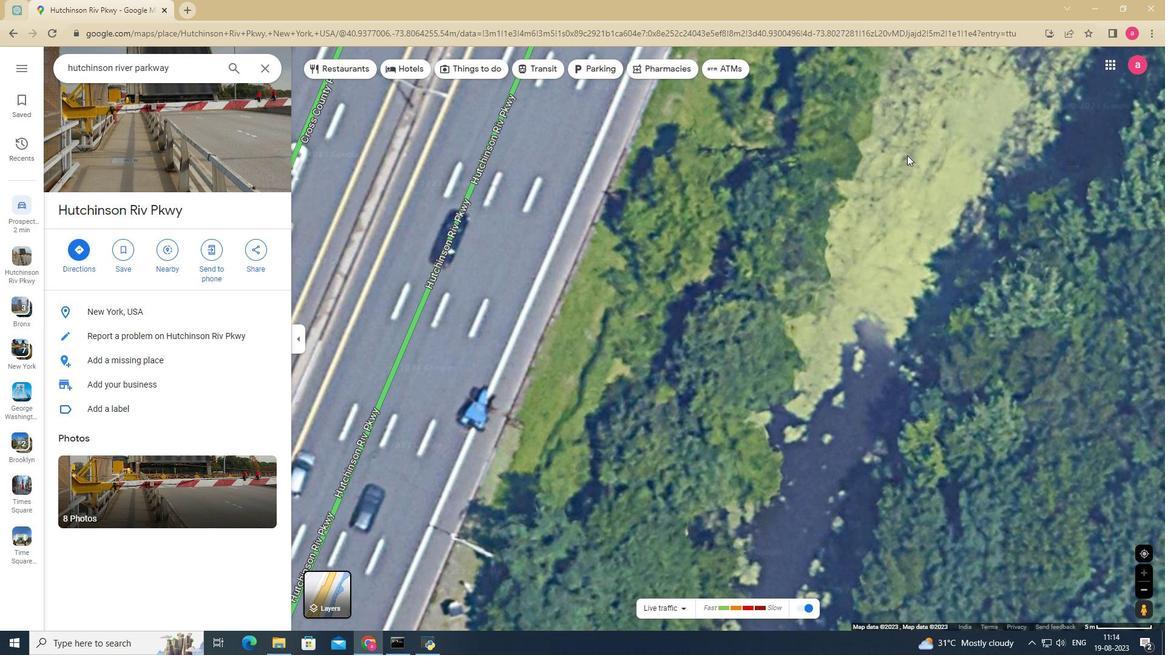 
Action: Mouse pressed left at (908, 156)
Screenshot: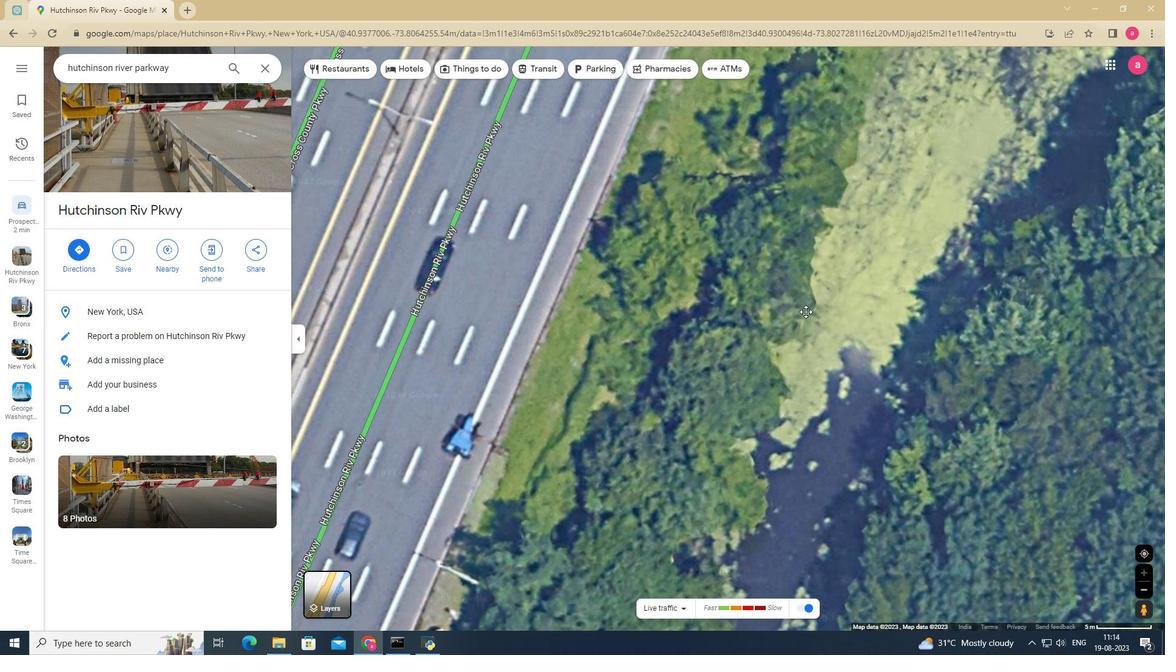 
Action: Mouse moved to (798, 318)
Screenshot: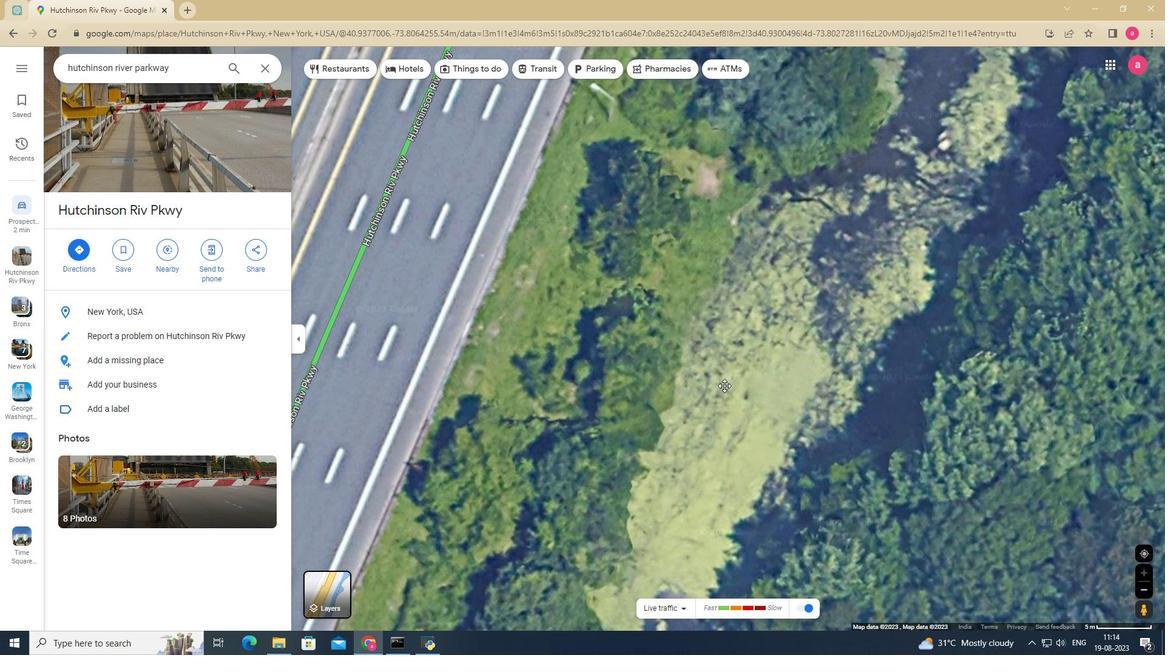 
Action: Mouse pressed left at (894, 249)
Screenshot: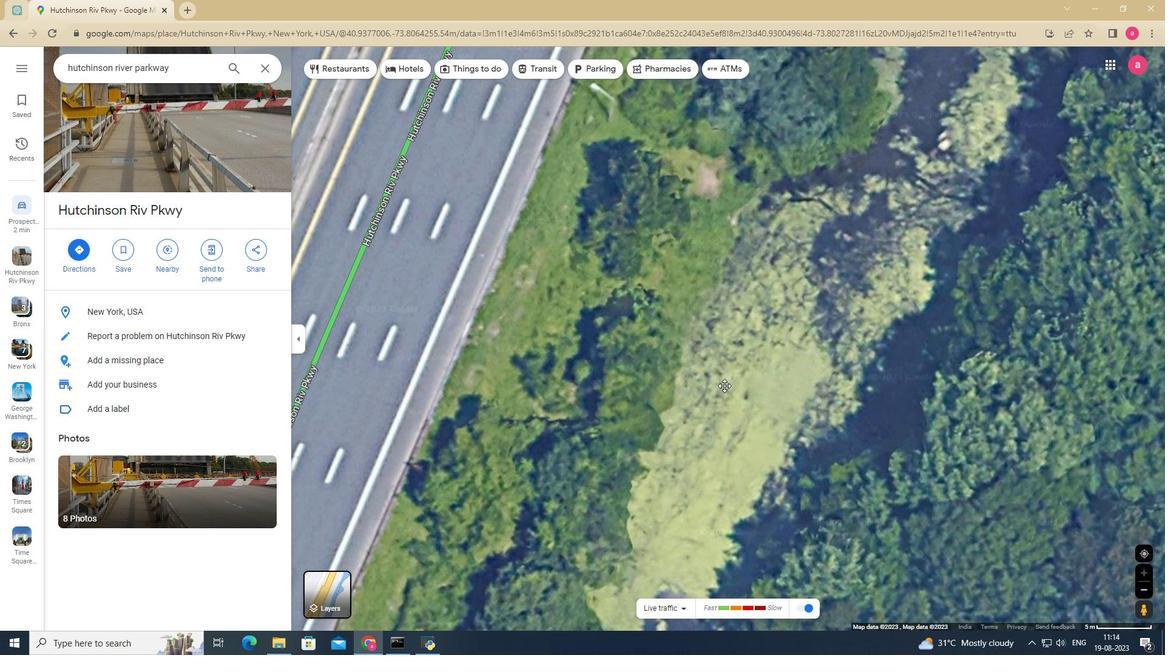 
Action: Mouse moved to (863, 254)
Screenshot: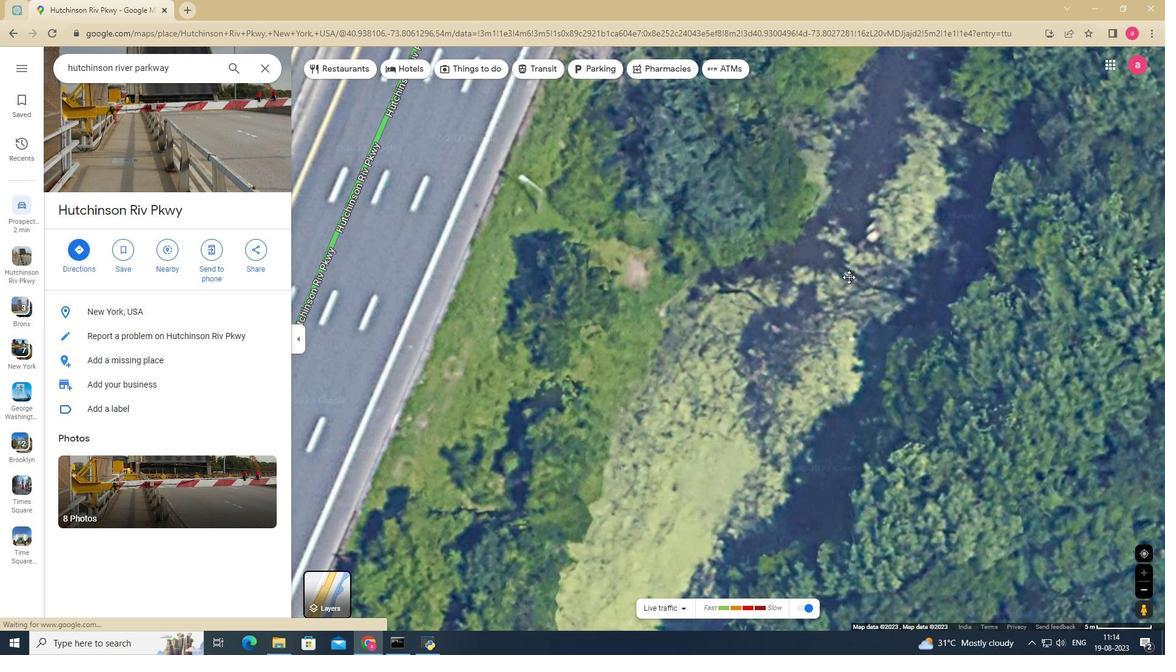 
Action: Mouse pressed left at (863, 254)
Screenshot: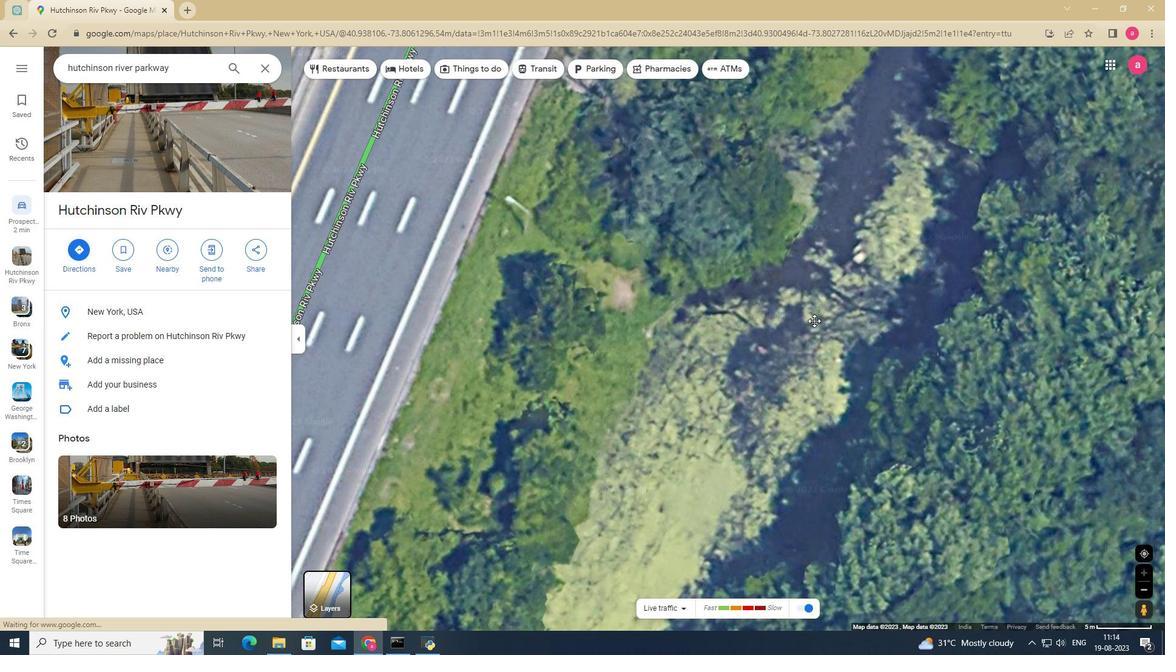 
Action: Mouse moved to (760, 291)
Screenshot: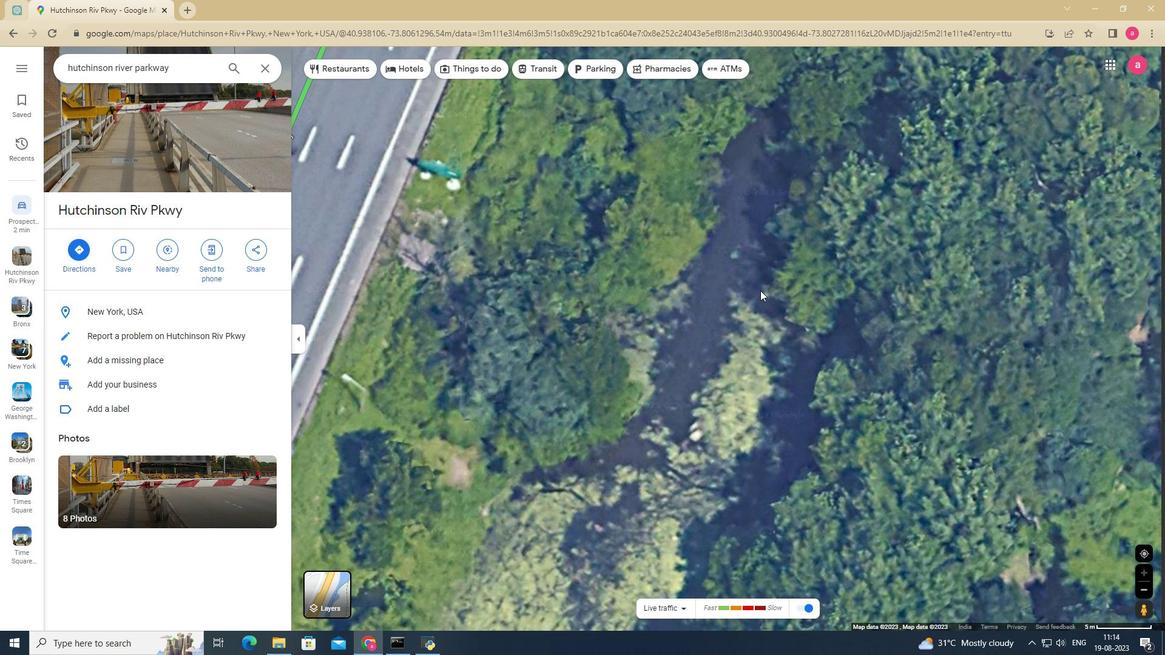 
Action: Mouse pressed left at (760, 291)
Screenshot: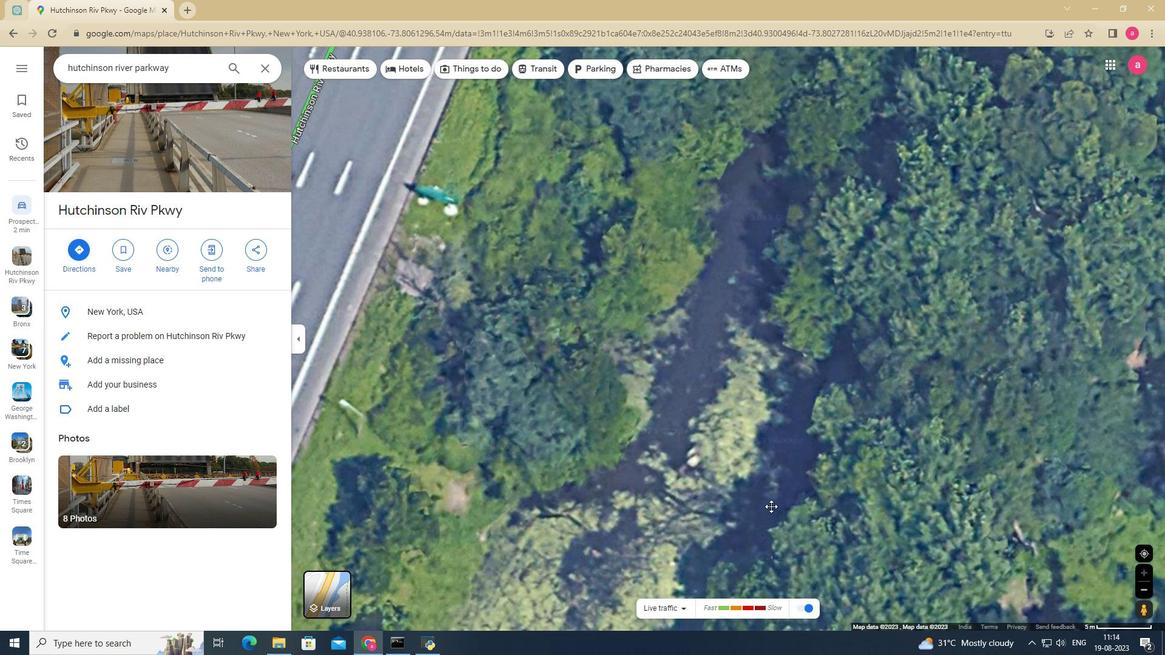 
Action: Mouse moved to (767, 465)
Screenshot: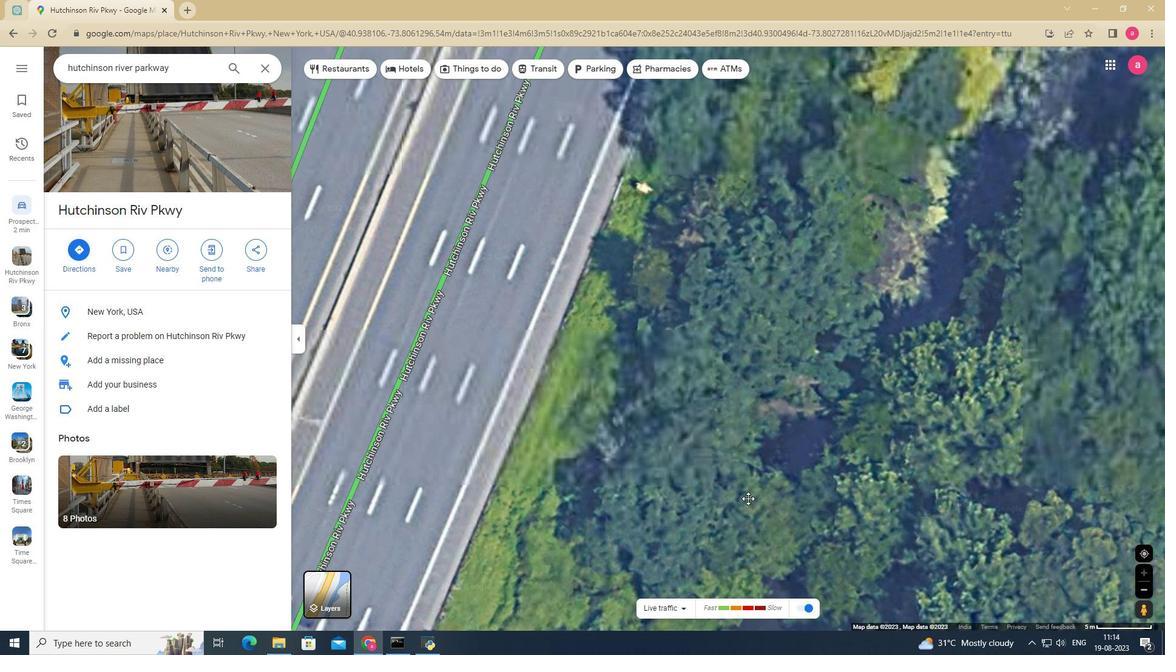 
Action: Mouse pressed left at (768, 463)
Screenshot: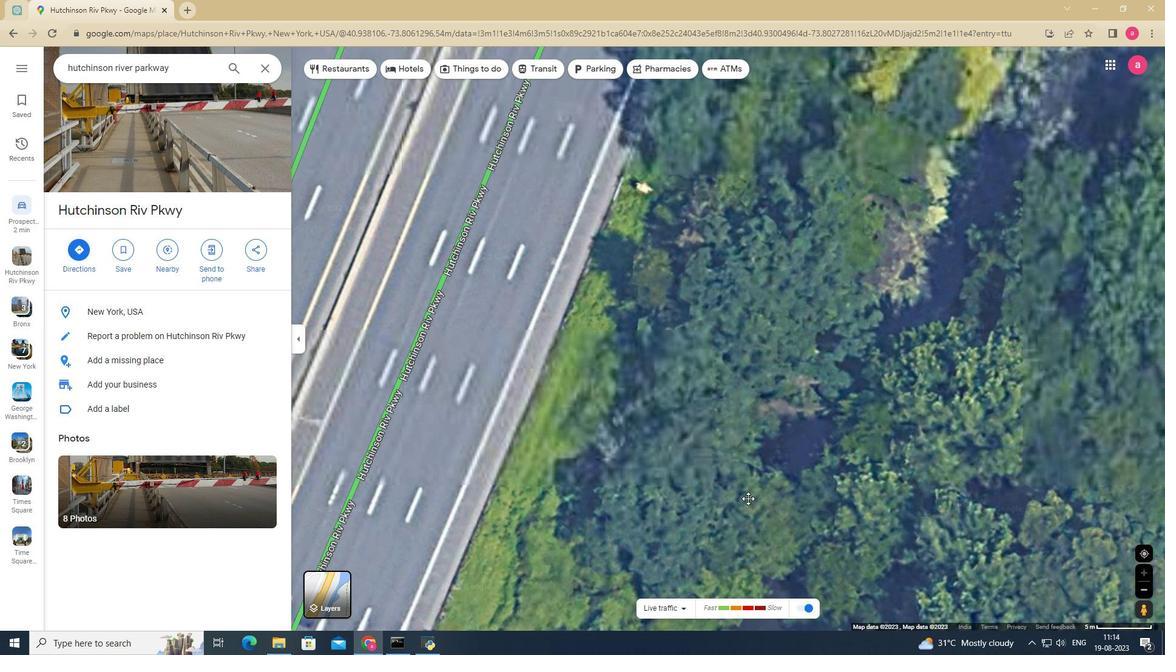 
Action: Mouse moved to (818, 450)
Screenshot: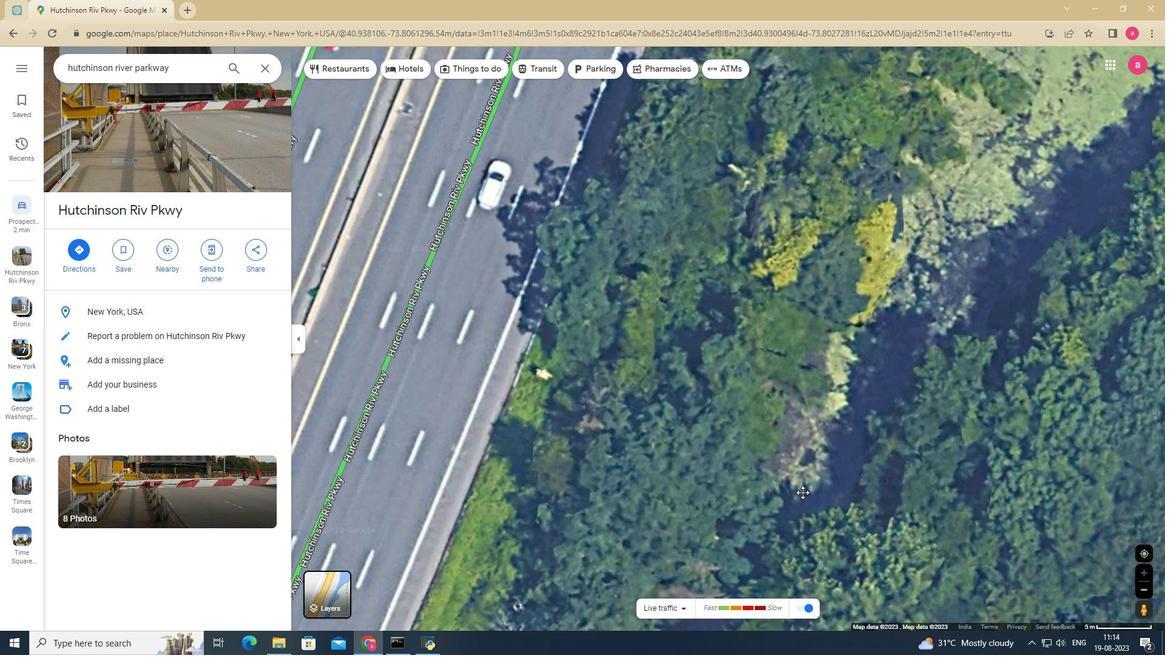 
Action: Mouse pressed left at (818, 450)
Screenshot: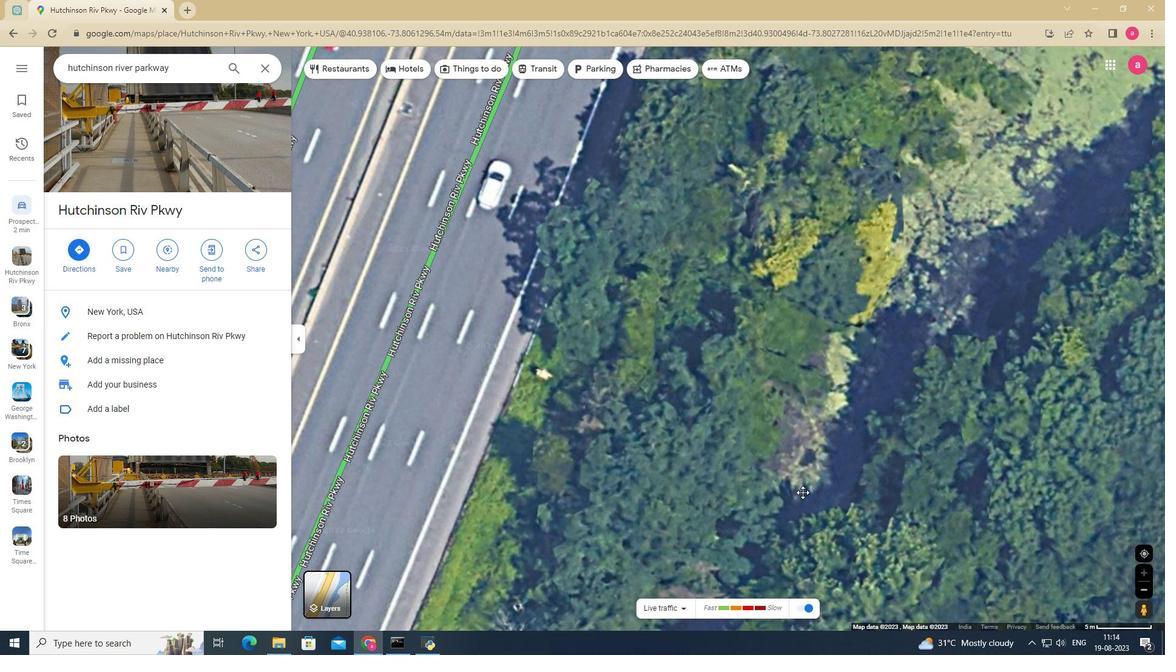 
Action: Mouse moved to (778, 370)
Screenshot: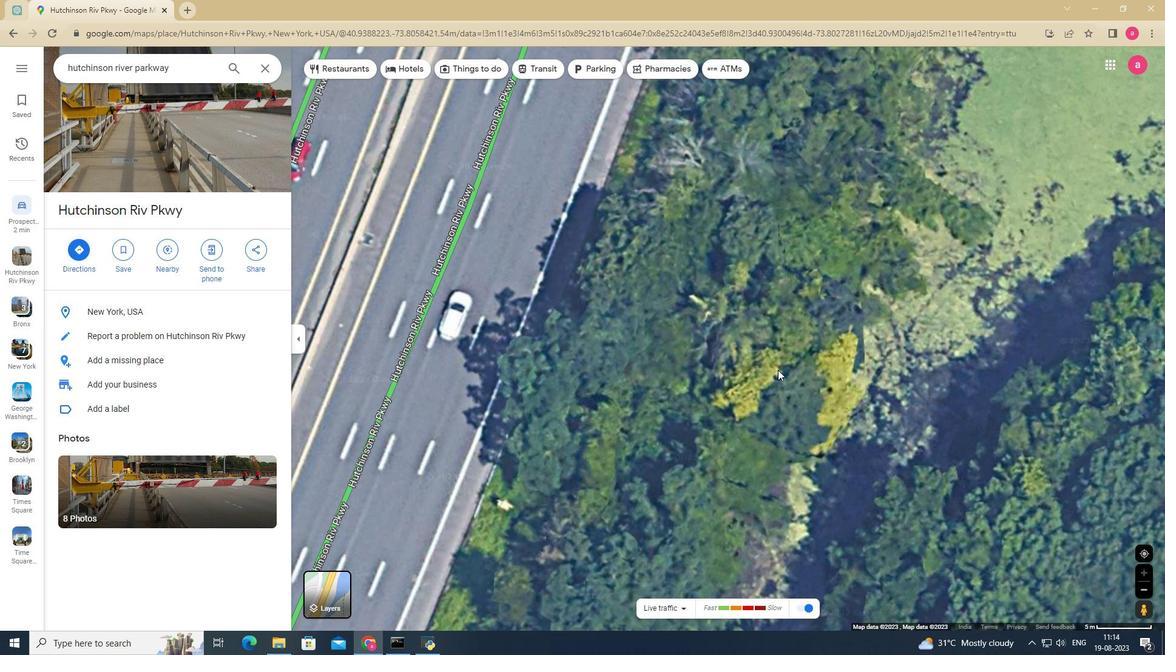 
Action: Mouse pressed left at (778, 370)
Screenshot: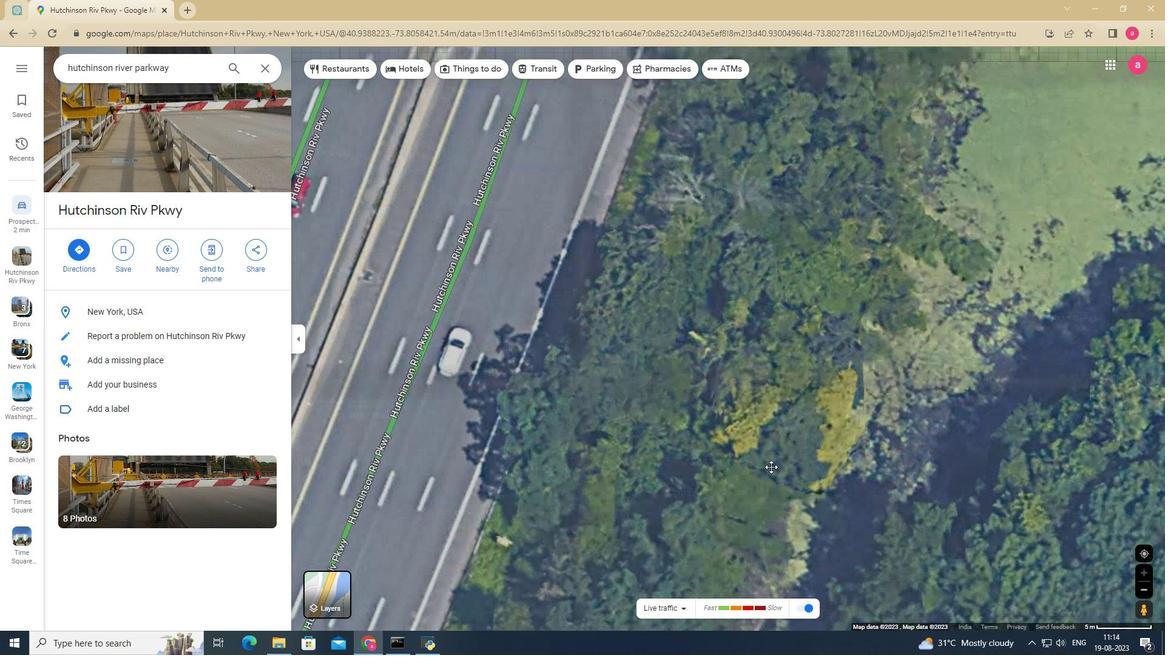 
Action: Mouse moved to (824, 306)
Screenshot: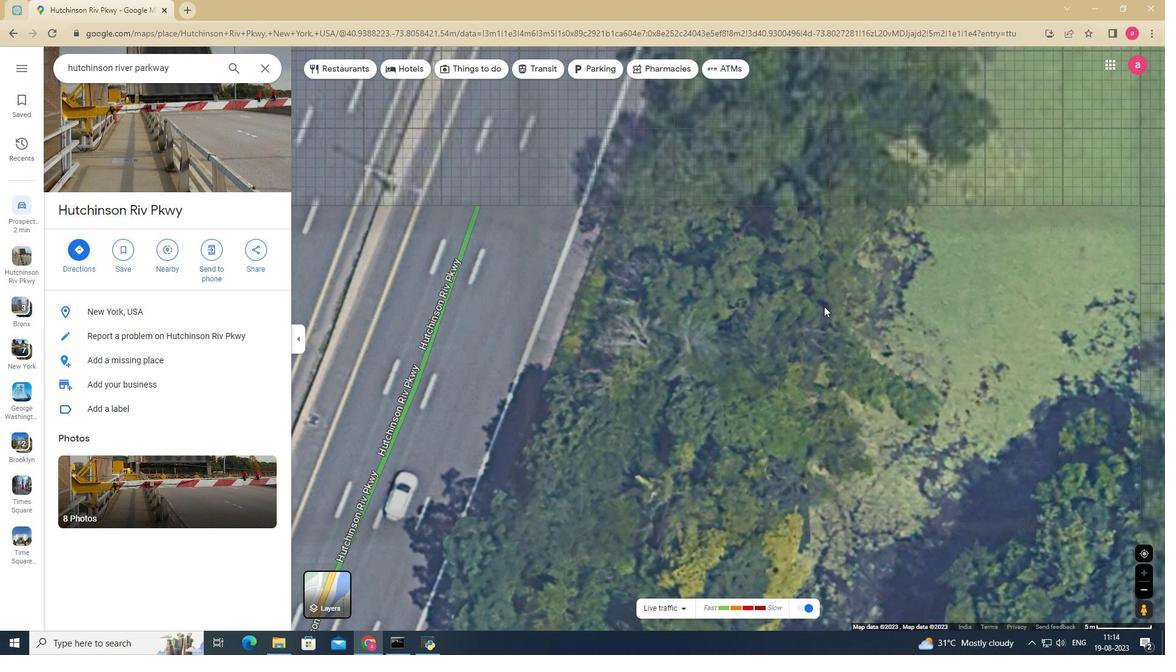 
Action: Mouse pressed left at (824, 306)
Screenshot: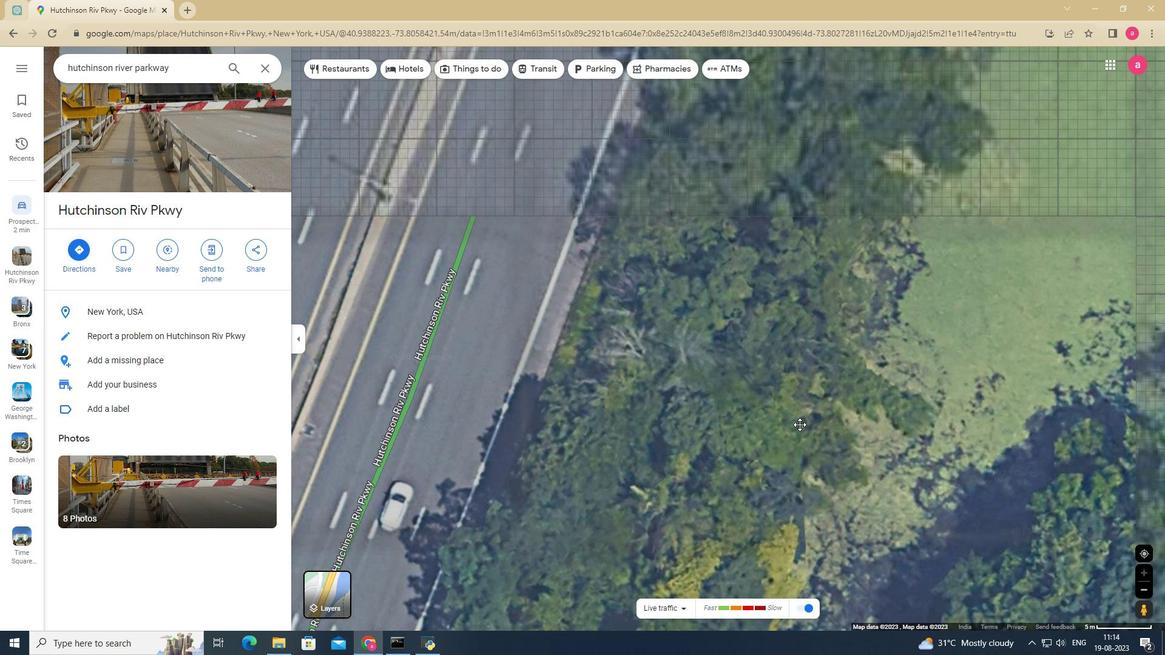 
Action: Mouse moved to (778, 319)
Screenshot: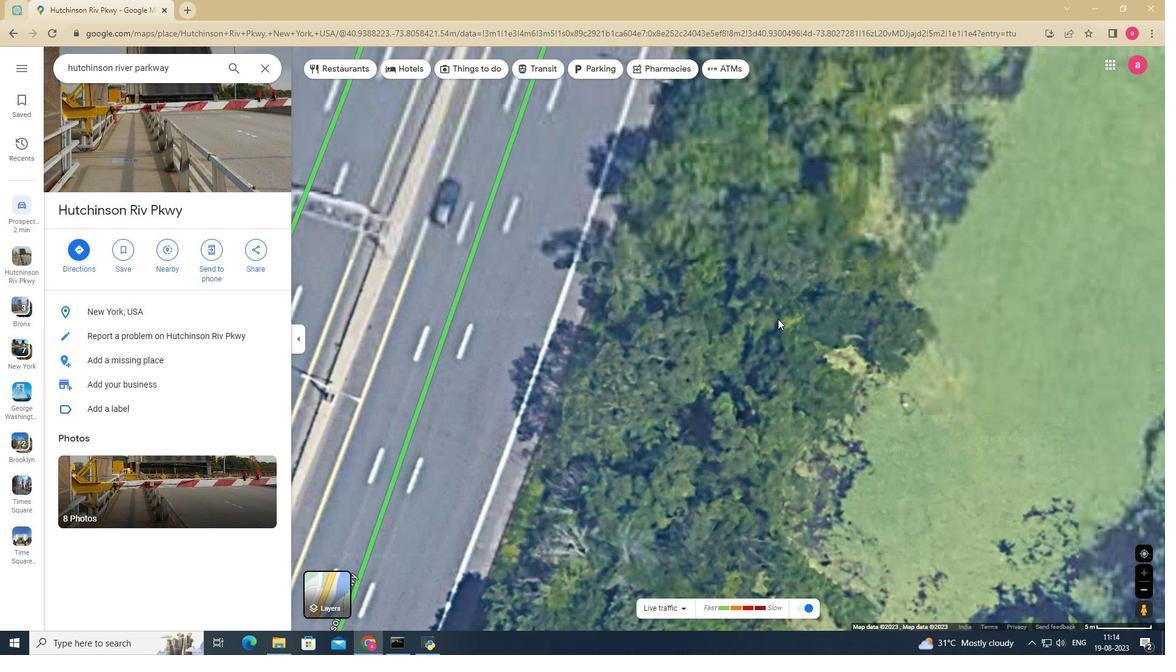 
Action: Mouse pressed left at (778, 319)
Screenshot: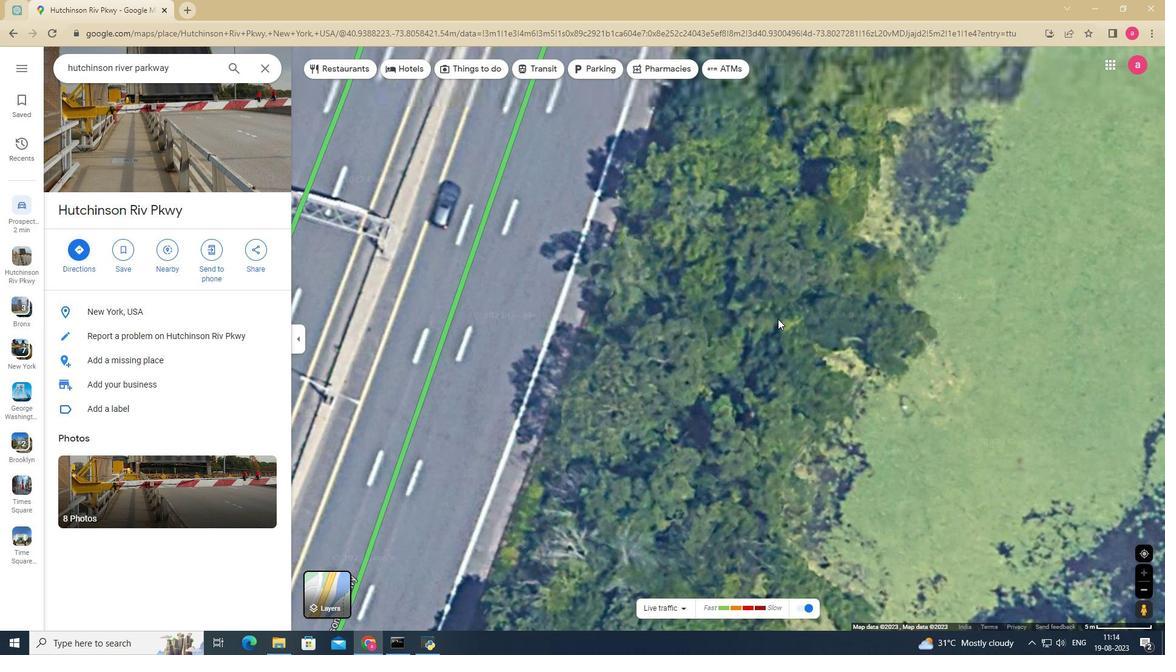 
Action: Mouse moved to (799, 241)
Screenshot: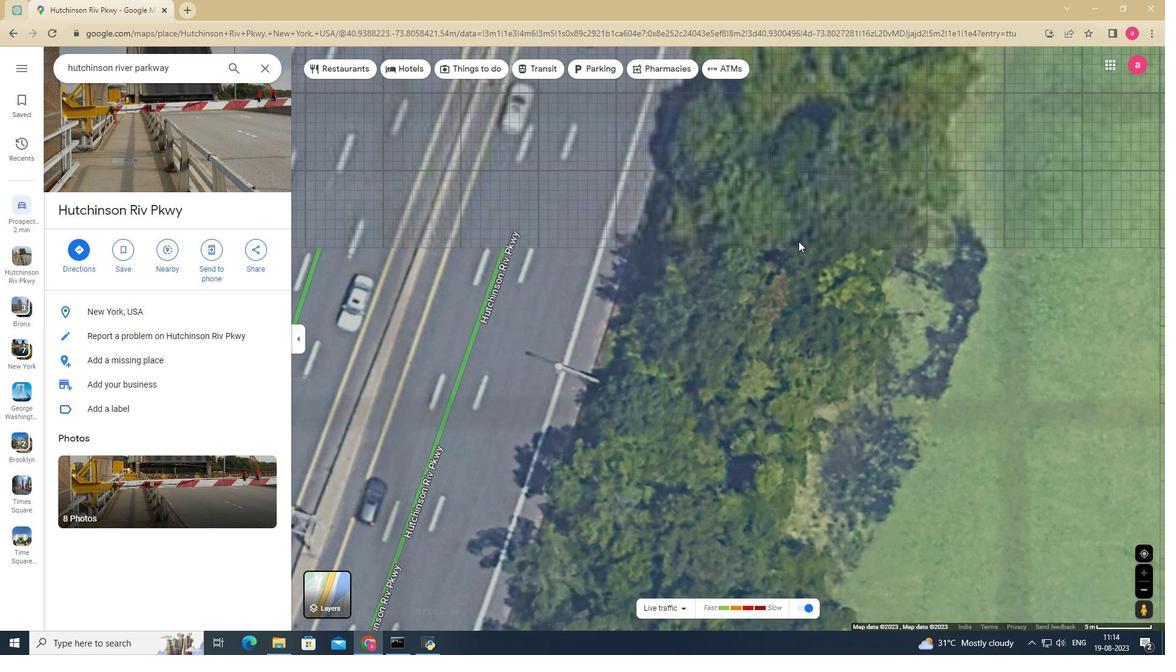 
Action: Mouse pressed left at (799, 241)
Screenshot: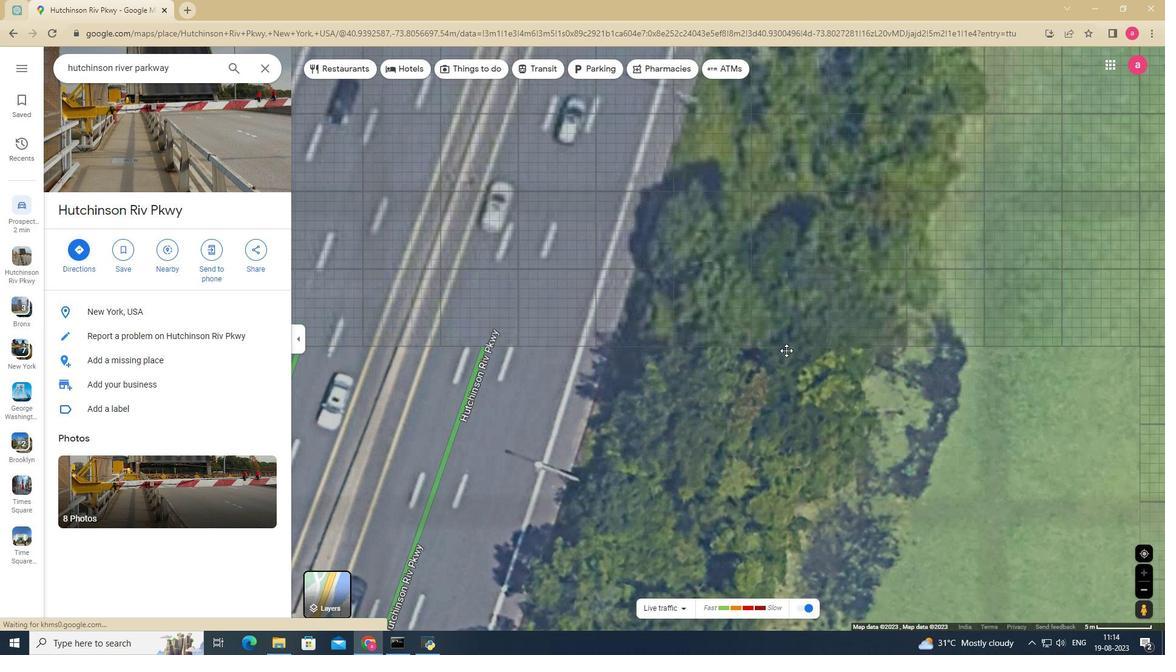 
Action: Mouse moved to (826, 219)
Screenshot: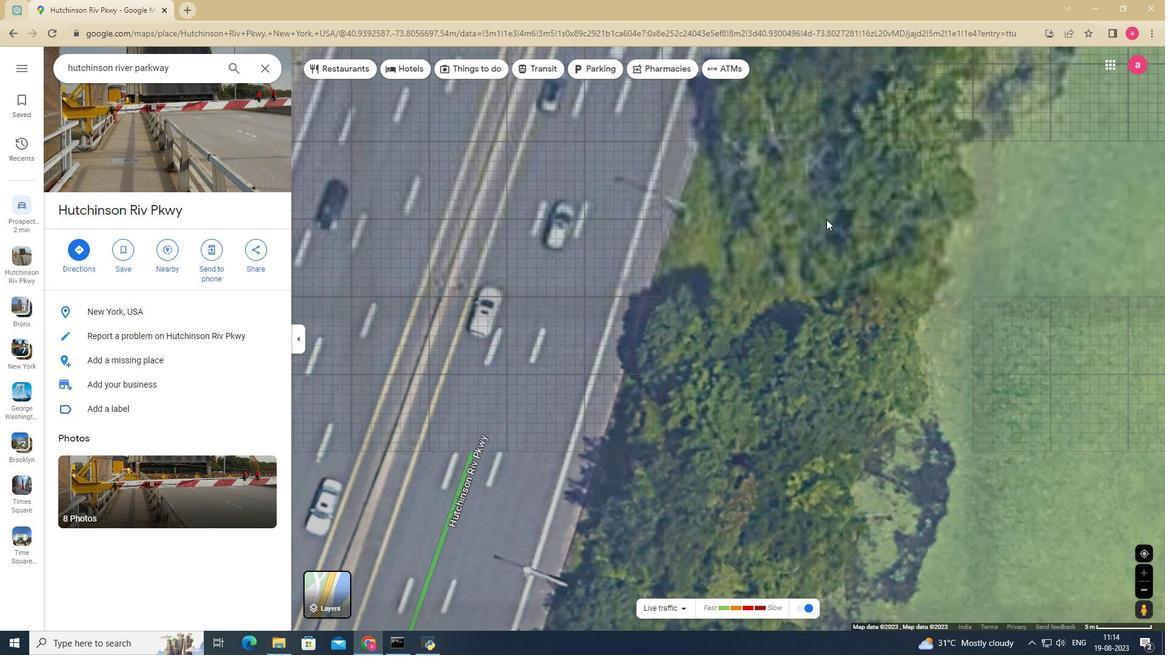 
Action: Mouse pressed left at (826, 219)
Screenshot: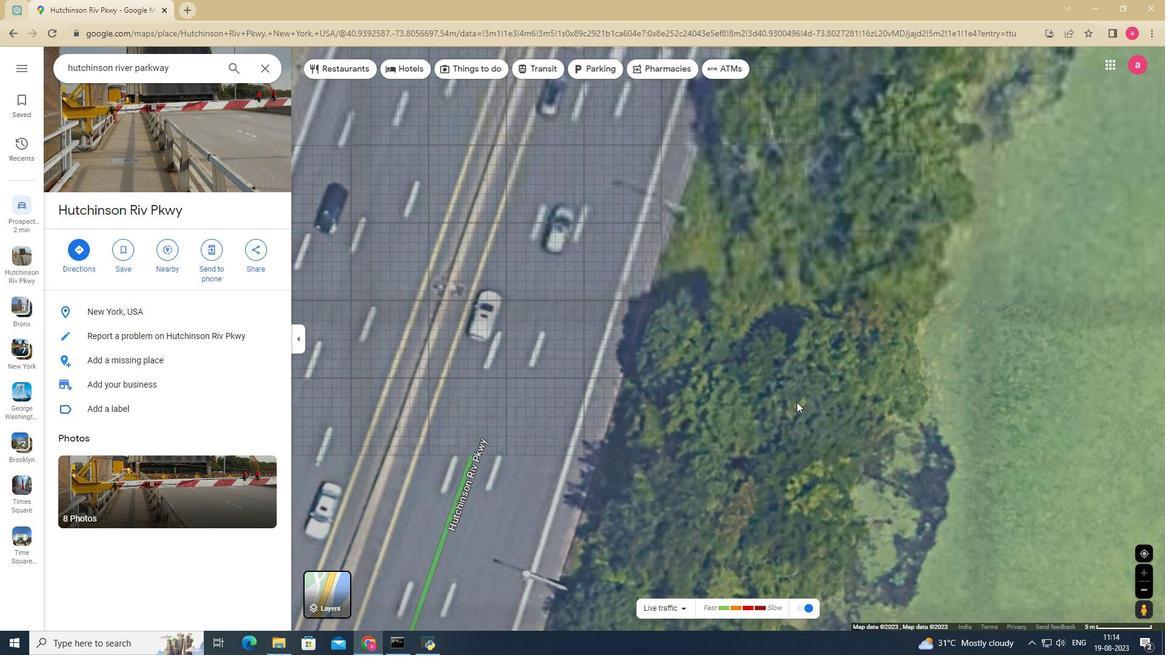 
Action: Mouse moved to (815, 278)
Screenshot: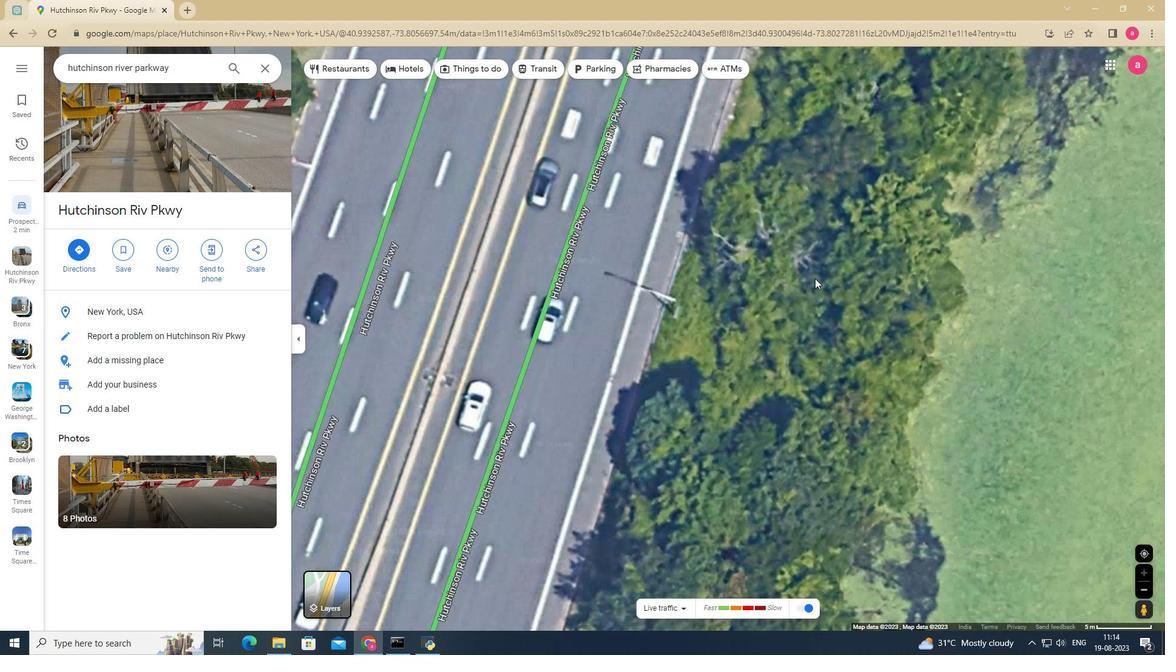 
Action: Mouse pressed left at (815, 278)
Screenshot: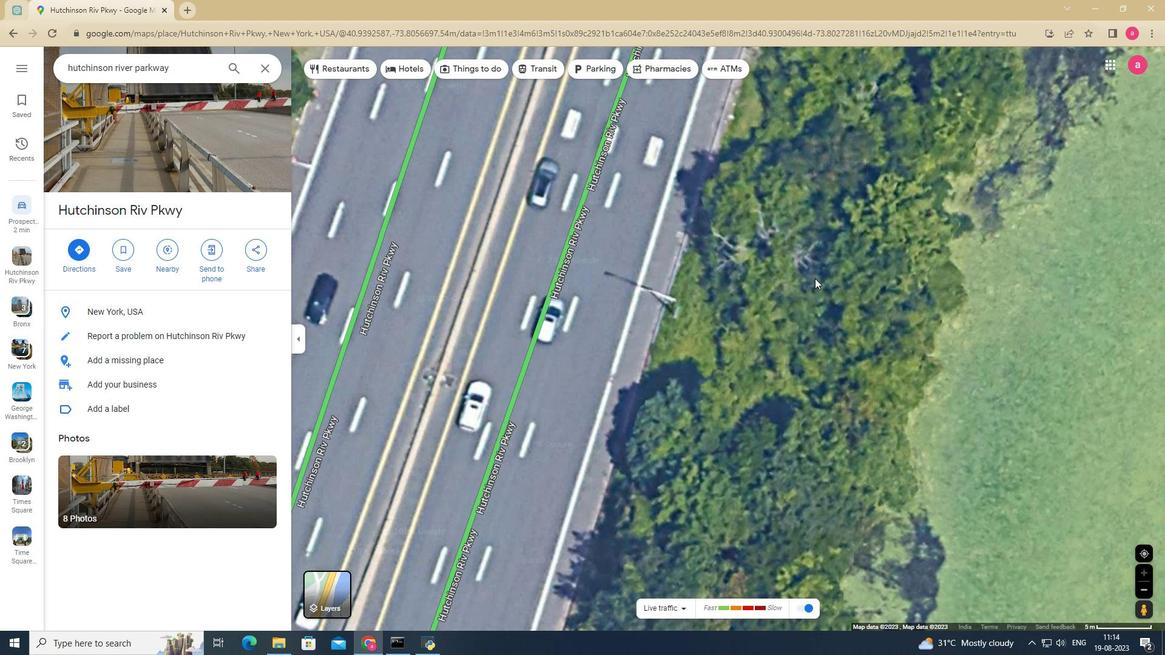 
Action: Mouse moved to (857, 287)
Screenshot: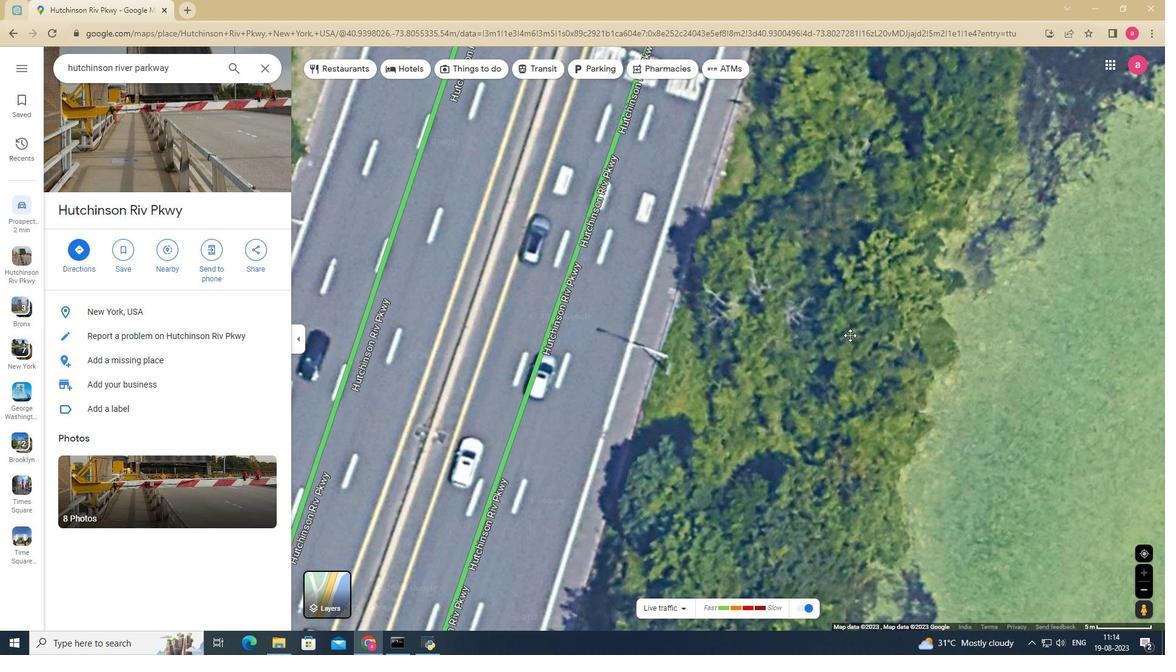 
Action: Mouse pressed left at (857, 287)
Screenshot: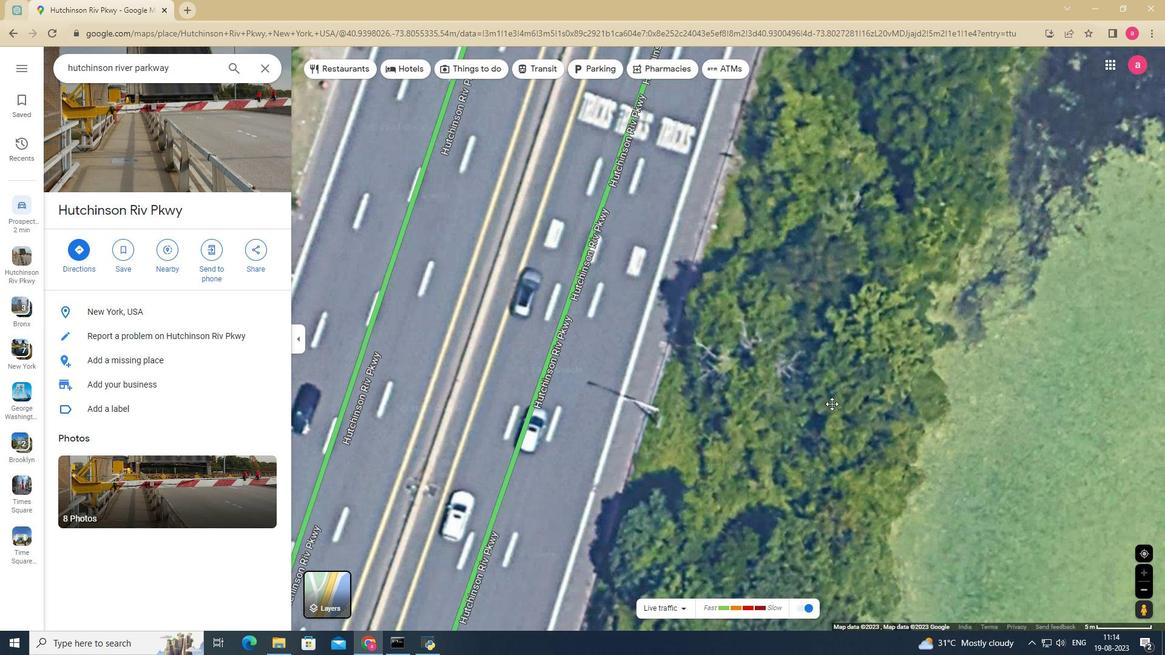 
Action: Mouse moved to (836, 406)
Screenshot: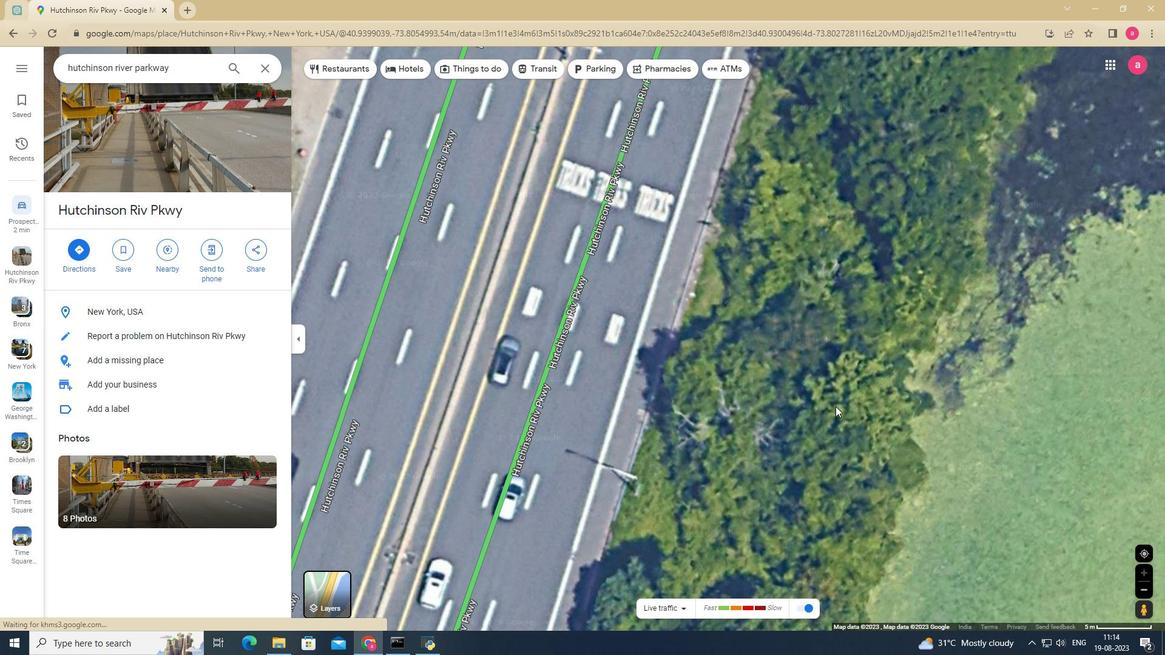 
Action: Mouse pressed left at (836, 406)
Screenshot: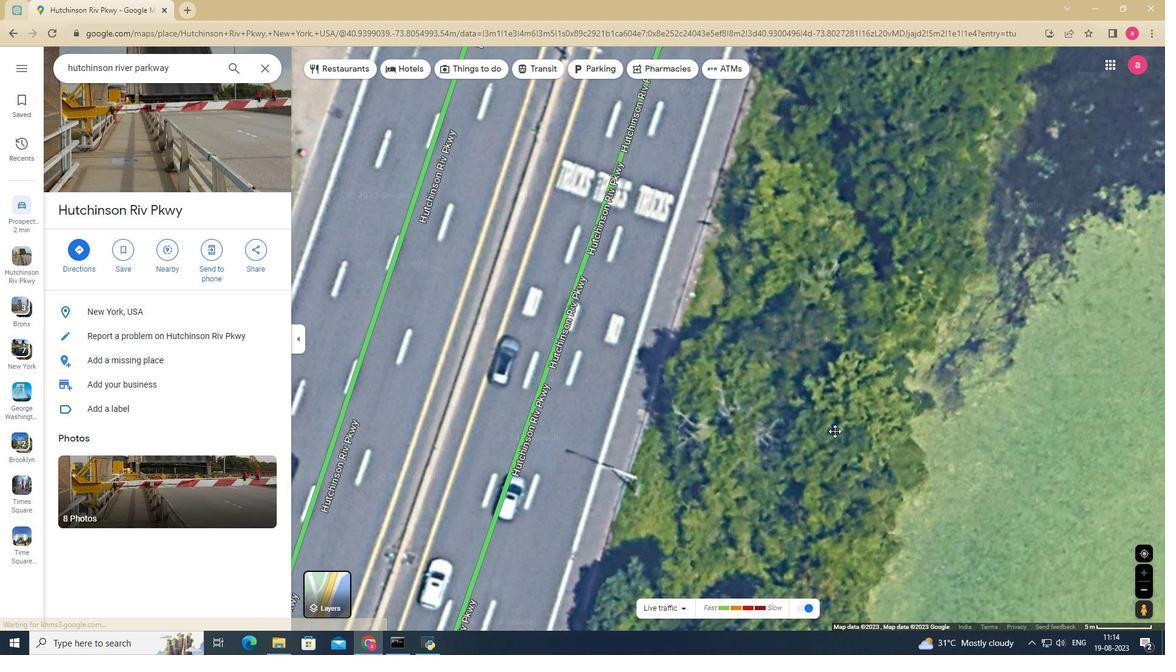 
Action: Mouse moved to (881, 335)
Screenshot: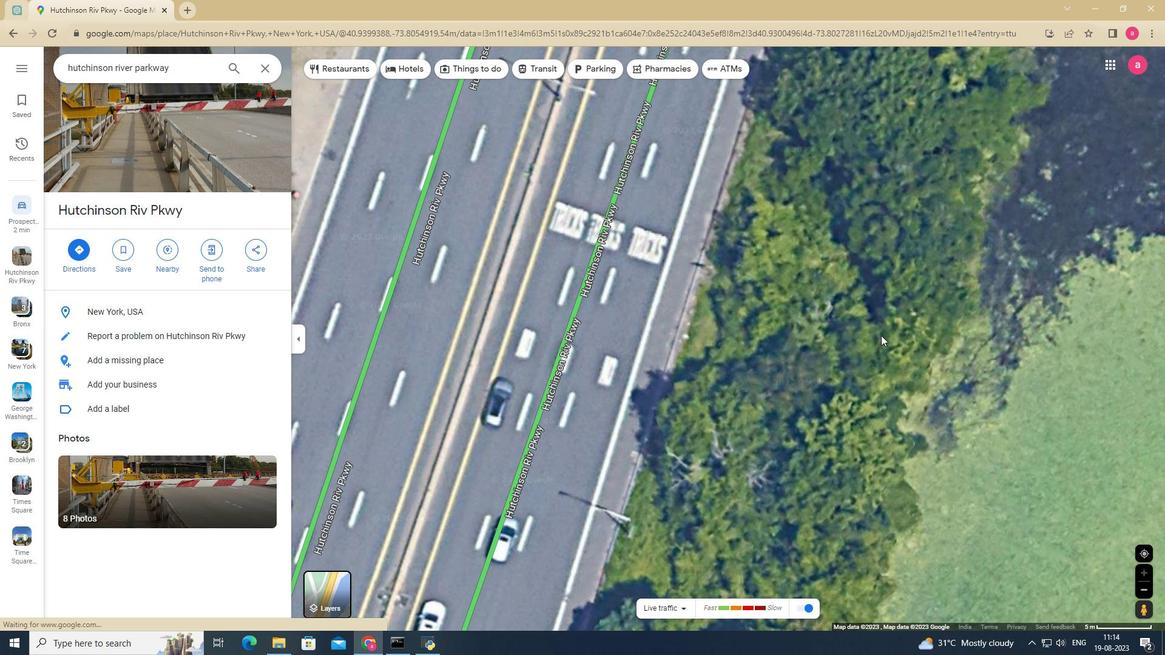 
Action: Mouse pressed left at (881, 335)
Screenshot: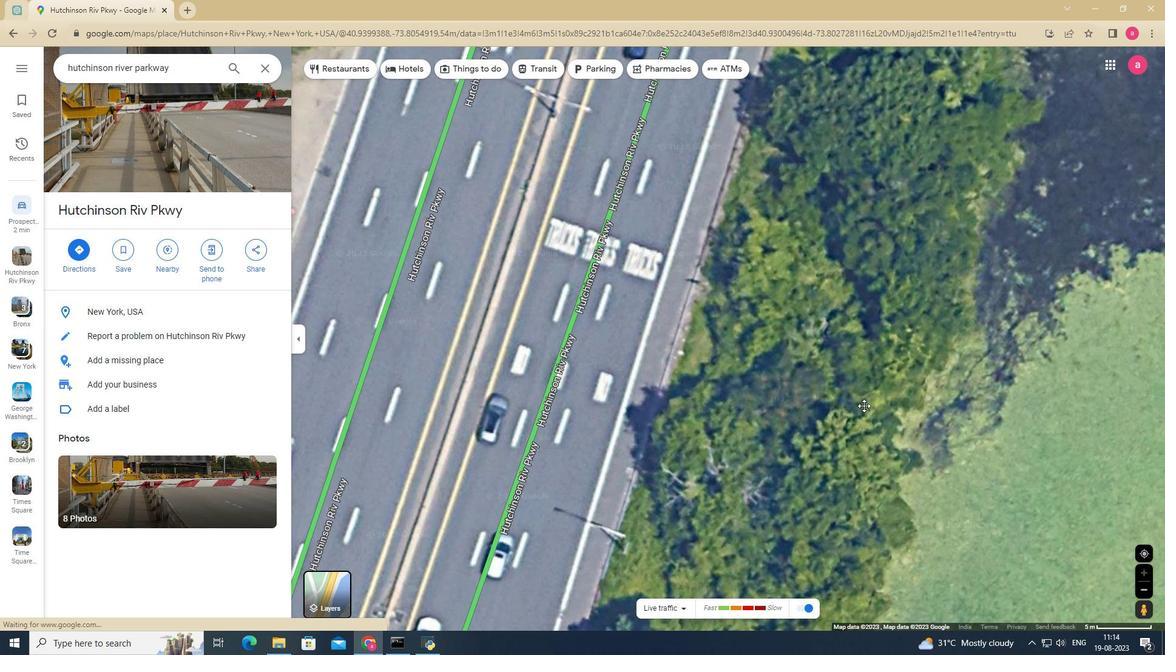 
Action: Mouse moved to (882, 348)
Screenshot: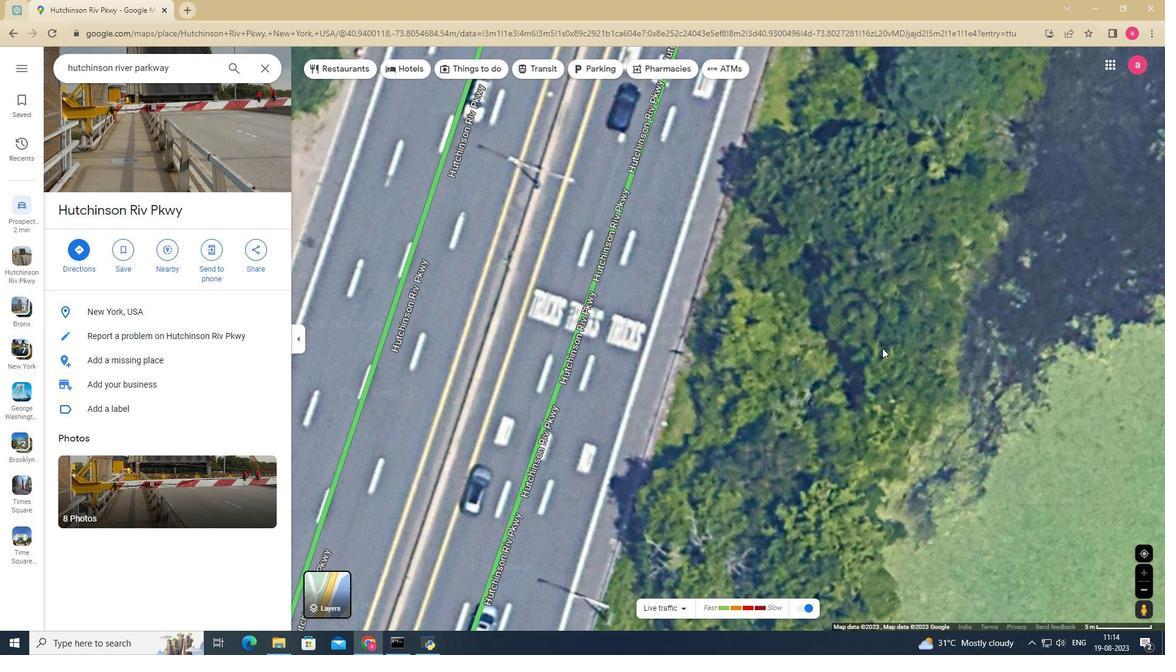 
Action: Mouse pressed left at (882, 348)
Screenshot: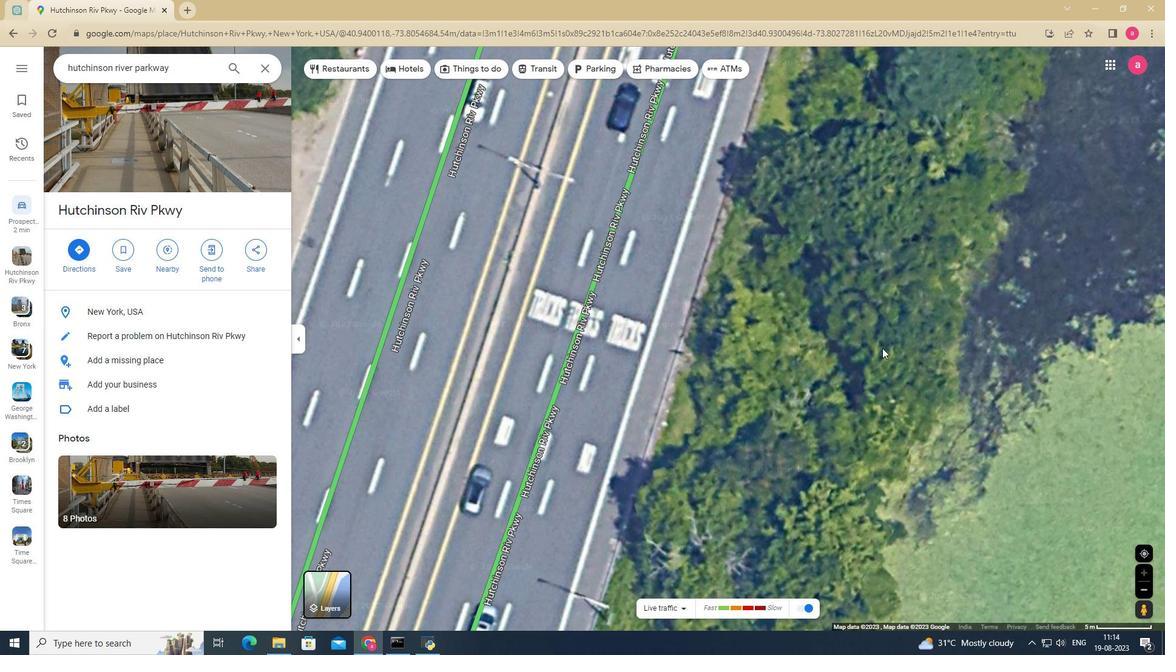 
Action: Mouse moved to (898, 335)
Screenshot: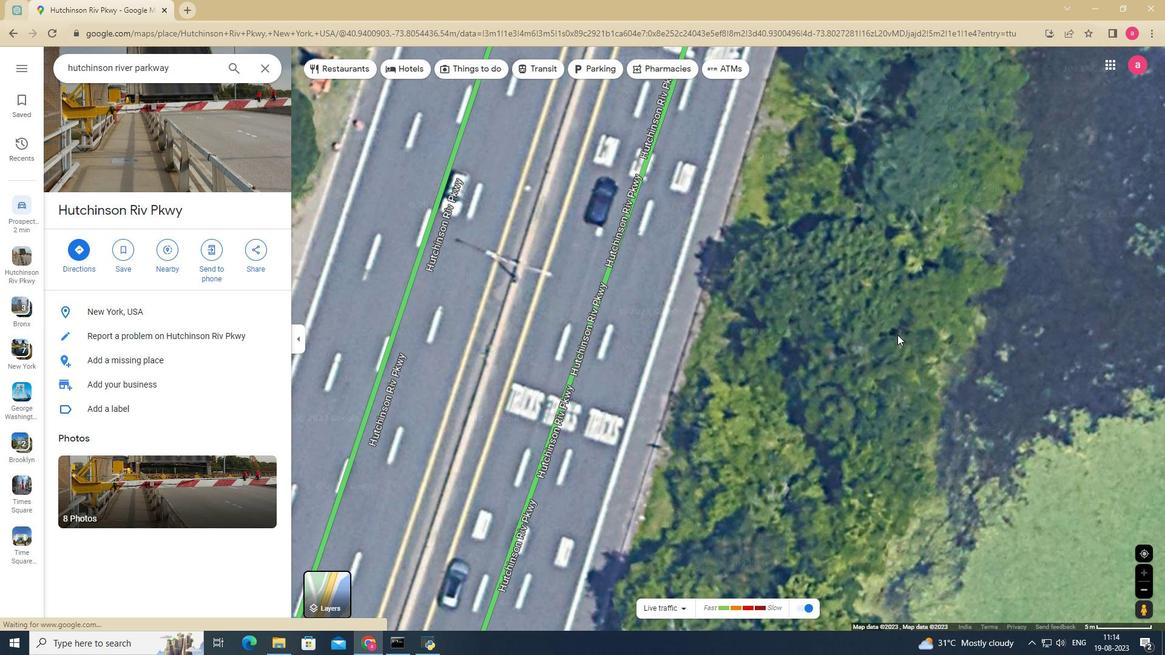 
Action: Mouse pressed left at (898, 335)
Screenshot: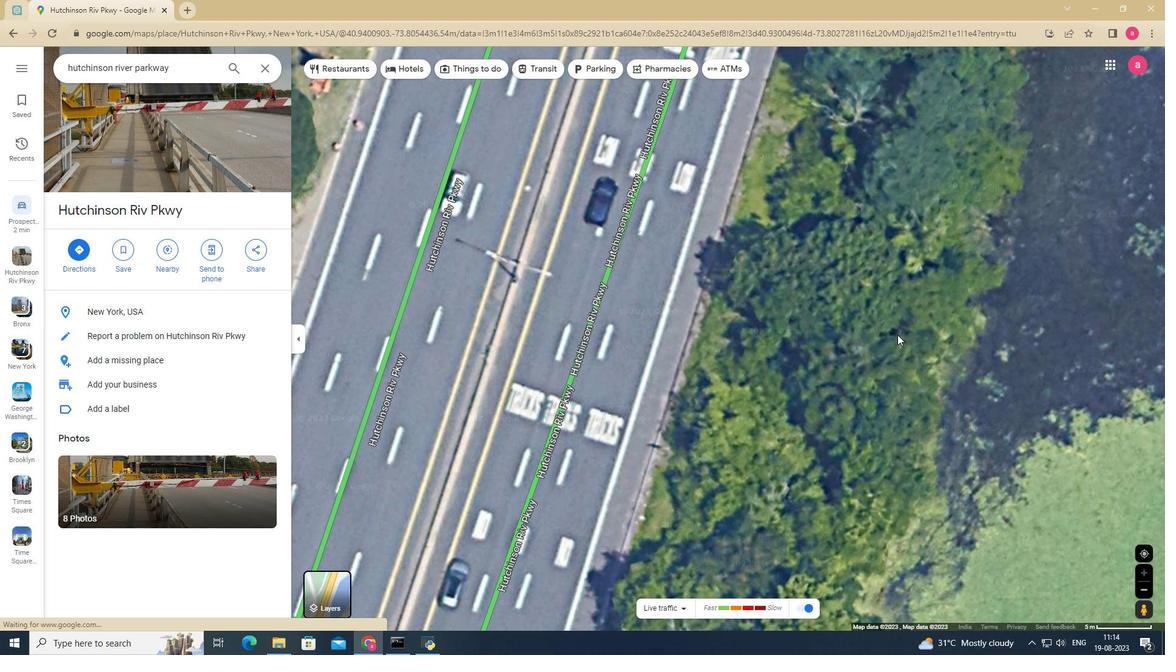 
Action: Mouse moved to (893, 305)
Screenshot: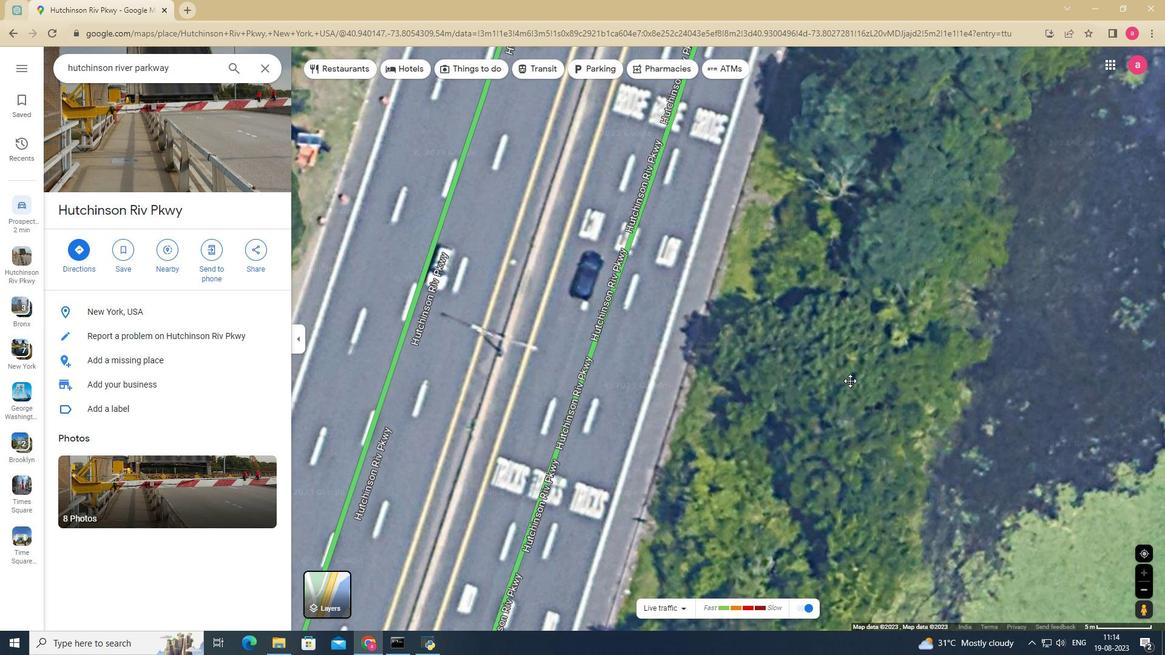 
Action: Mouse pressed left at (893, 305)
Screenshot: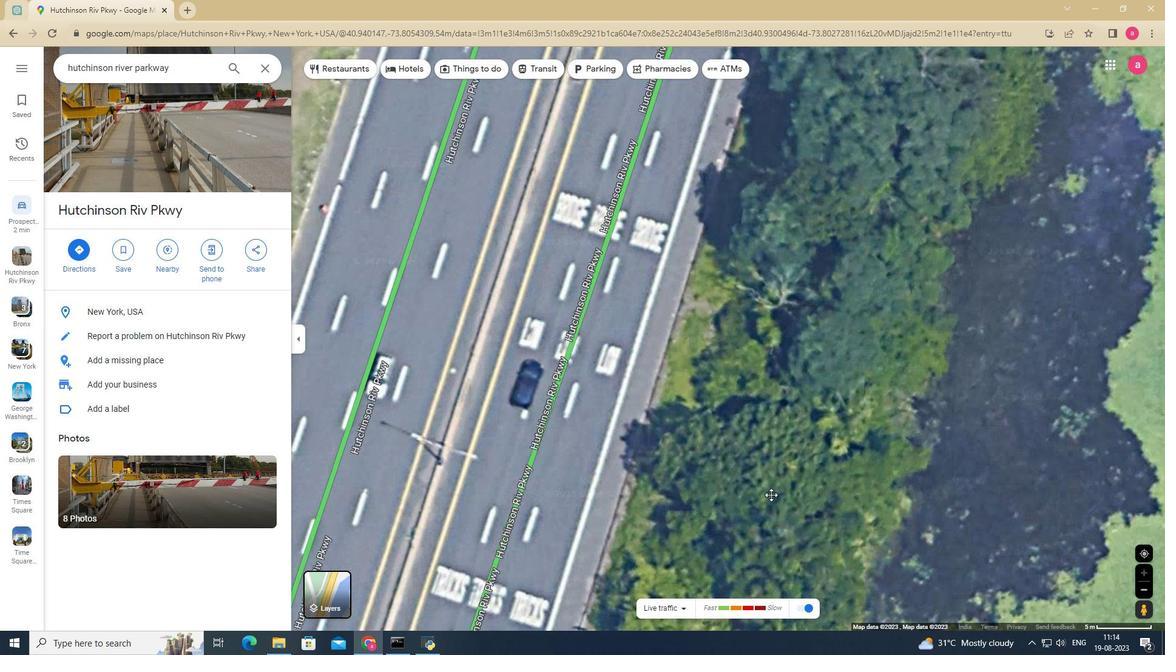 
Action: Mouse moved to (806, 344)
Screenshot: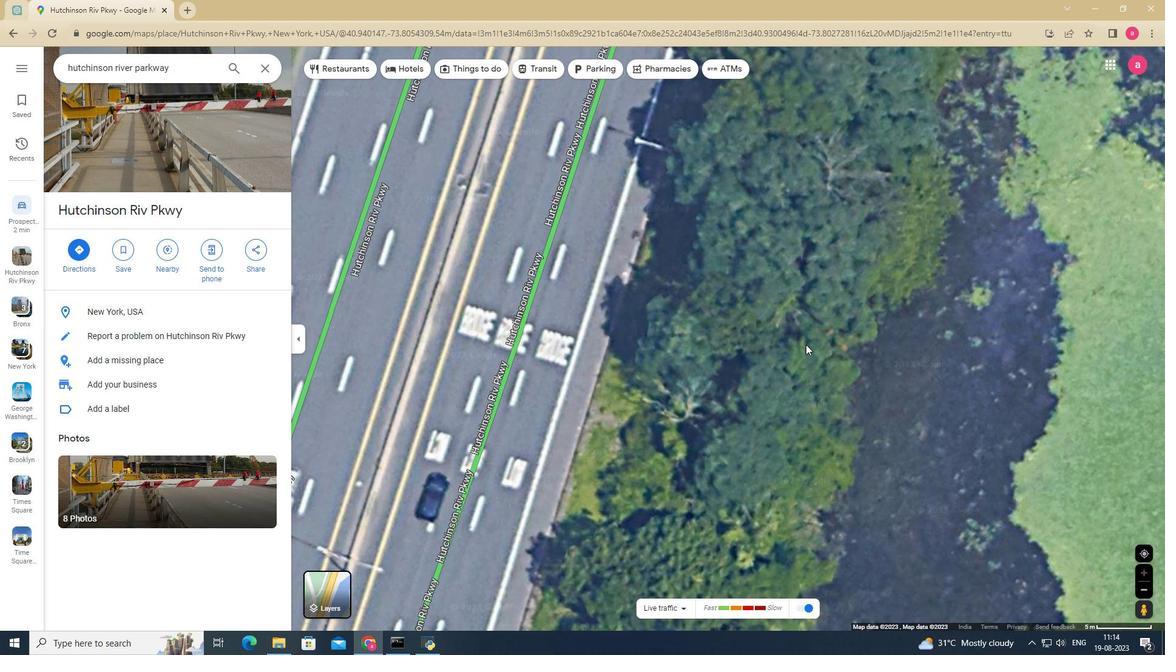 
Action: Mouse pressed left at (806, 344)
Screenshot: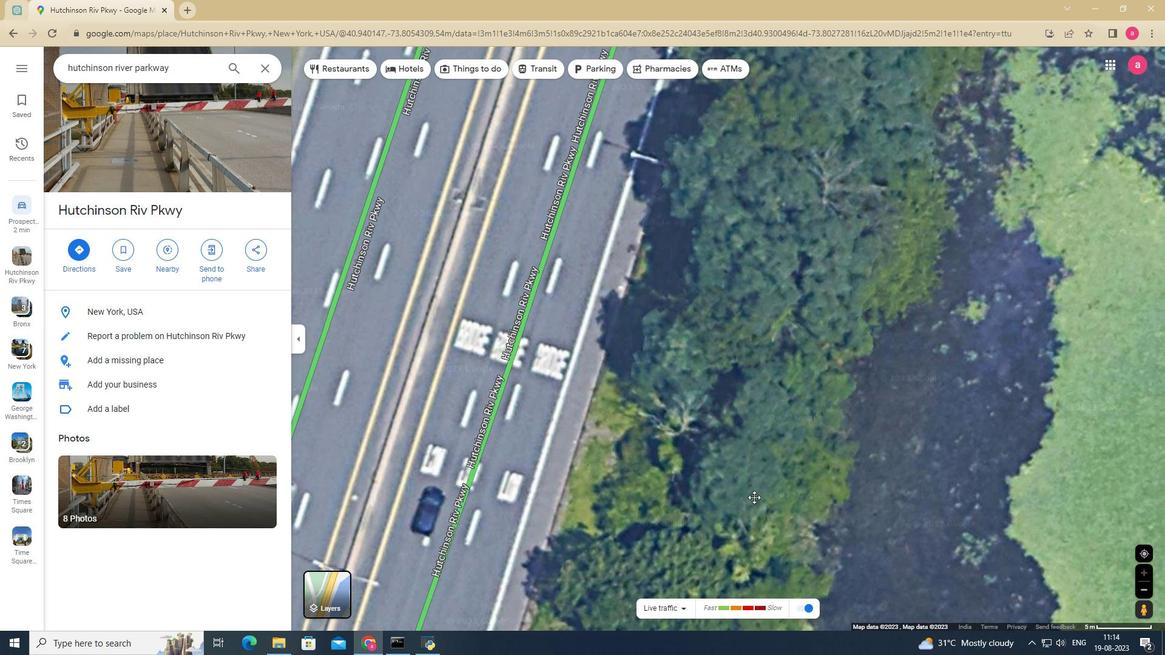 
Action: Mouse moved to (786, 435)
Screenshot: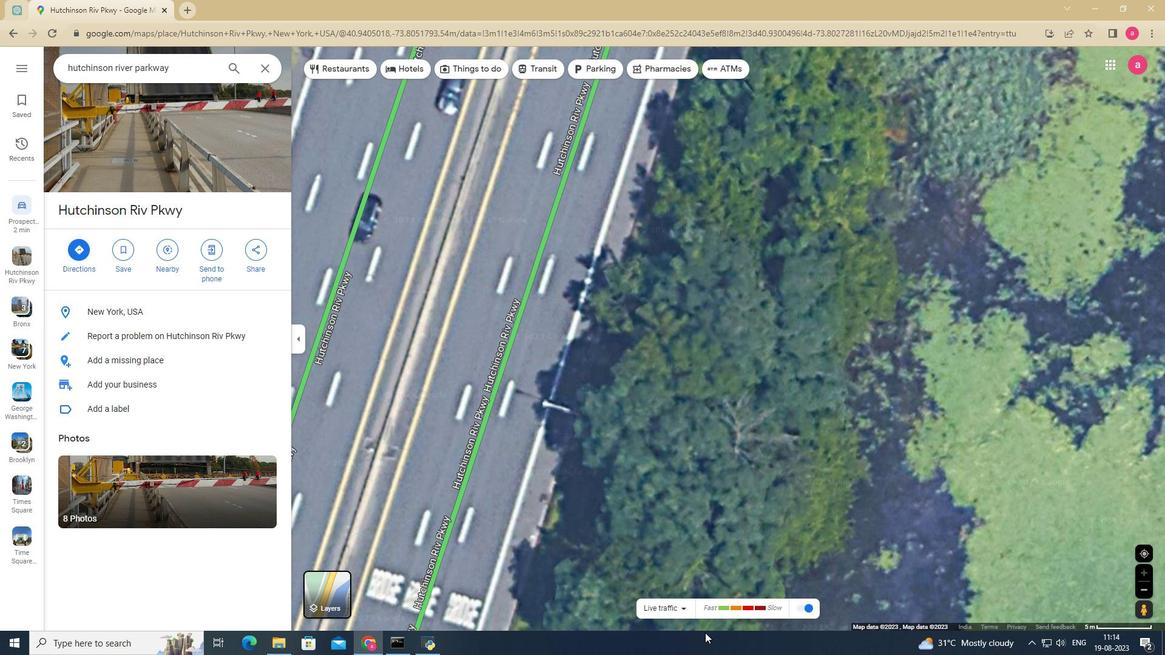 
Action: Mouse pressed left at (793, 407)
Screenshot: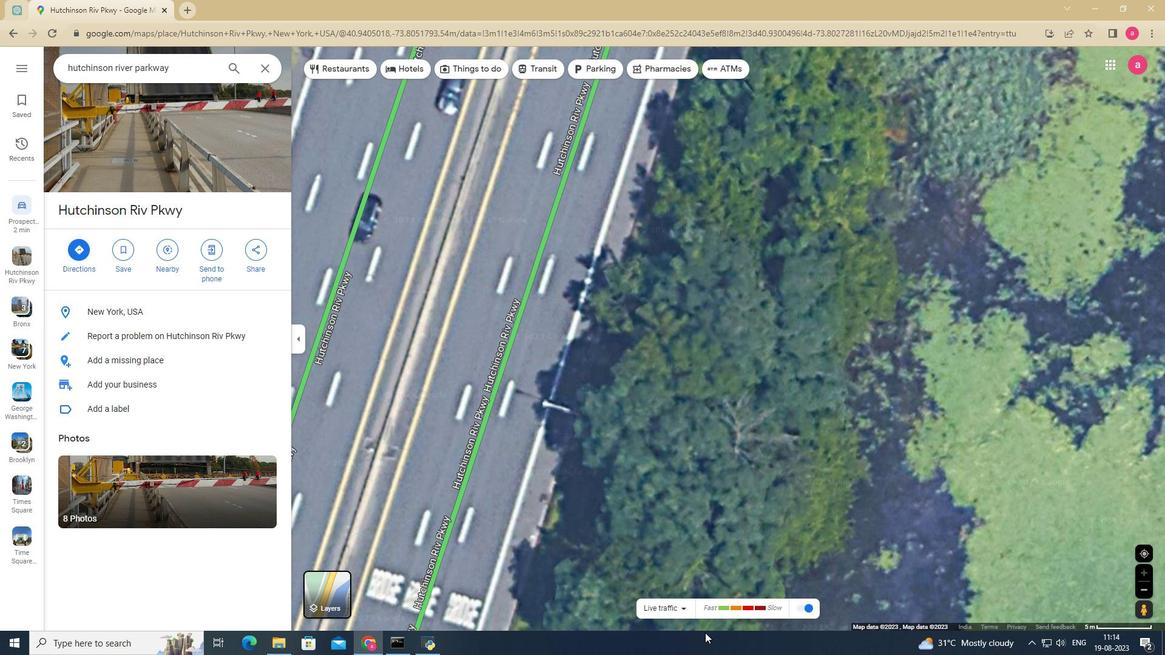 
Action: Mouse moved to (769, 446)
Screenshot: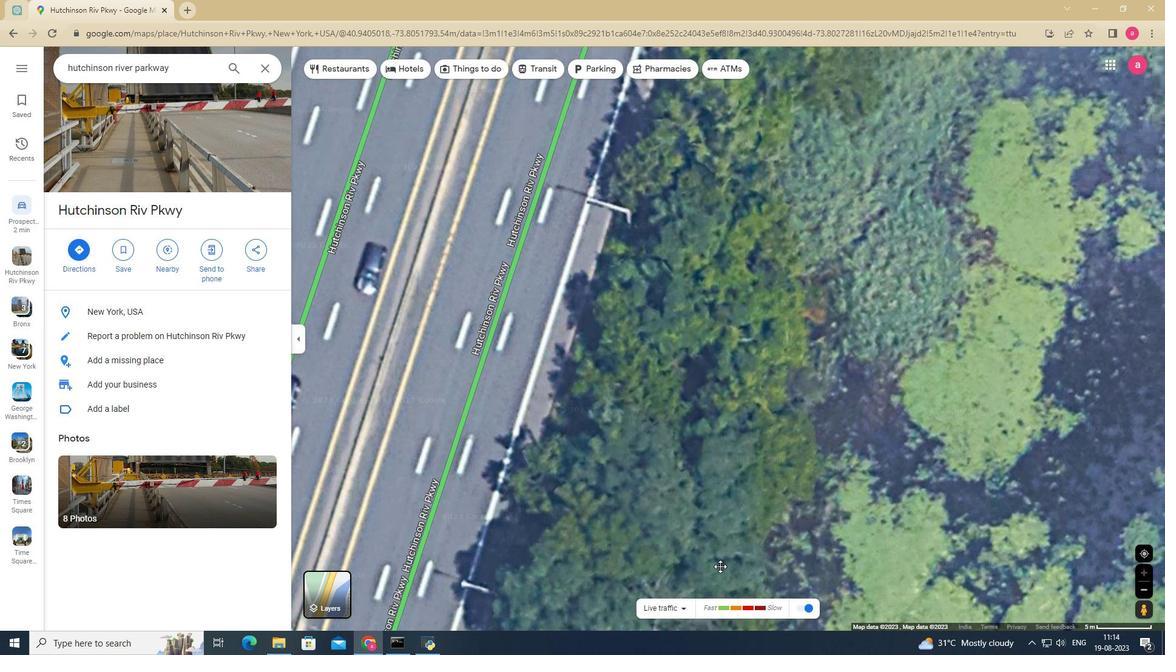 
Action: Mouse pressed left at (771, 445)
Screenshot: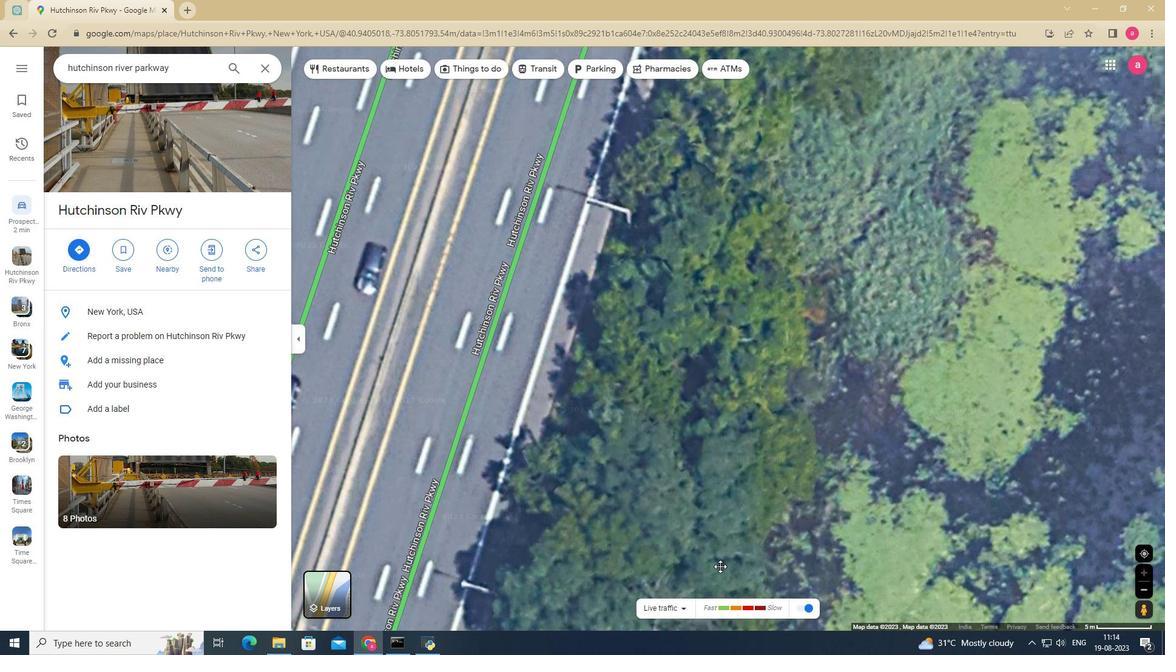 
Action: Mouse moved to (771, 424)
Screenshot: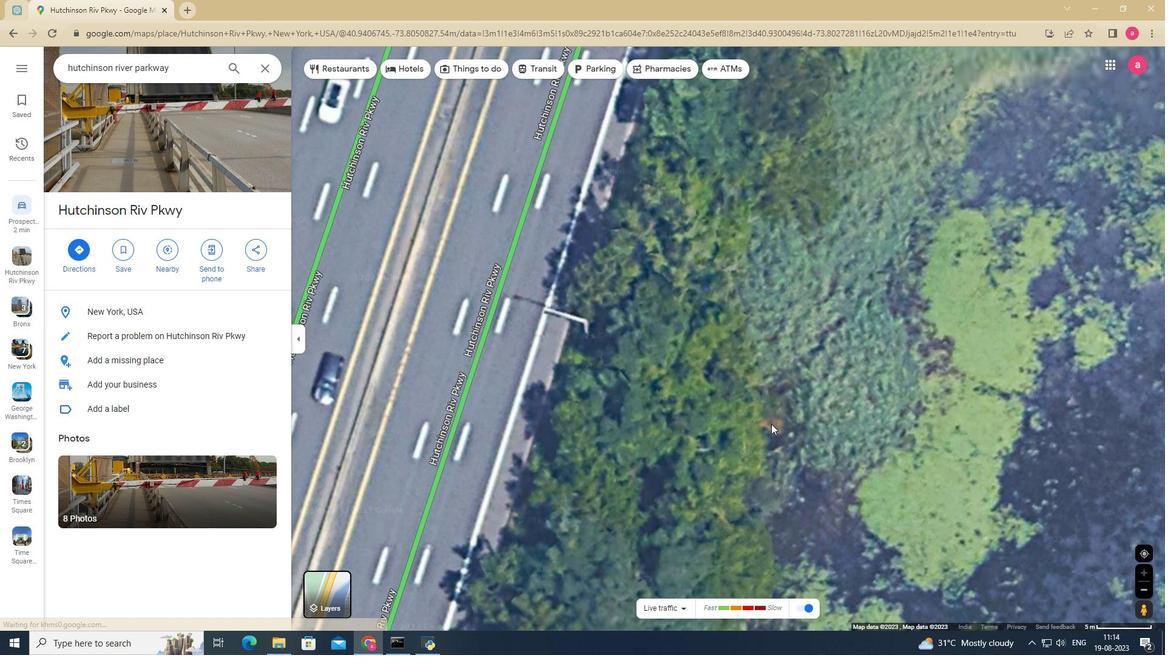 
Action: Mouse pressed left at (771, 424)
Screenshot: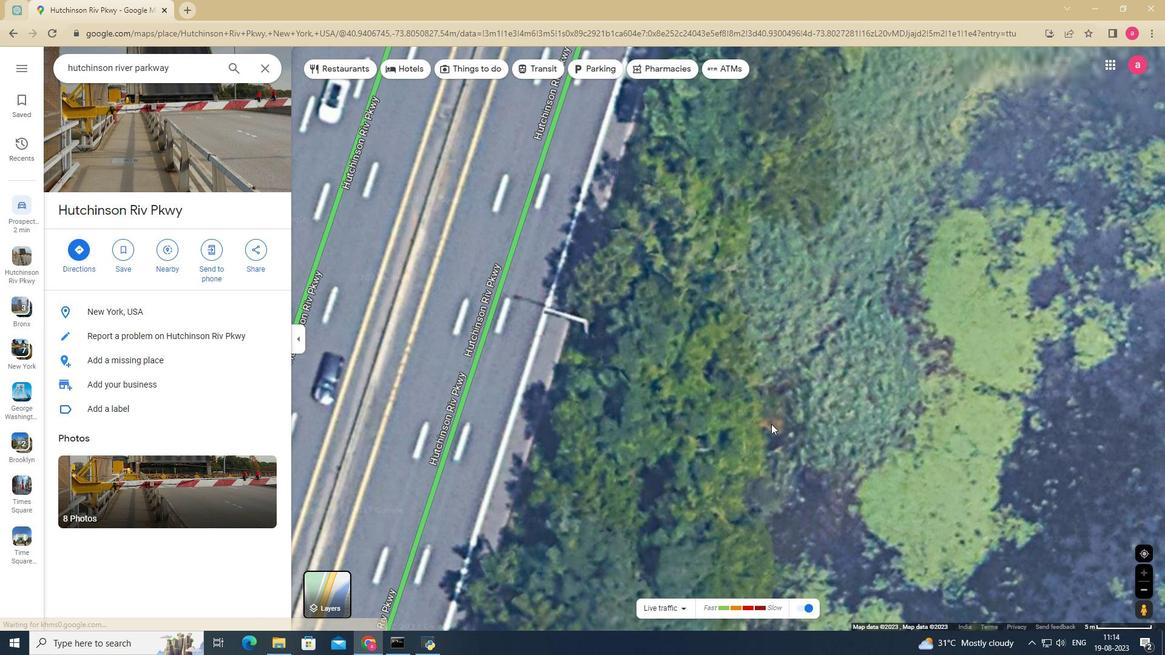 
Action: Mouse moved to (776, 457)
Screenshot: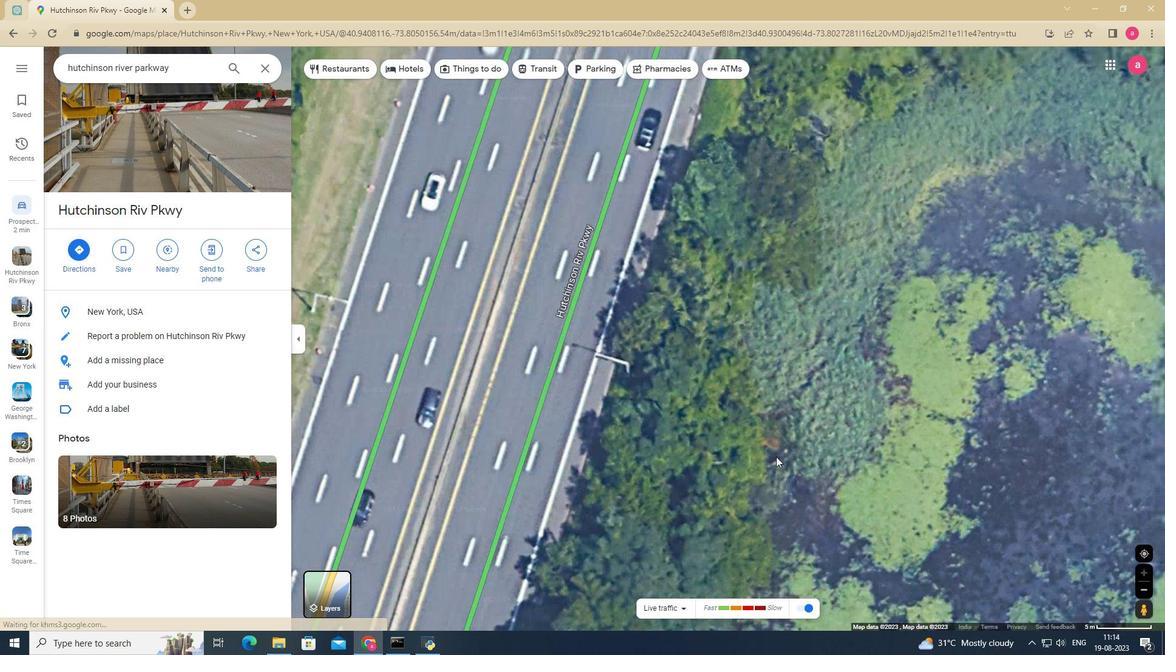 
Action: Mouse scrolled (776, 456) with delta (0, 0)
Screenshot: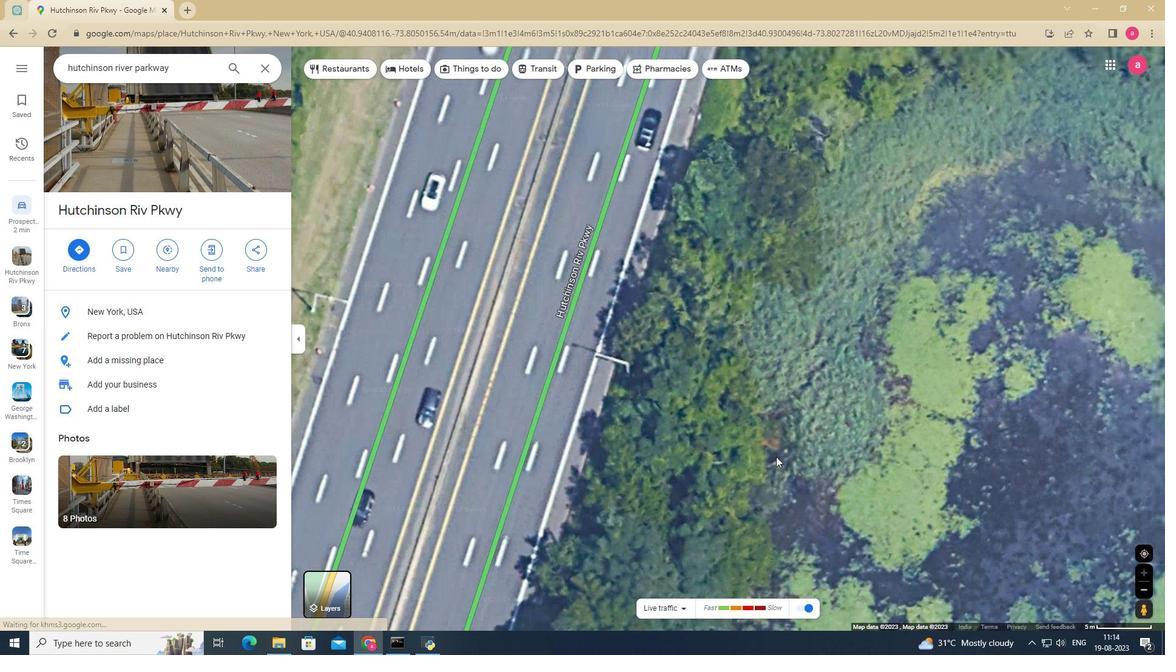 
Action: Mouse scrolled (776, 456) with delta (0, 0)
Screenshot: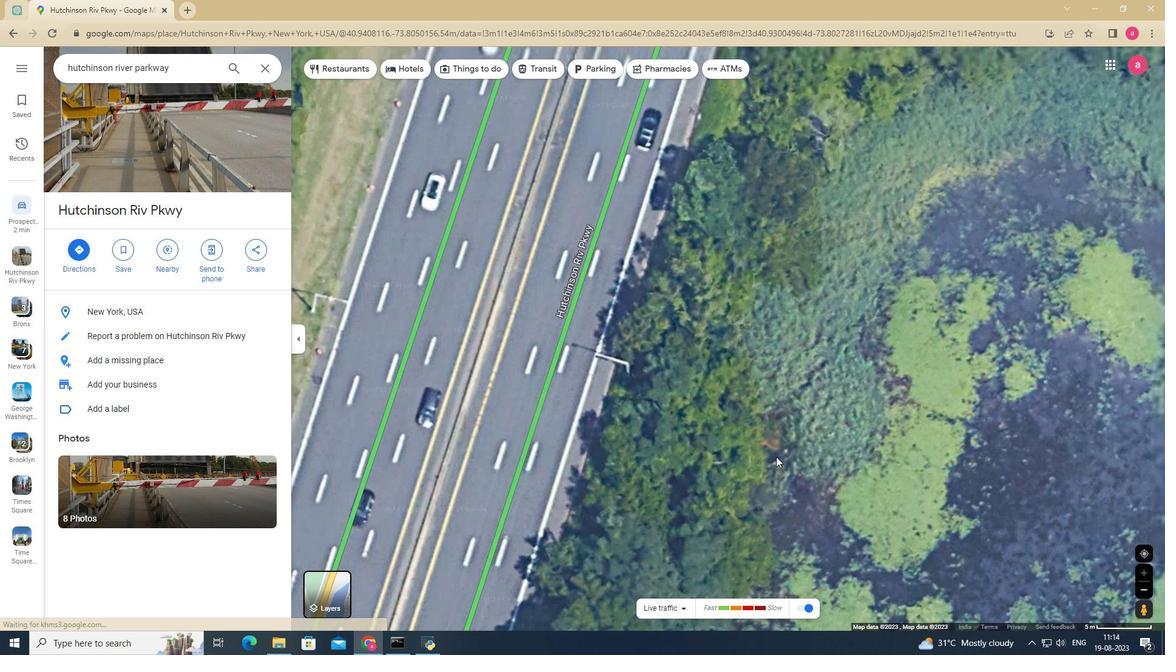 
Action: Mouse scrolled (776, 456) with delta (0, 0)
Screenshot: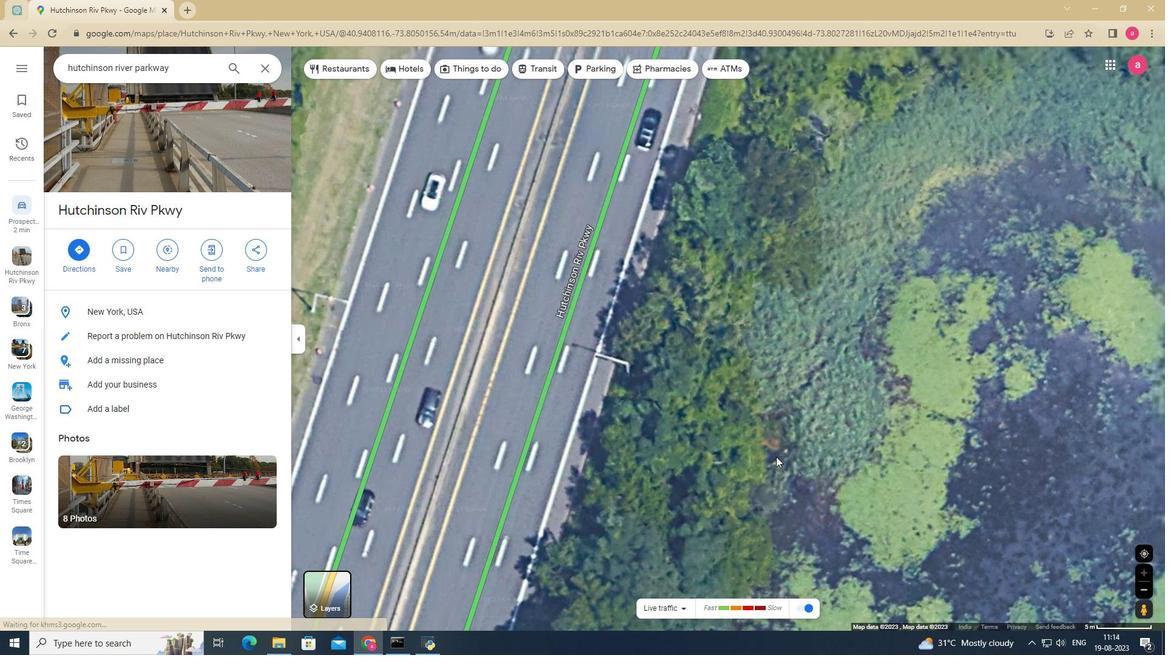 
Action: Mouse scrolled (776, 456) with delta (0, 0)
Screenshot: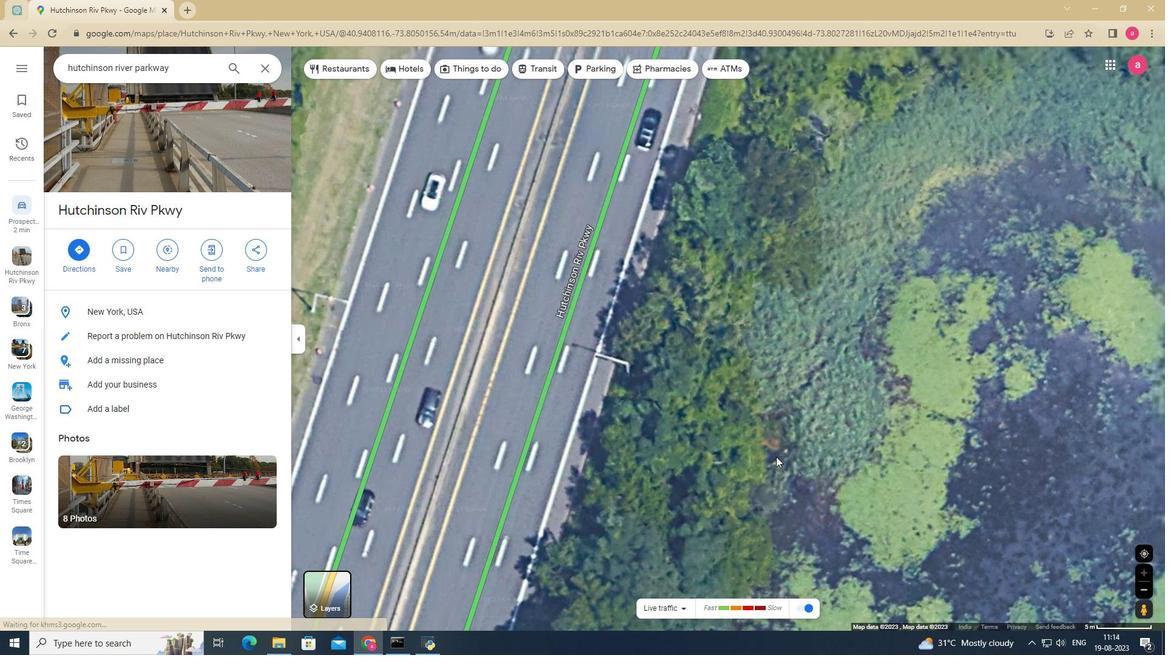
Action: Mouse scrolled (776, 456) with delta (0, 0)
Screenshot: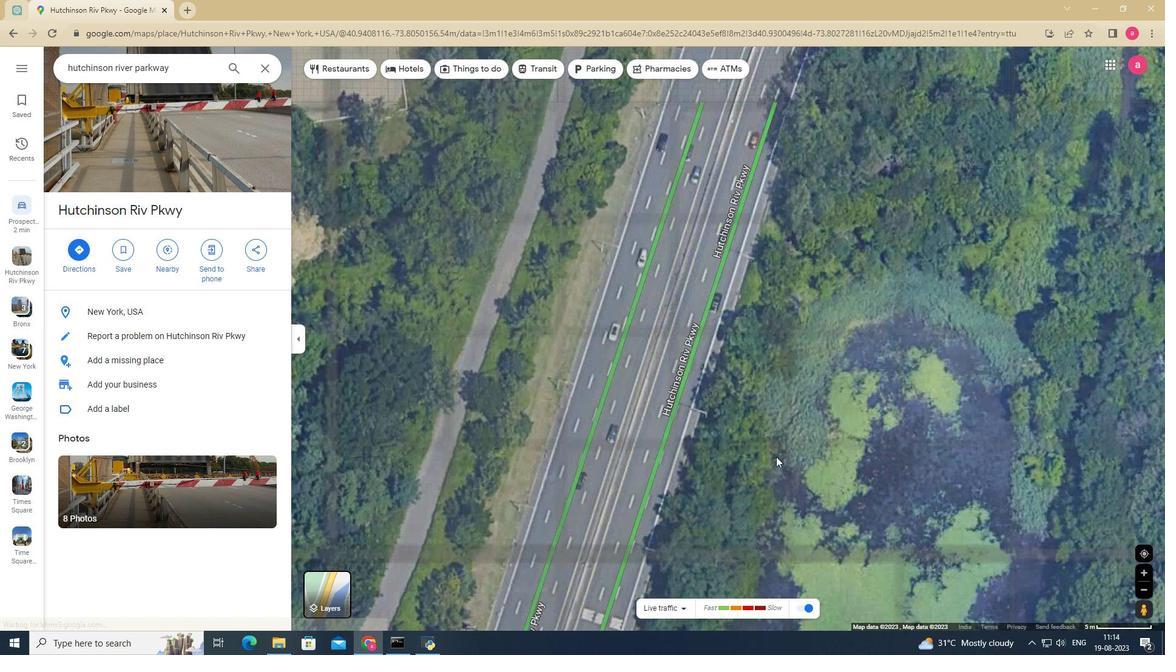 
Action: Mouse scrolled (776, 456) with delta (0, 0)
Screenshot: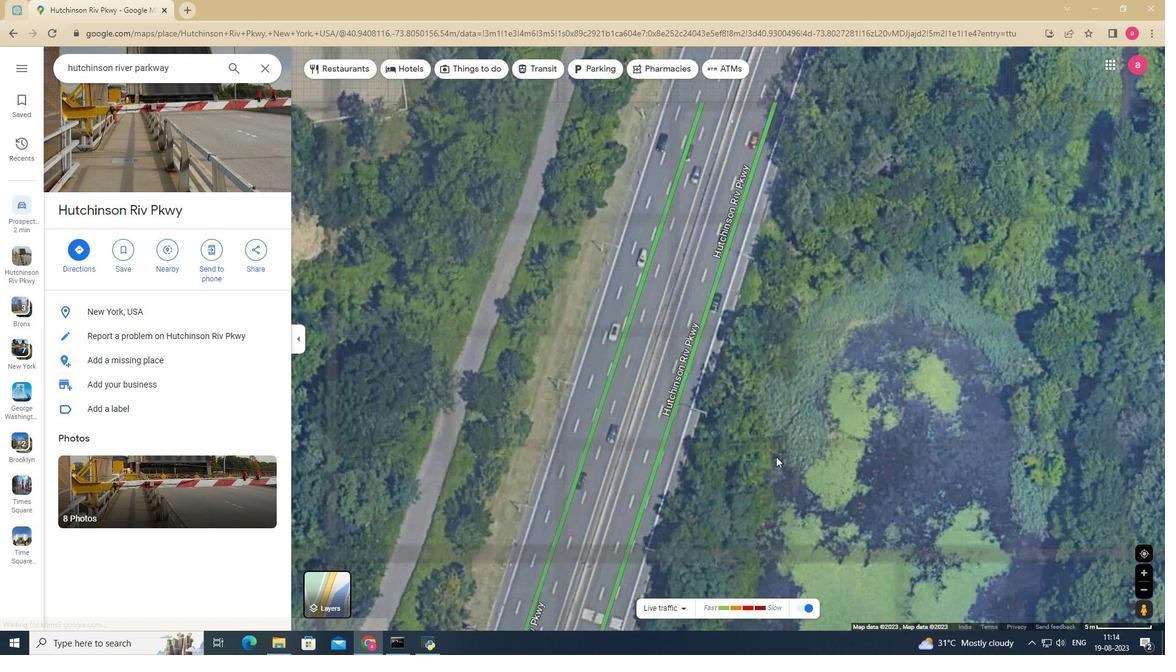
Action: Mouse scrolled (776, 456) with delta (0, 0)
Screenshot: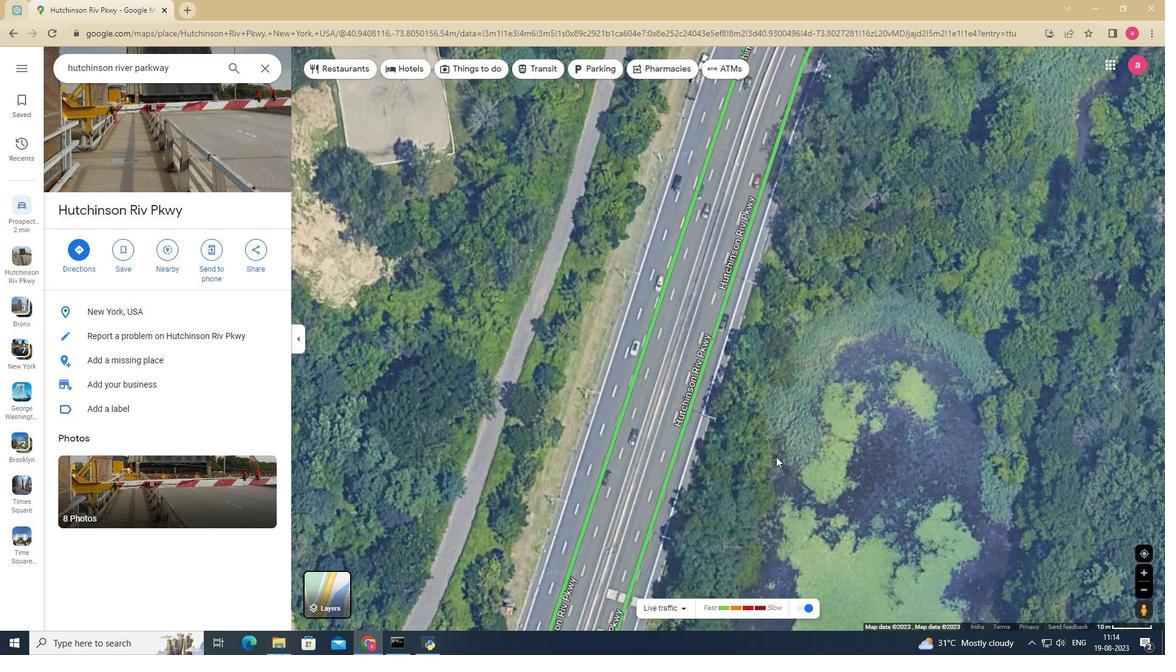
Action: Mouse scrolled (776, 456) with delta (0, 0)
Screenshot: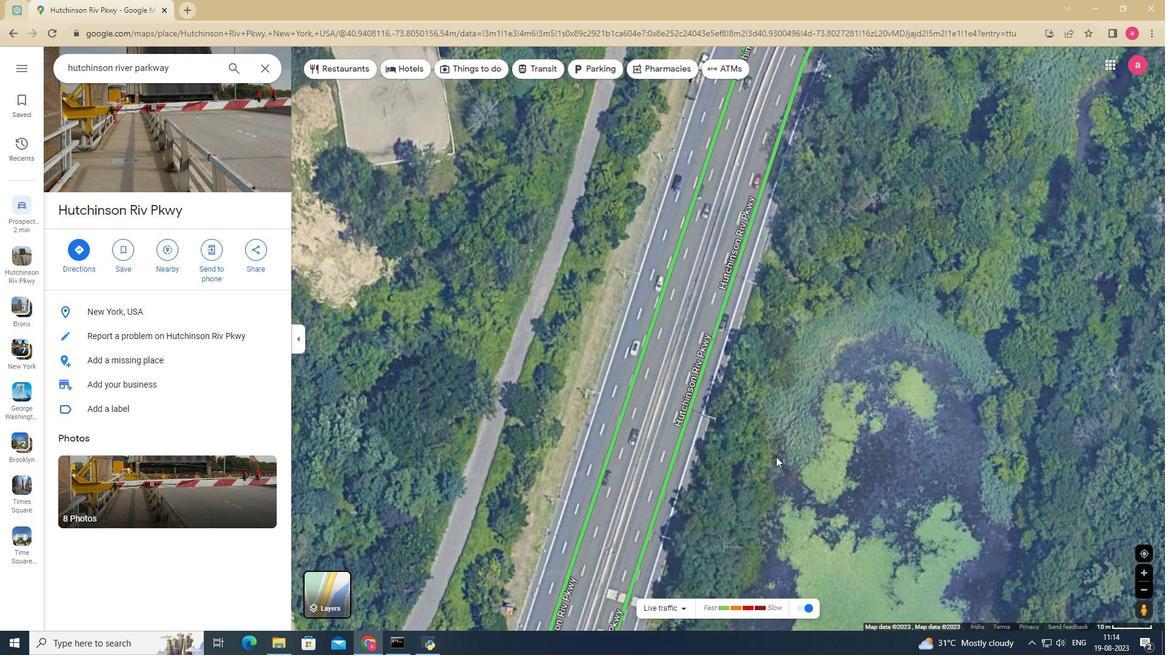 
Action: Mouse scrolled (776, 456) with delta (0, 0)
Screenshot: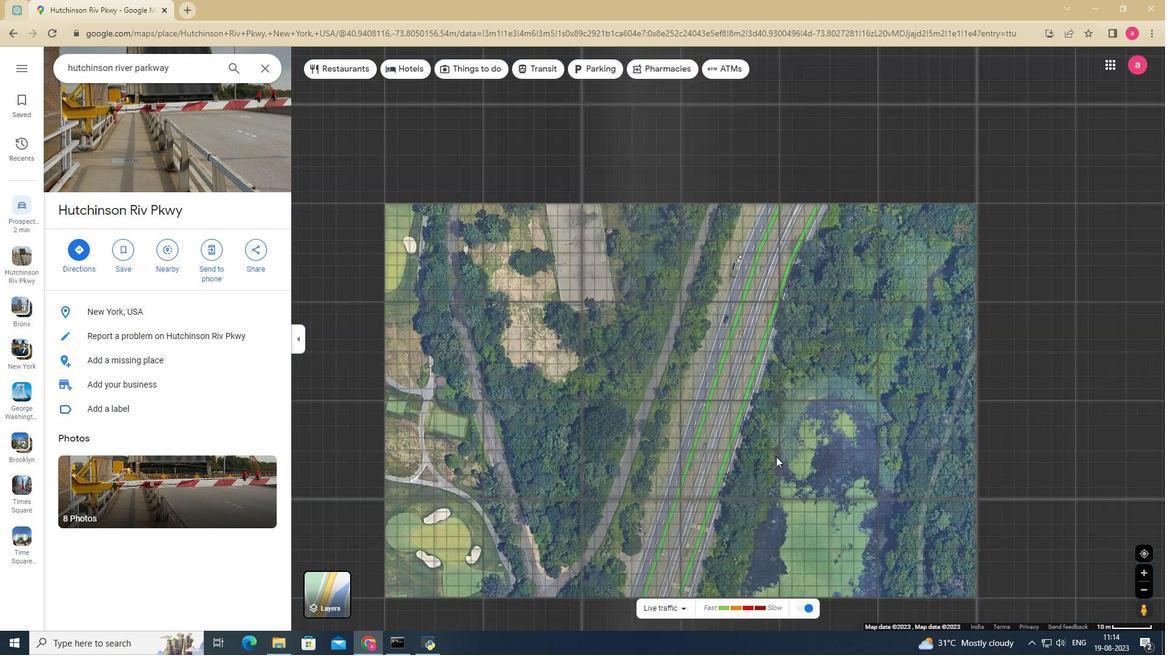 
Action: Mouse scrolled (776, 456) with delta (0, 0)
Screenshot: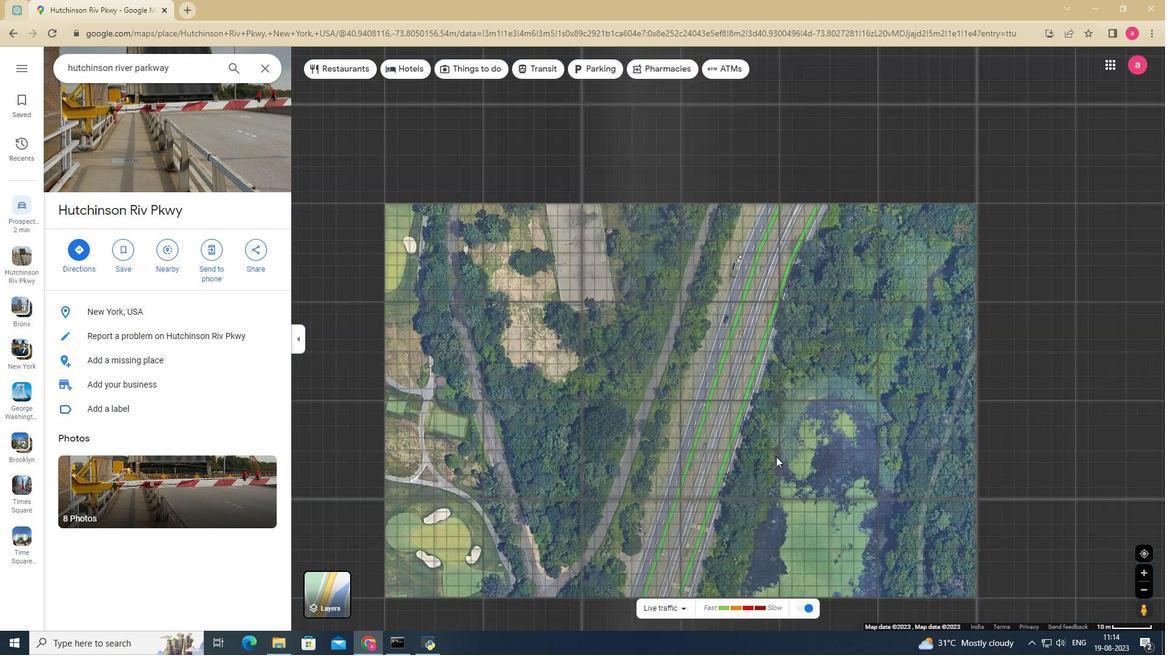 
Action: Mouse scrolled (776, 456) with delta (0, 0)
Screenshot: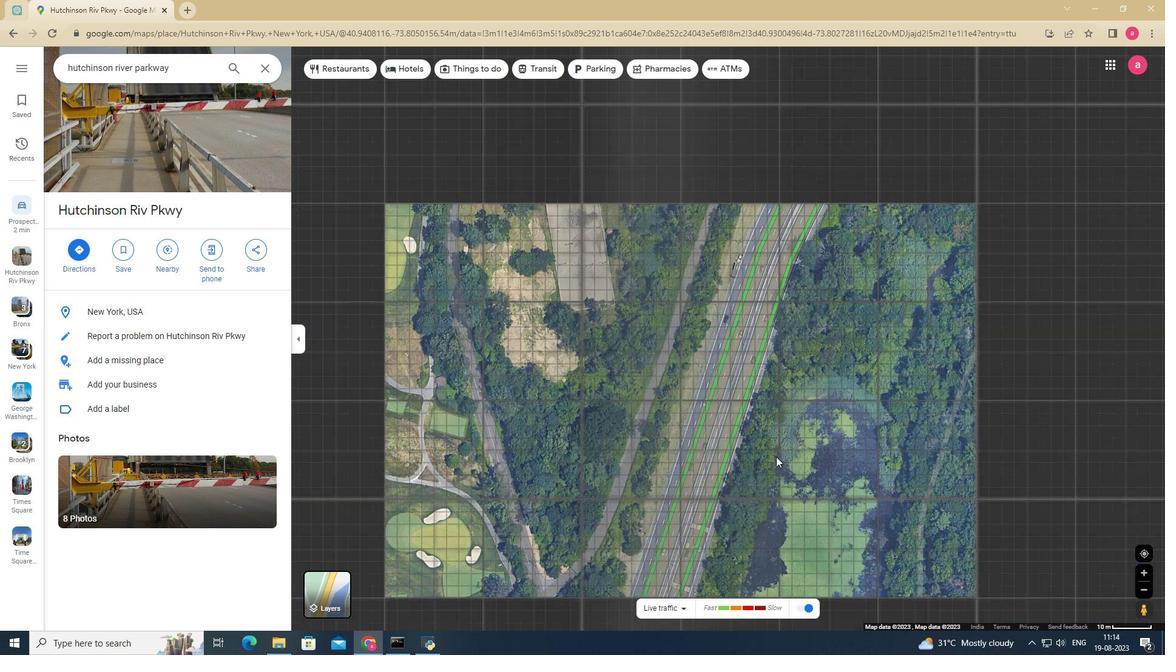 
Action: Mouse scrolled (776, 456) with delta (0, 0)
Screenshot: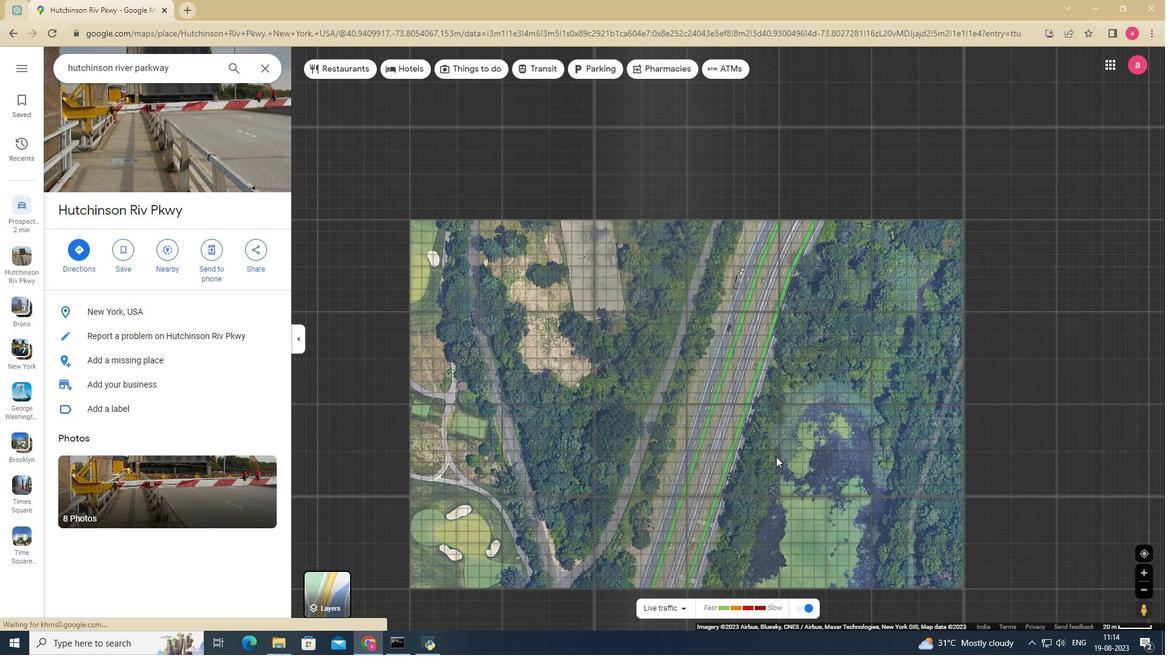 
Action: Mouse scrolled (776, 456) with delta (0, 0)
Screenshot: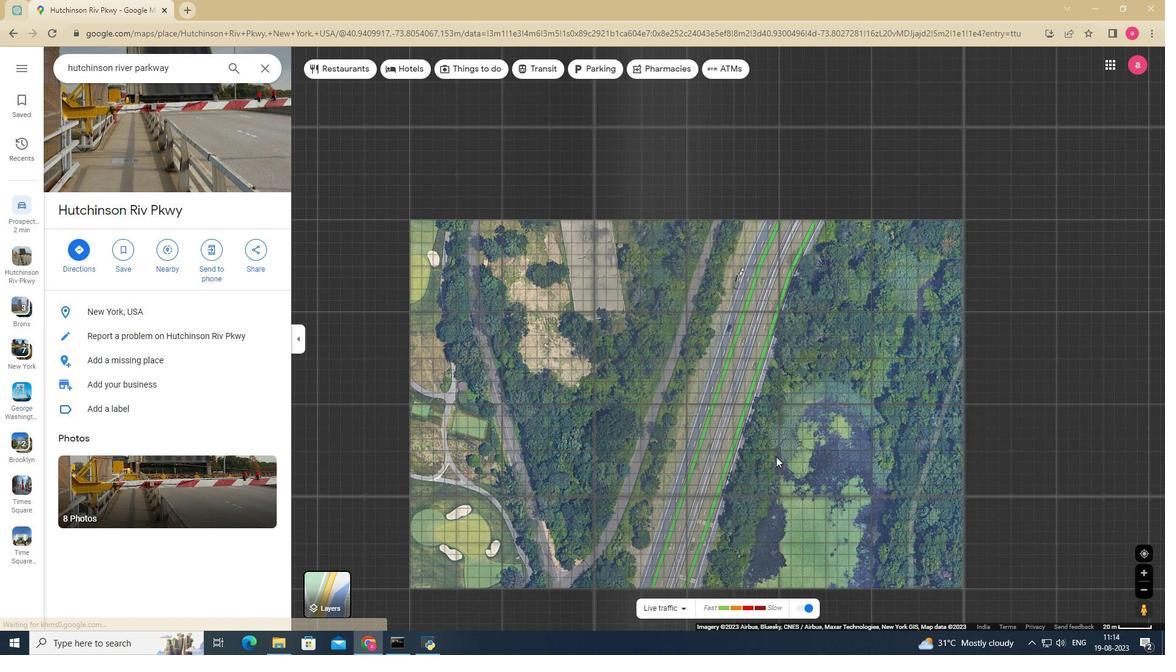 
Action: Mouse scrolled (776, 456) with delta (0, 0)
Screenshot: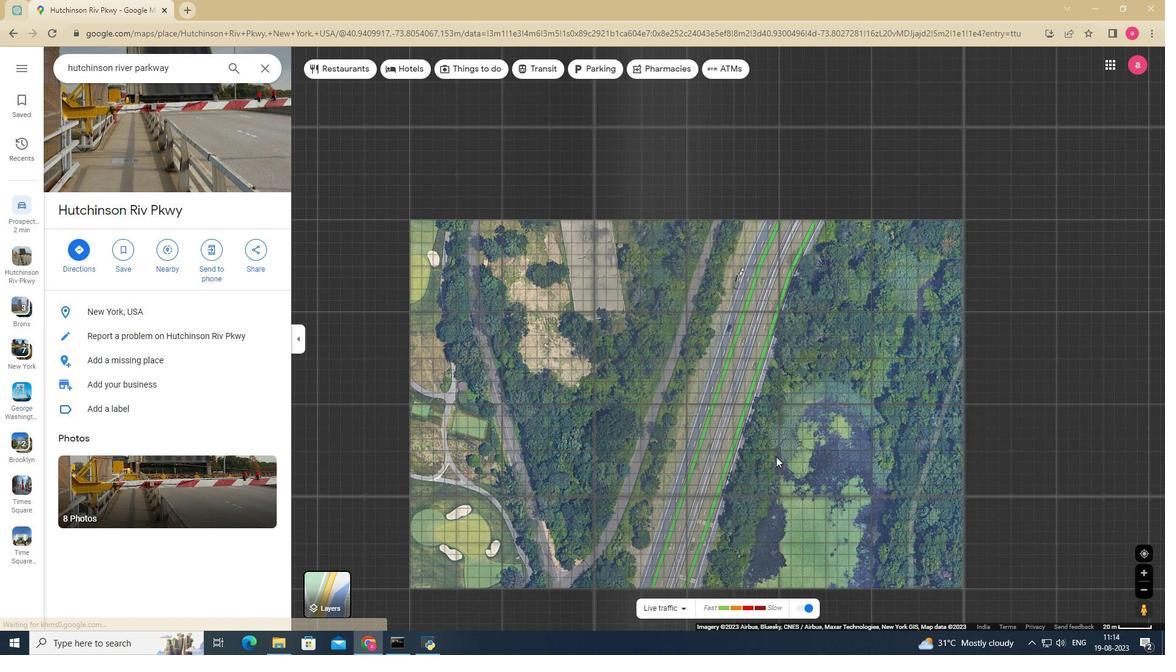 
Action: Mouse scrolled (776, 456) with delta (0, 0)
Screenshot: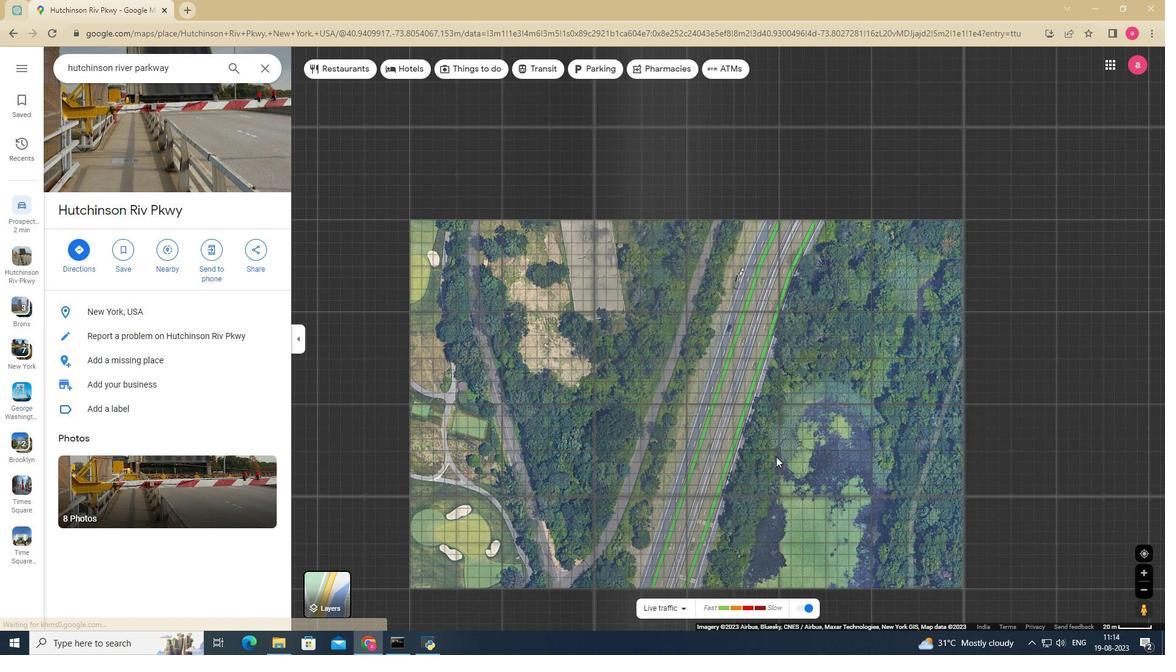 
Action: Mouse scrolled (776, 456) with delta (0, 0)
Screenshot: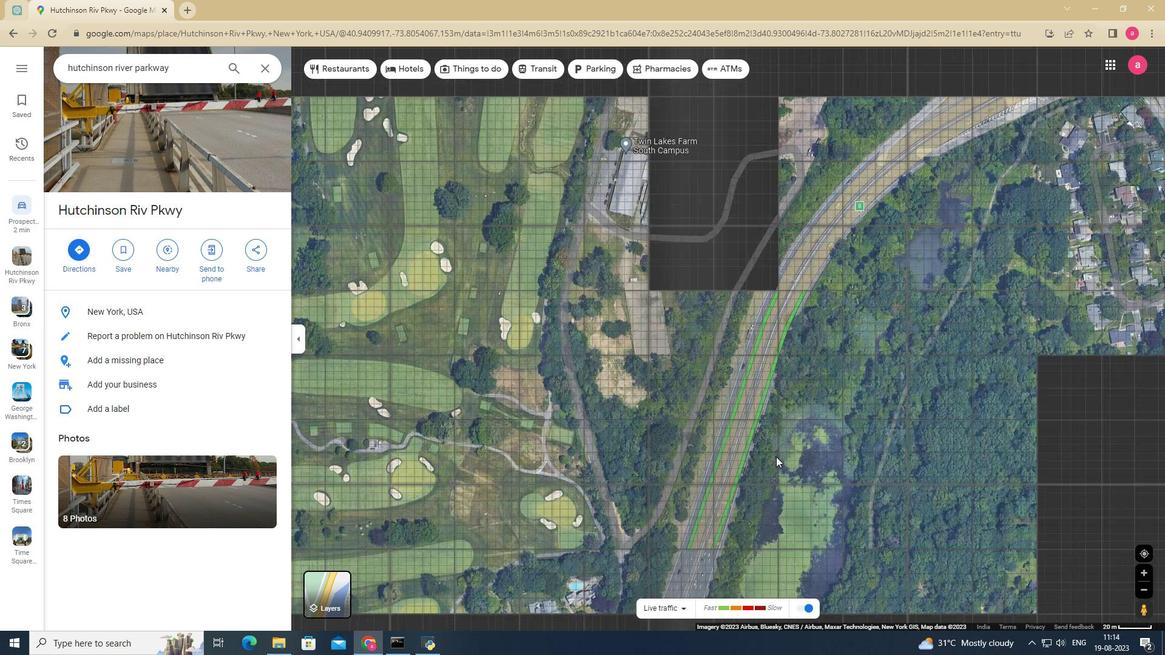 
Action: Mouse moved to (767, 453)
Screenshot: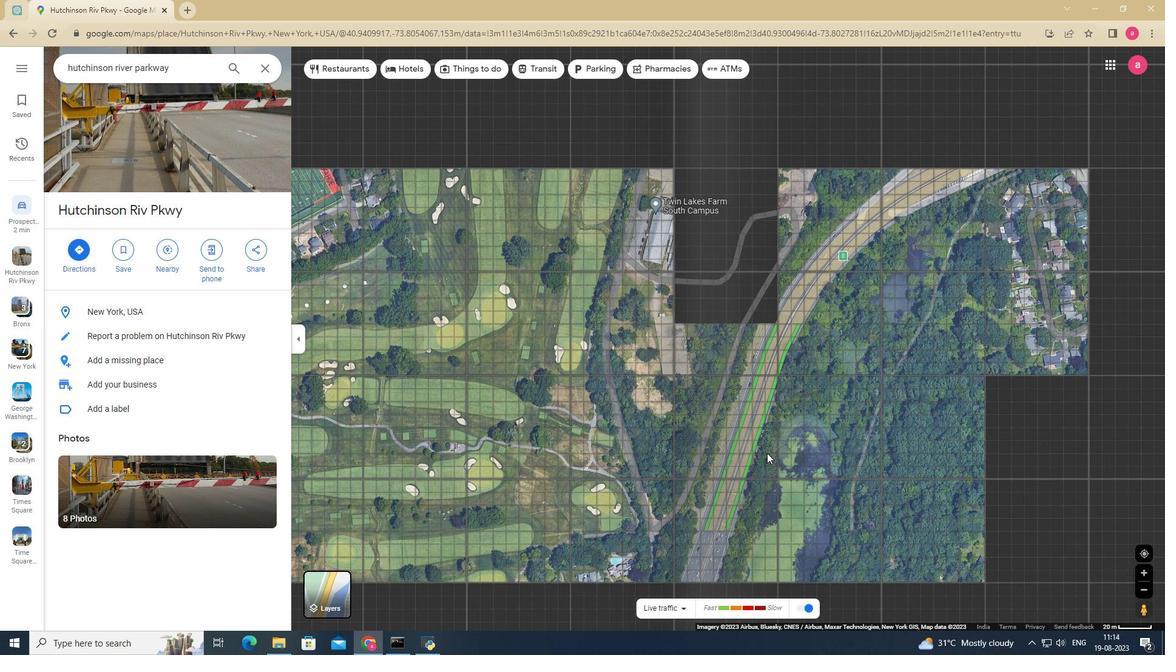 
Action: Mouse scrolled (767, 452) with delta (0, 0)
Screenshot: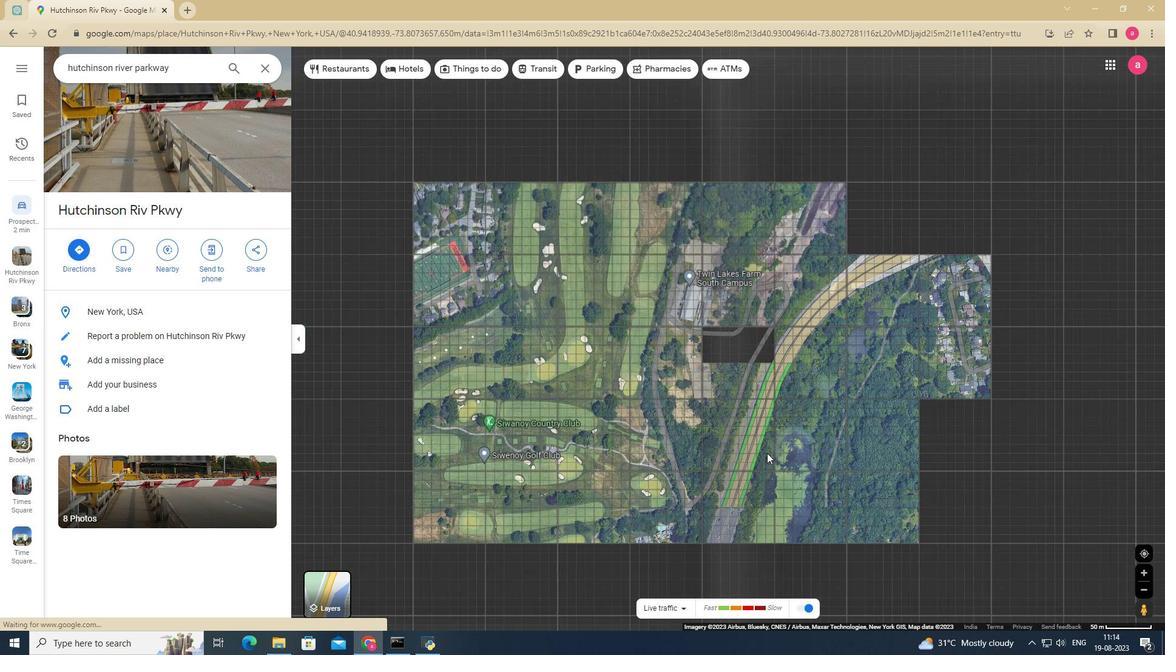 
Action: Mouse scrolled (767, 452) with delta (0, 0)
Screenshot: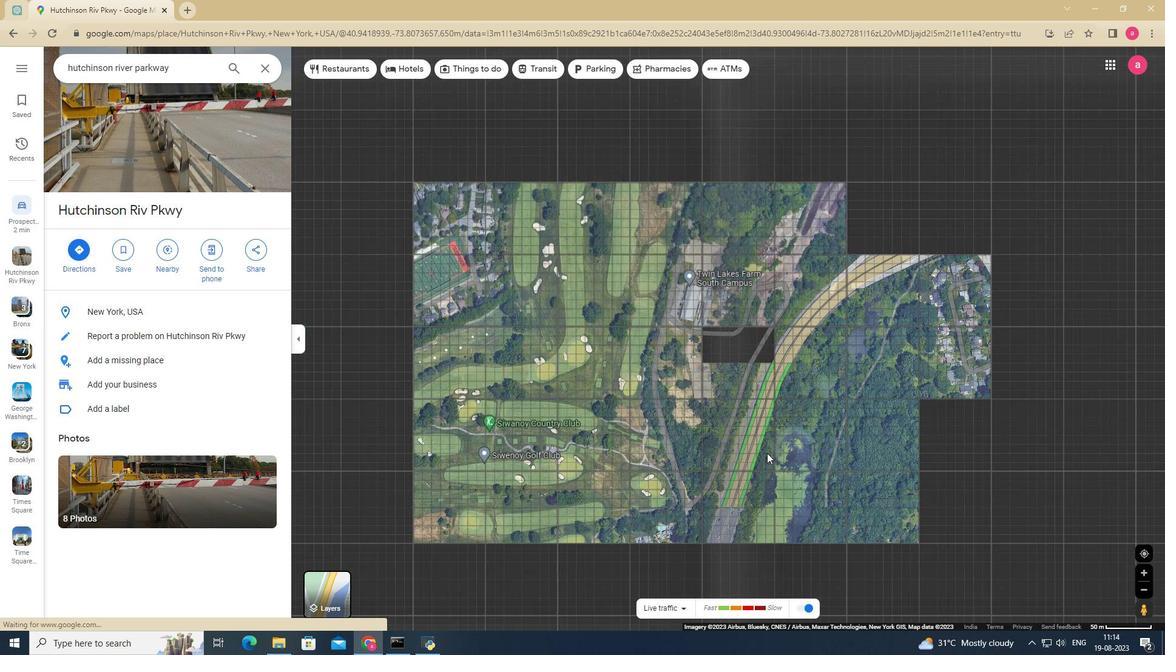 
Action: Mouse scrolled (767, 452) with delta (0, 0)
Screenshot: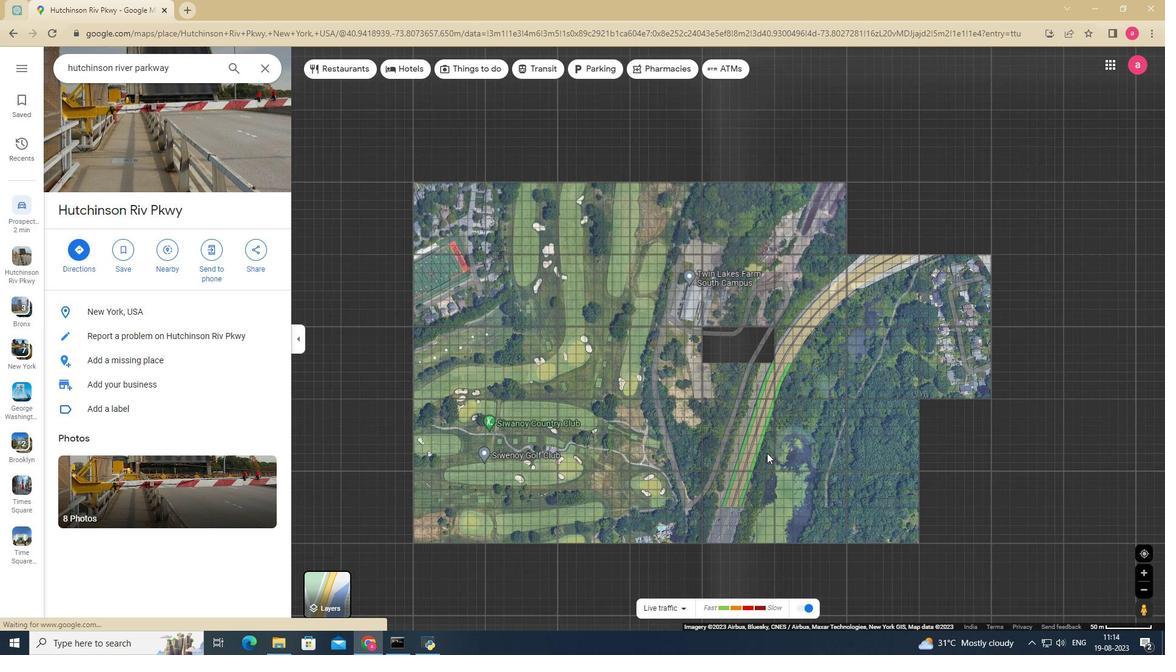 
Action: Mouse scrolled (767, 452) with delta (0, 0)
Screenshot: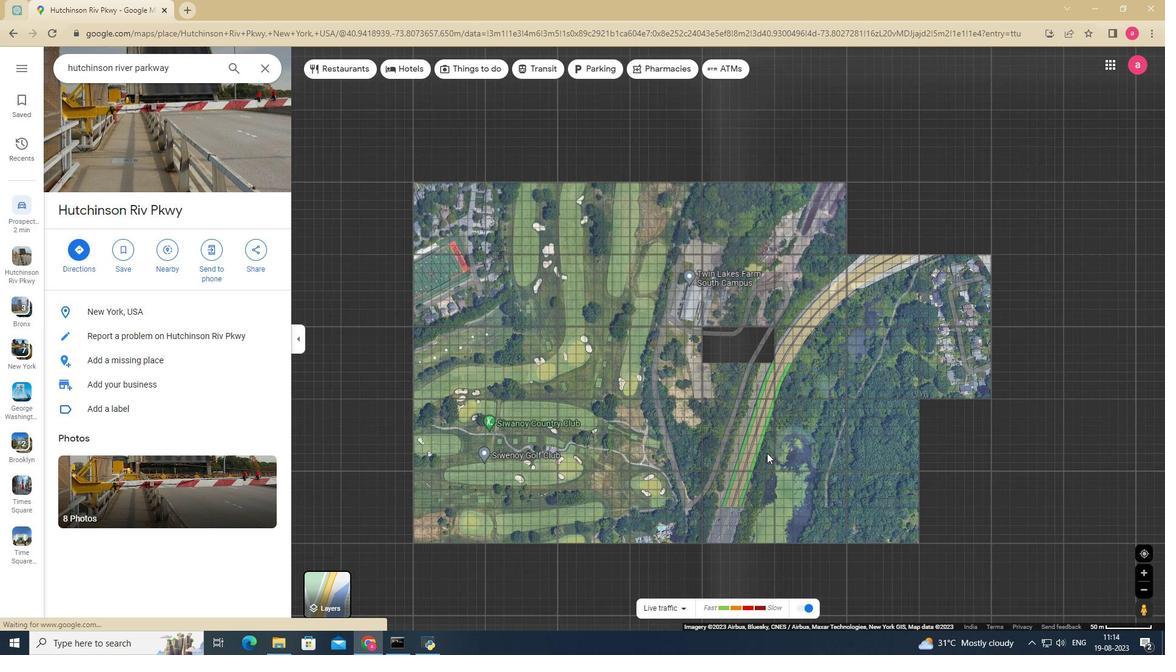
Action: Mouse scrolled (767, 452) with delta (0, 0)
Screenshot: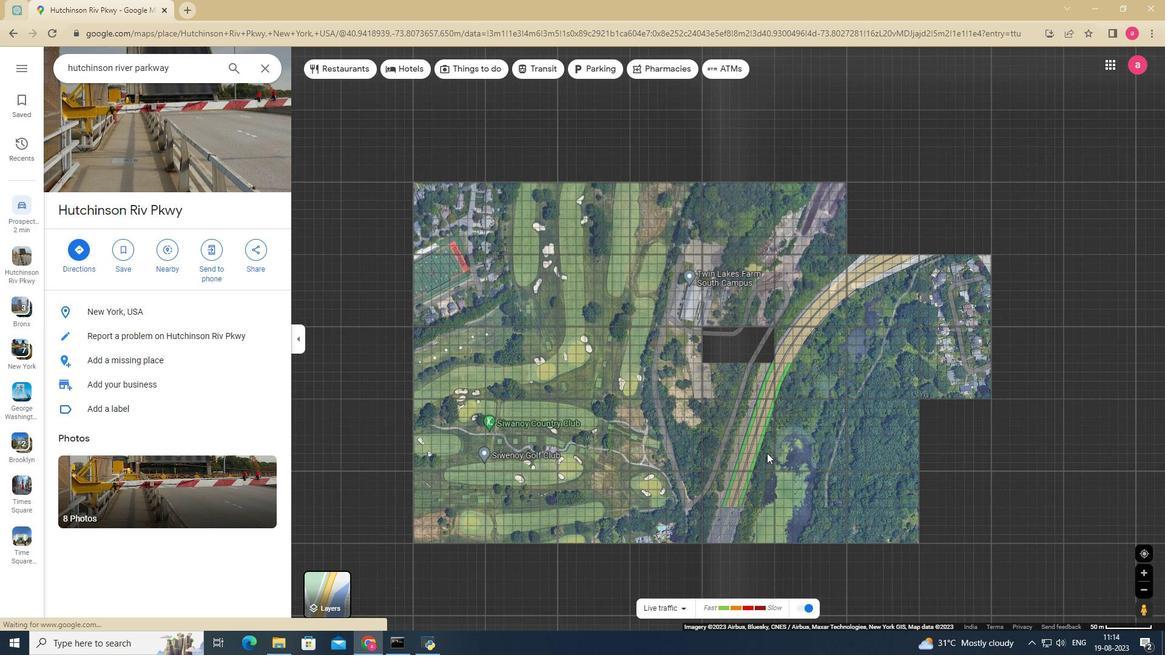 
Action: Mouse moved to (695, 457)
